 Task: Create a herbal and natural remedies shop: provide herbal supplements, natural remedies, and wellness products.
Action: Mouse moved to (91, 288)
Screenshot: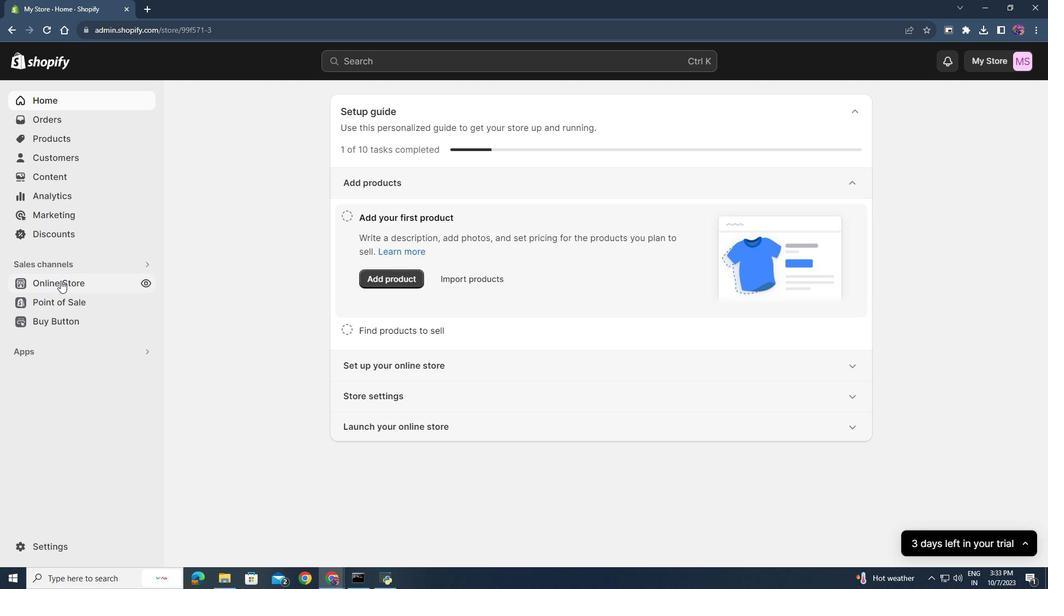 
Action: Mouse pressed left at (91, 288)
Screenshot: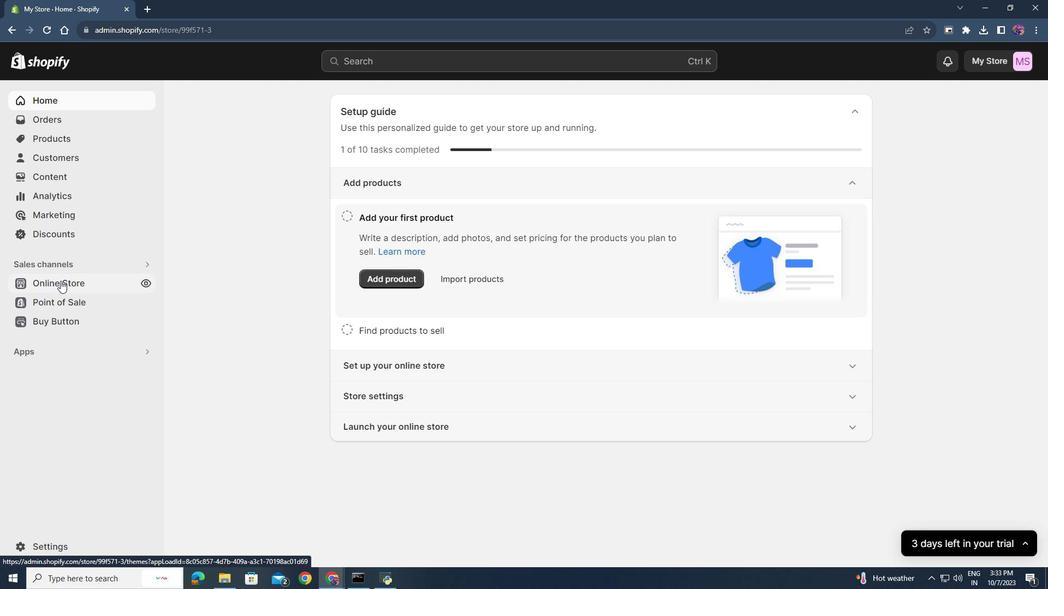 
Action: Mouse moved to (83, 130)
Screenshot: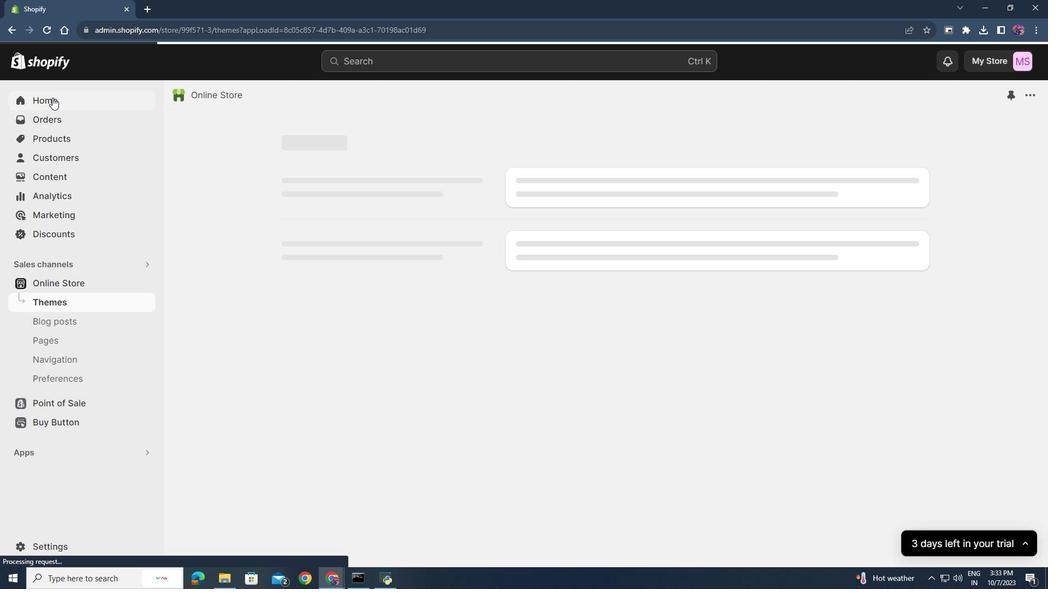 
Action: Mouse pressed left at (83, 130)
Screenshot: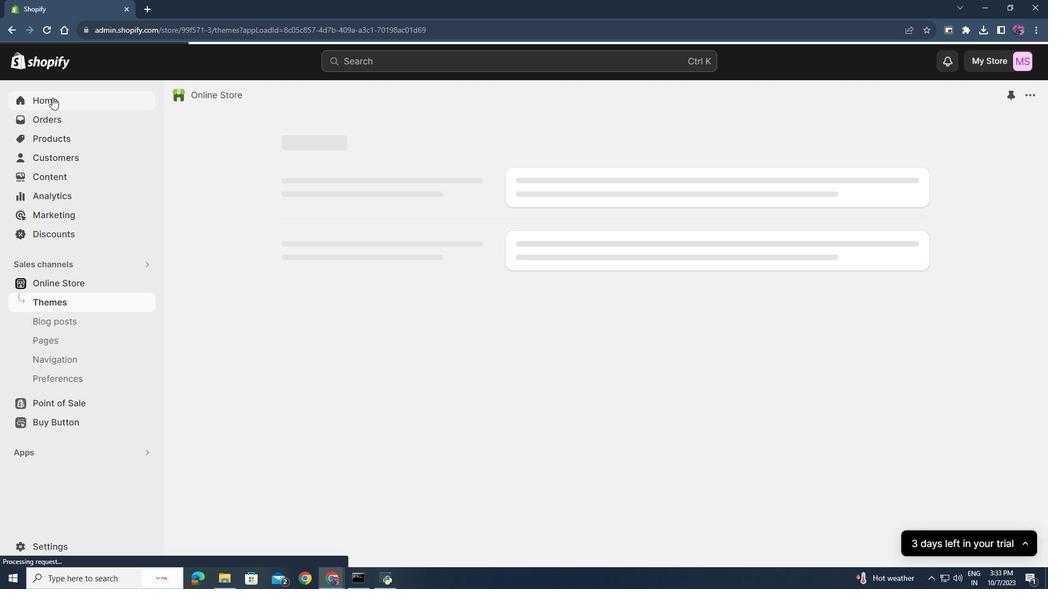 
Action: Mouse moved to (830, 143)
Screenshot: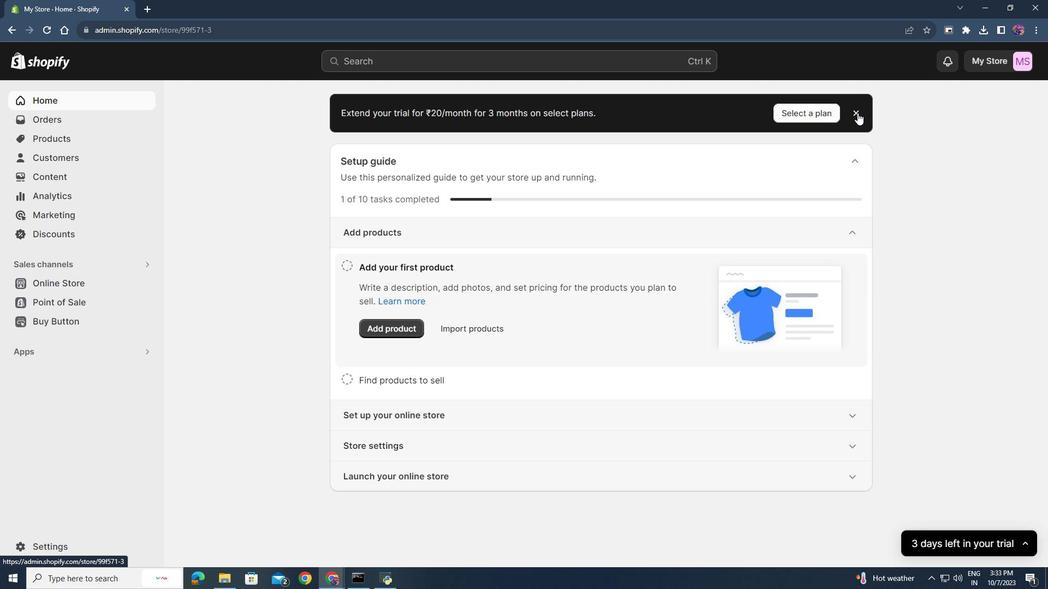 
Action: Mouse pressed left at (830, 143)
Screenshot: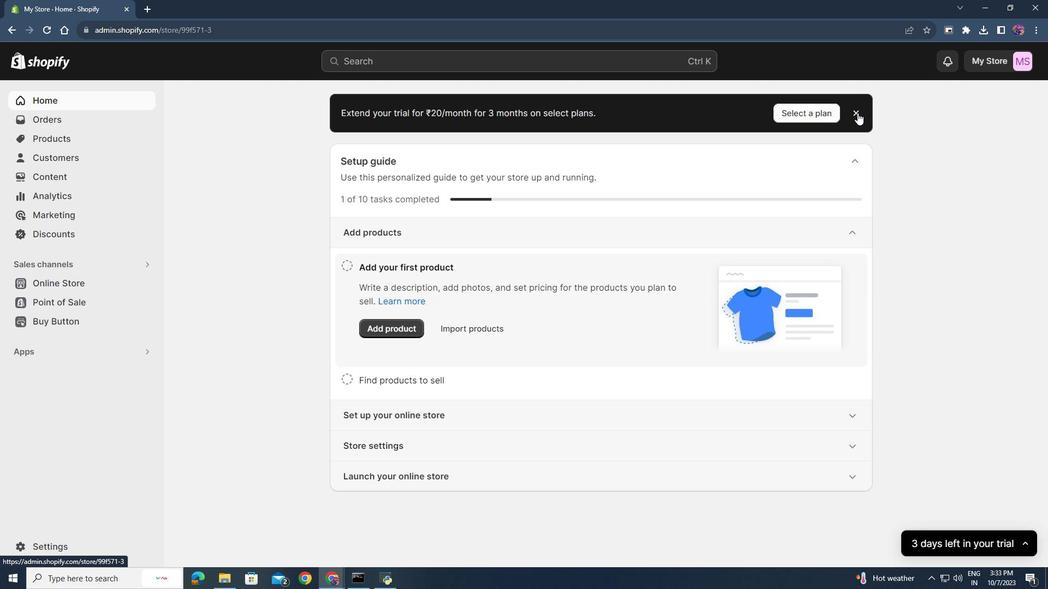 
Action: Mouse moved to (948, 99)
Screenshot: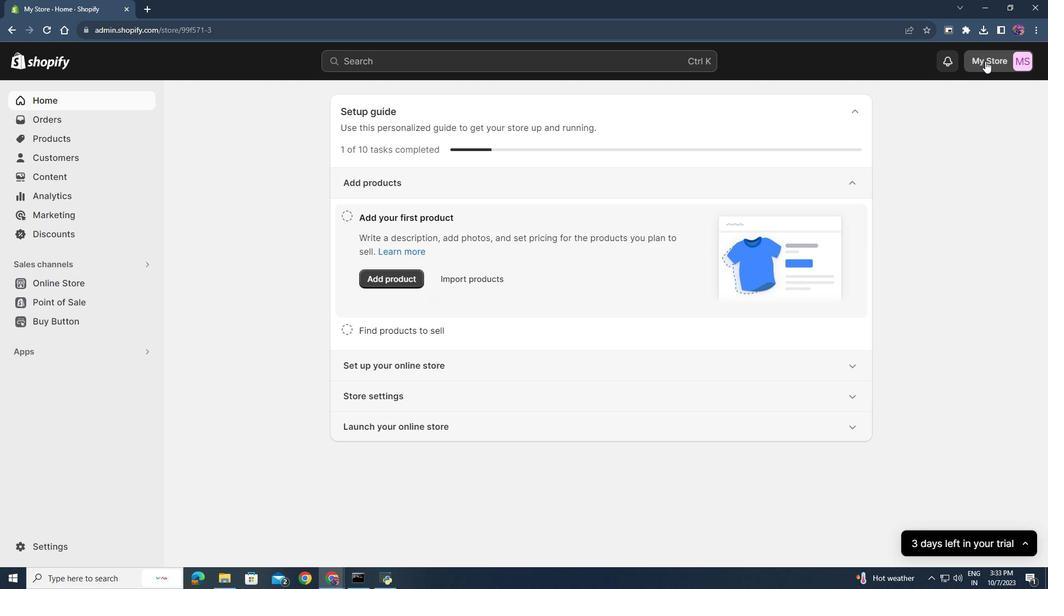 
Action: Mouse pressed left at (948, 99)
Screenshot: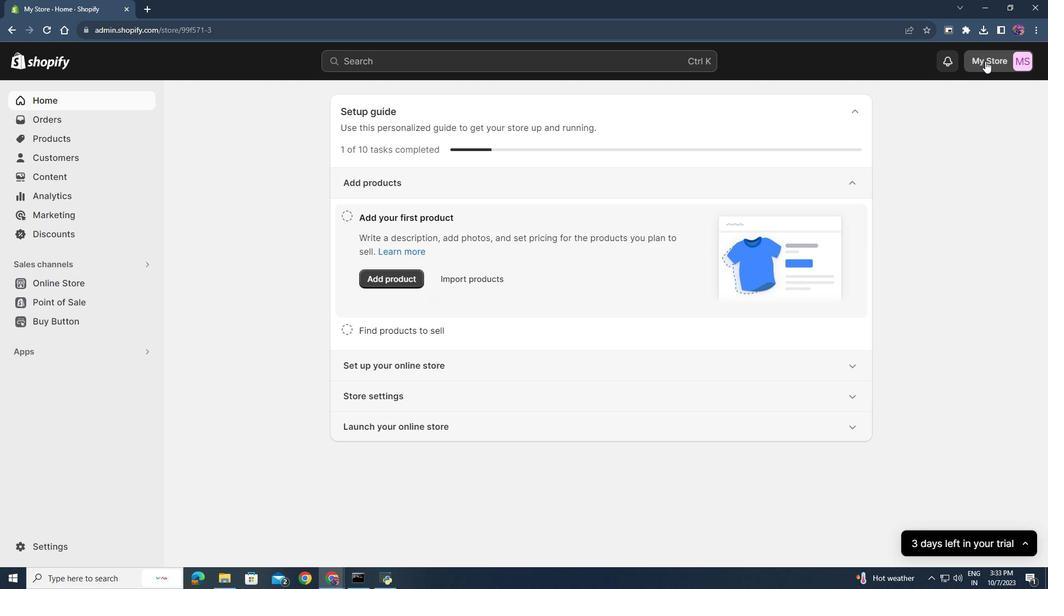 
Action: Mouse moved to (896, 197)
Screenshot: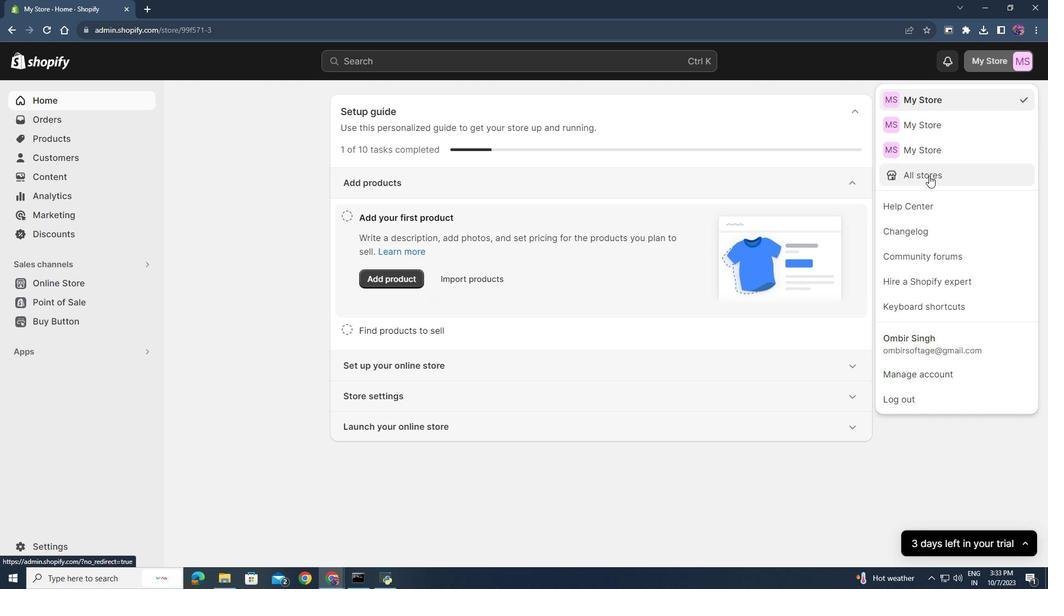 
Action: Mouse pressed left at (896, 197)
Screenshot: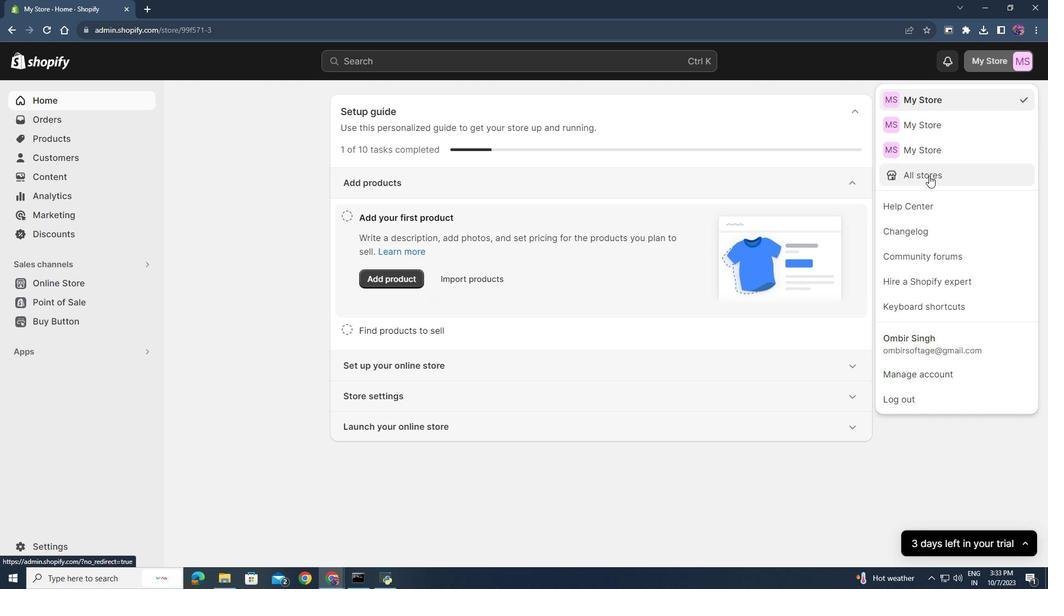 
Action: Mouse moved to (642, 218)
Screenshot: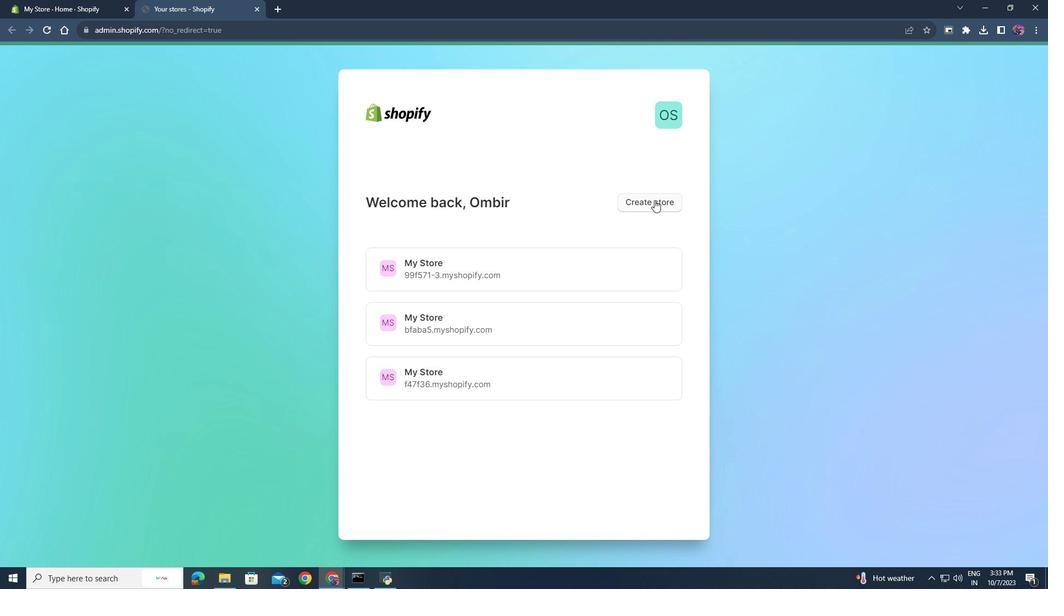 
Action: Mouse pressed left at (642, 218)
Screenshot: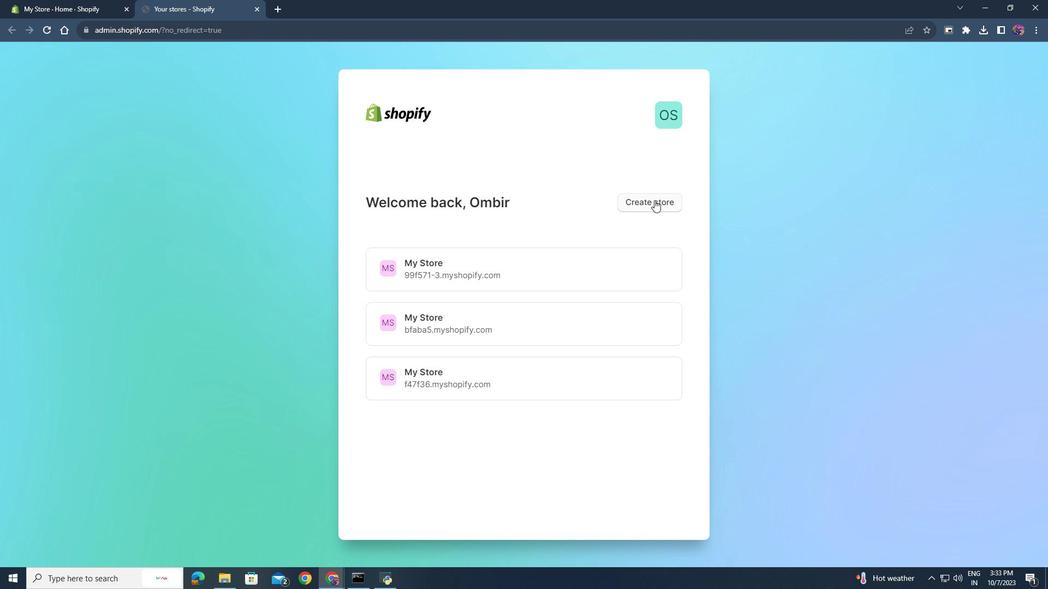
Action: Mouse moved to (287, 256)
Screenshot: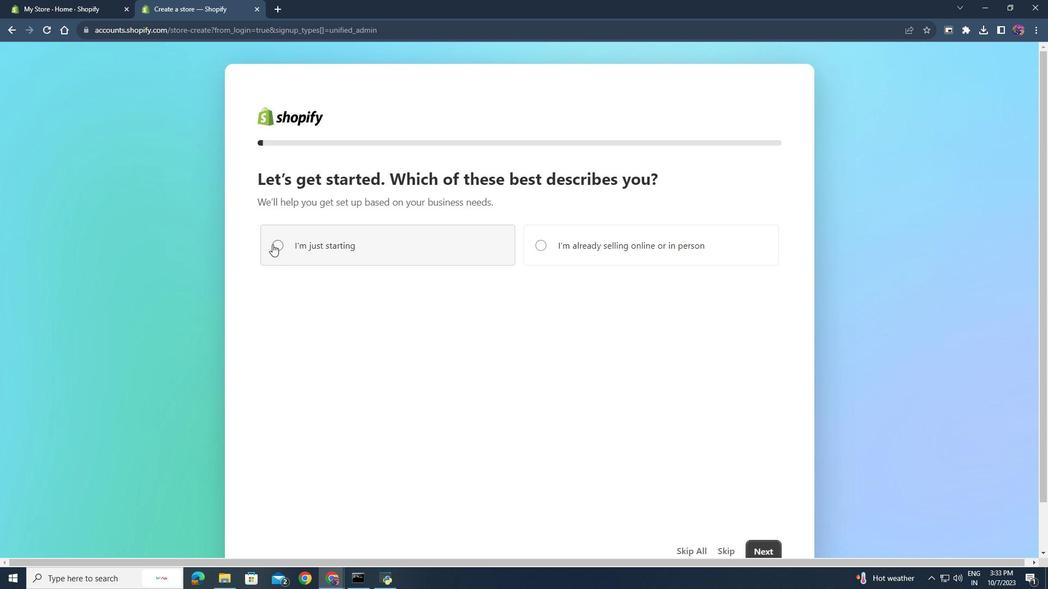 
Action: Mouse pressed left at (287, 256)
Screenshot: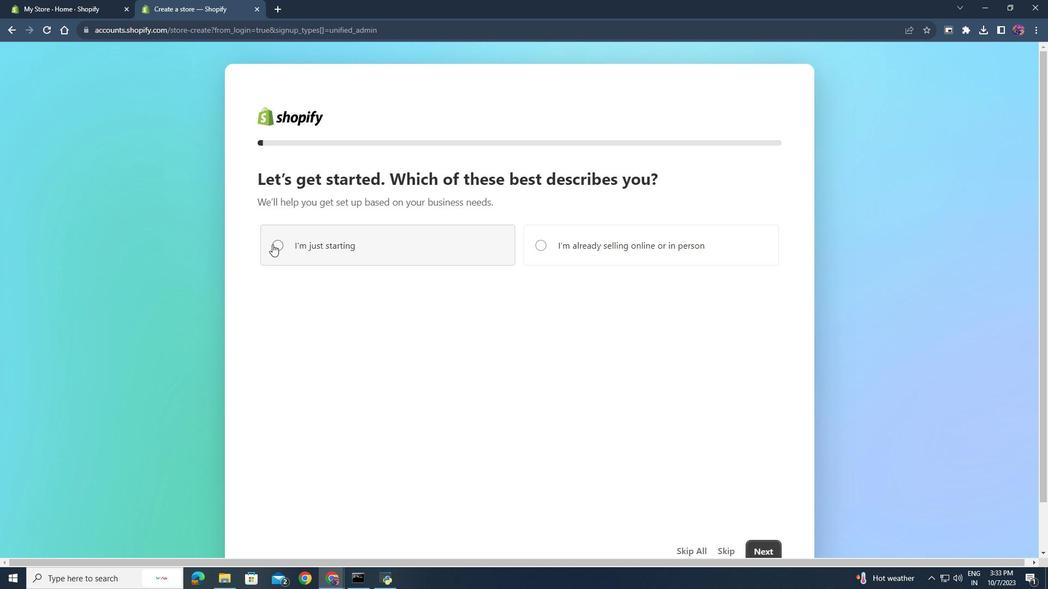 
Action: Mouse moved to (739, 514)
Screenshot: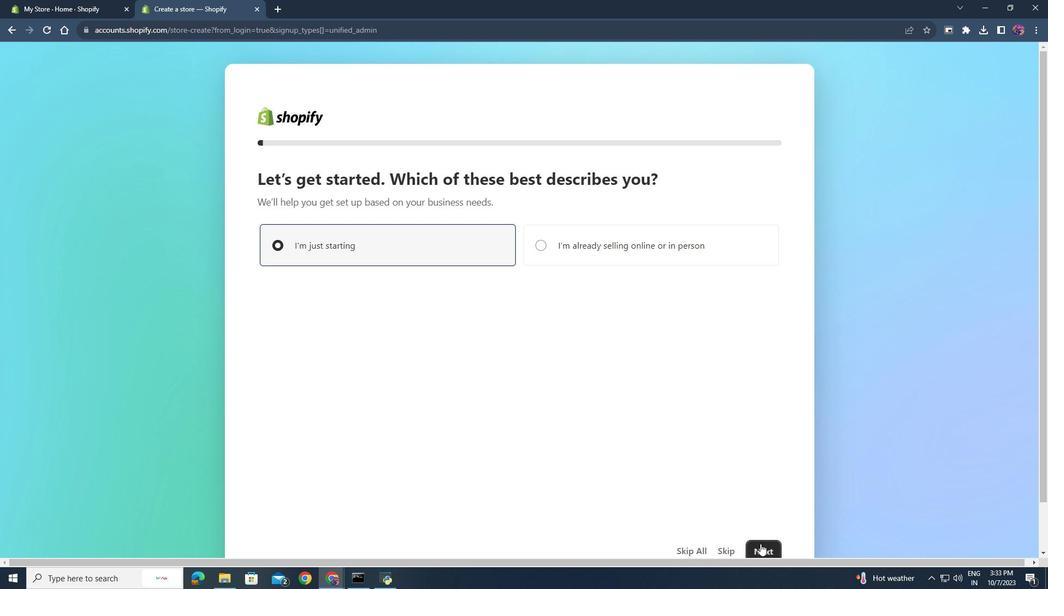 
Action: Mouse pressed left at (739, 514)
Screenshot: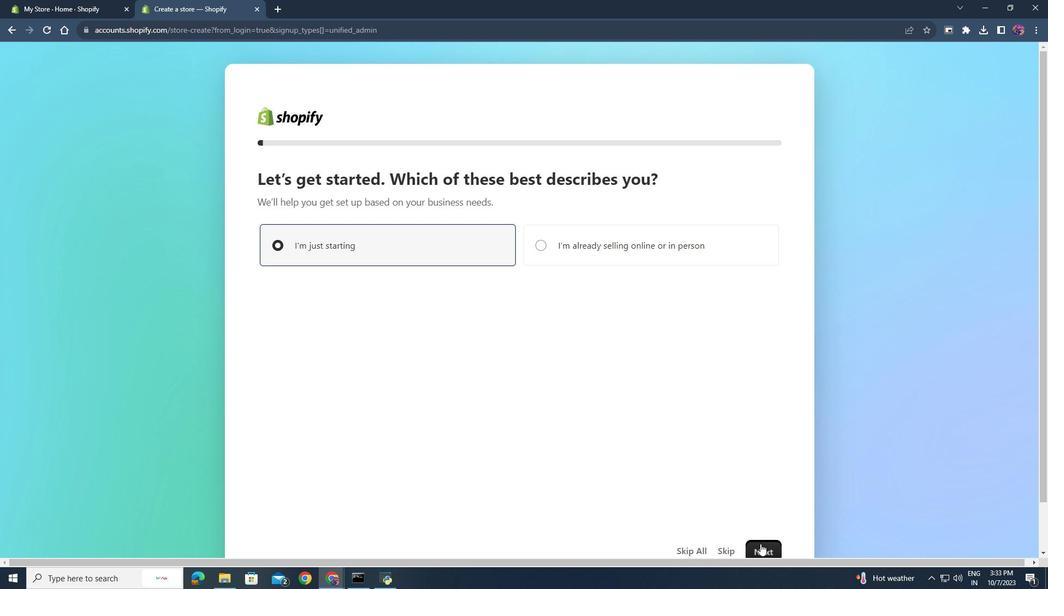 
Action: Mouse moved to (289, 264)
Screenshot: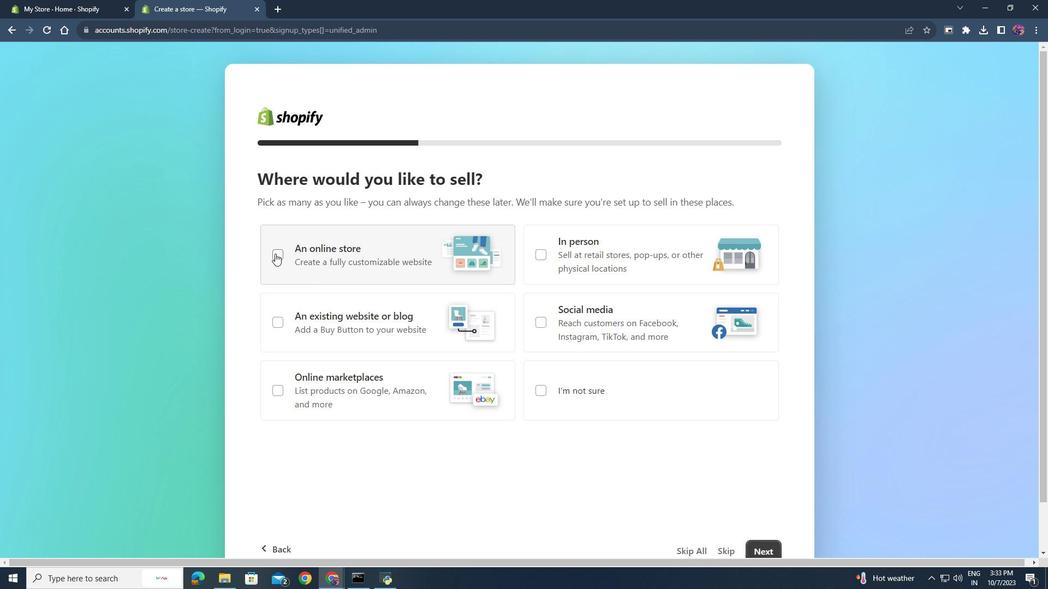 
Action: Mouse pressed left at (289, 264)
Screenshot: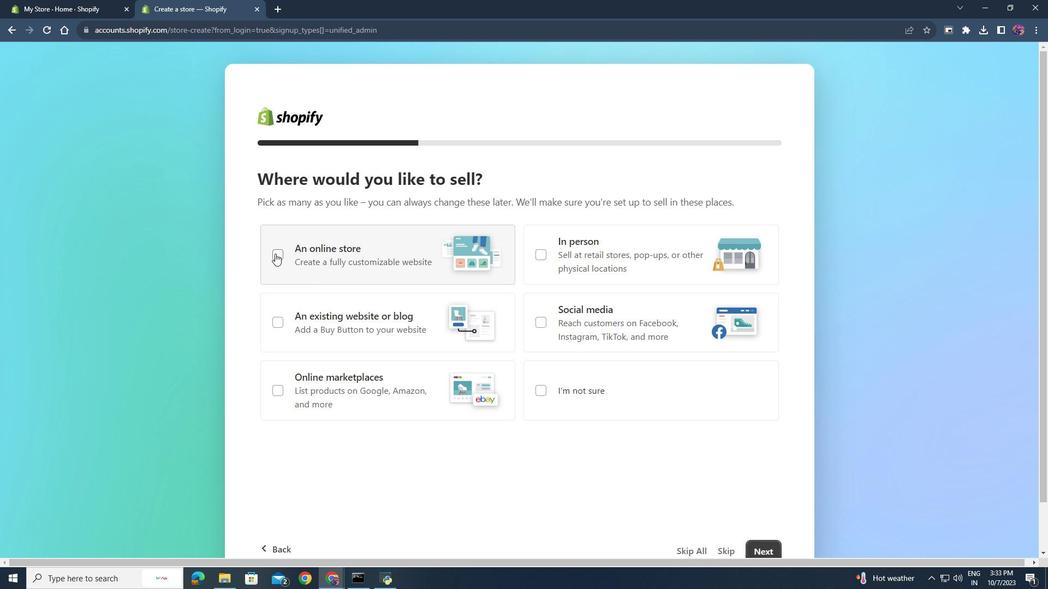 
Action: Mouse moved to (742, 516)
Screenshot: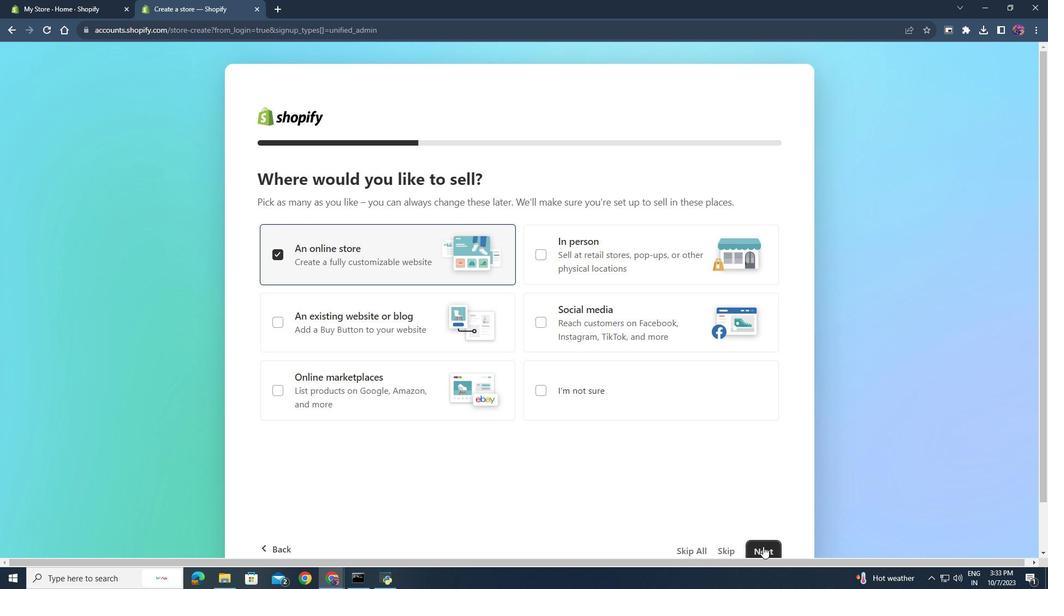 
Action: Mouse pressed left at (742, 516)
Screenshot: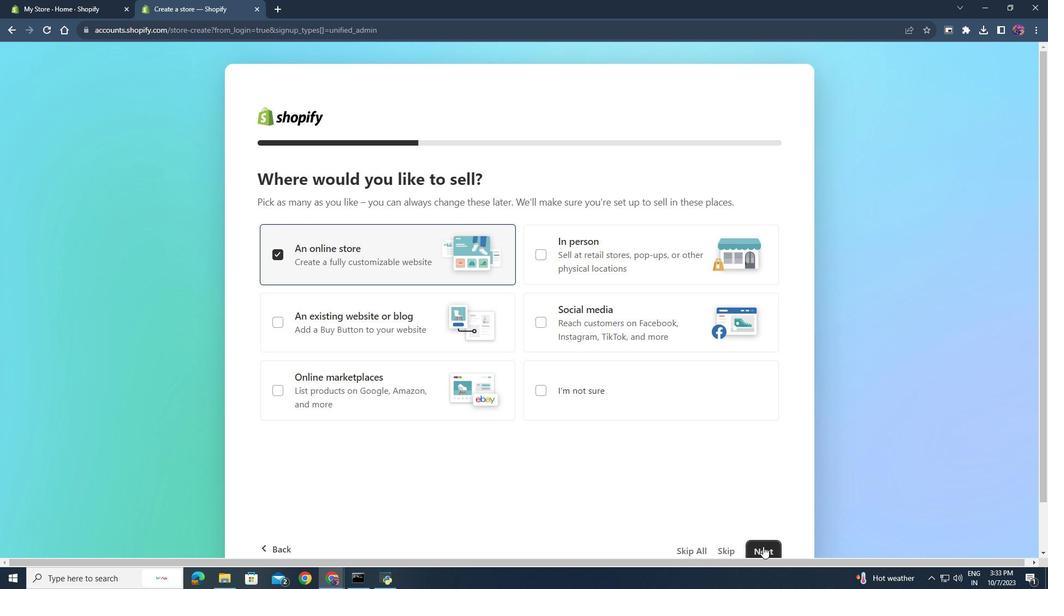 
Action: Mouse pressed left at (742, 516)
Screenshot: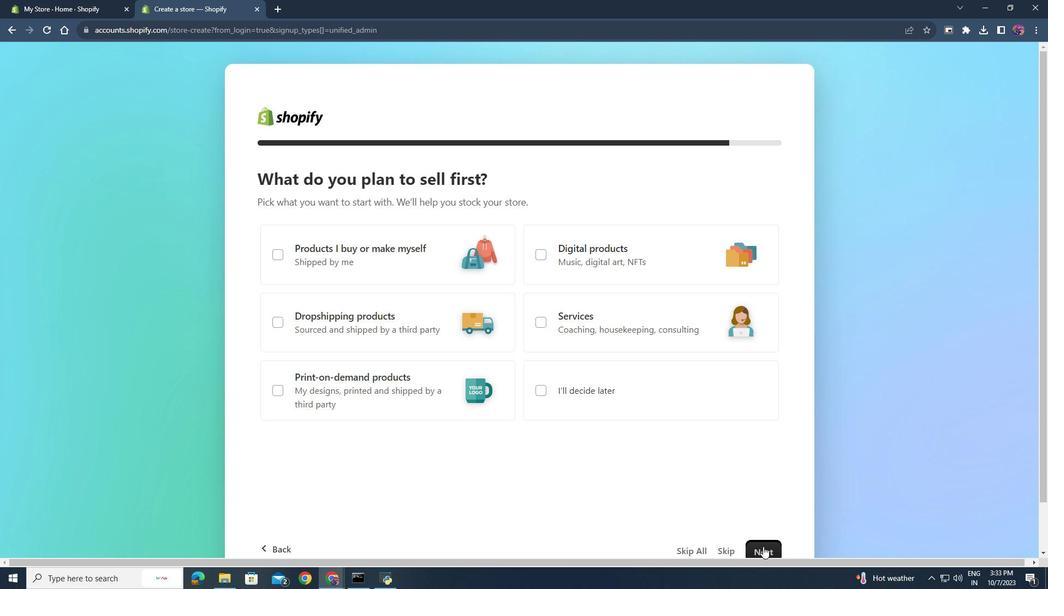 
Action: Mouse moved to (636, 381)
Screenshot: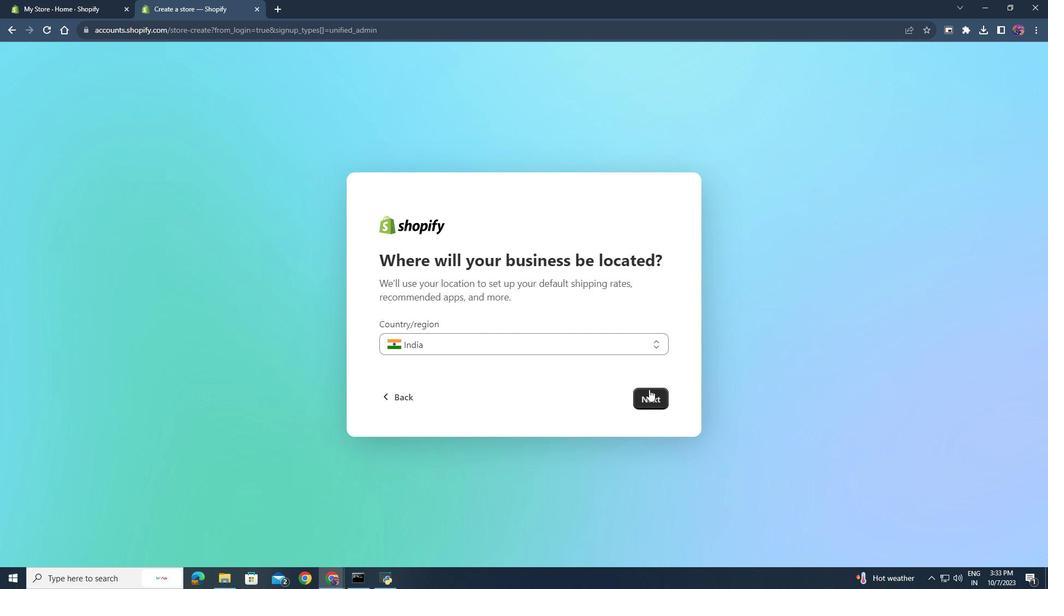 
Action: Mouse pressed left at (636, 381)
Screenshot: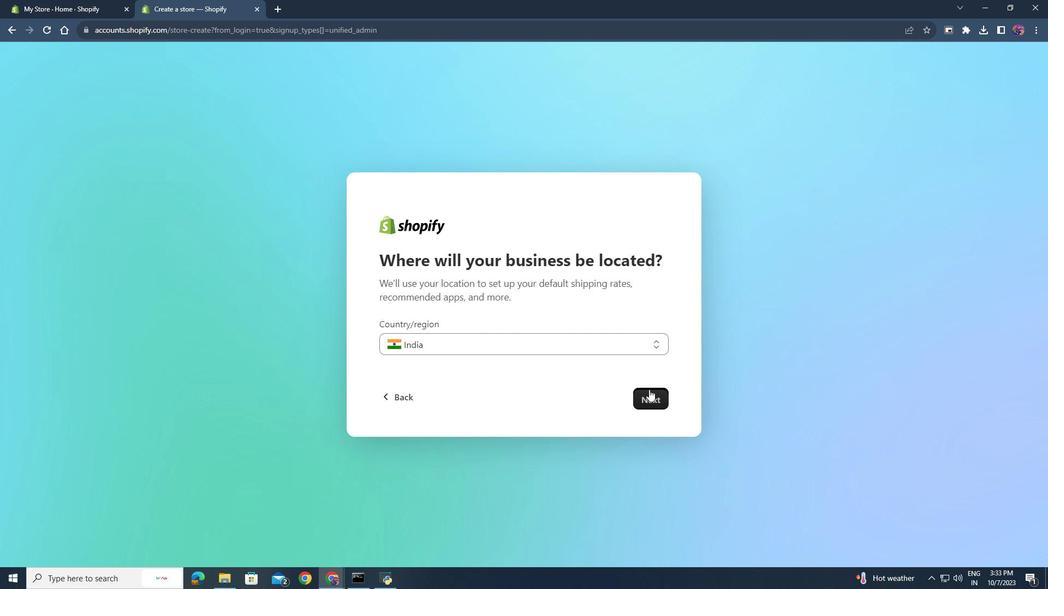 
Action: Mouse moved to (505, 322)
Screenshot: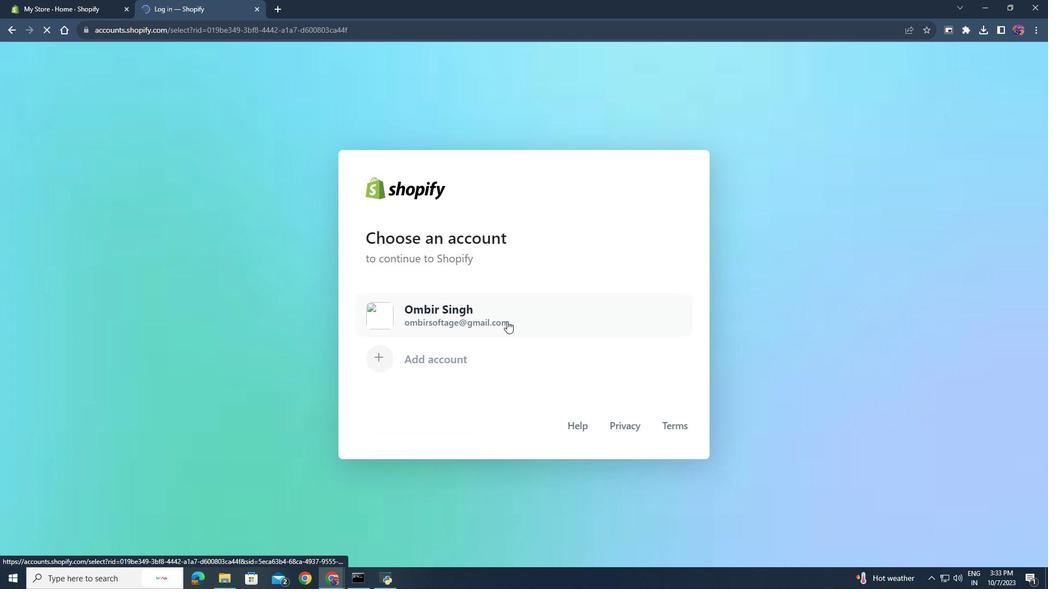
Action: Mouse pressed left at (505, 322)
Screenshot: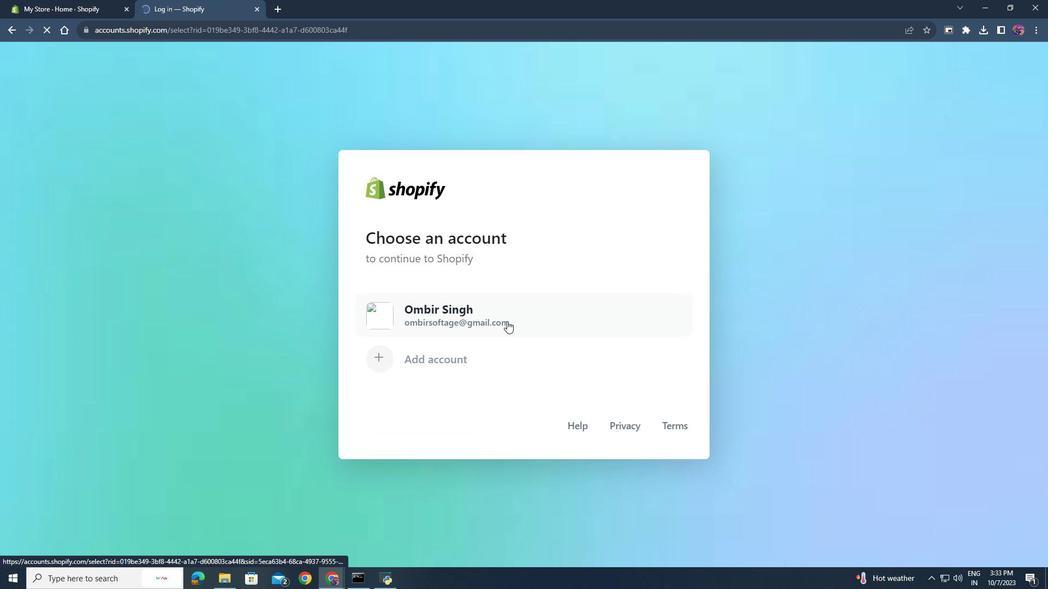 
Action: Mouse moved to (559, 407)
Screenshot: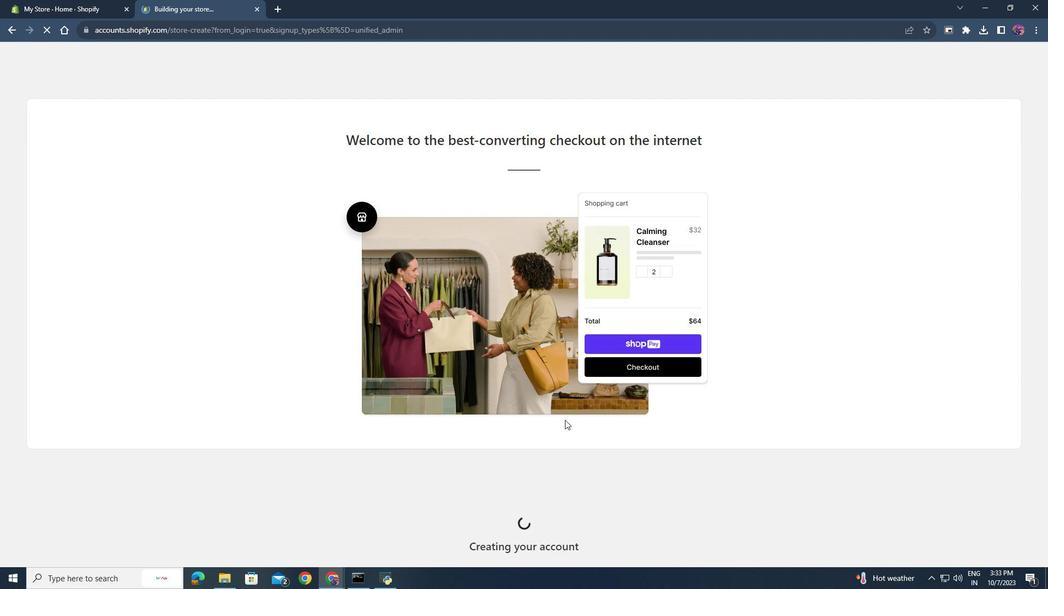 
Action: Mouse scrolled (559, 407) with delta (0, 0)
Screenshot: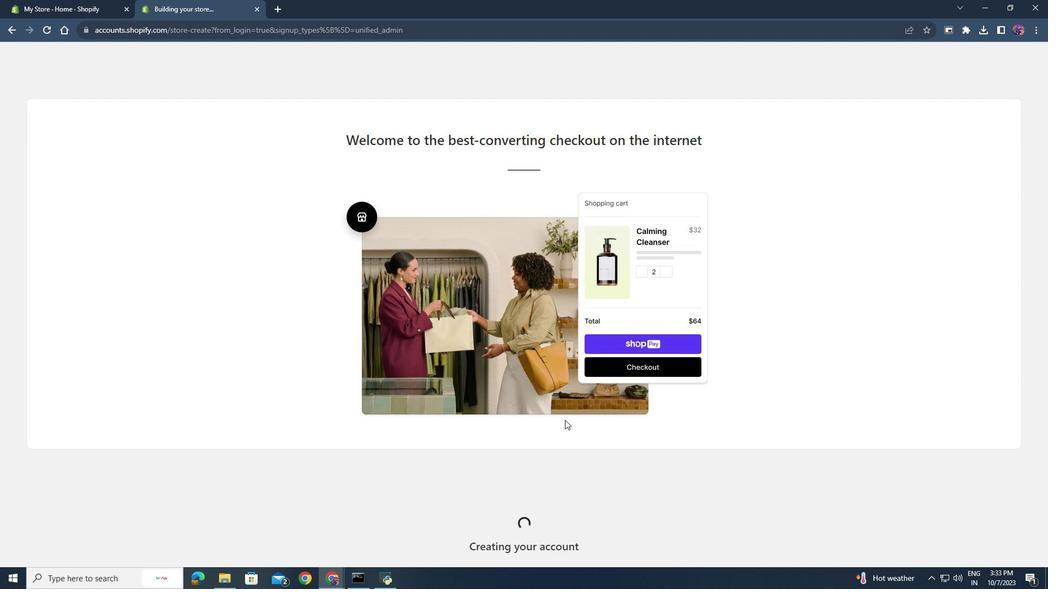 
Action: Mouse scrolled (559, 407) with delta (0, 0)
Screenshot: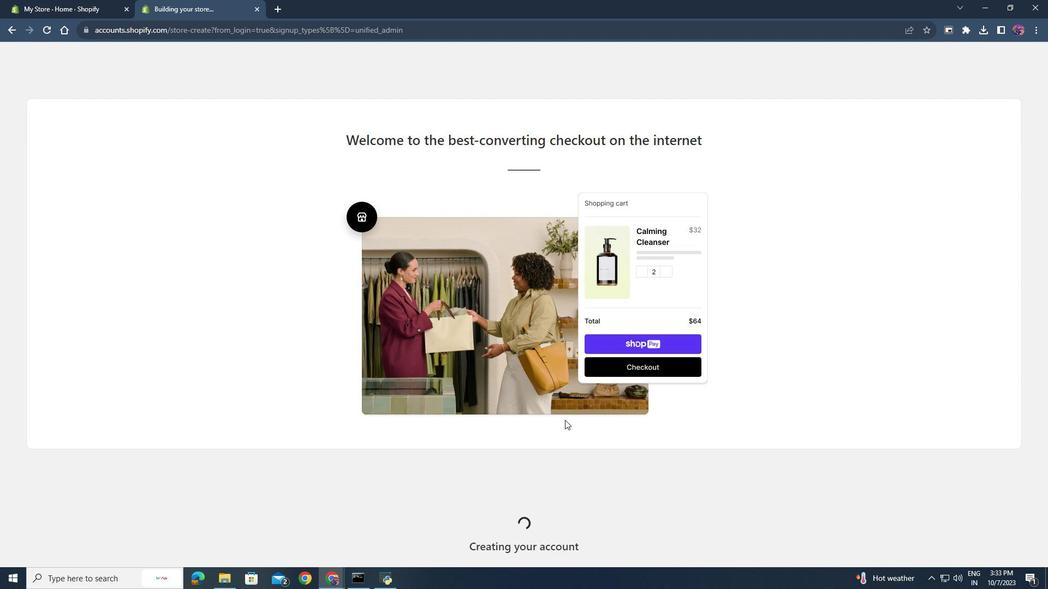 
Action: Mouse moved to (822, 330)
Screenshot: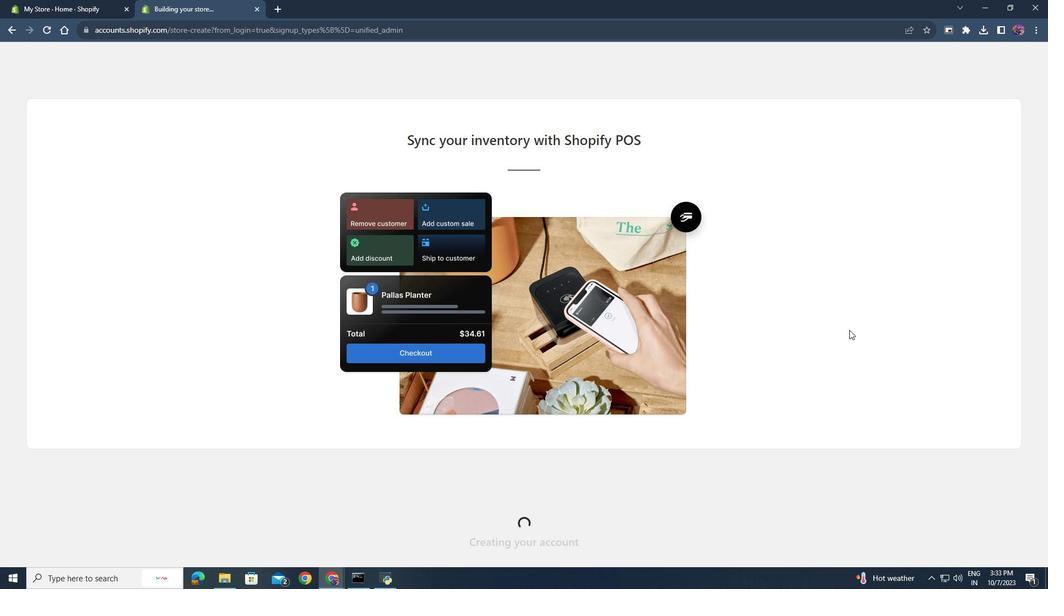 
Action: Mouse scrolled (822, 329) with delta (0, 0)
Screenshot: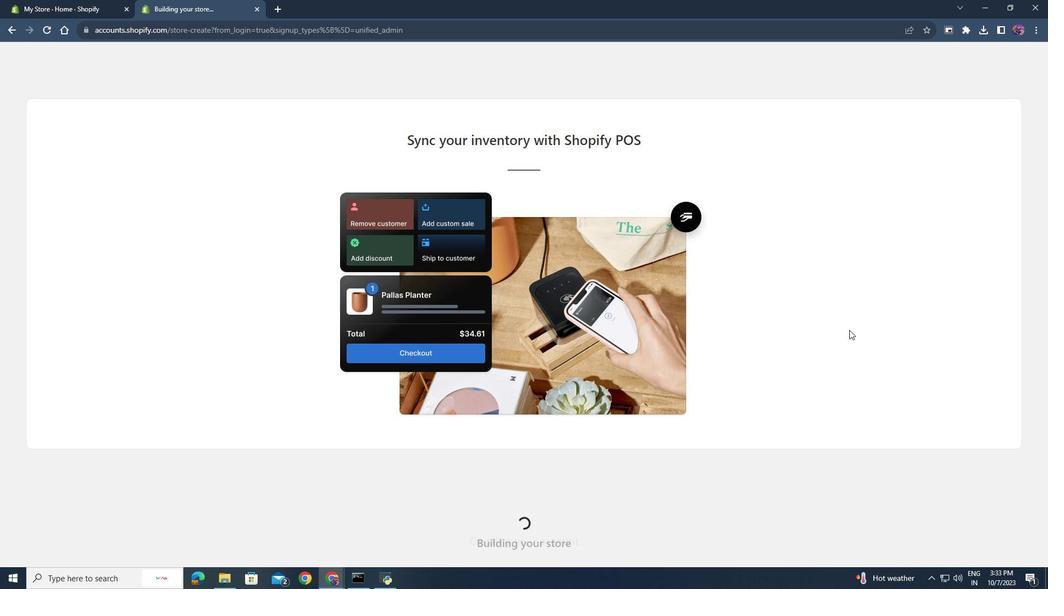 
Action: Mouse scrolled (822, 329) with delta (0, 0)
Screenshot: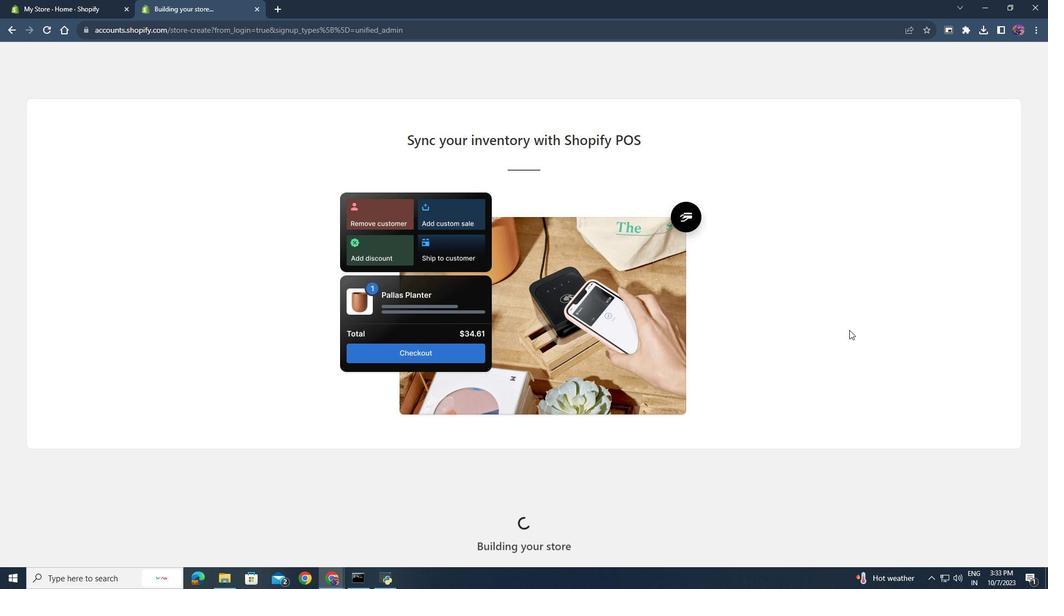 
Action: Mouse scrolled (822, 329) with delta (0, 0)
Screenshot: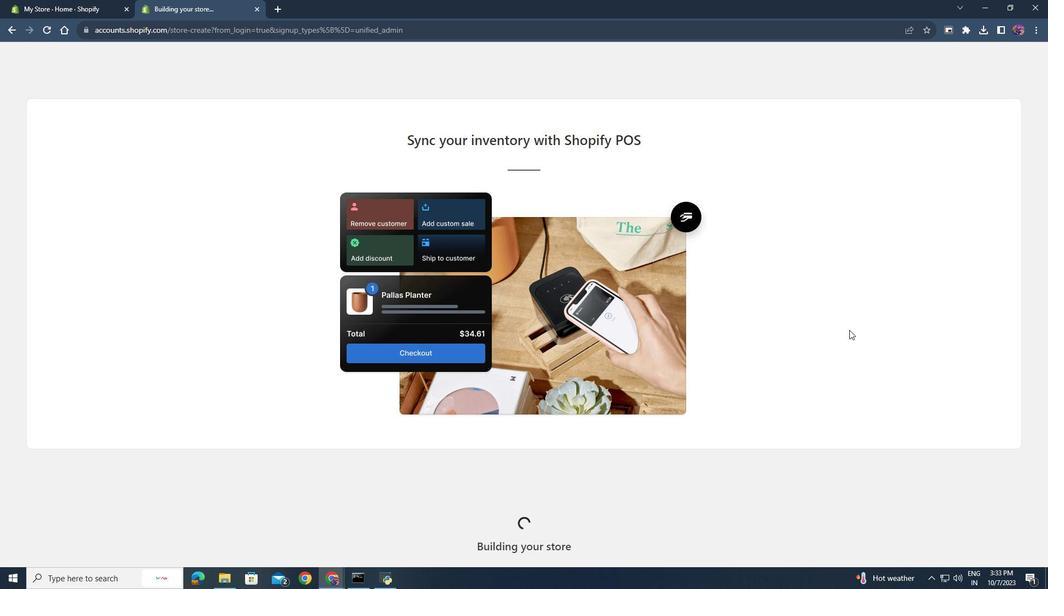 
Action: Mouse moved to (541, 355)
Screenshot: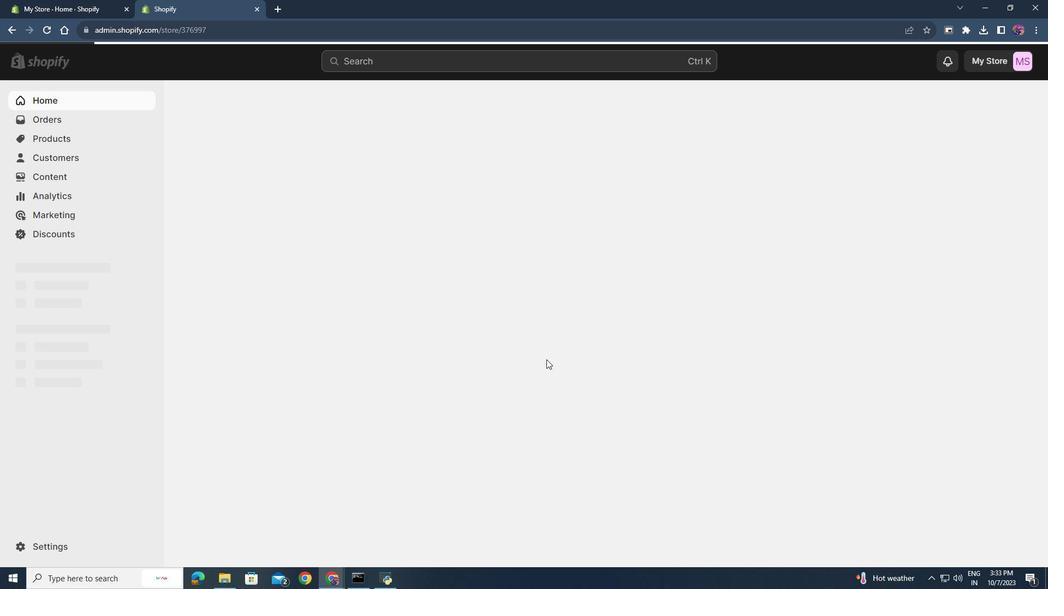 
Action: Mouse scrolled (541, 355) with delta (0, 0)
Screenshot: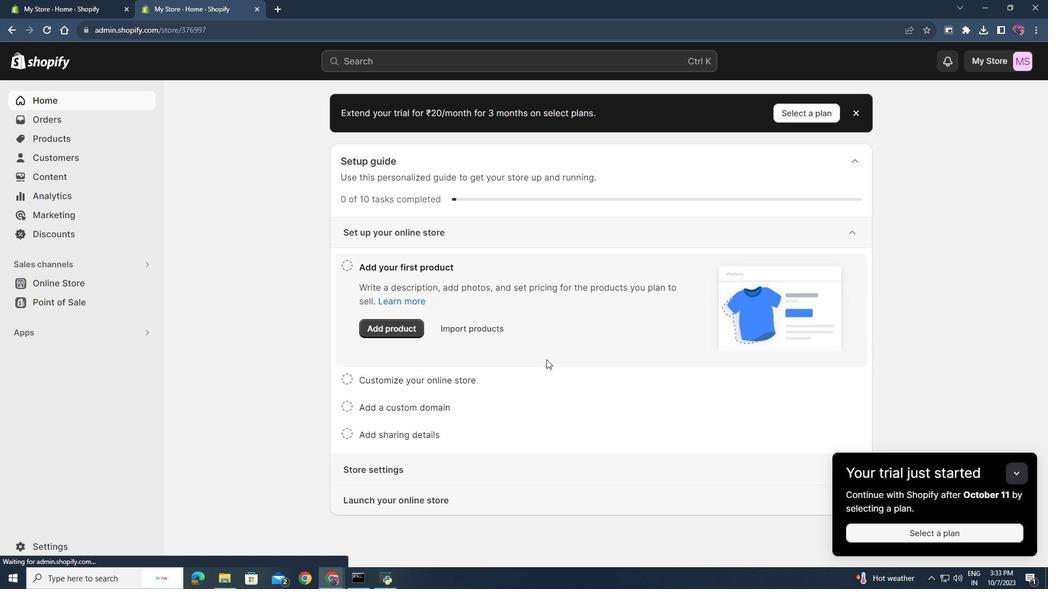 
Action: Mouse moved to (982, 432)
Screenshot: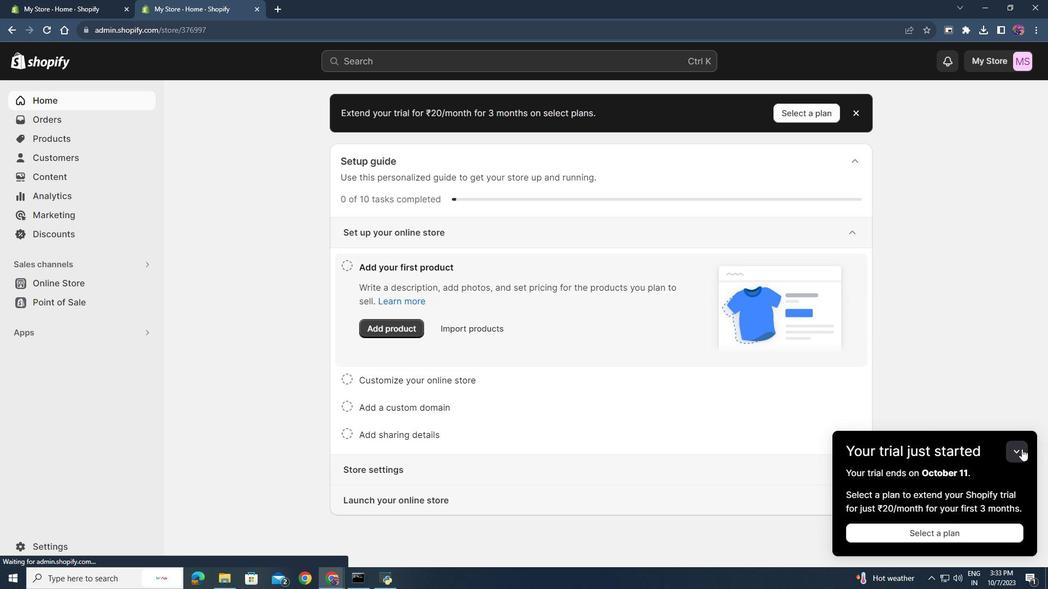 
Action: Mouse pressed left at (982, 432)
Screenshot: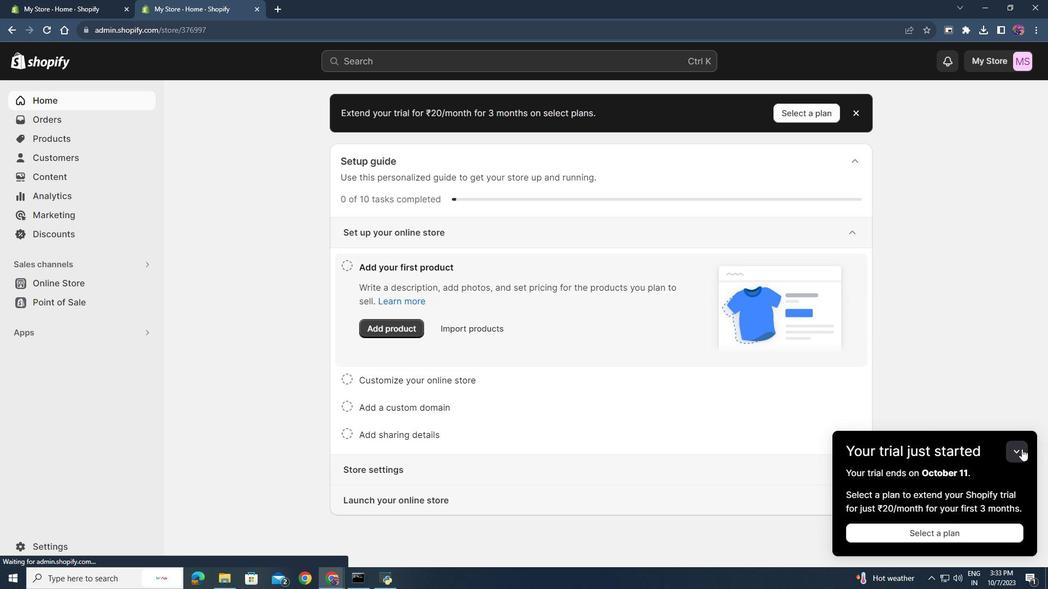 
Action: Mouse moved to (514, 332)
Screenshot: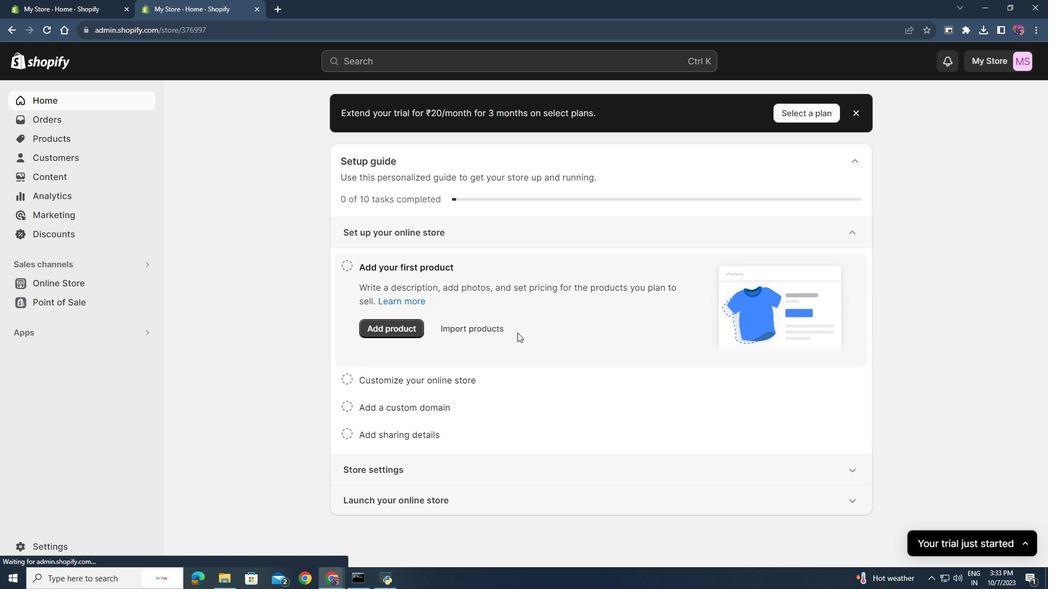 
Action: Mouse scrolled (514, 333) with delta (0, 0)
Screenshot: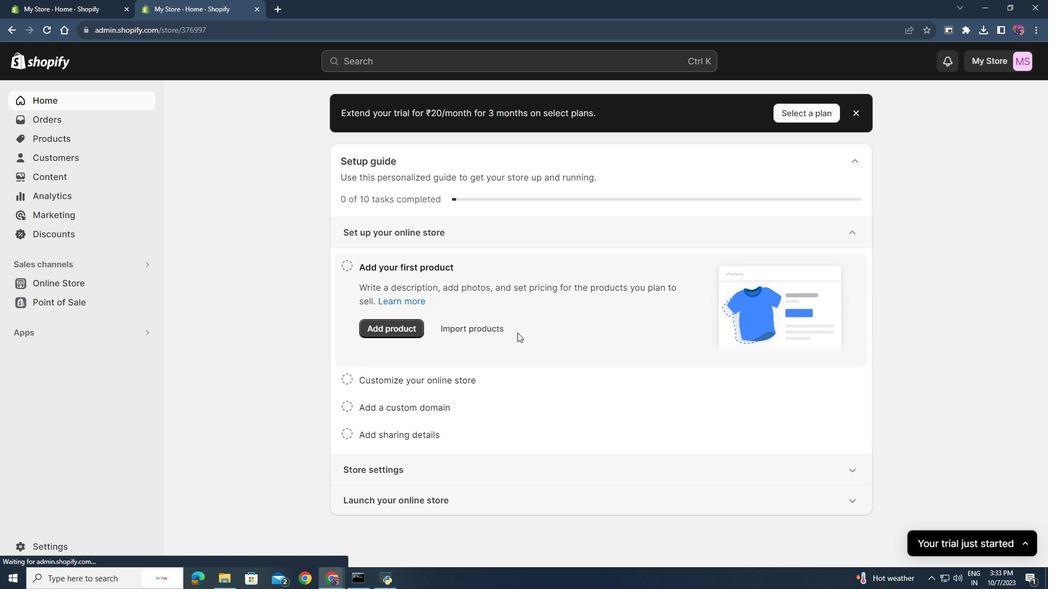 
Action: Mouse moved to (107, 289)
Screenshot: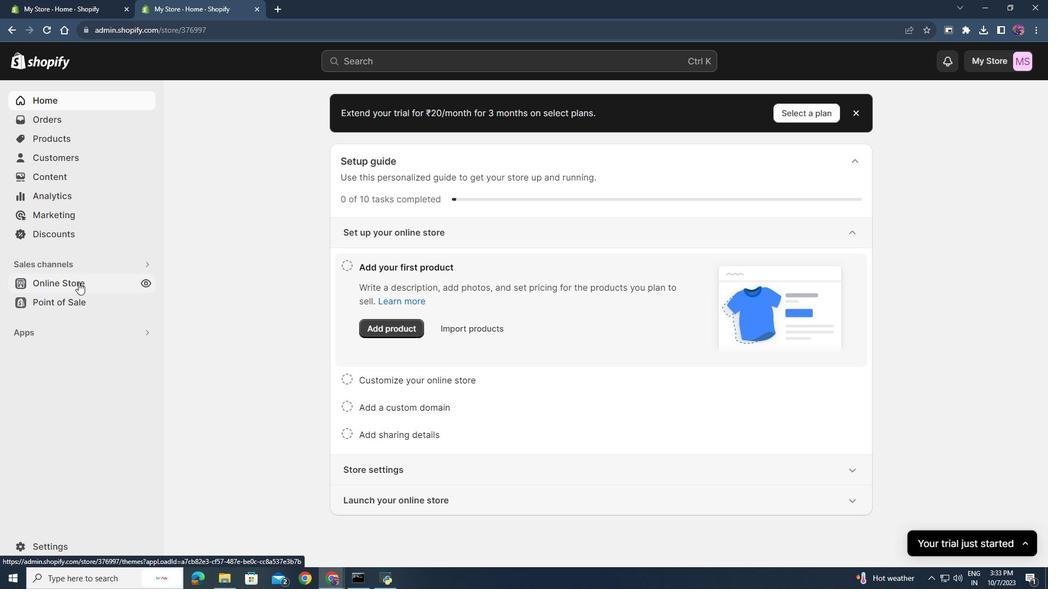 
Action: Mouse pressed left at (107, 289)
Screenshot: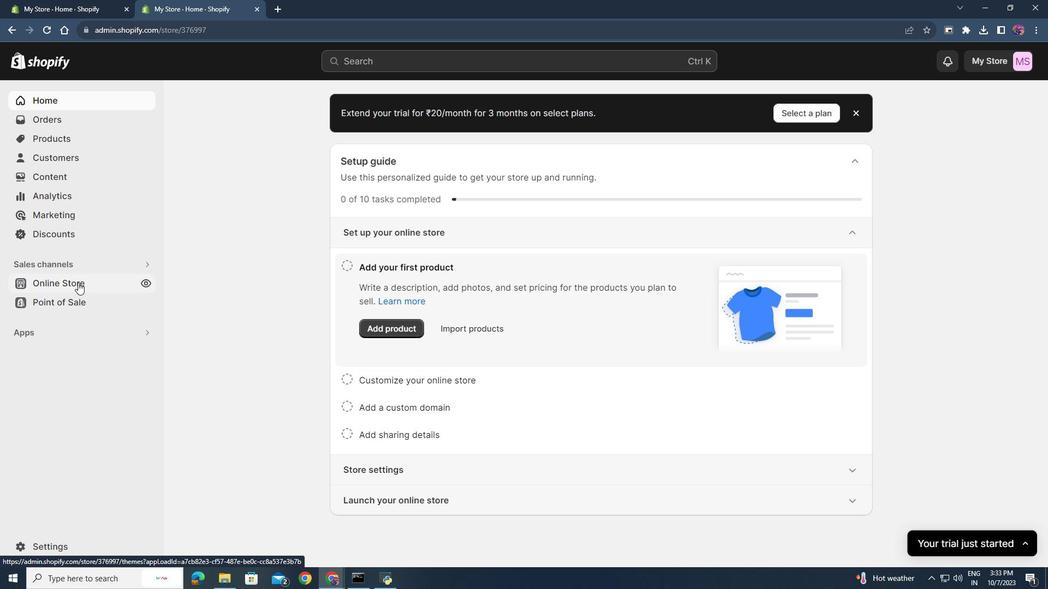 
Action: Mouse moved to (106, 307)
Screenshot: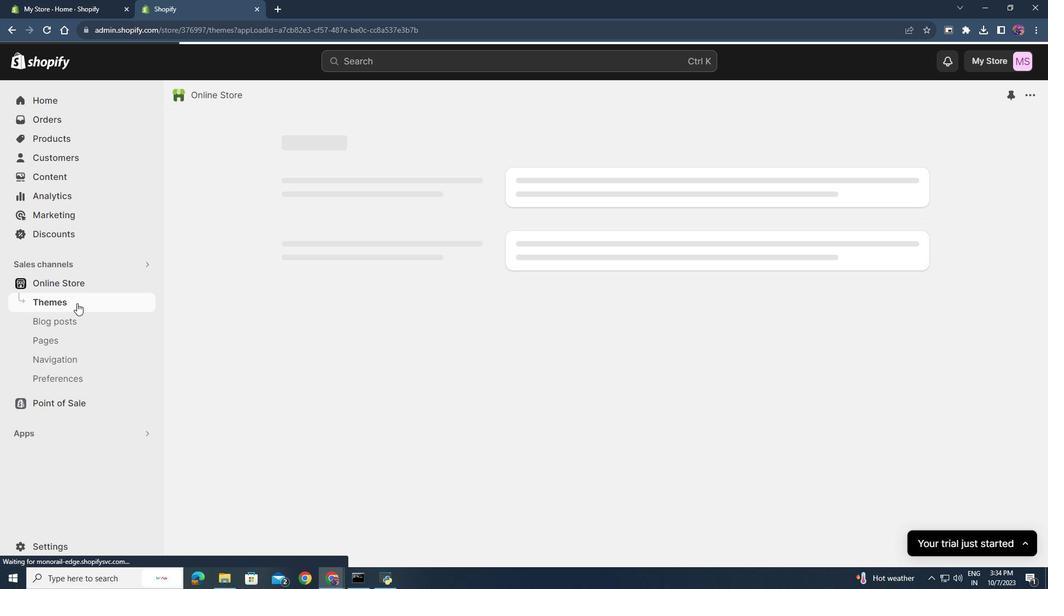 
Action: Mouse pressed left at (106, 307)
Screenshot: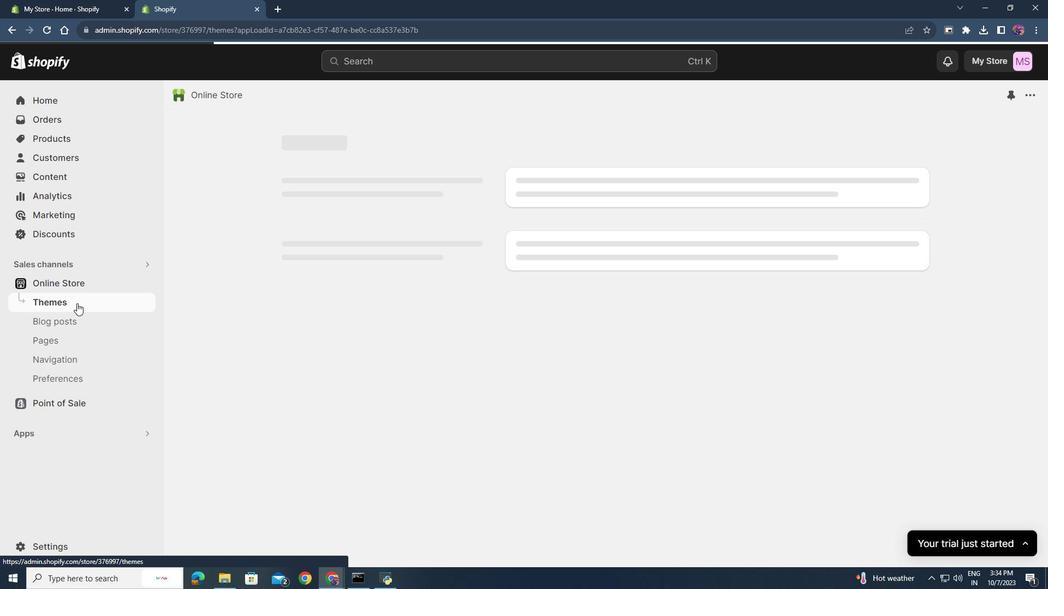 
Action: Mouse moved to (582, 363)
Screenshot: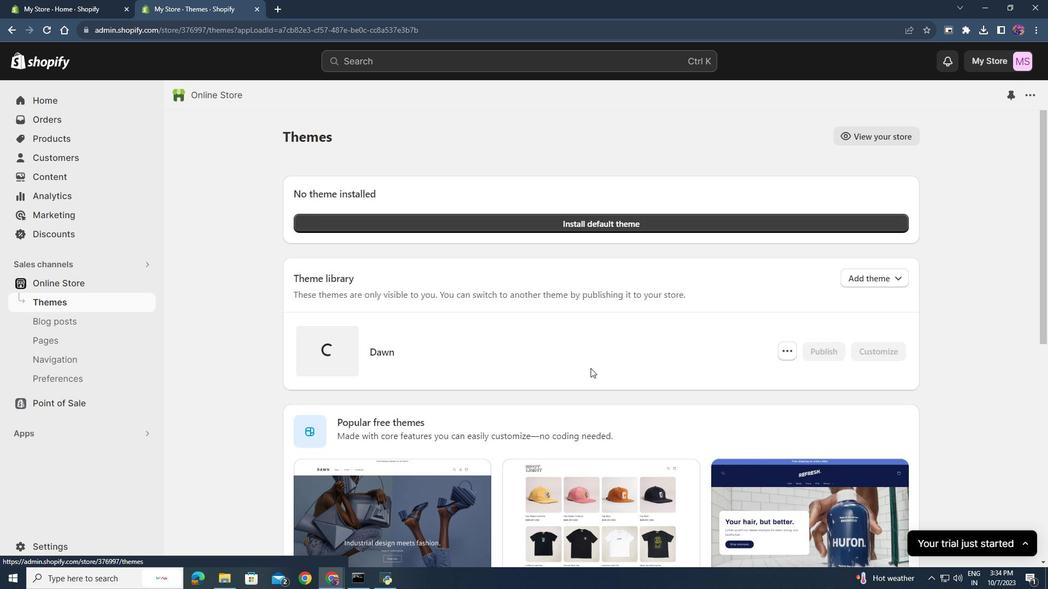 
Action: Mouse scrolled (582, 362) with delta (0, 0)
Screenshot: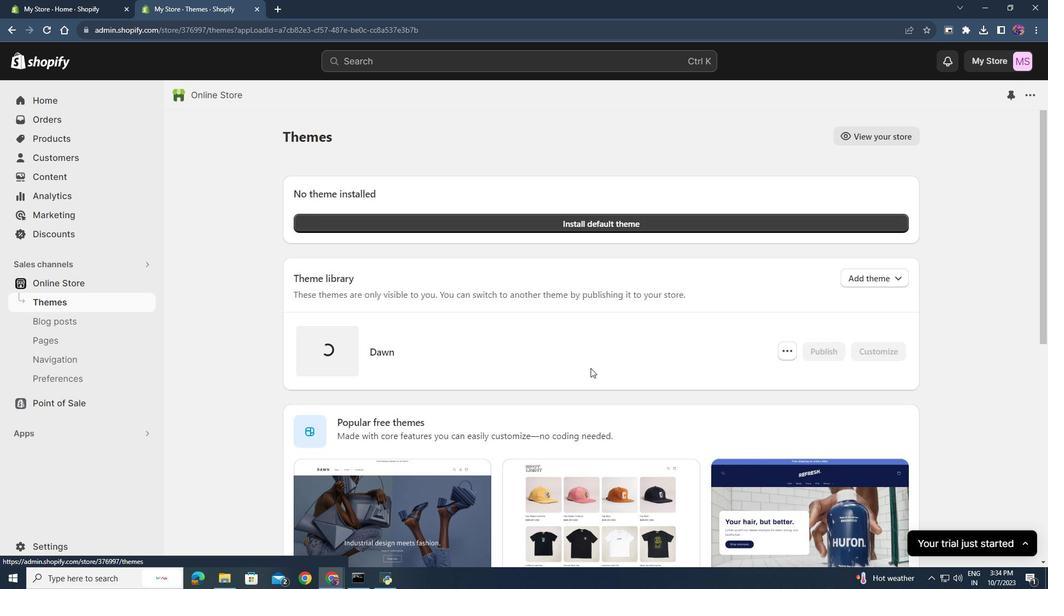 
Action: Mouse scrolled (582, 362) with delta (0, 0)
Screenshot: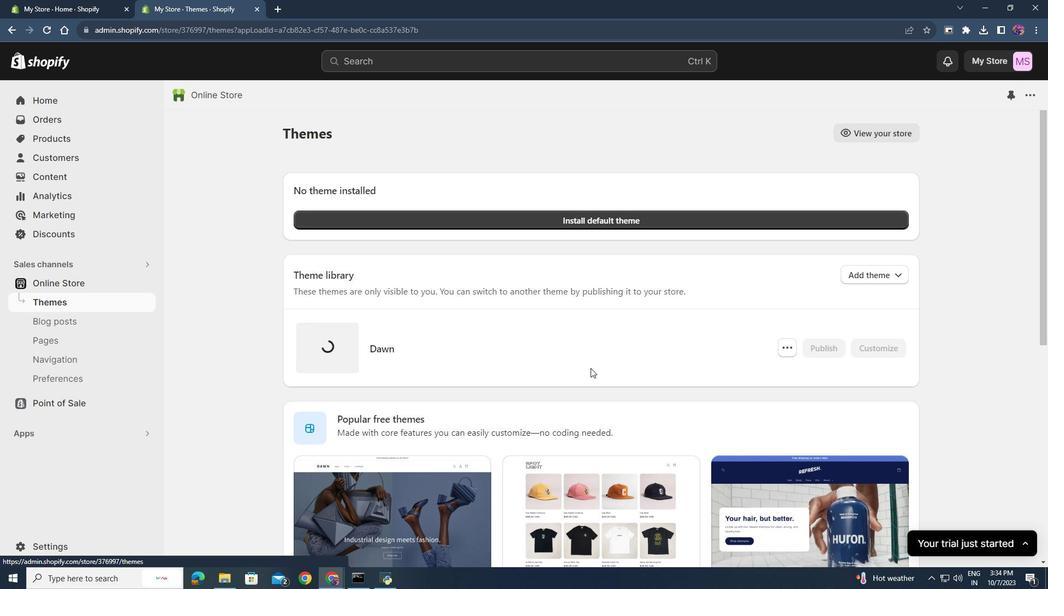 
Action: Mouse scrolled (582, 362) with delta (0, 0)
Screenshot: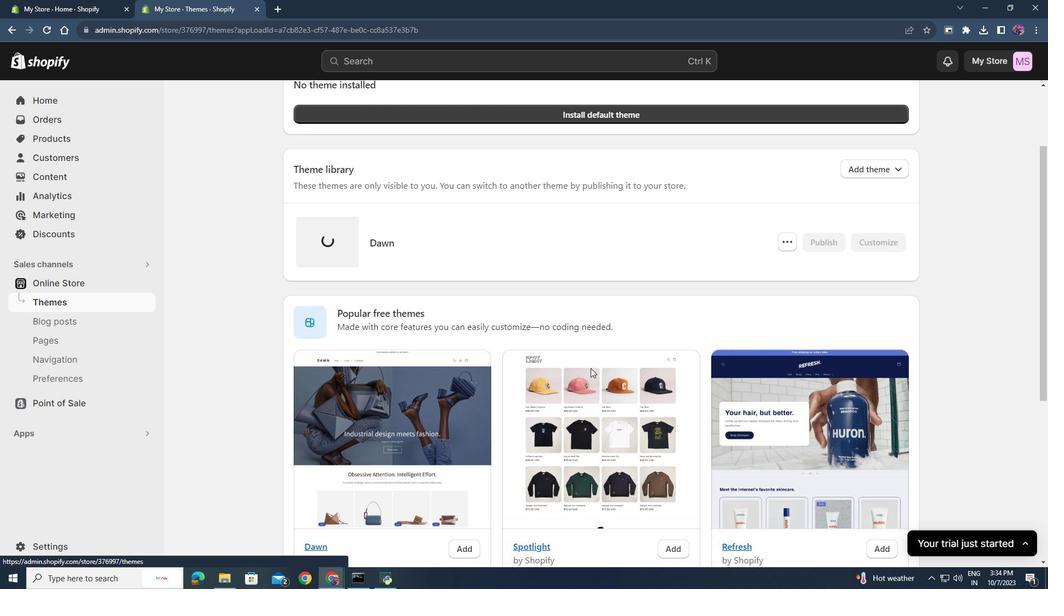 
Action: Mouse scrolled (582, 362) with delta (0, 0)
Screenshot: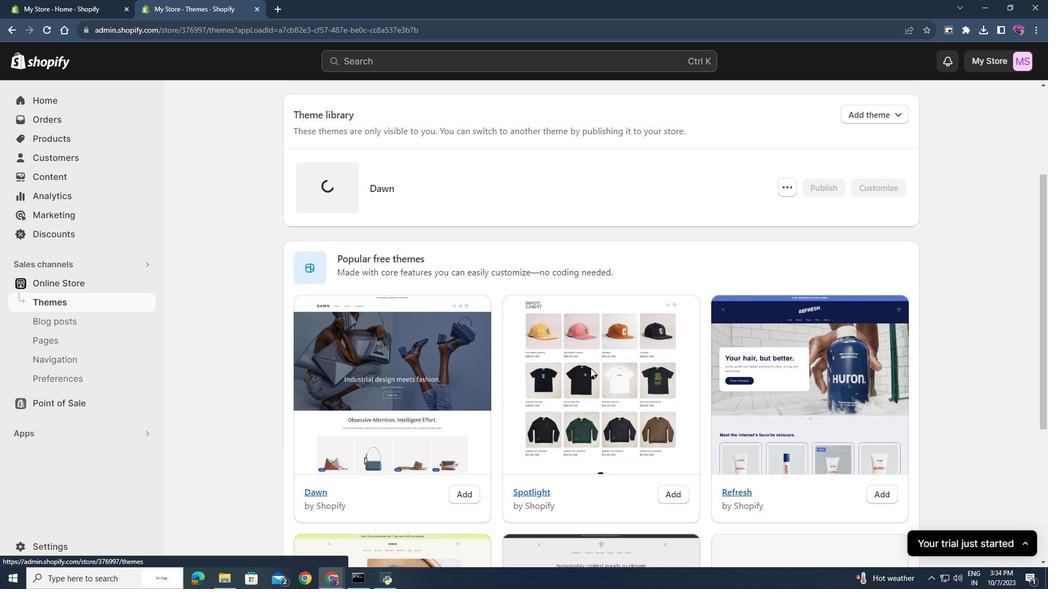 
Action: Mouse moved to (468, 424)
Screenshot: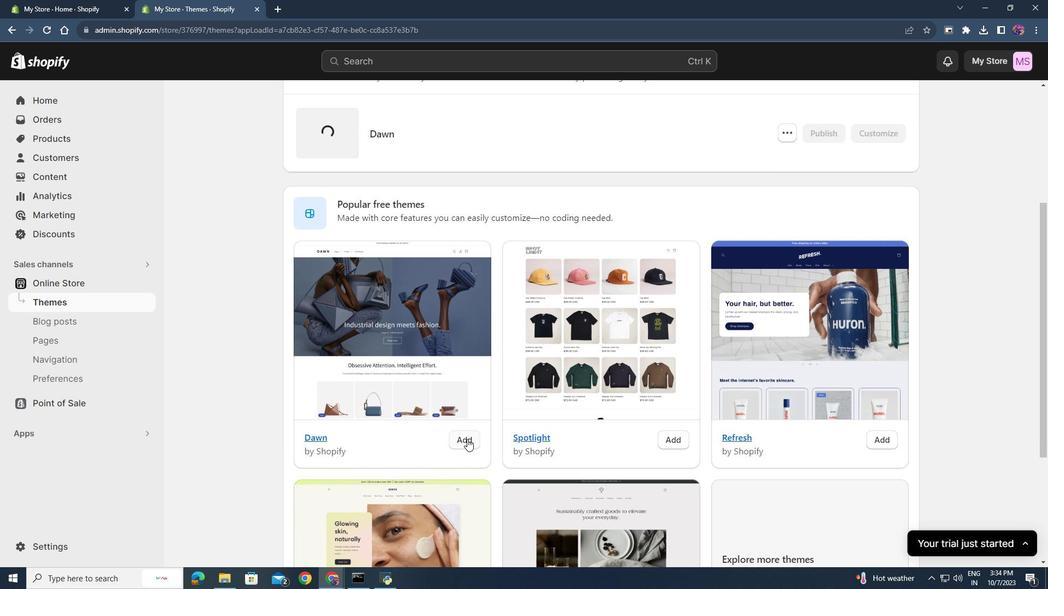 
Action: Mouse pressed left at (468, 424)
Screenshot: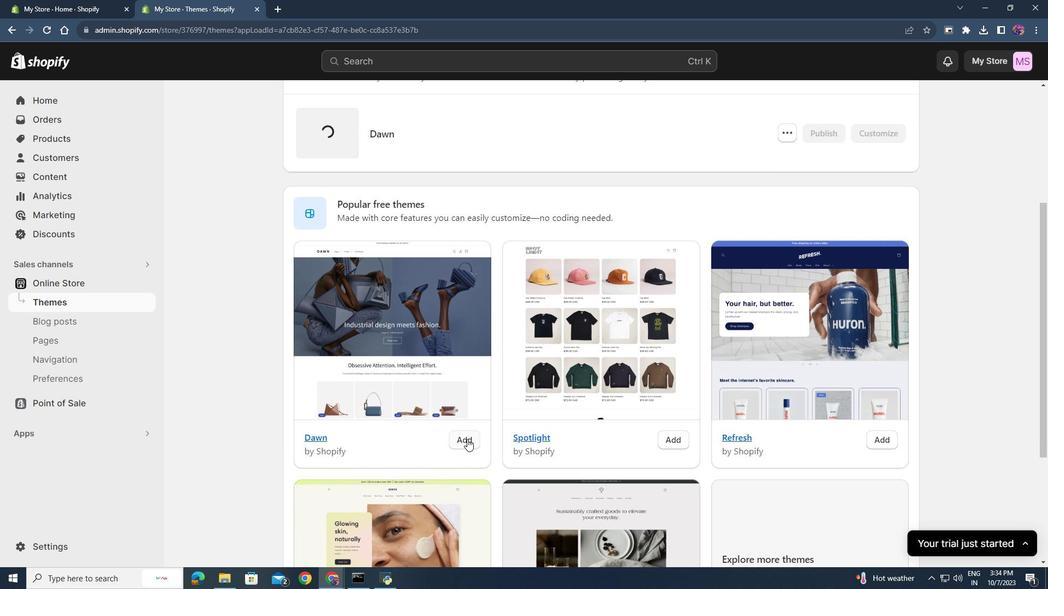 
Action: Mouse moved to (552, 398)
Screenshot: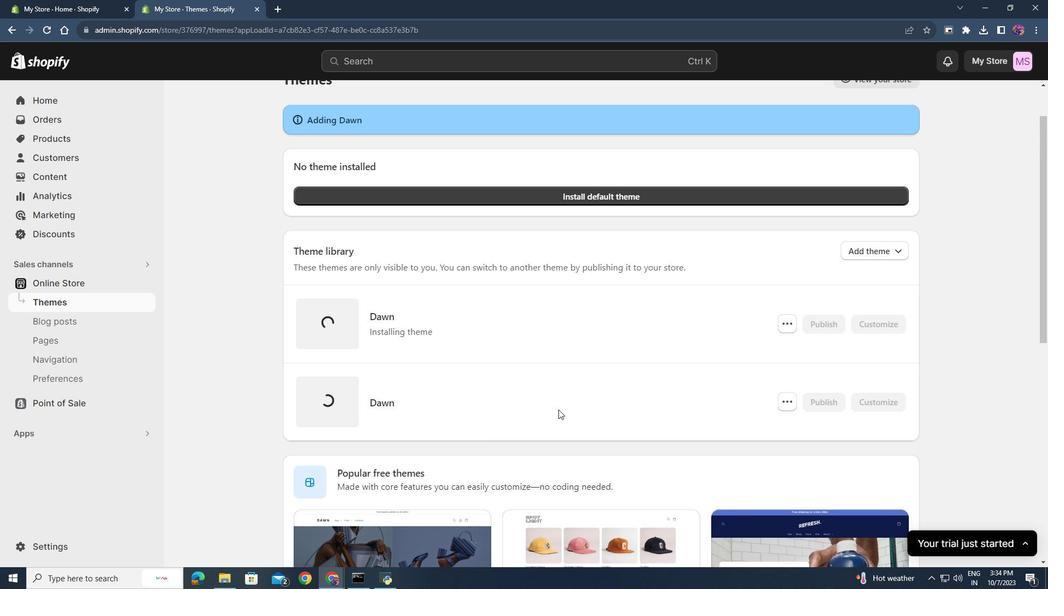 
Action: Mouse scrolled (552, 399) with delta (0, 0)
Screenshot: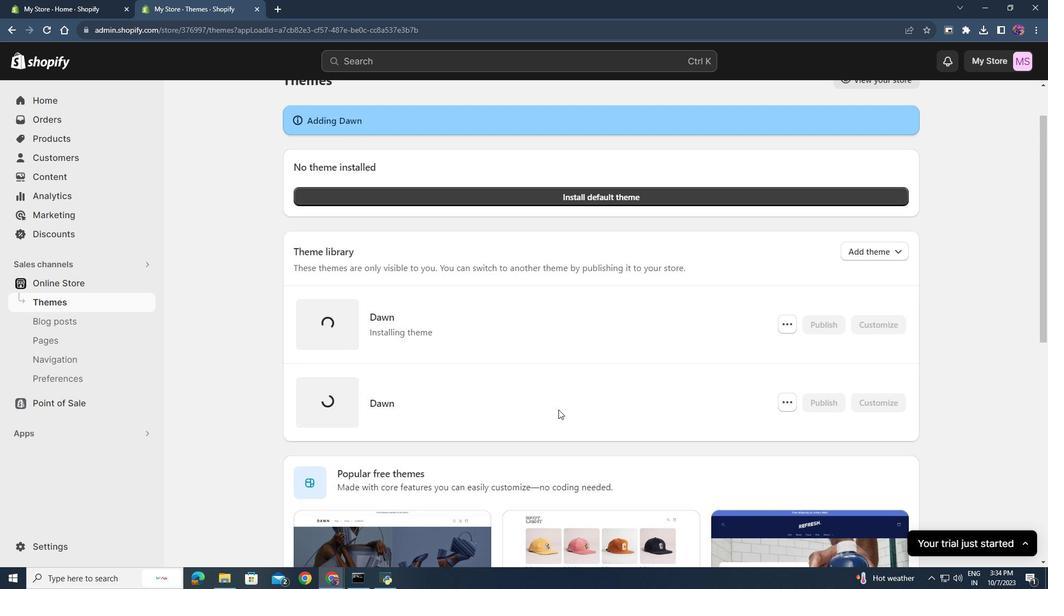 
Action: Mouse scrolled (552, 398) with delta (0, 0)
Screenshot: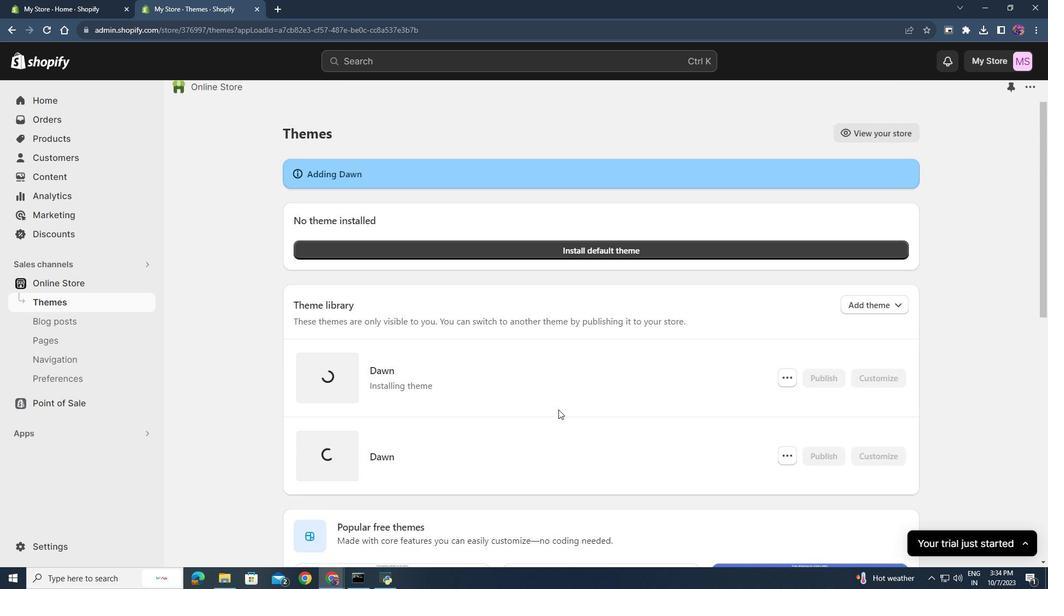
Action: Mouse scrolled (552, 398) with delta (0, 0)
Screenshot: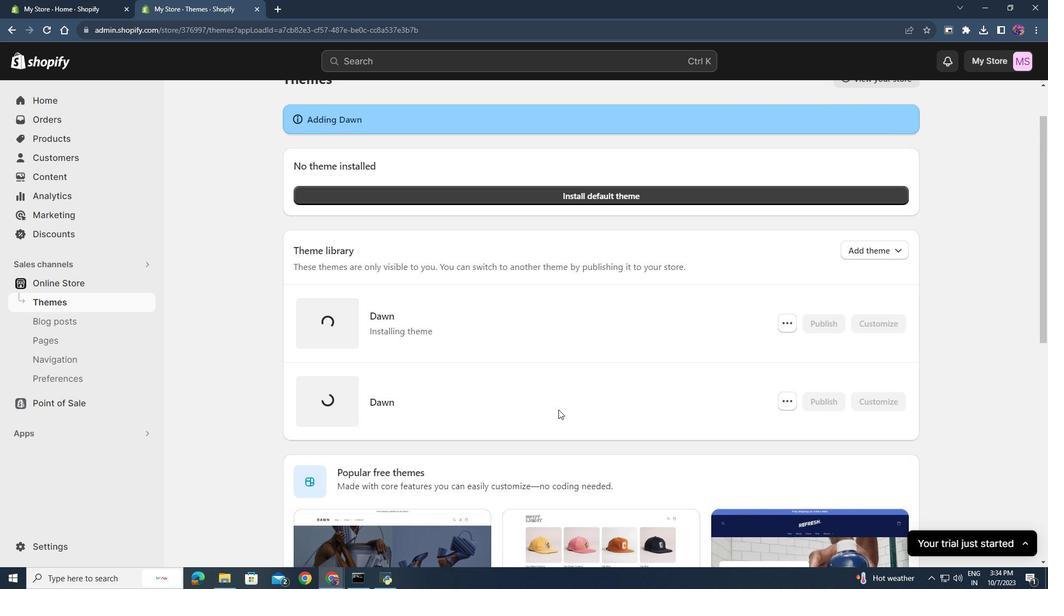 
Action: Mouse scrolled (552, 398) with delta (0, 0)
Screenshot: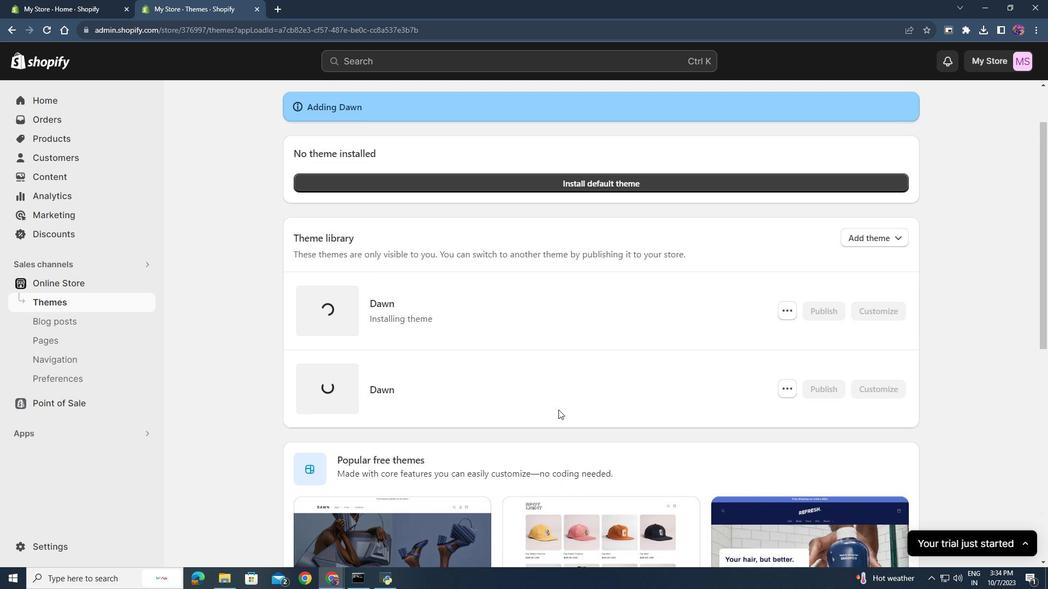 
Action: Mouse scrolled (552, 398) with delta (0, 0)
Screenshot: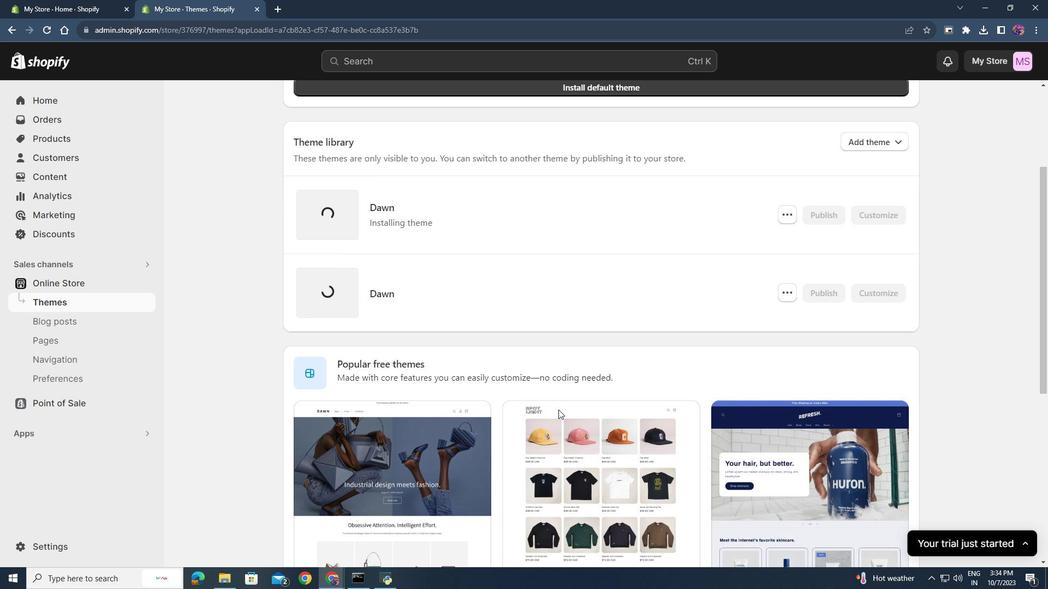 
Action: Mouse scrolled (552, 398) with delta (0, 0)
Screenshot: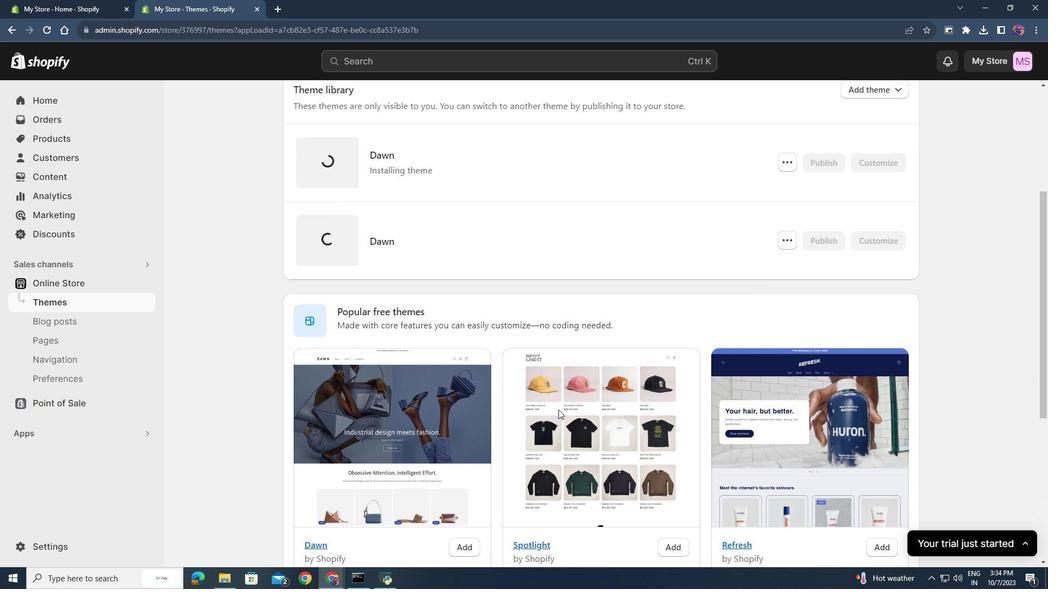 
Action: Mouse scrolled (552, 398) with delta (0, 0)
Screenshot: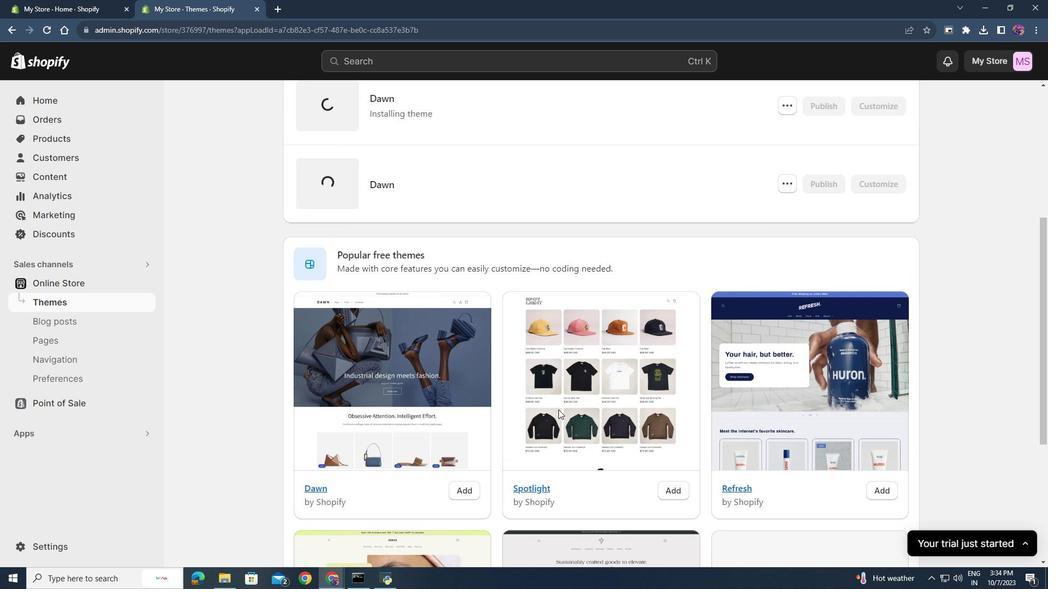 
Action: Mouse scrolled (552, 398) with delta (0, 0)
Screenshot: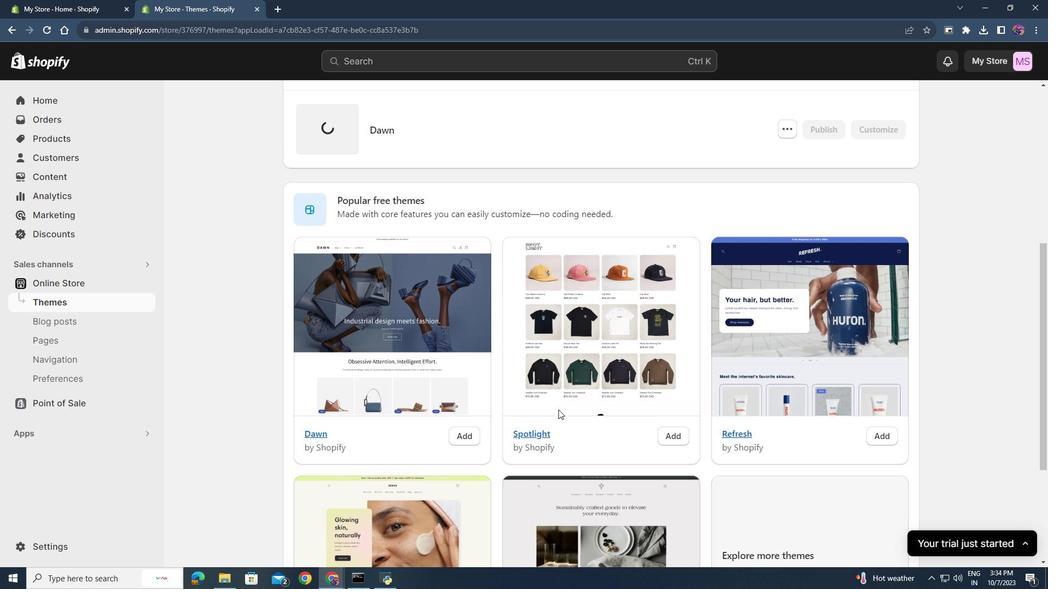 
Action: Mouse scrolled (552, 398) with delta (0, 0)
Screenshot: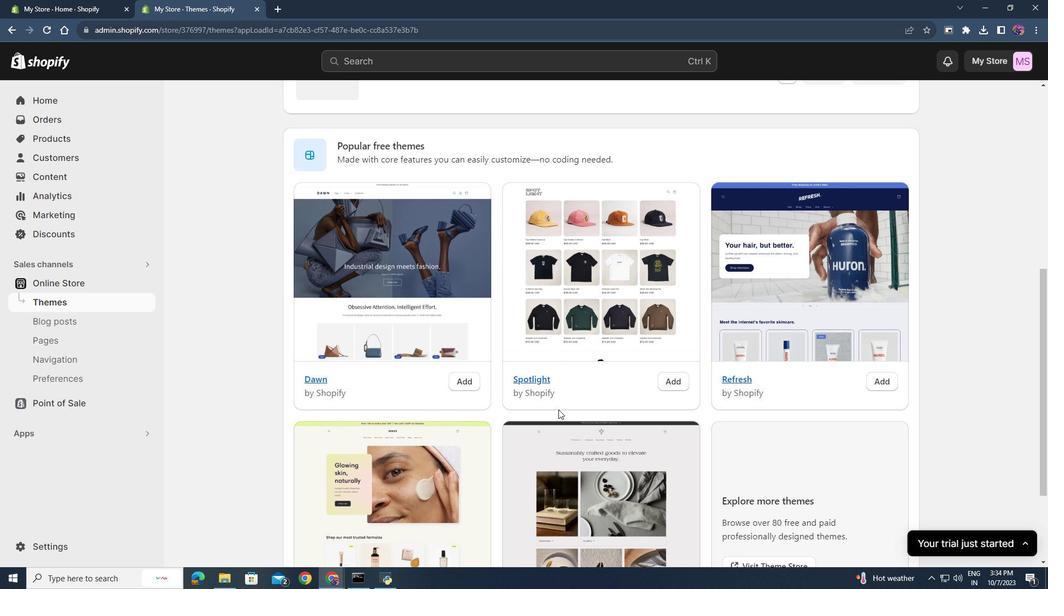 
Action: Mouse scrolled (552, 398) with delta (0, 0)
Screenshot: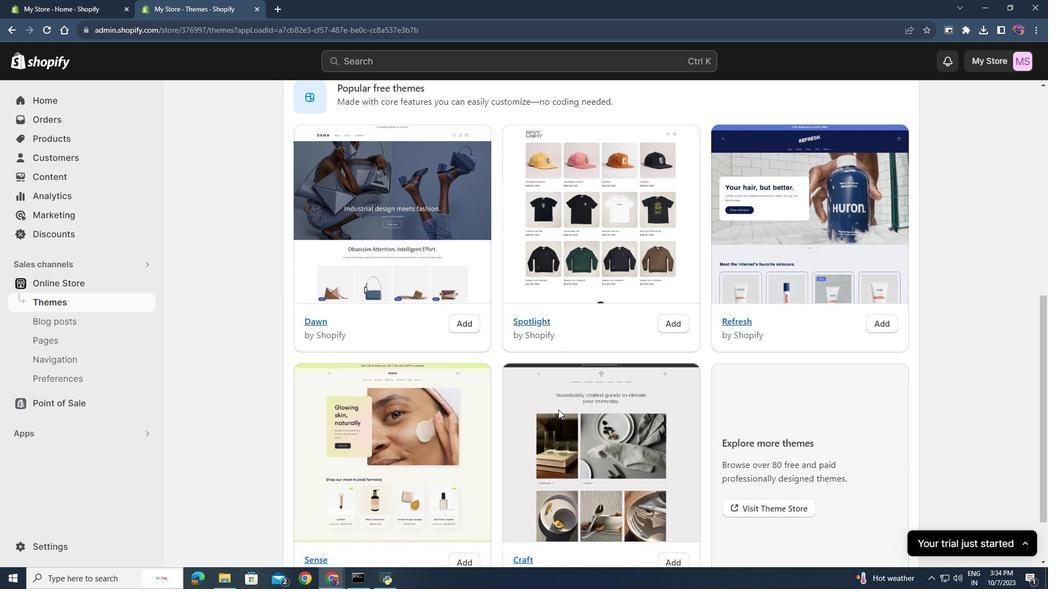 
Action: Mouse scrolled (552, 398) with delta (0, 0)
Screenshot: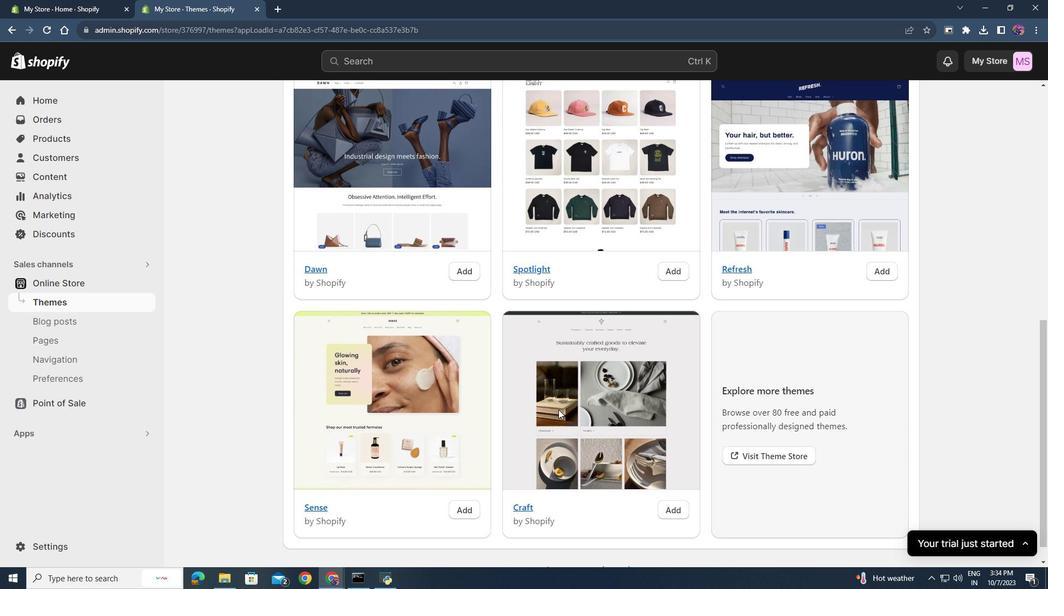 
Action: Mouse scrolled (552, 398) with delta (0, 0)
Screenshot: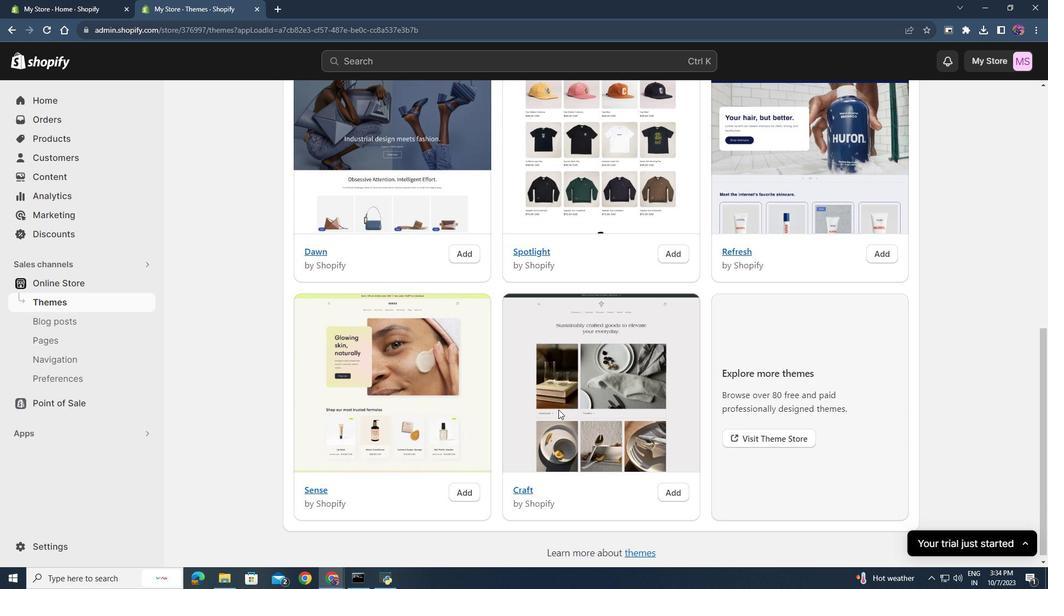 
Action: Mouse scrolled (552, 398) with delta (0, 0)
Screenshot: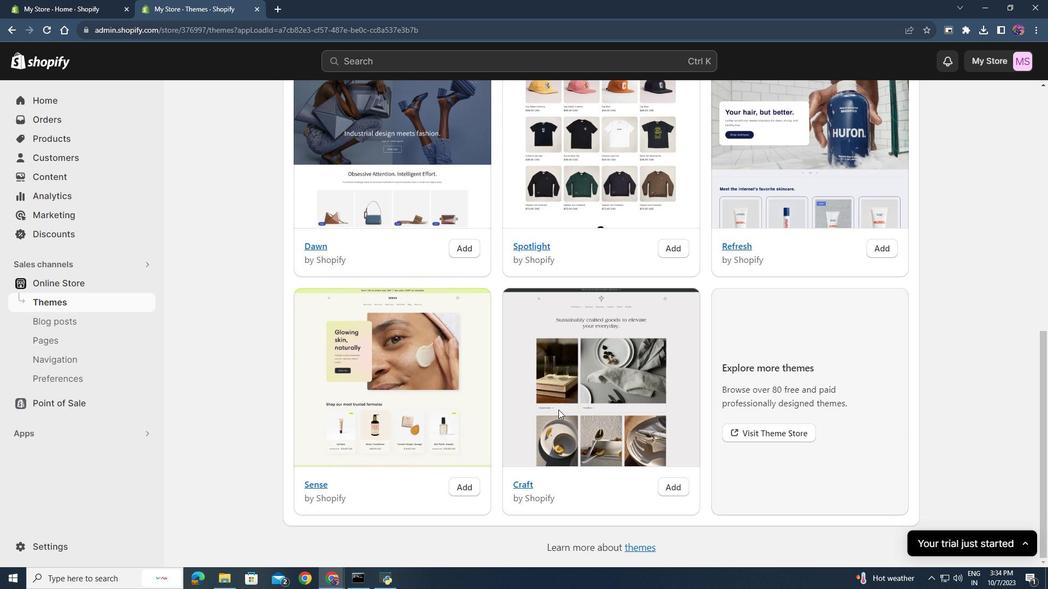 
Action: Mouse scrolled (552, 398) with delta (0, 0)
Screenshot: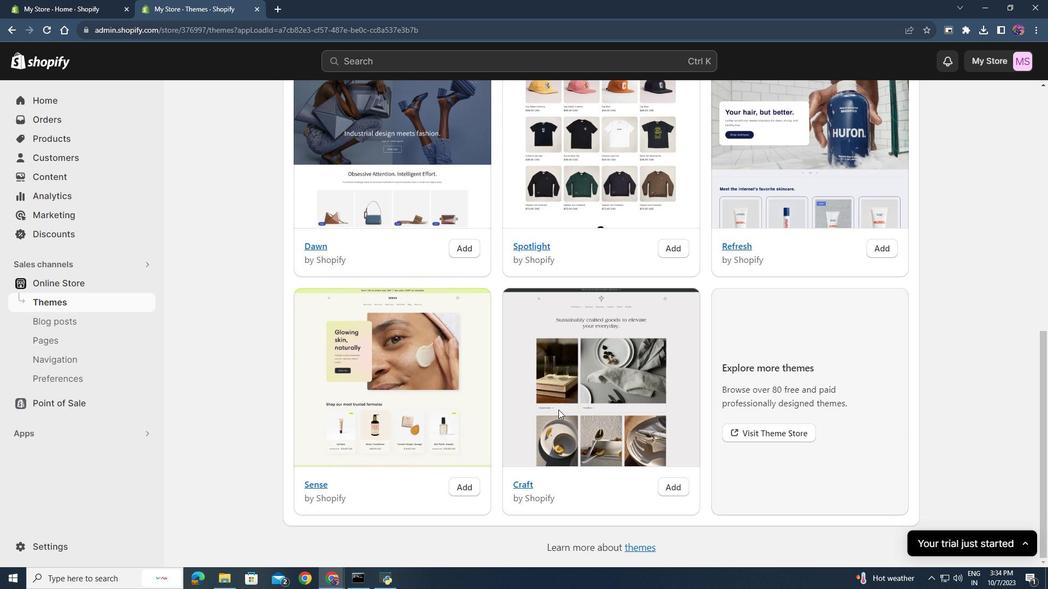 
Action: Mouse scrolled (552, 399) with delta (0, 0)
Screenshot: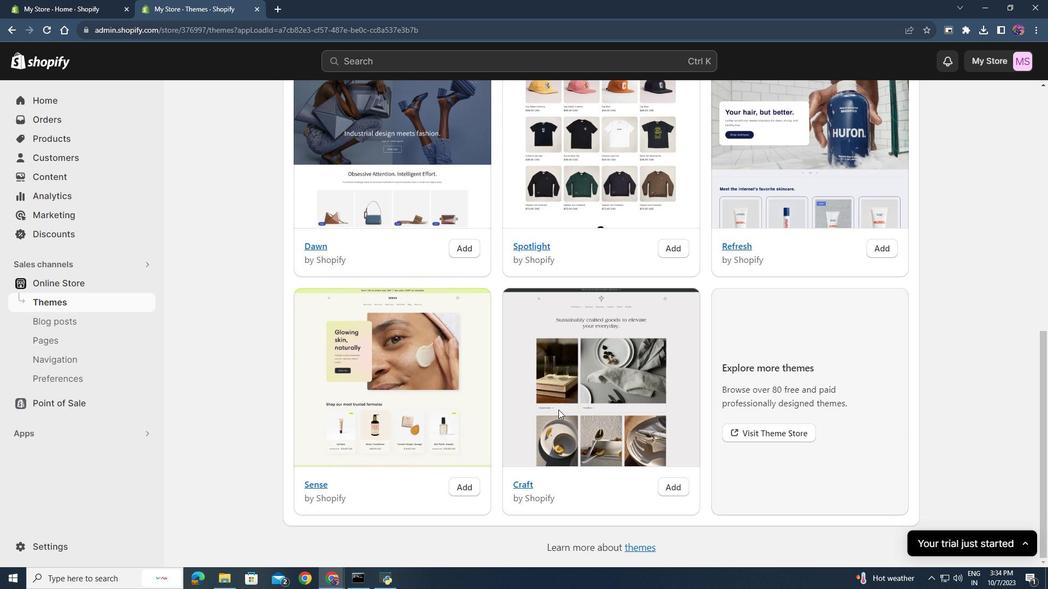 
Action: Mouse scrolled (552, 399) with delta (0, 0)
Screenshot: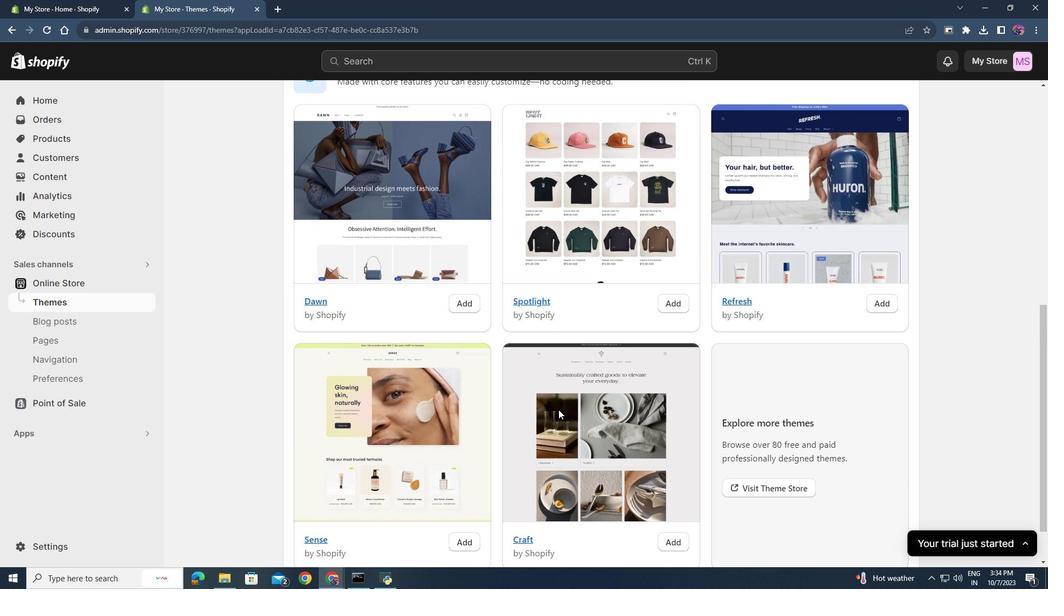 
Action: Mouse scrolled (552, 399) with delta (0, 0)
Screenshot: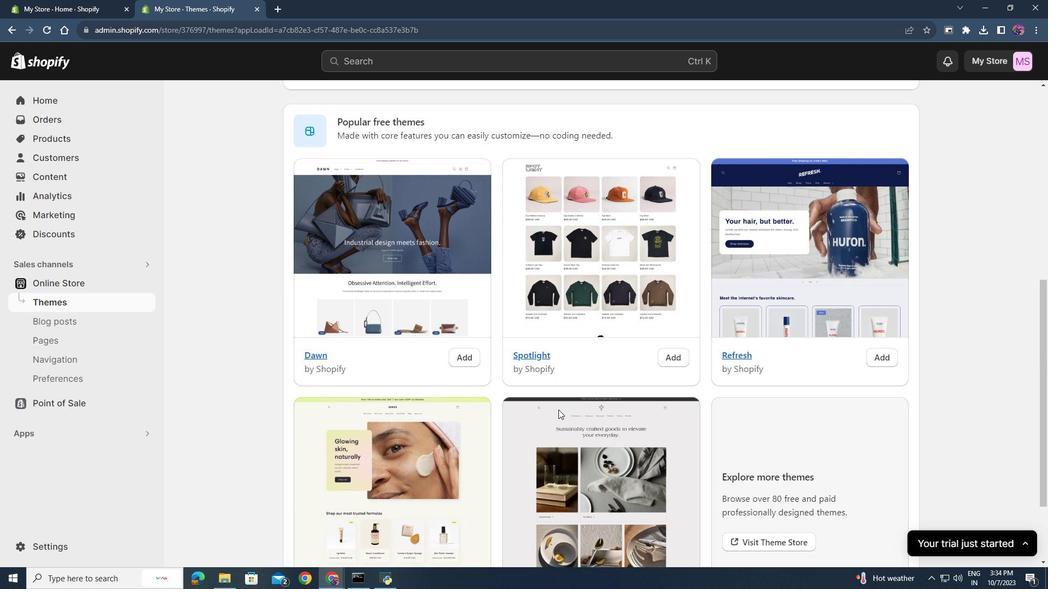 
Action: Mouse scrolled (552, 399) with delta (0, 0)
Screenshot: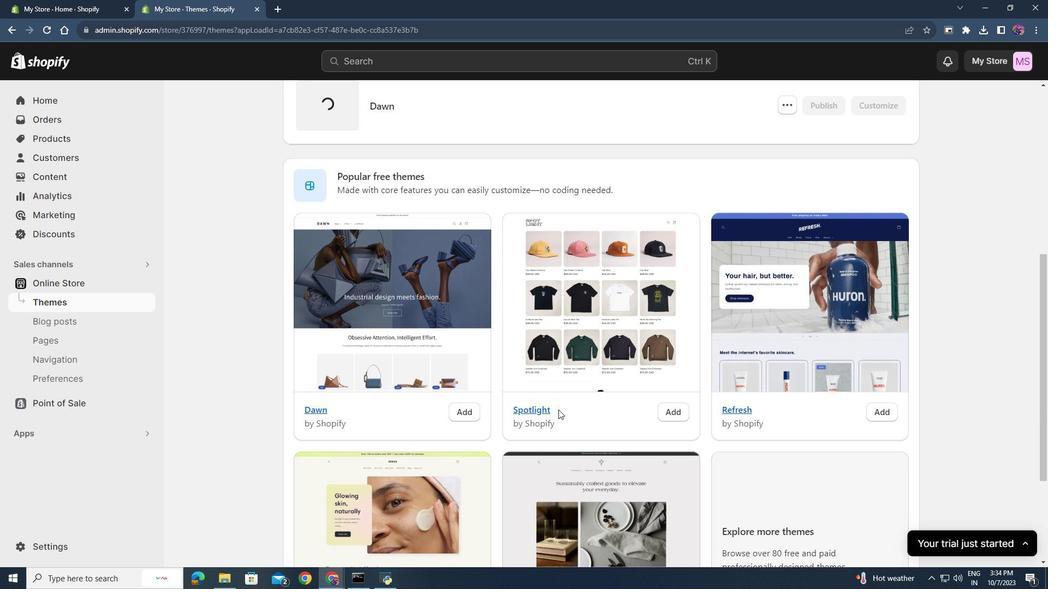 
Action: Mouse scrolled (552, 399) with delta (0, 0)
Screenshot: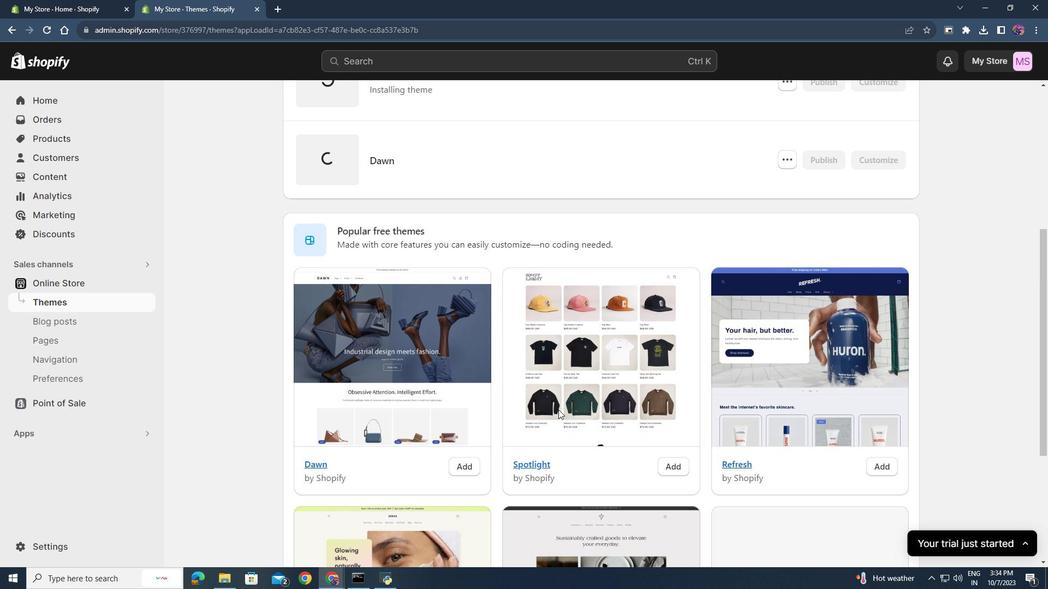 
Action: Mouse scrolled (552, 398) with delta (0, 0)
Screenshot: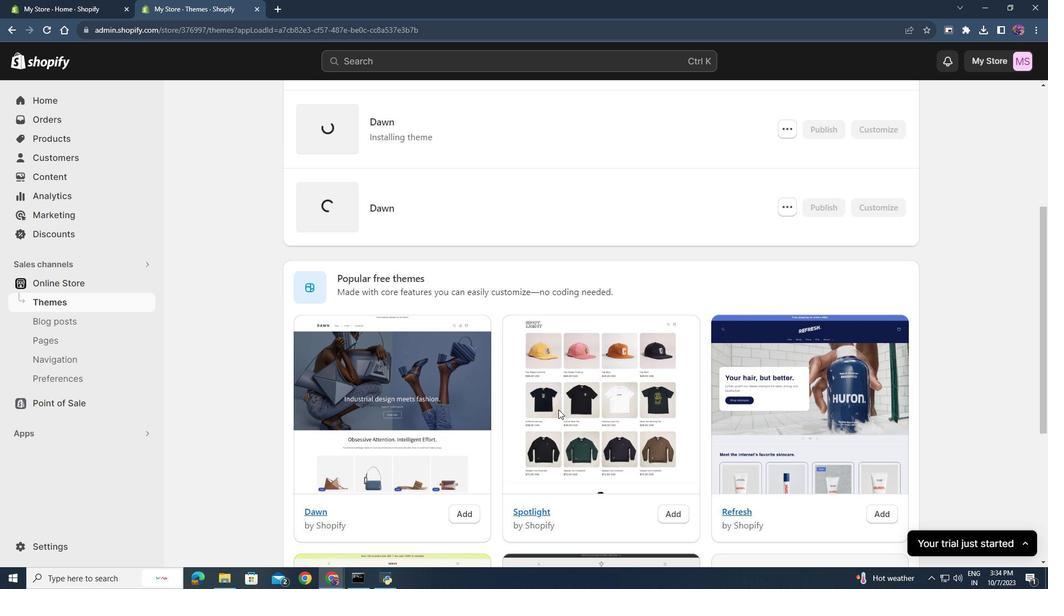 
Action: Mouse scrolled (552, 398) with delta (0, 0)
Screenshot: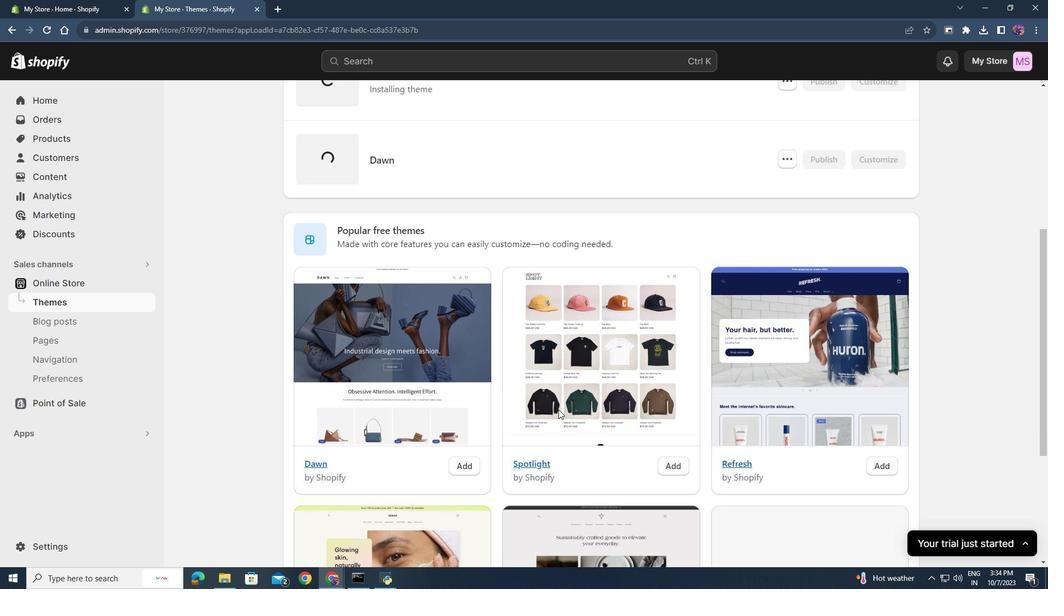
Action: Mouse scrolled (552, 398) with delta (0, 0)
Screenshot: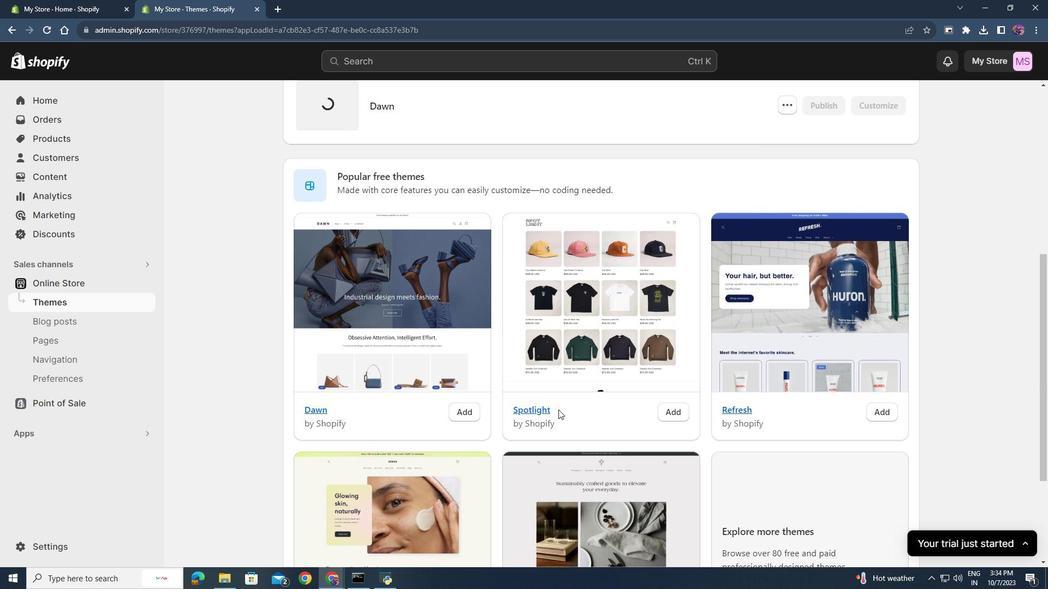 
Action: Mouse scrolled (552, 398) with delta (0, 0)
Screenshot: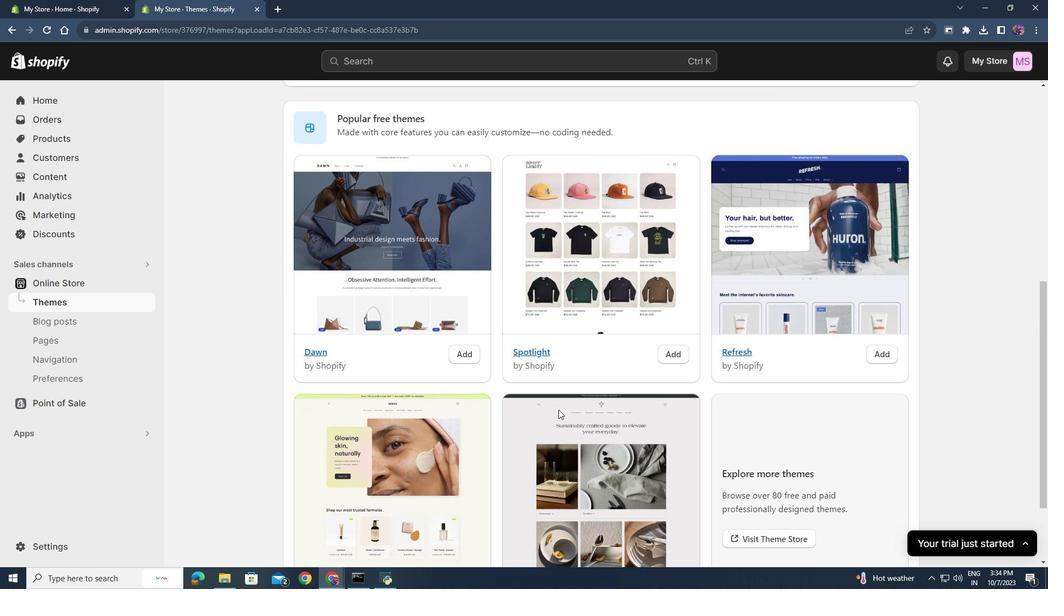 
Action: Mouse scrolled (552, 398) with delta (0, 0)
Screenshot: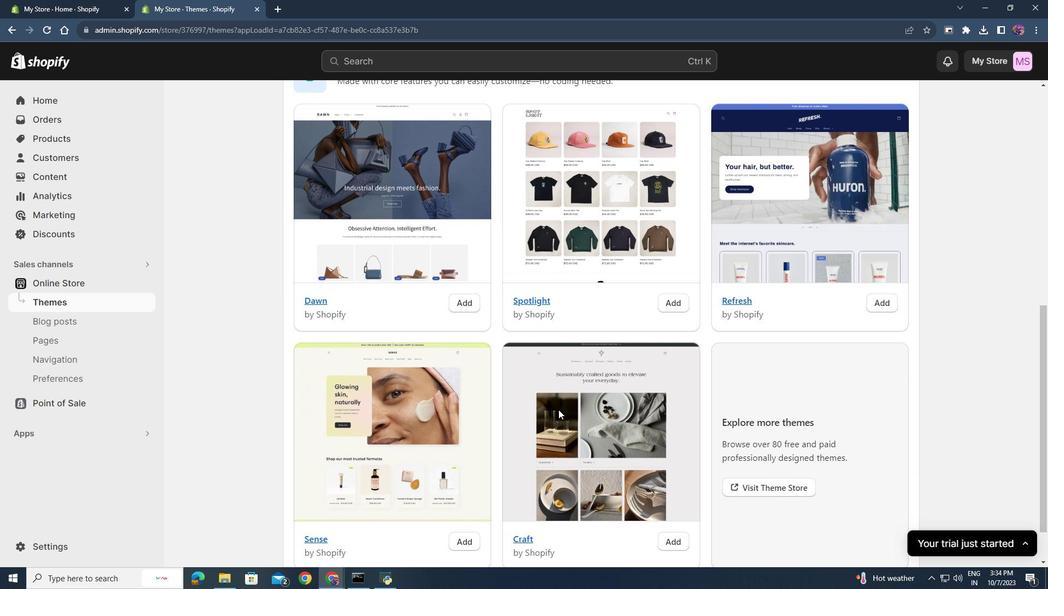 
Action: Mouse scrolled (552, 398) with delta (0, 0)
Screenshot: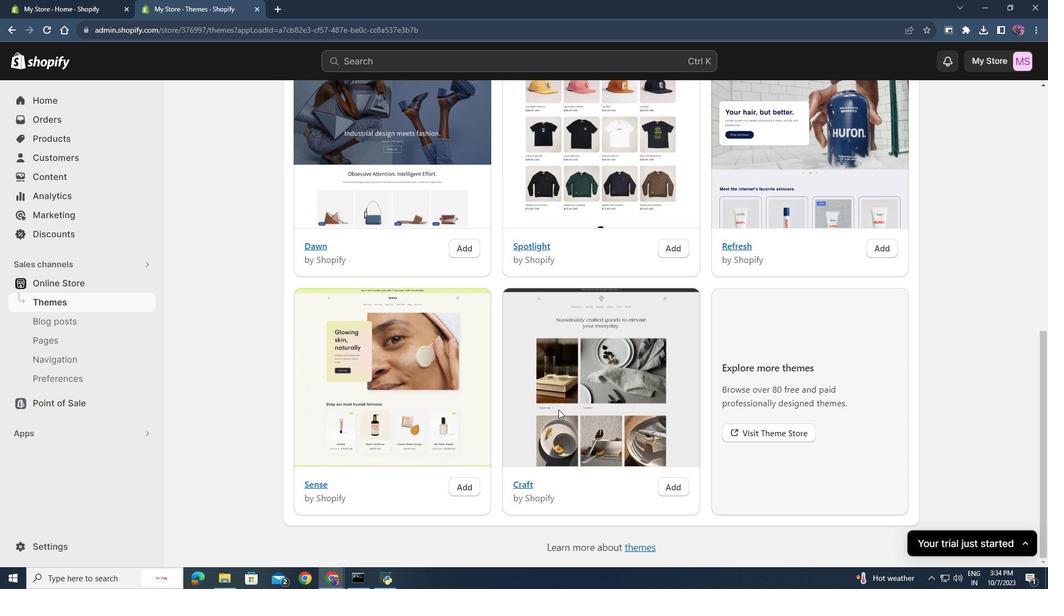 
Action: Mouse scrolled (552, 398) with delta (0, 0)
Screenshot: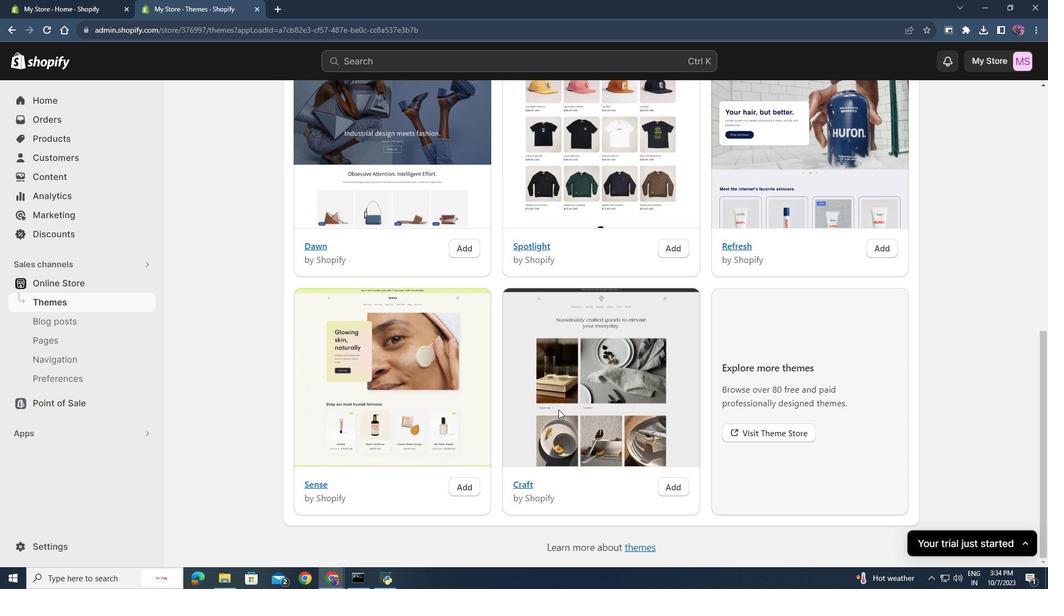 
Action: Mouse scrolled (552, 398) with delta (0, 0)
Screenshot: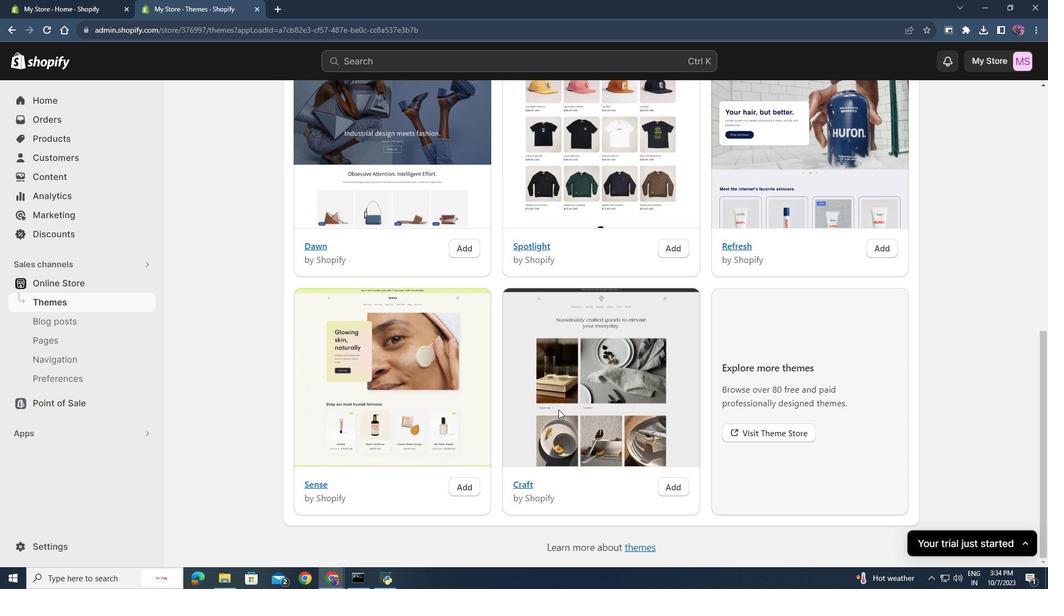 
Action: Mouse scrolled (552, 399) with delta (0, 0)
Screenshot: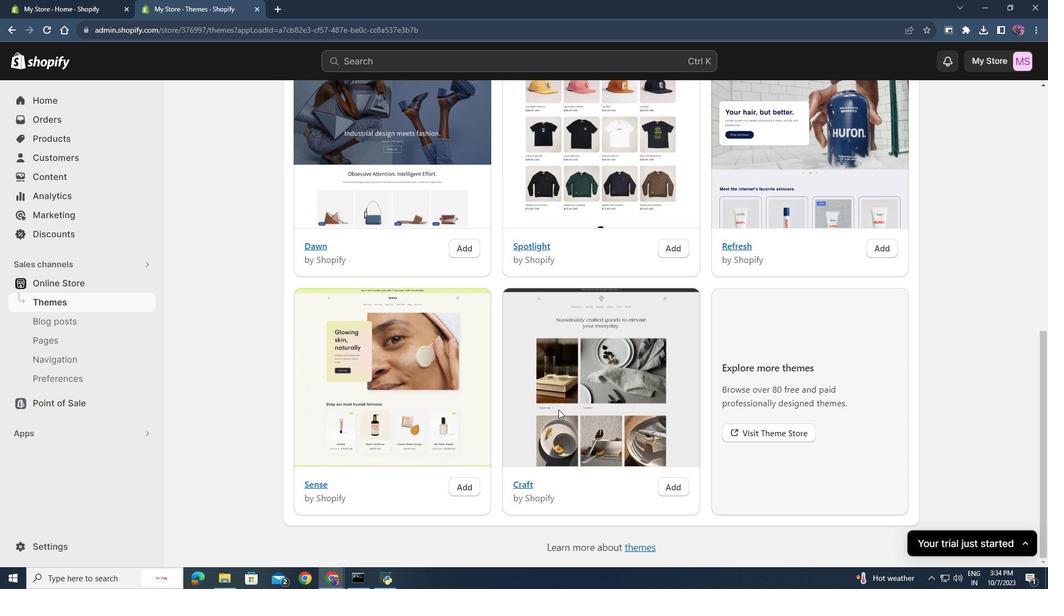 
Action: Mouse scrolled (552, 399) with delta (0, 0)
Screenshot: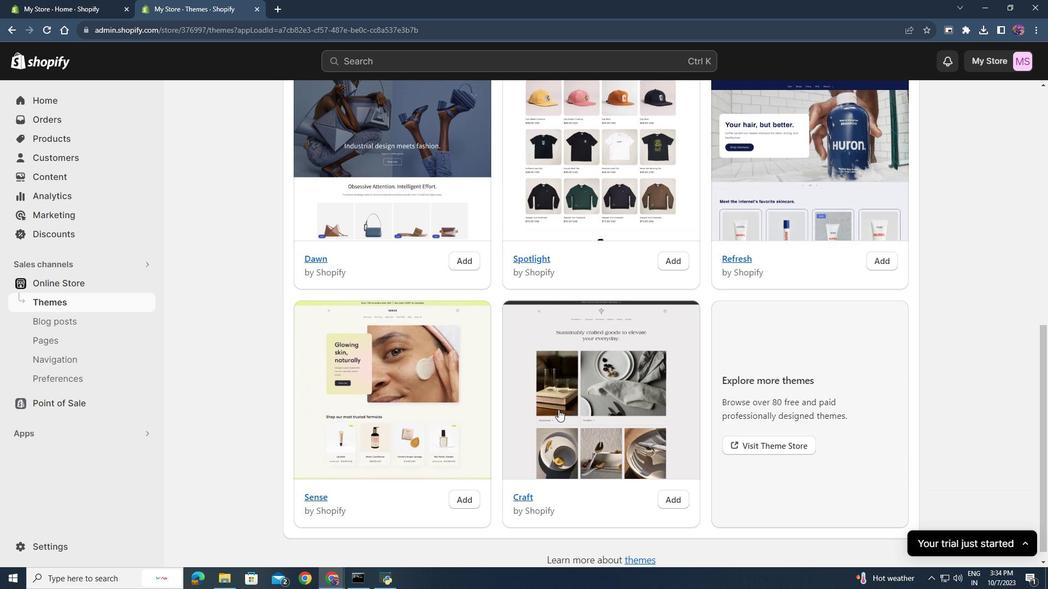 
Action: Mouse scrolled (552, 399) with delta (0, 0)
Screenshot: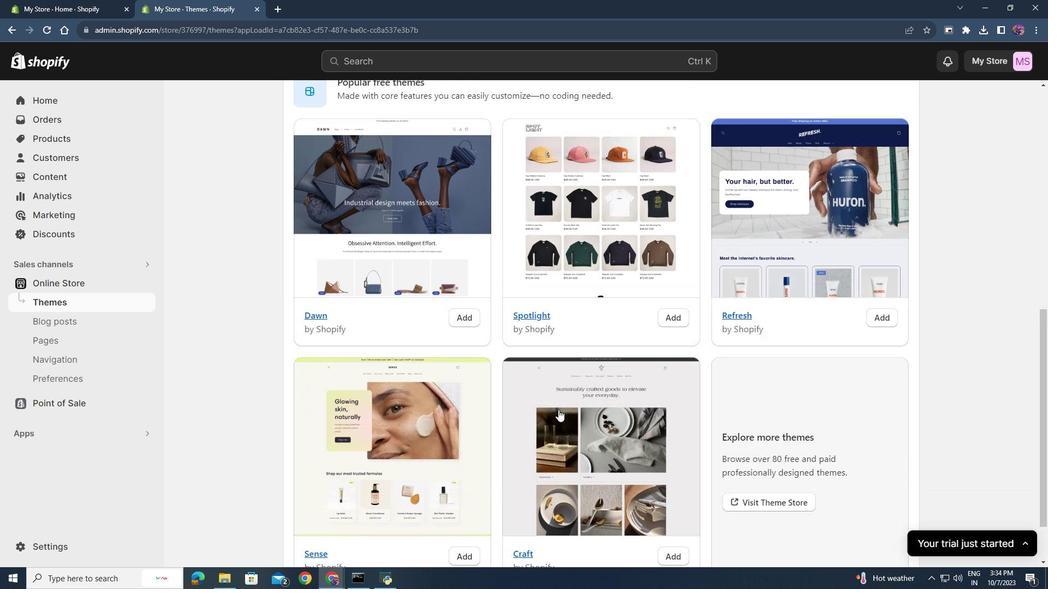 
Action: Mouse scrolled (552, 399) with delta (0, 0)
Screenshot: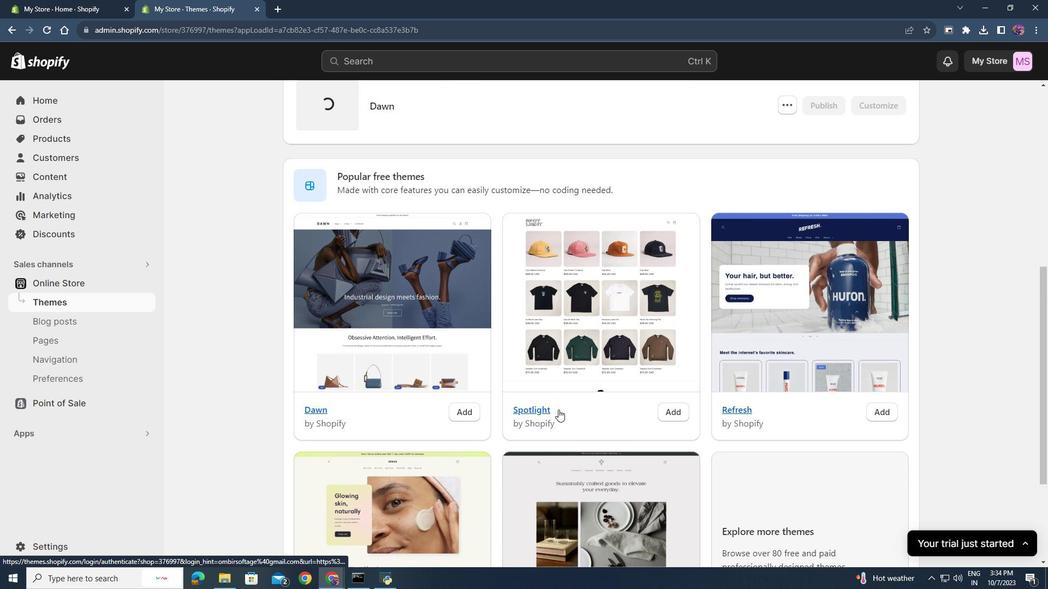 
Action: Mouse scrolled (552, 399) with delta (0, 0)
Screenshot: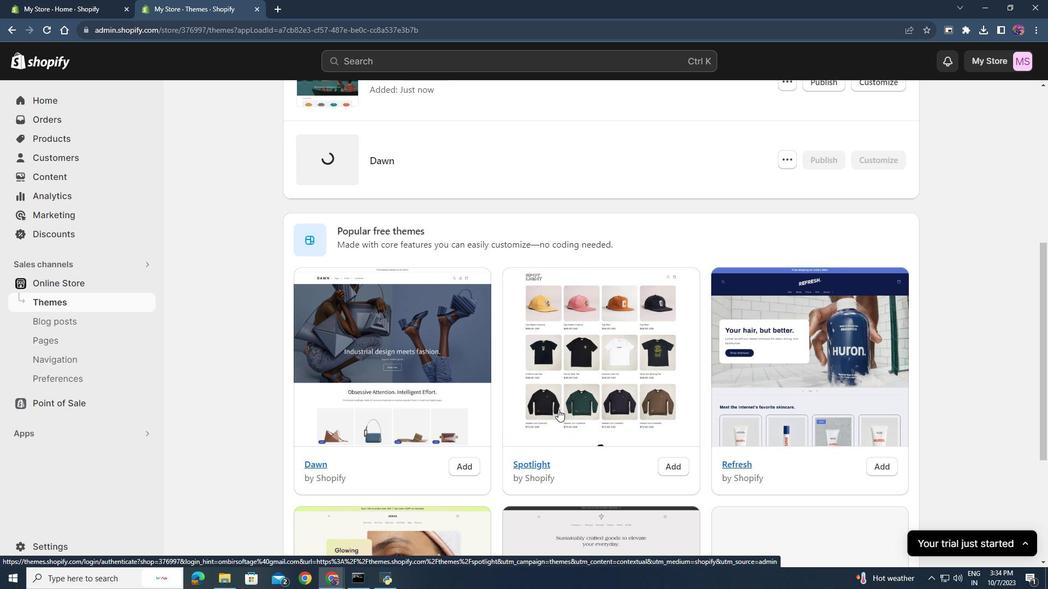 
Action: Mouse moved to (775, 442)
Screenshot: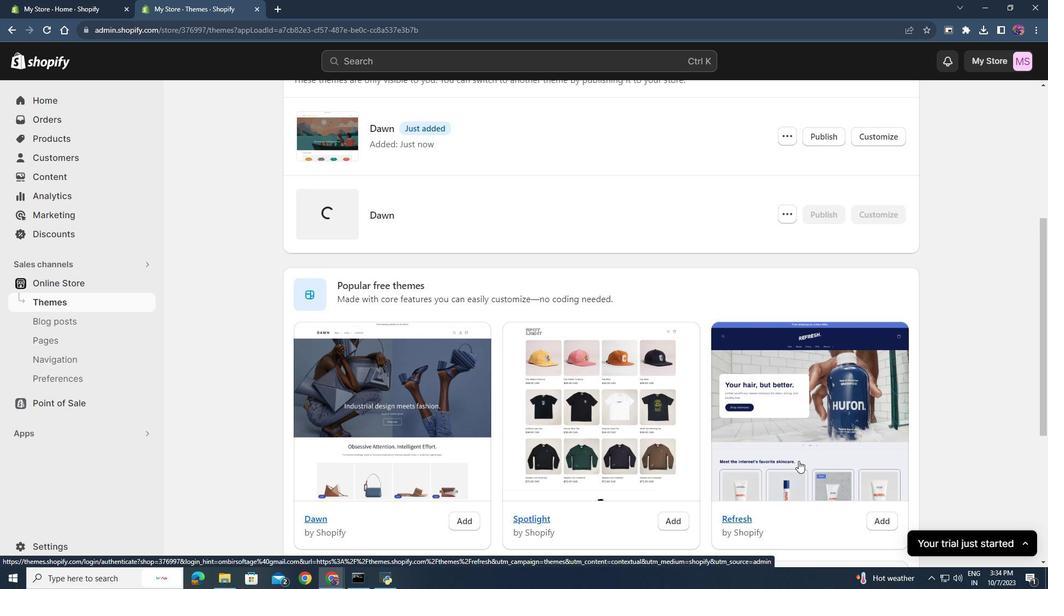 
Action: Mouse scrolled (775, 442) with delta (0, 0)
Screenshot: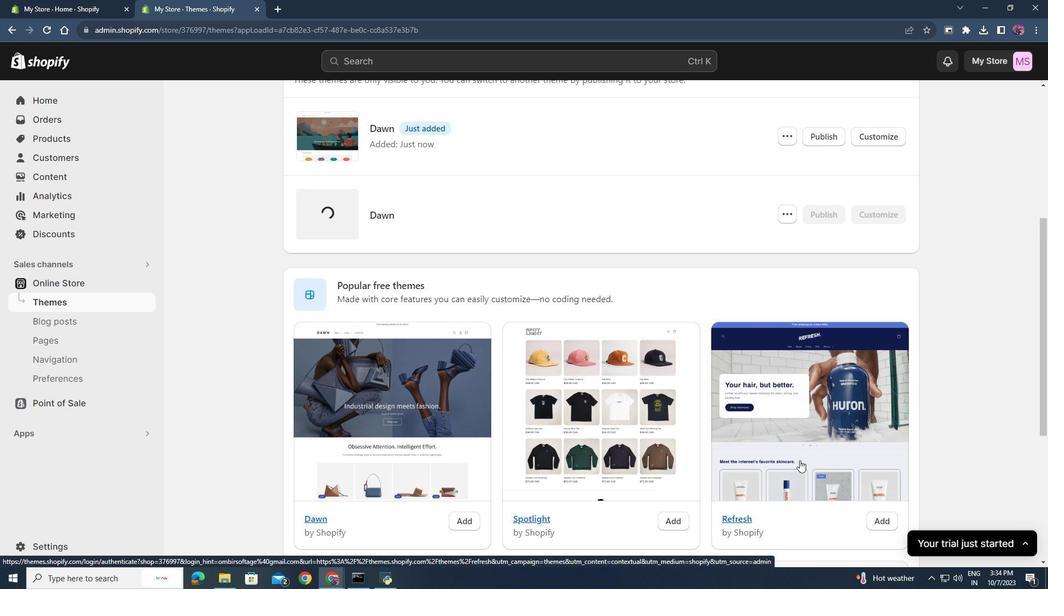 
Action: Mouse moved to (858, 448)
Screenshot: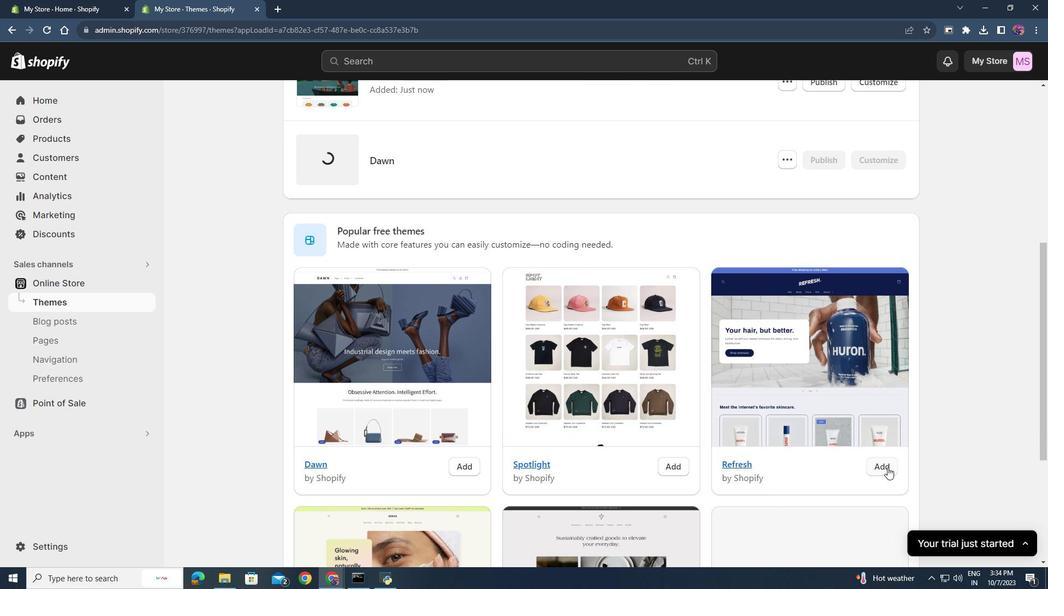 
Action: Mouse pressed left at (858, 448)
Screenshot: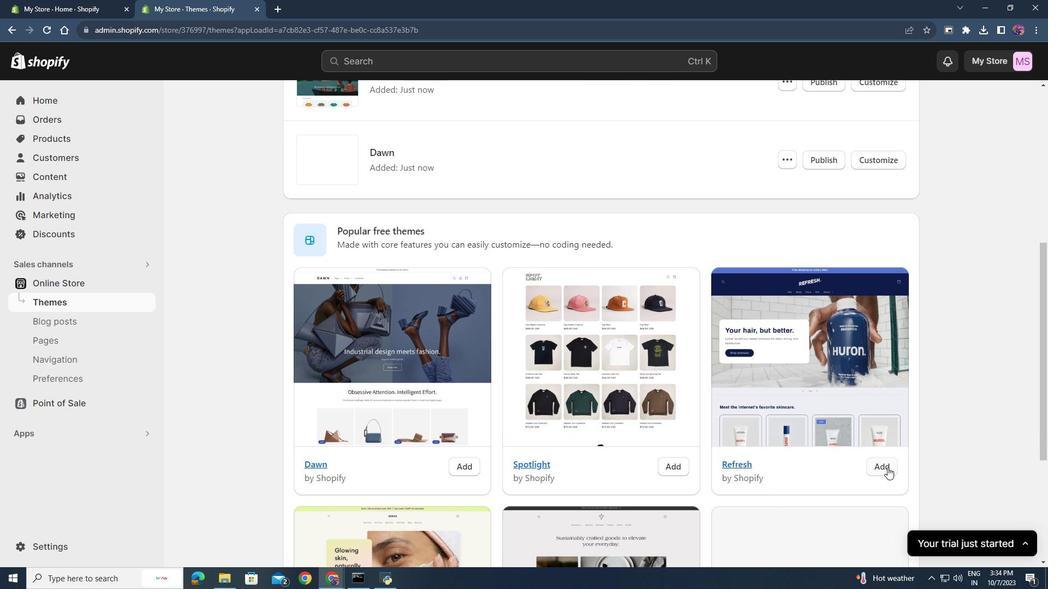 
Action: Mouse moved to (693, 345)
Screenshot: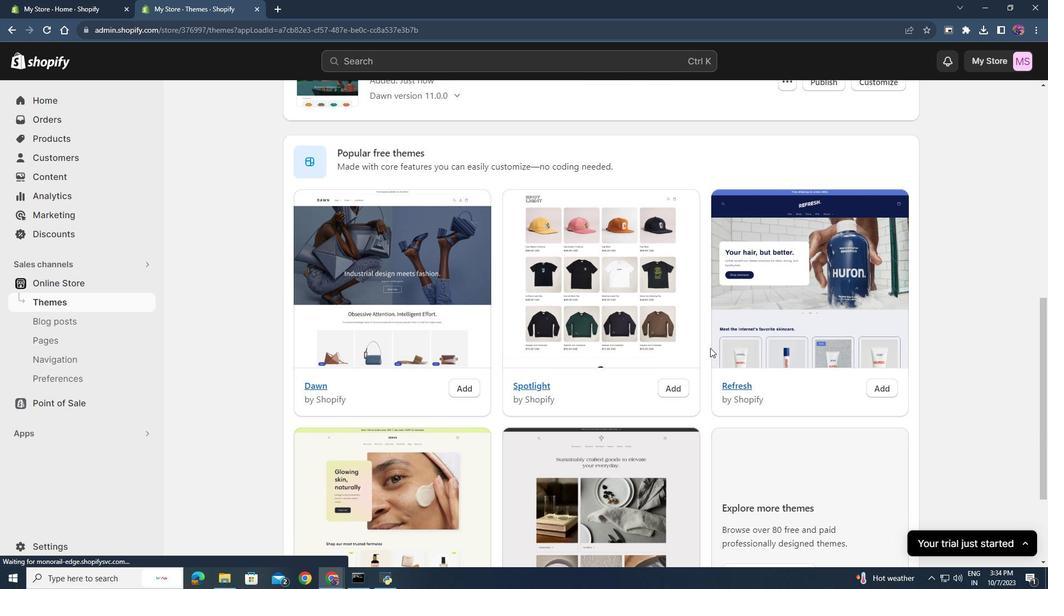 
Action: Mouse scrolled (693, 346) with delta (0, 0)
Screenshot: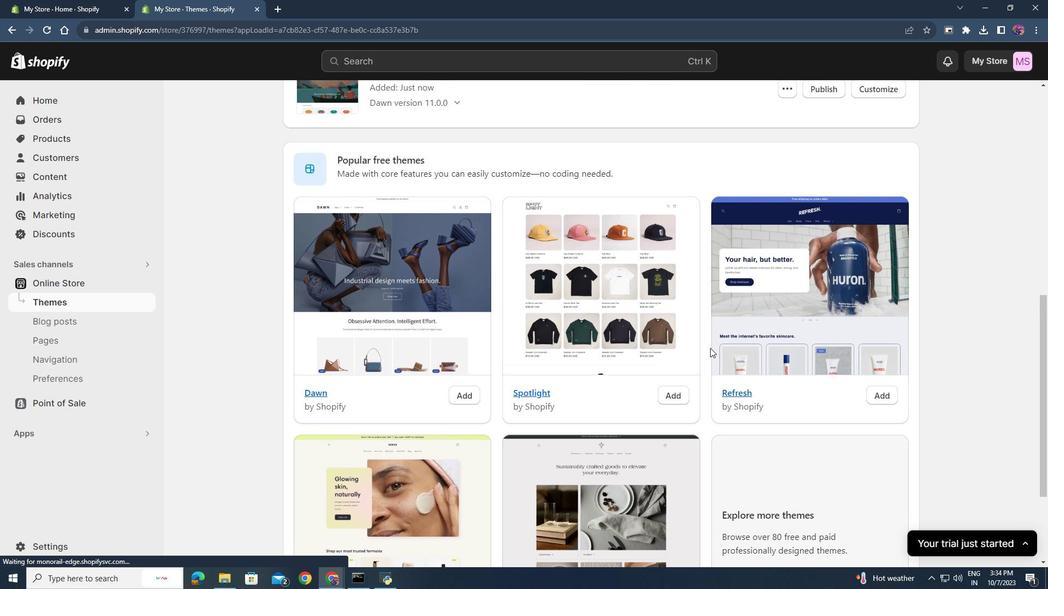 
Action: Mouse scrolled (693, 346) with delta (0, 0)
Screenshot: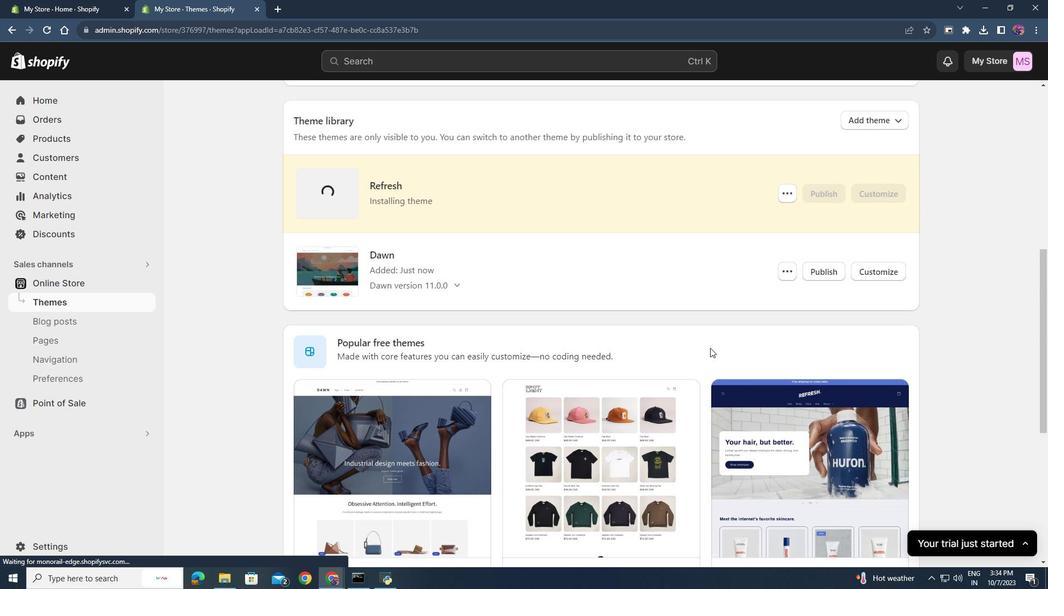 
Action: Mouse moved to (646, 377)
Screenshot: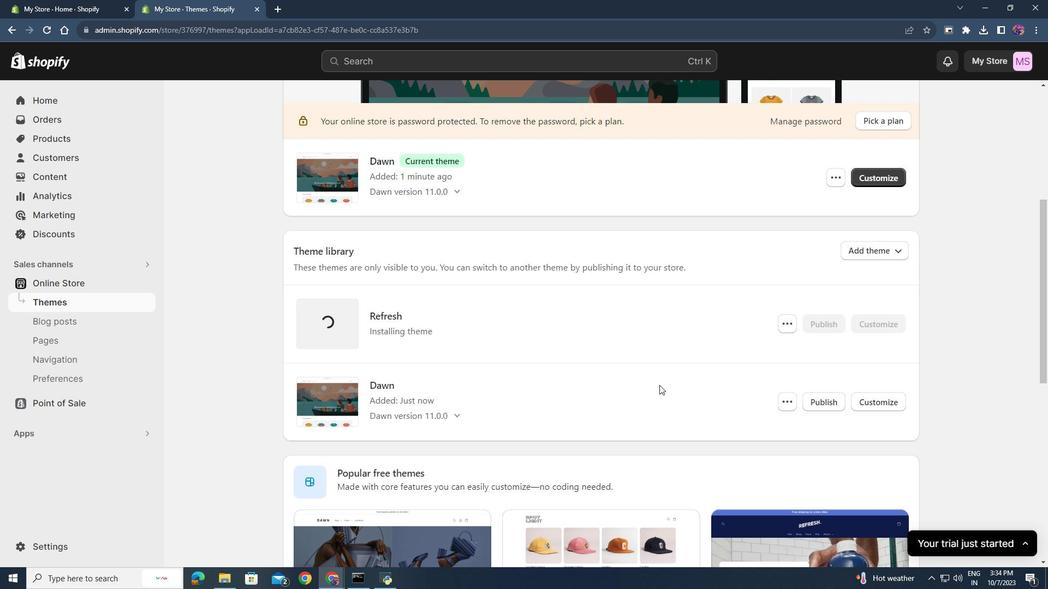 
Action: Mouse scrolled (646, 377) with delta (0, 0)
Screenshot: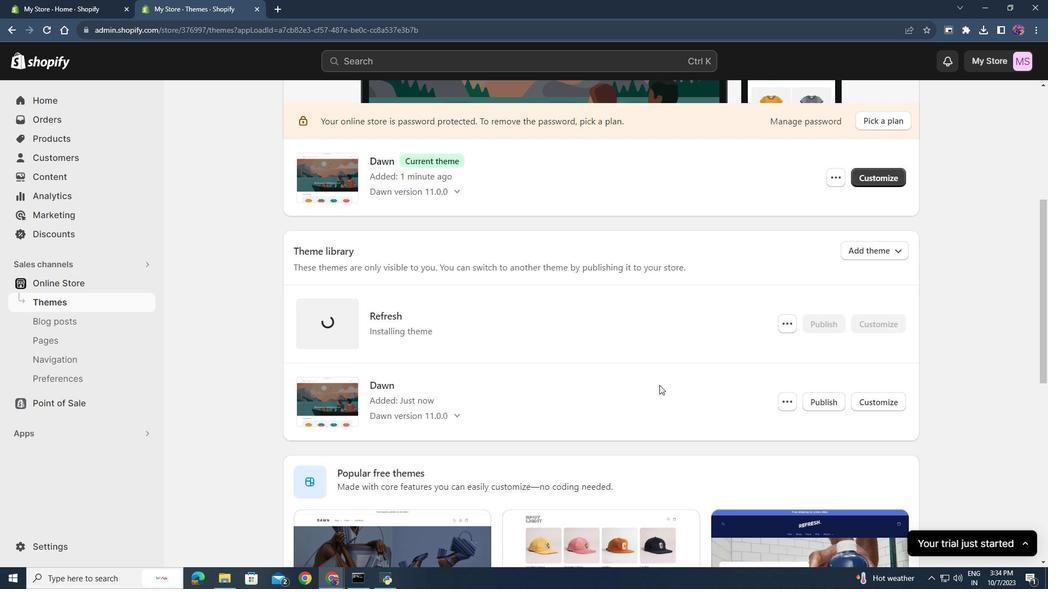 
Action: Mouse scrolled (646, 377) with delta (0, 0)
Screenshot: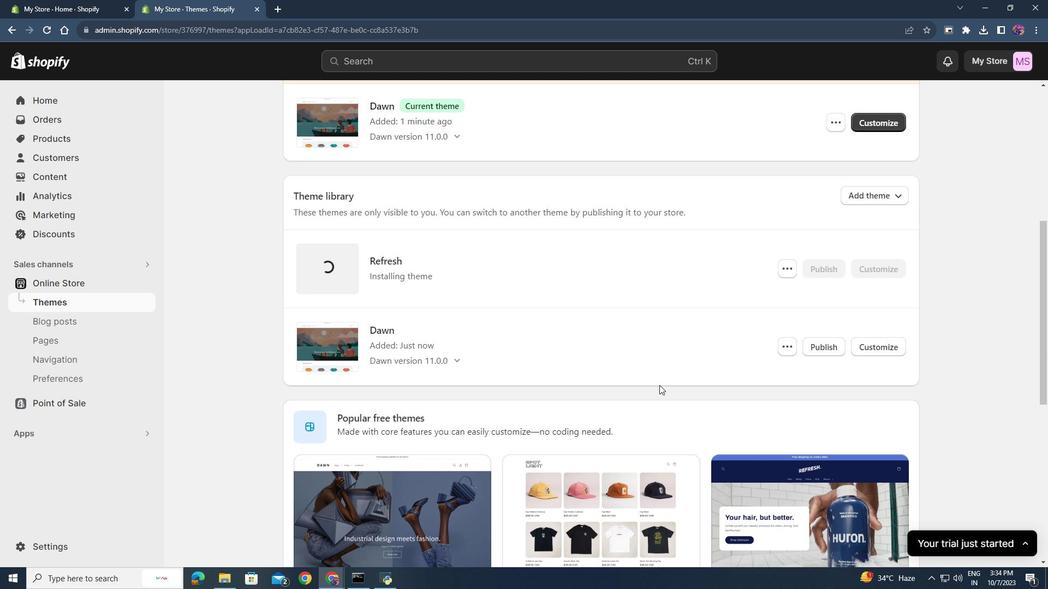 
Action: Mouse scrolled (646, 377) with delta (0, 0)
Screenshot: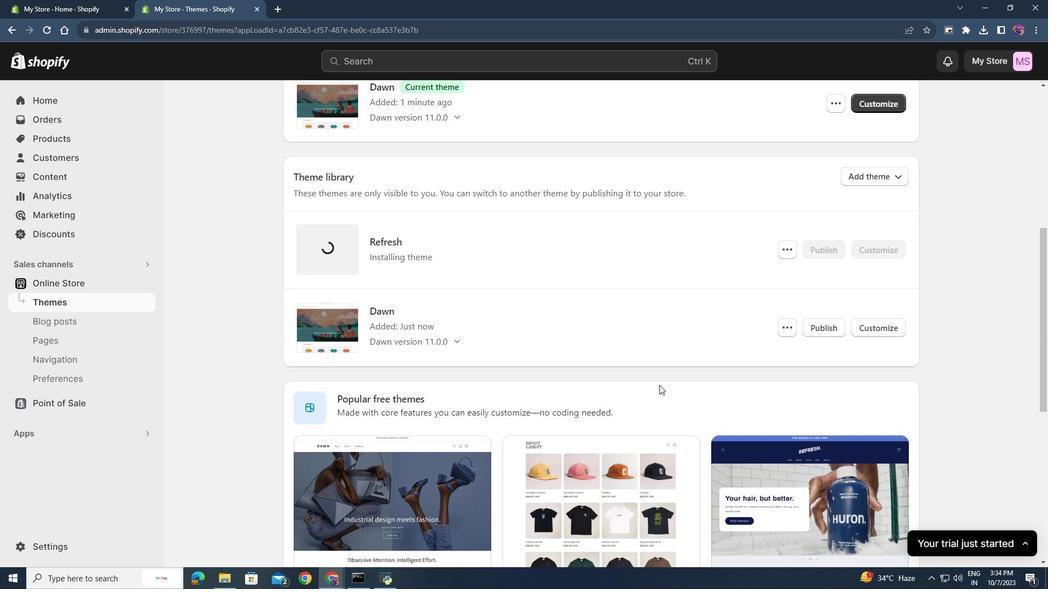 
Action: Mouse scrolled (646, 377) with delta (0, 0)
Screenshot: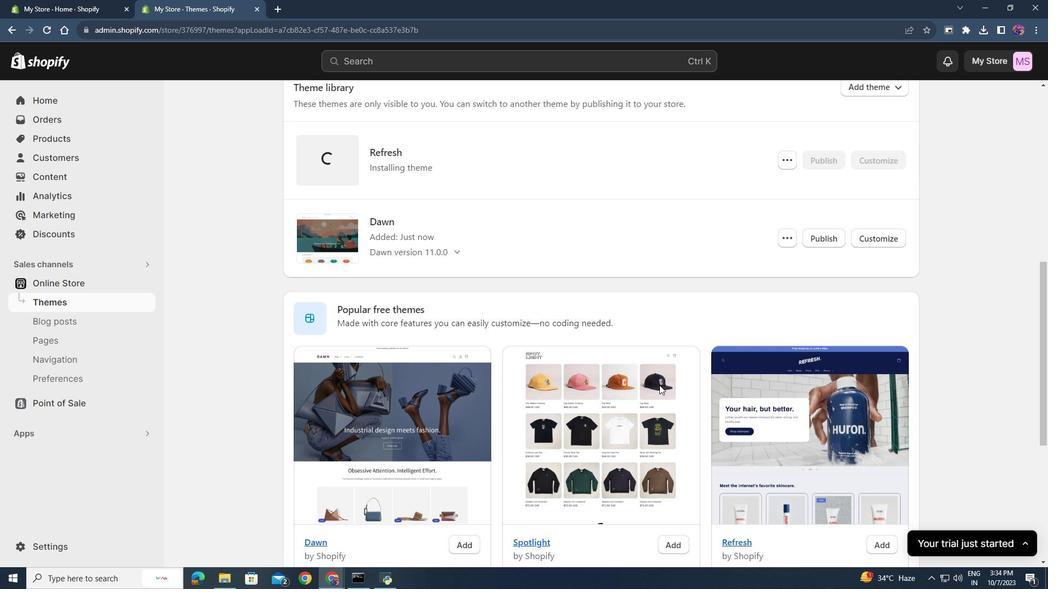 
Action: Mouse scrolled (646, 377) with delta (0, 0)
Screenshot: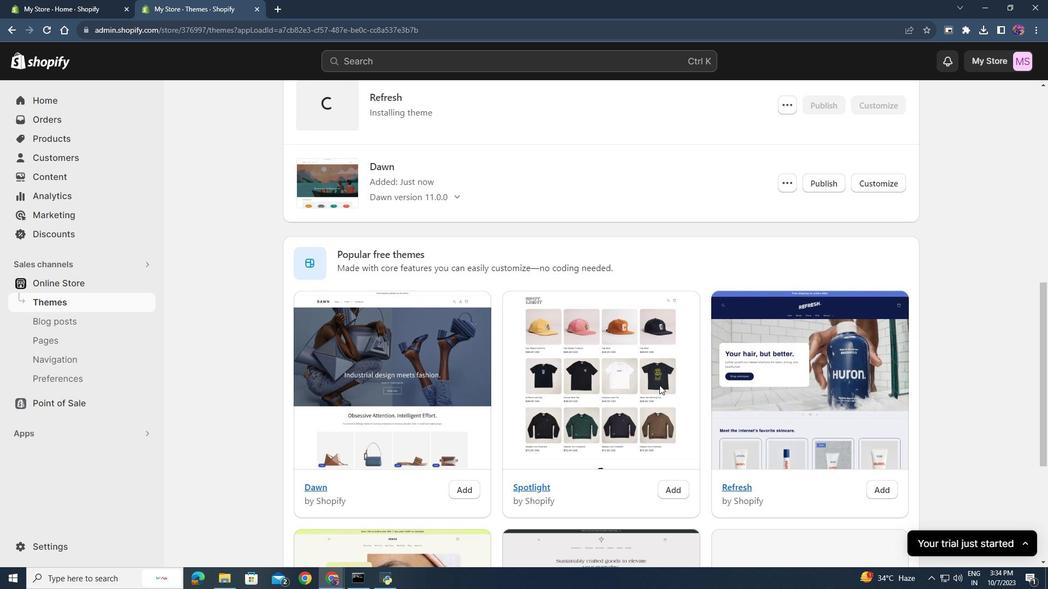 
Action: Mouse scrolled (646, 378) with delta (0, 0)
Screenshot: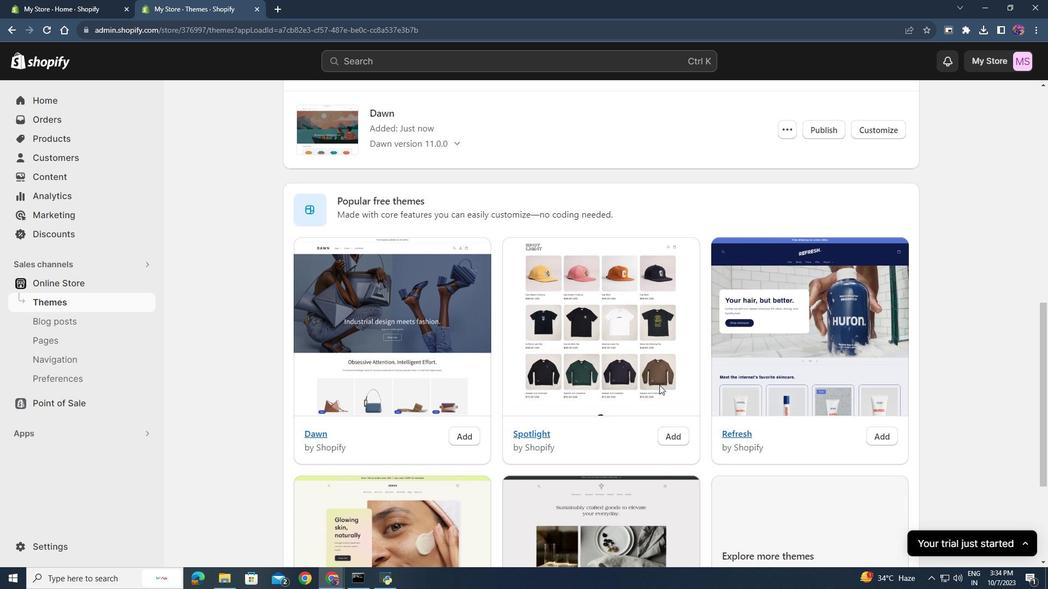 
Action: Mouse scrolled (646, 378) with delta (0, 0)
Screenshot: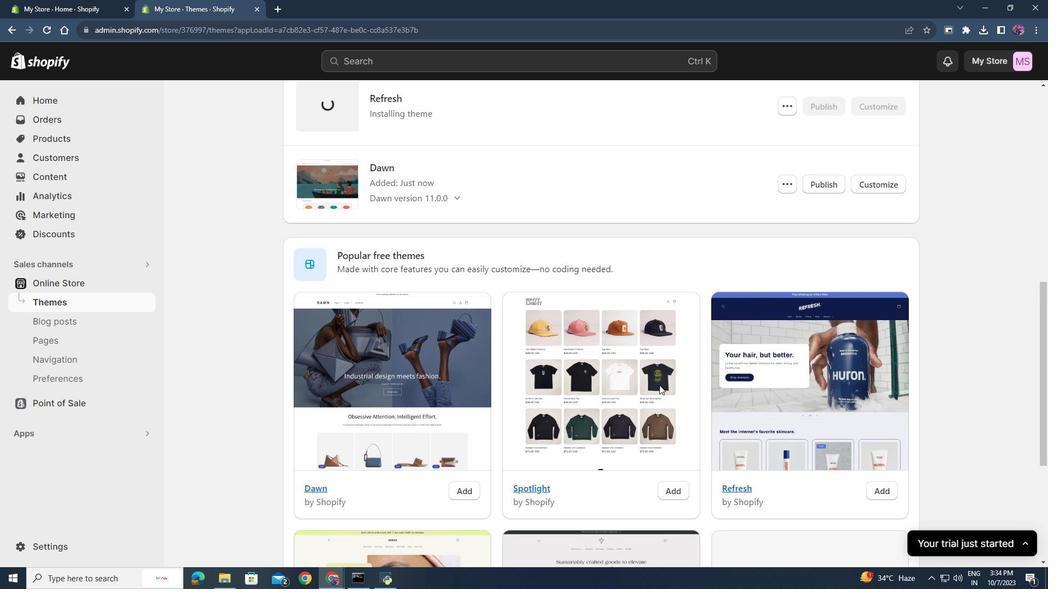 
Action: Mouse scrolled (646, 378) with delta (0, 0)
Screenshot: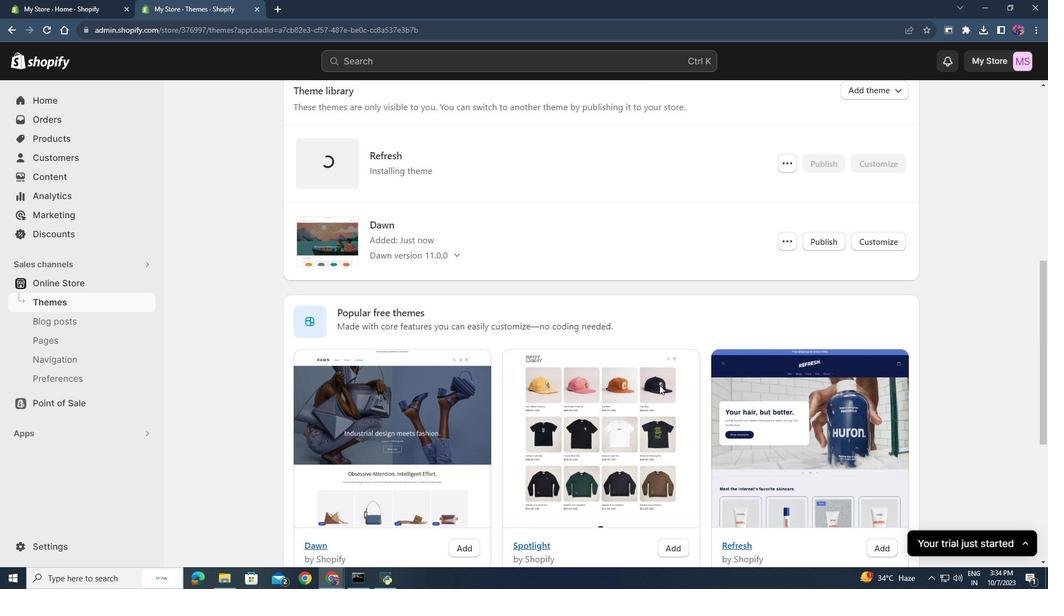 
Action: Mouse scrolled (646, 378) with delta (0, 0)
Screenshot: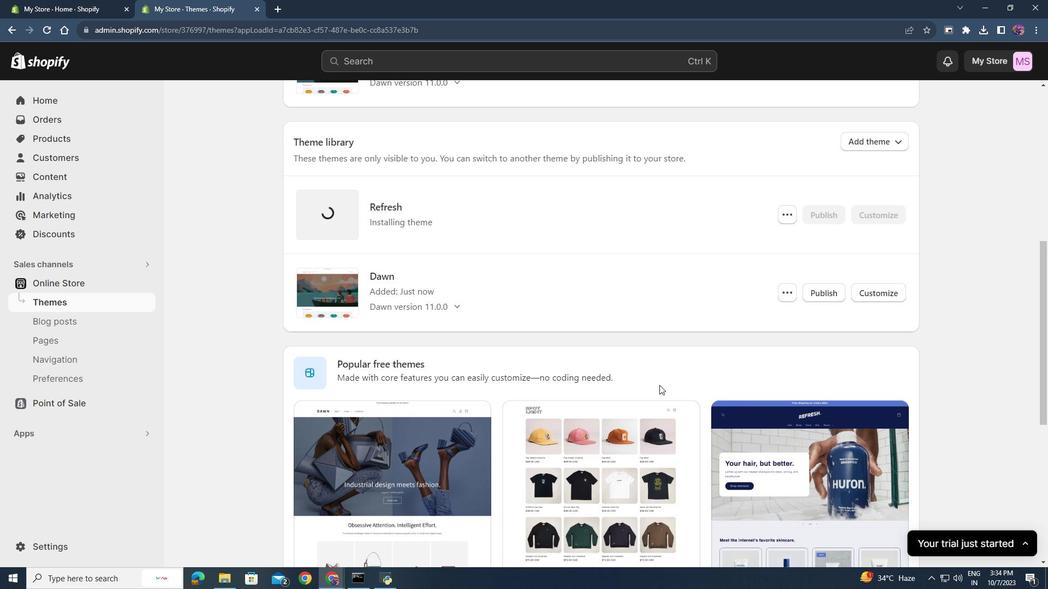 
Action: Mouse moved to (782, 355)
Screenshot: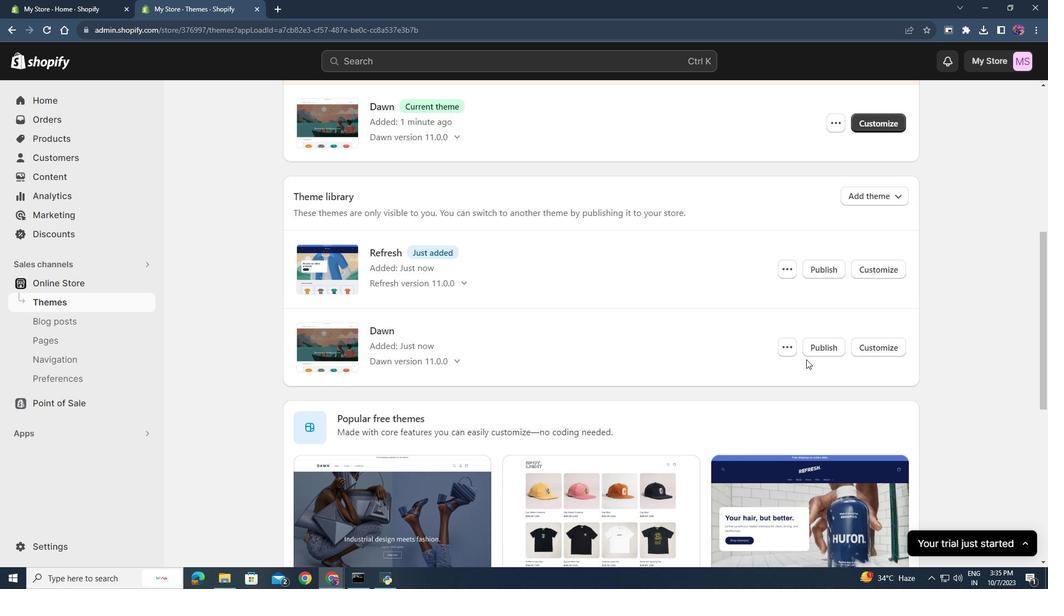 
Action: Mouse scrolled (782, 355) with delta (0, 0)
Screenshot: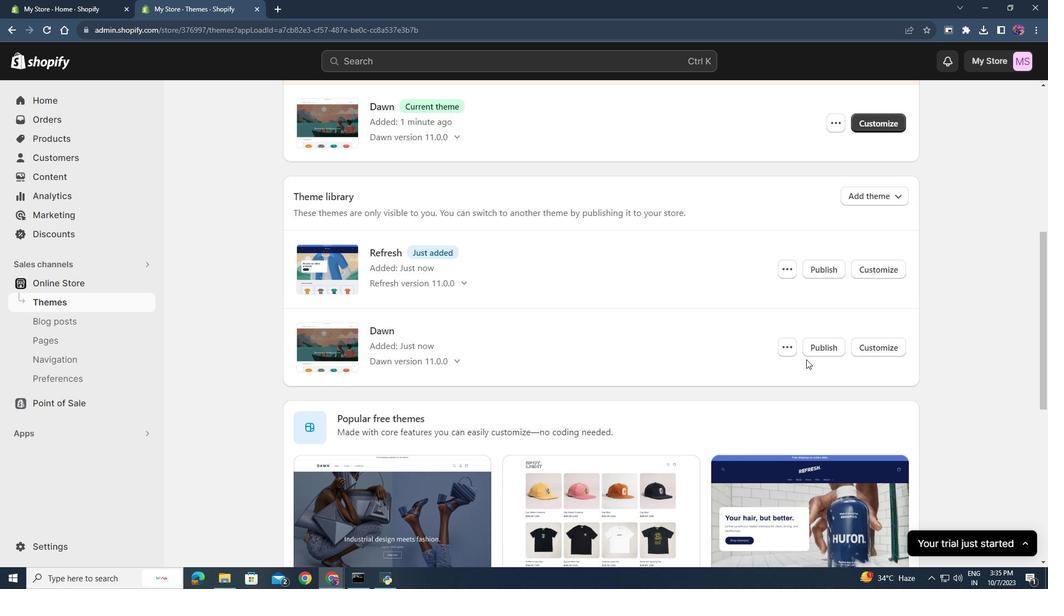 
Action: Mouse moved to (801, 324)
Screenshot: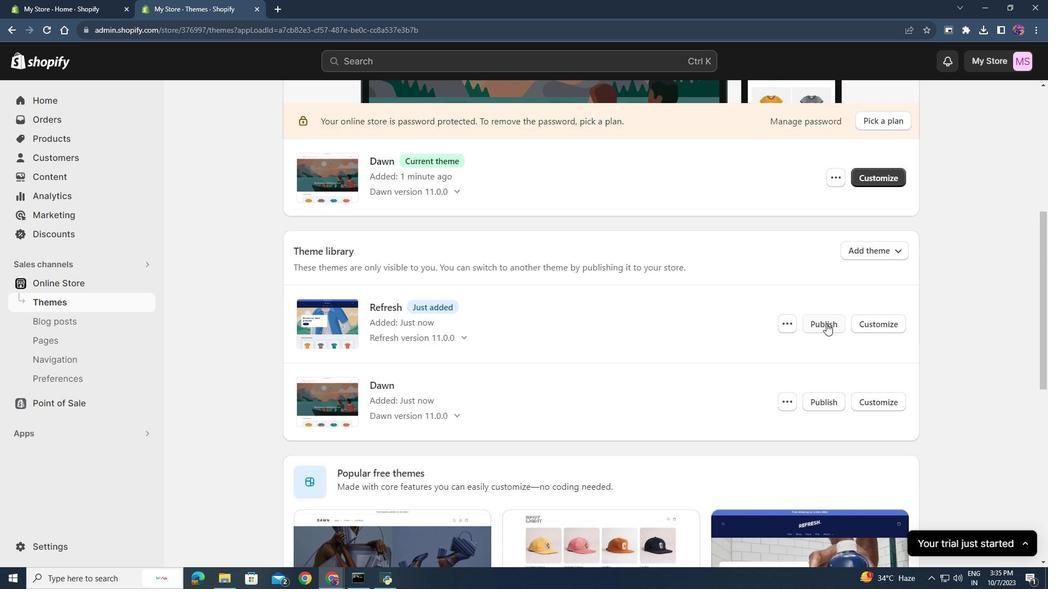 
Action: Mouse pressed left at (801, 324)
Screenshot: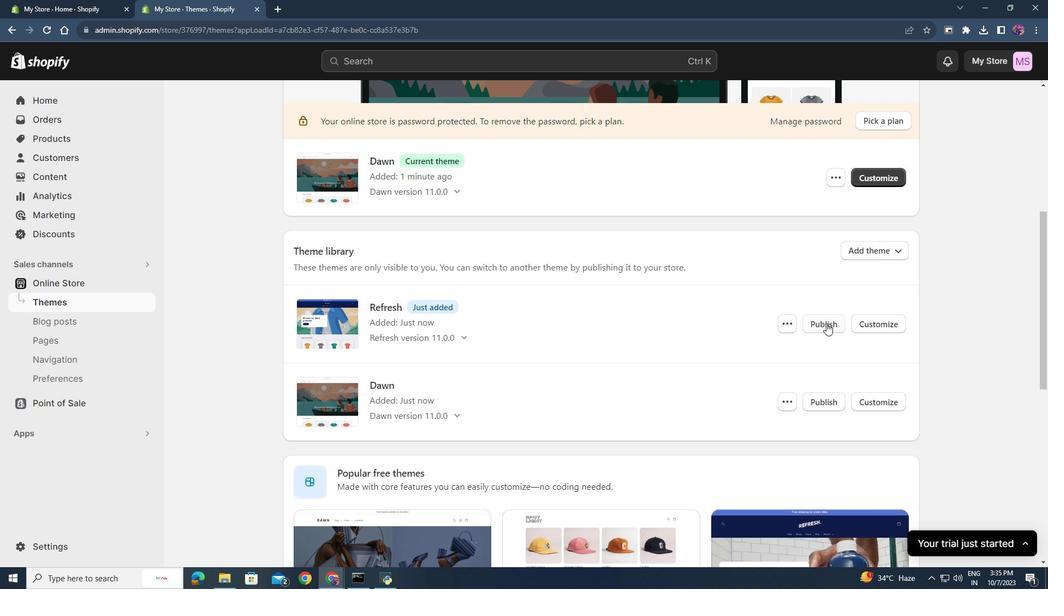 
Action: Mouse moved to (691, 402)
Screenshot: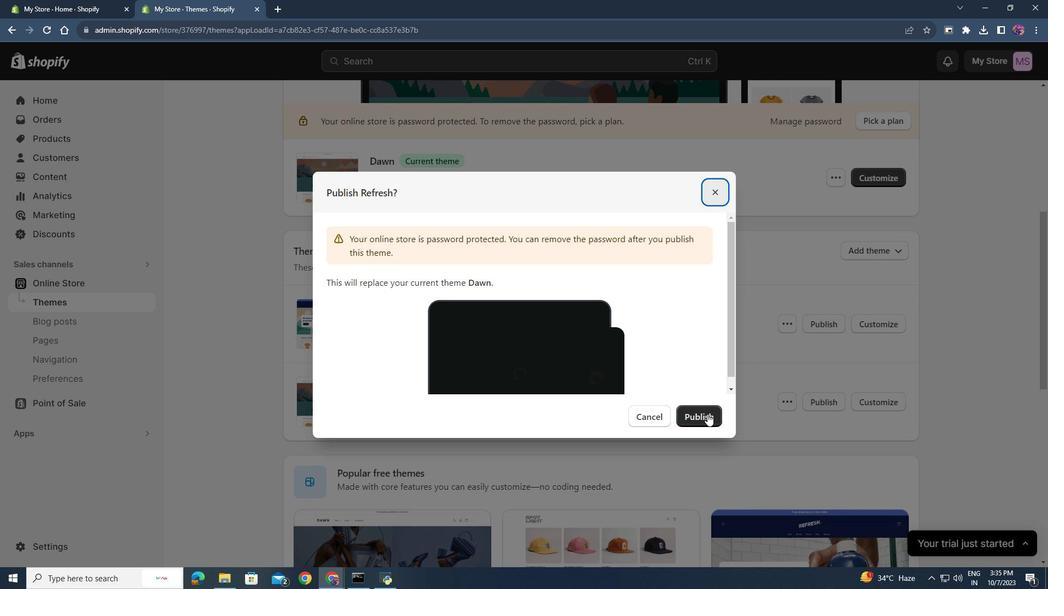
Action: Mouse pressed left at (691, 402)
Screenshot: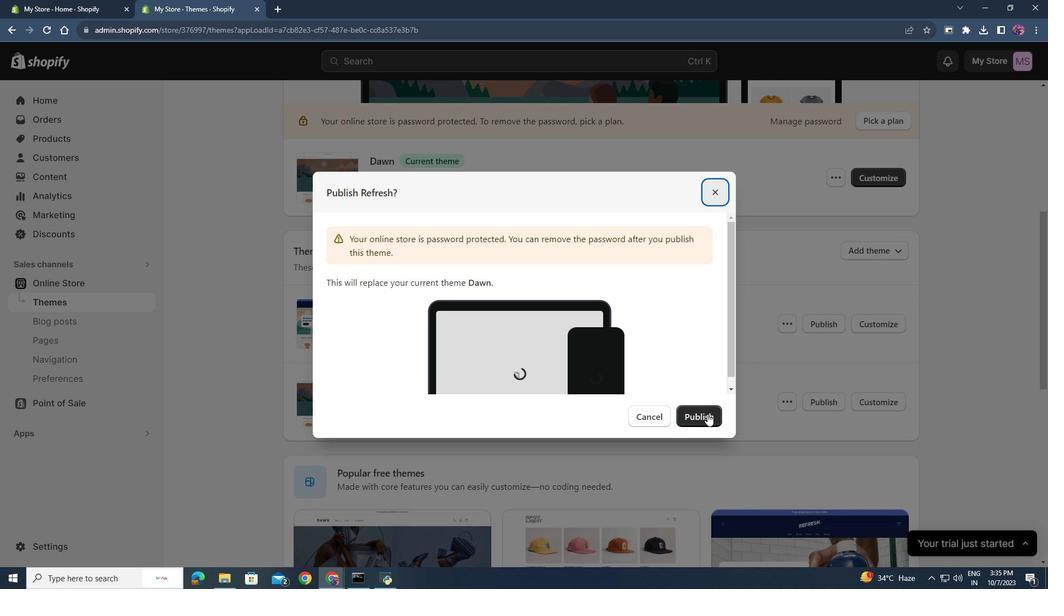 
Action: Mouse moved to (565, 307)
Screenshot: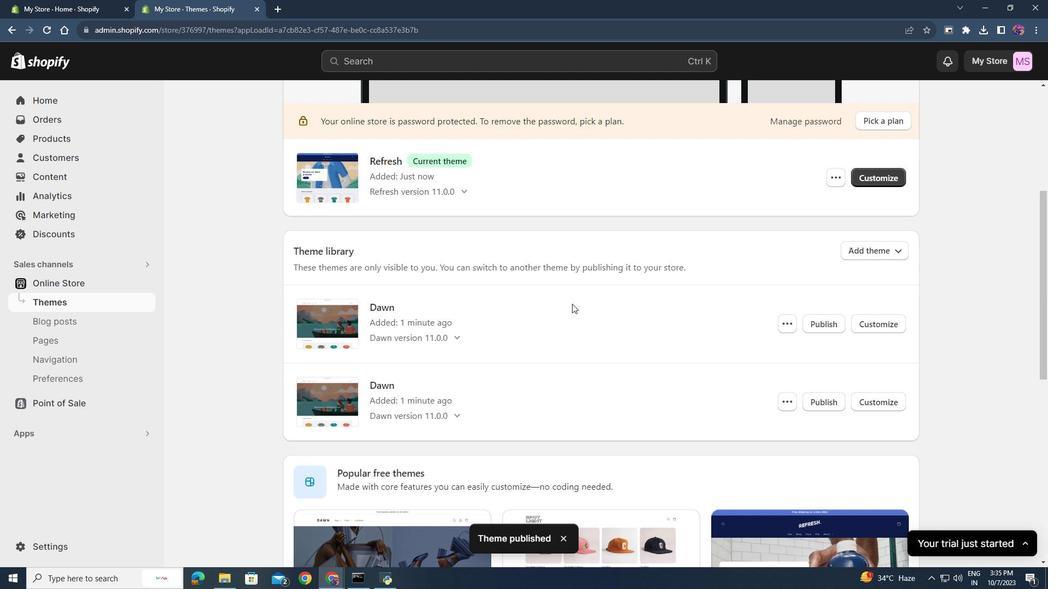 
Action: Mouse scrolled (565, 308) with delta (0, 0)
Screenshot: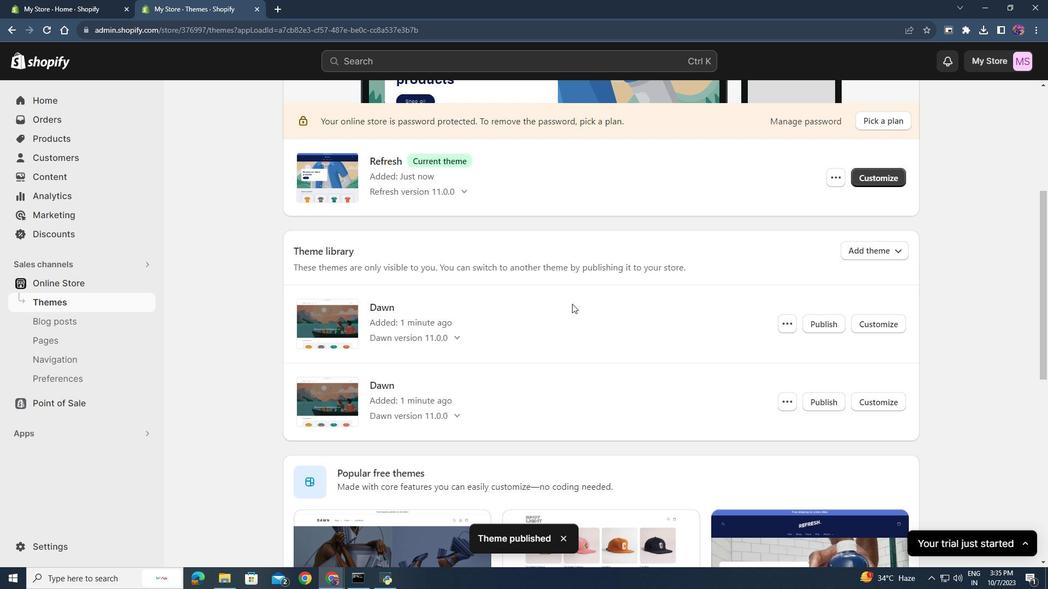 
Action: Mouse moved to (844, 241)
Screenshot: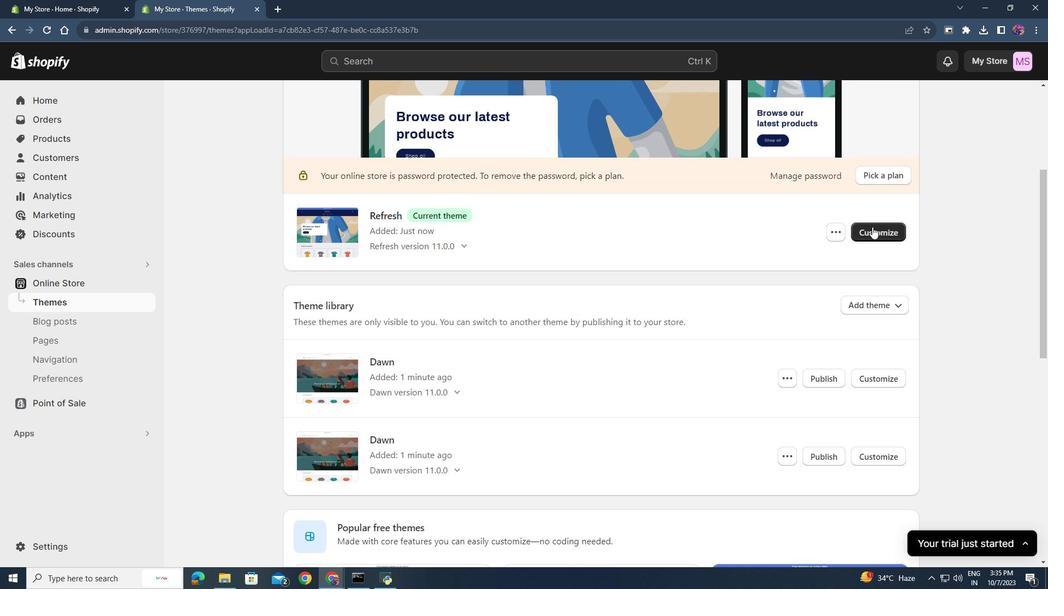 
Action: Mouse pressed left at (844, 241)
Screenshot: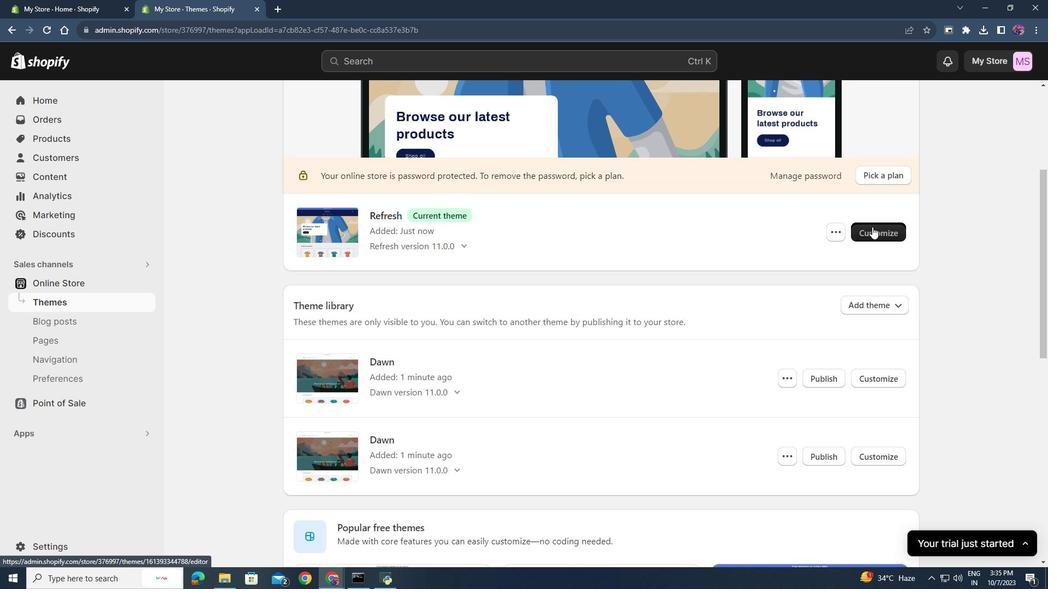 
Action: Mouse moved to (543, 362)
Screenshot: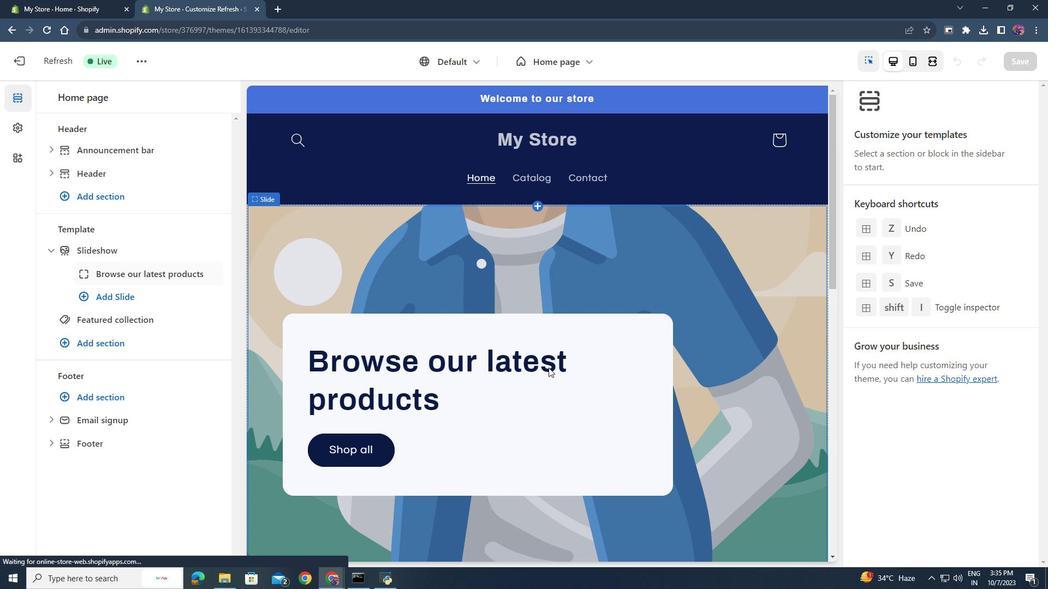 
Action: Mouse scrolled (543, 361) with delta (0, 0)
Screenshot: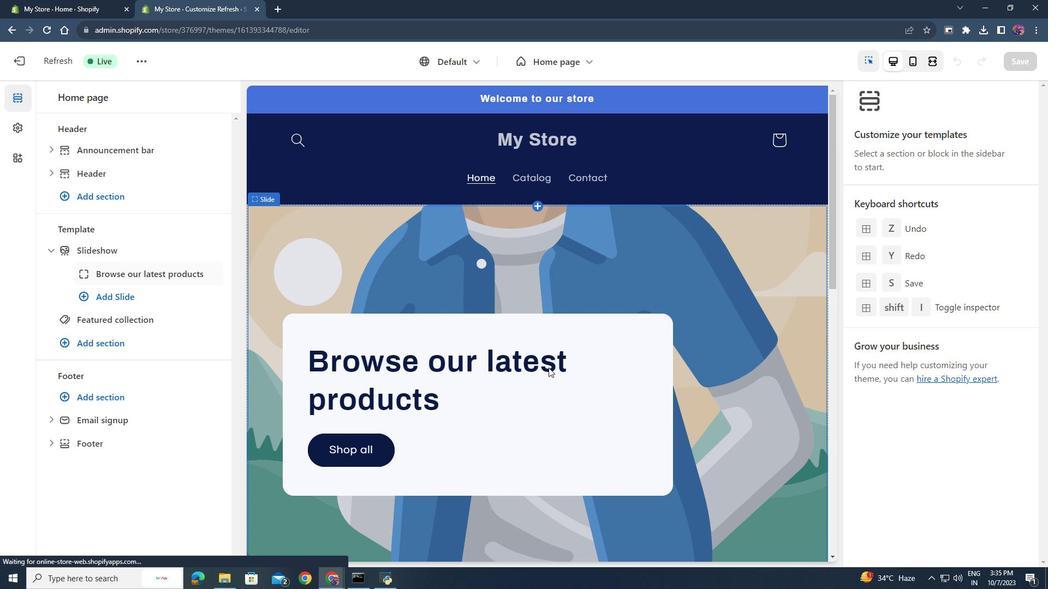 
Action: Mouse moved to (553, 363)
Screenshot: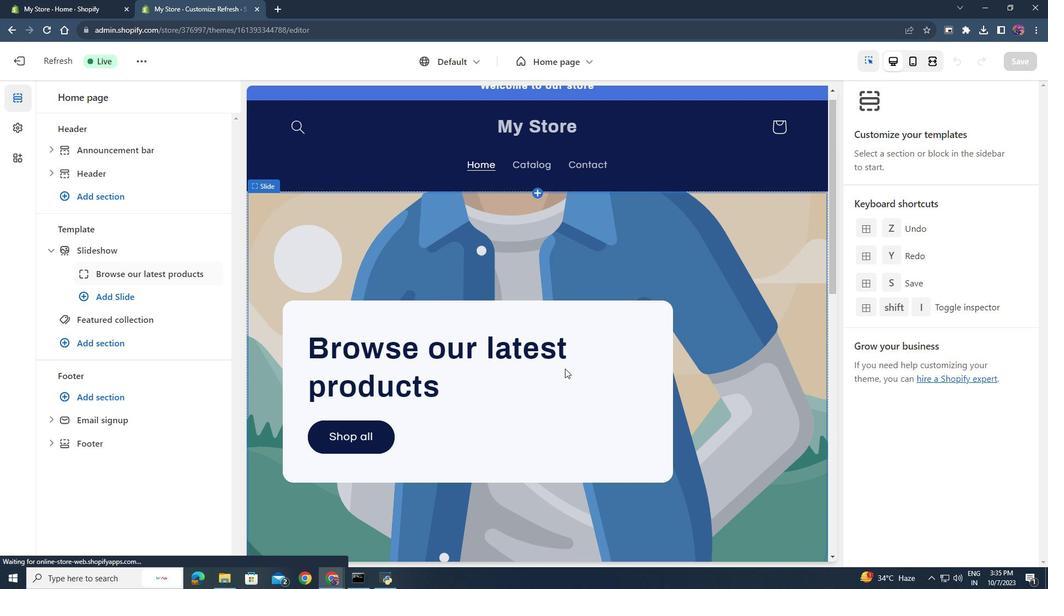 
Action: Mouse scrolled (553, 362) with delta (0, 0)
Screenshot: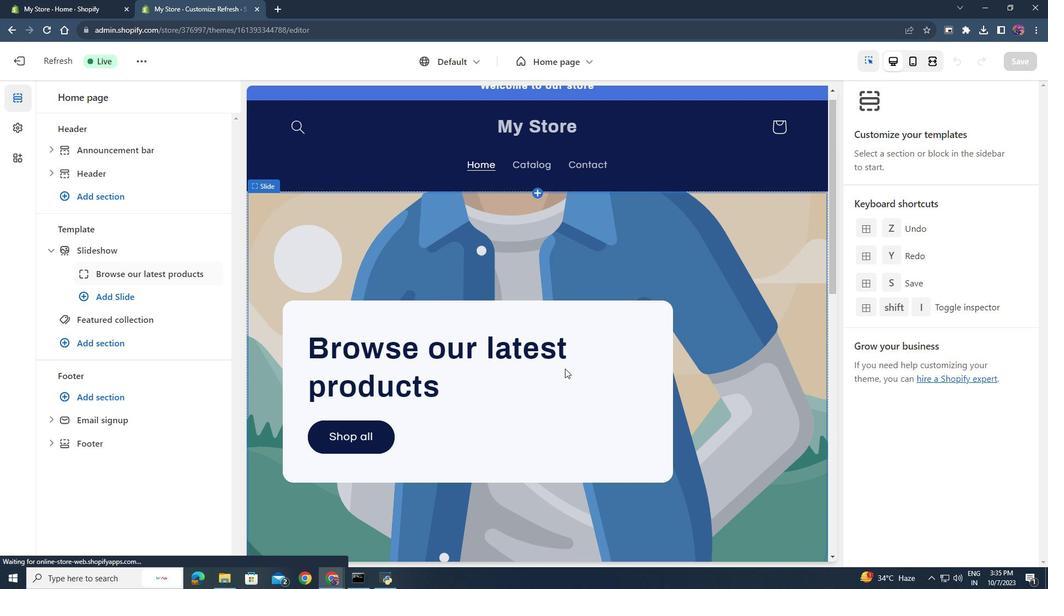 
Action: Mouse moved to (616, 378)
Screenshot: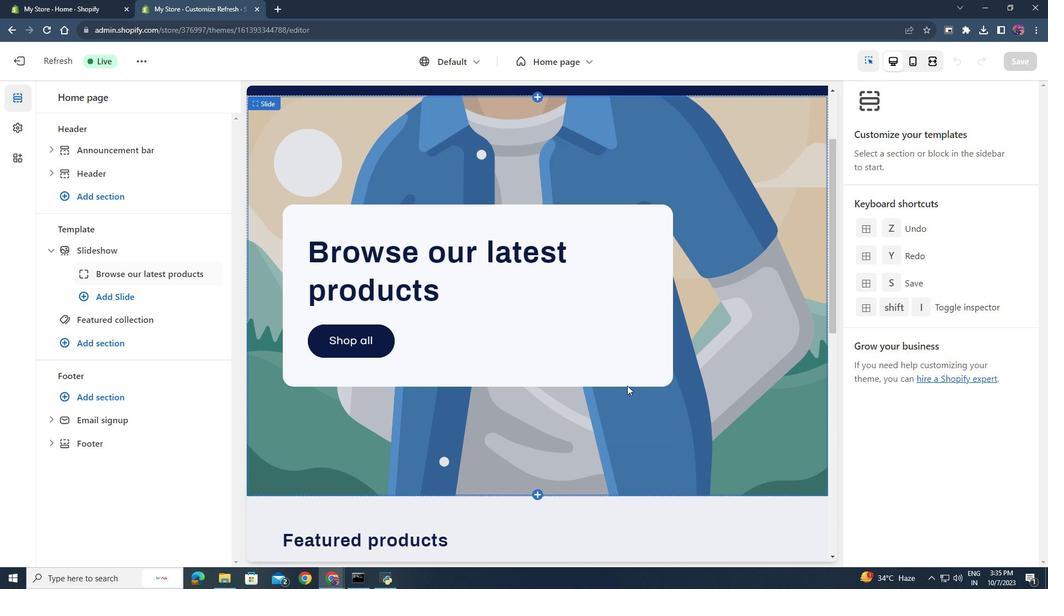 
Action: Mouse scrolled (616, 378) with delta (0, 0)
Screenshot: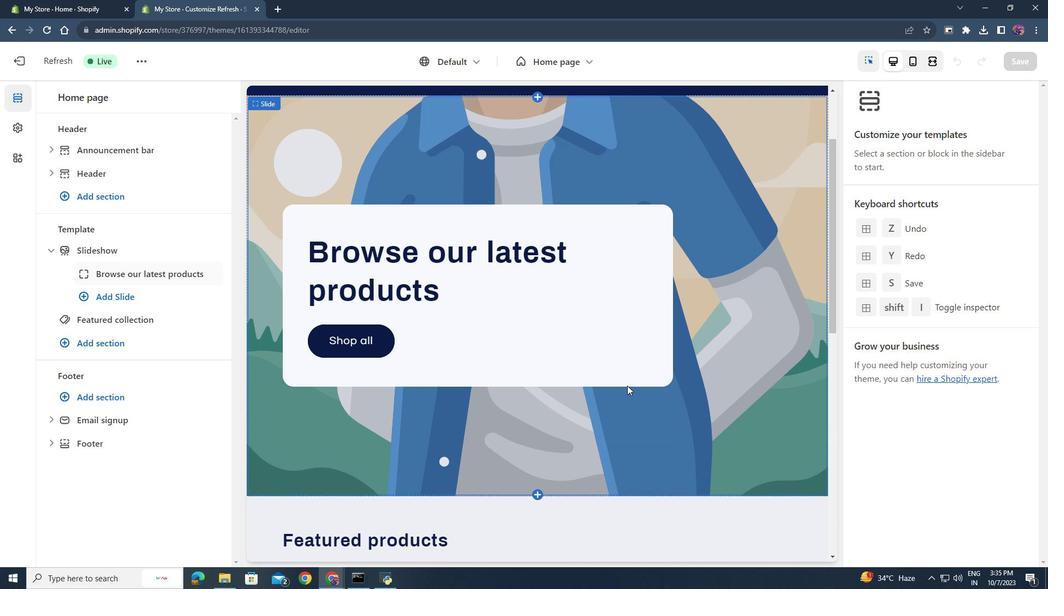 
Action: Mouse scrolled (616, 378) with delta (0, 0)
Screenshot: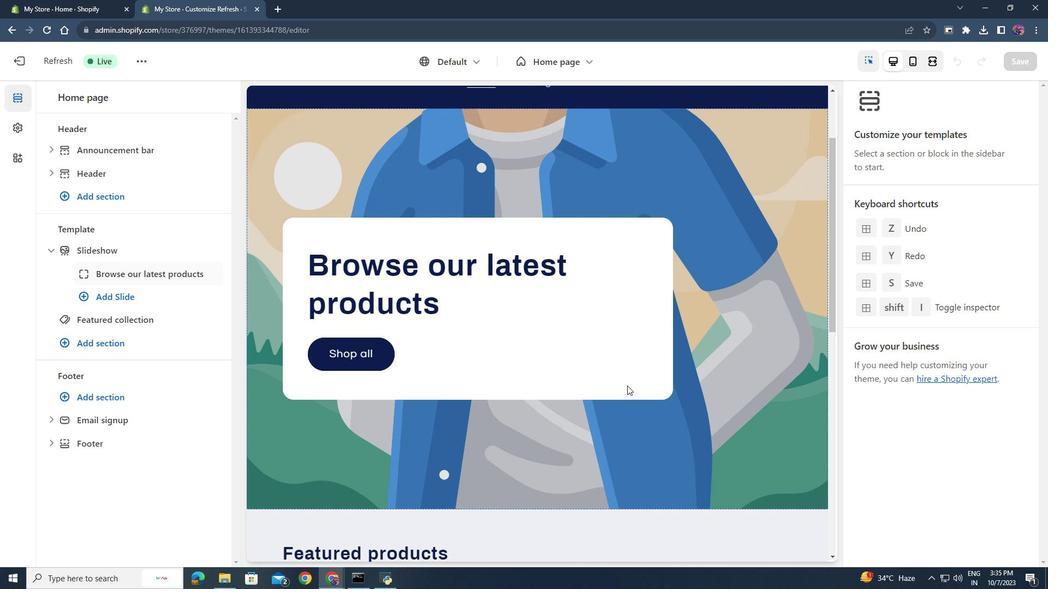 
Action: Mouse moved to (663, 266)
Screenshot: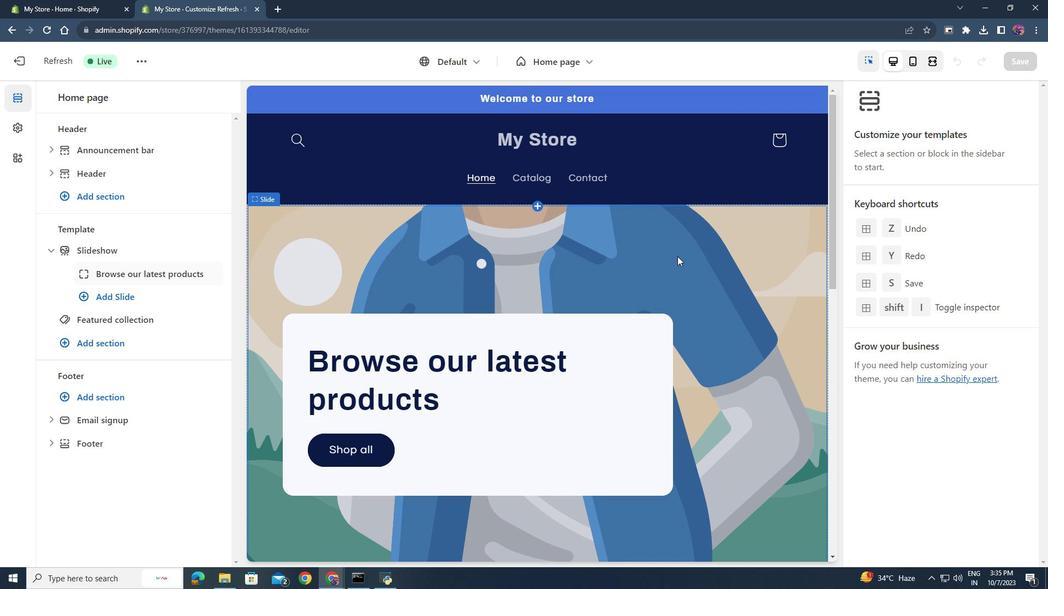 
Action: Mouse pressed left at (663, 266)
Screenshot: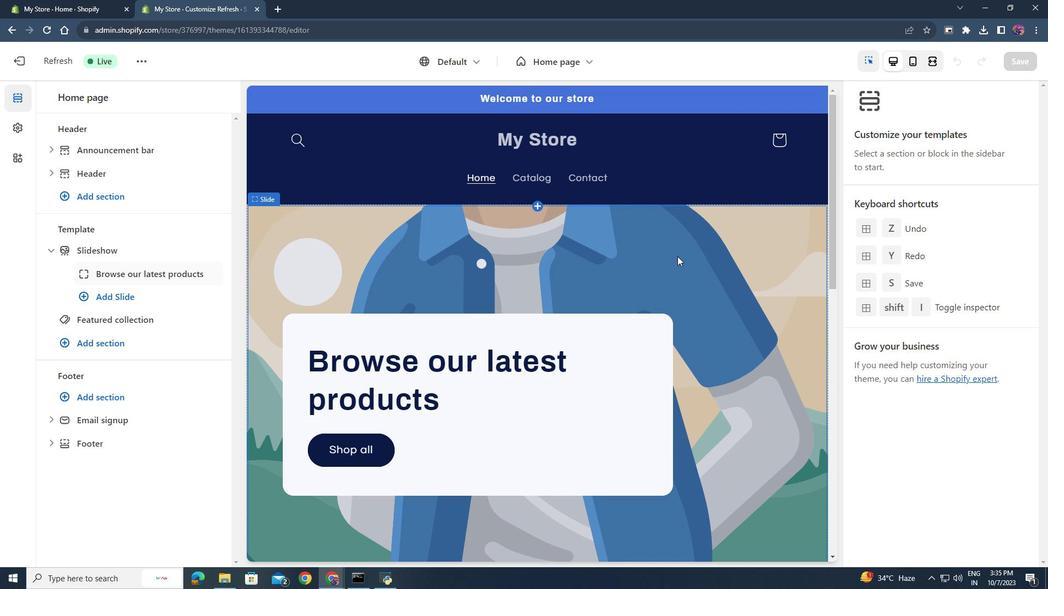 
Action: Mouse moved to (164, 279)
Screenshot: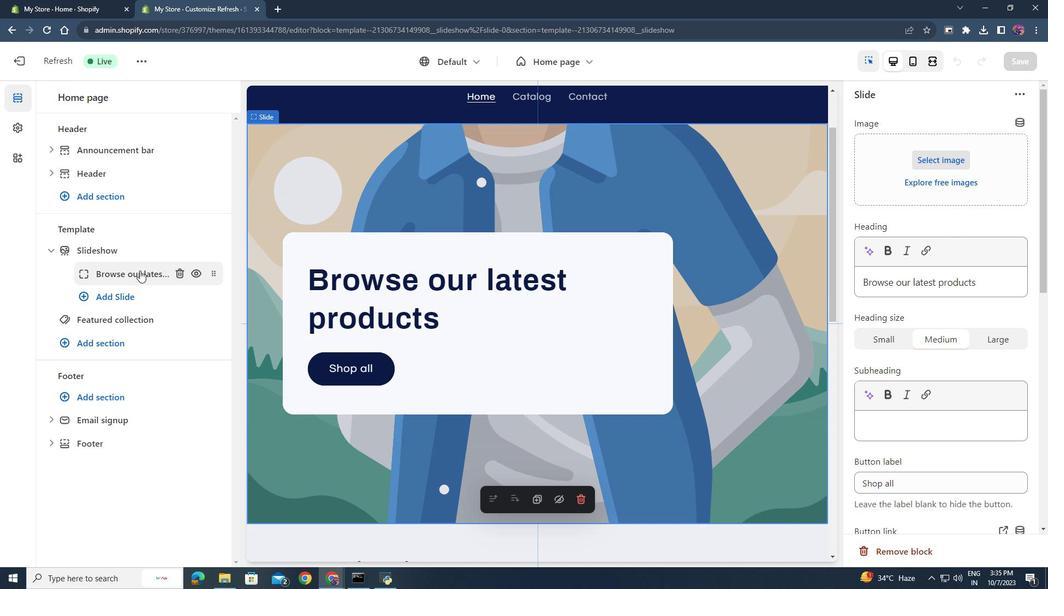 
Action: Mouse pressed left at (164, 279)
Screenshot: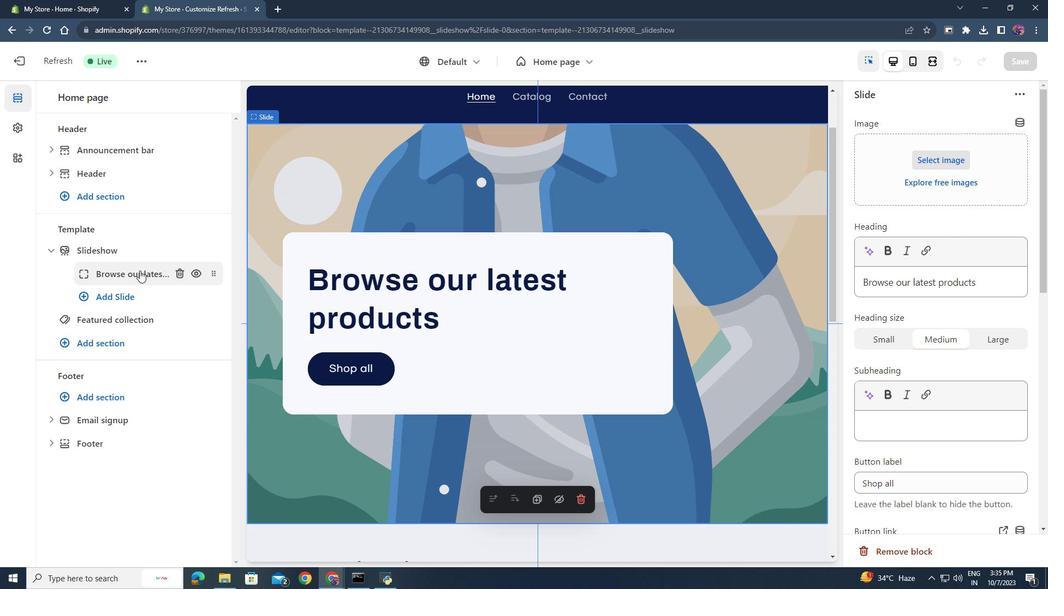 
Action: Mouse moved to (913, 181)
Screenshot: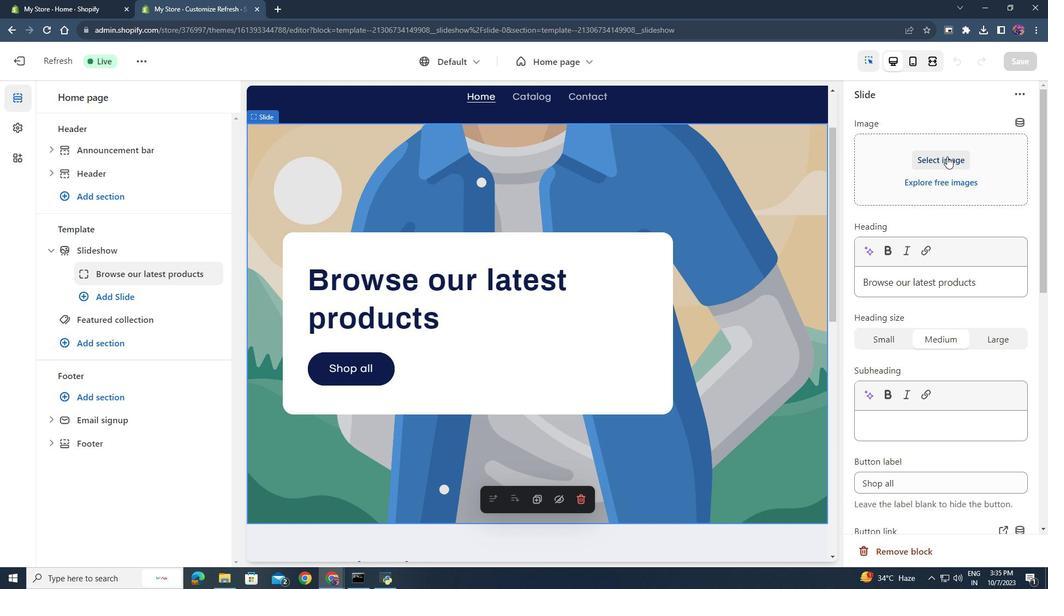 
Action: Mouse pressed left at (913, 181)
Screenshot: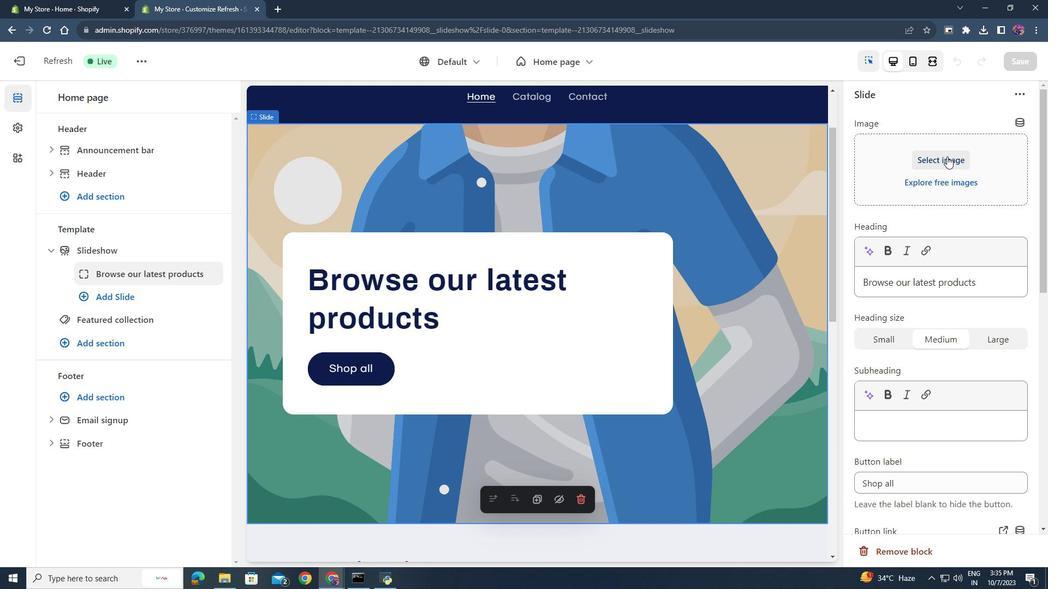 
Action: Mouse moved to (523, 366)
Screenshot: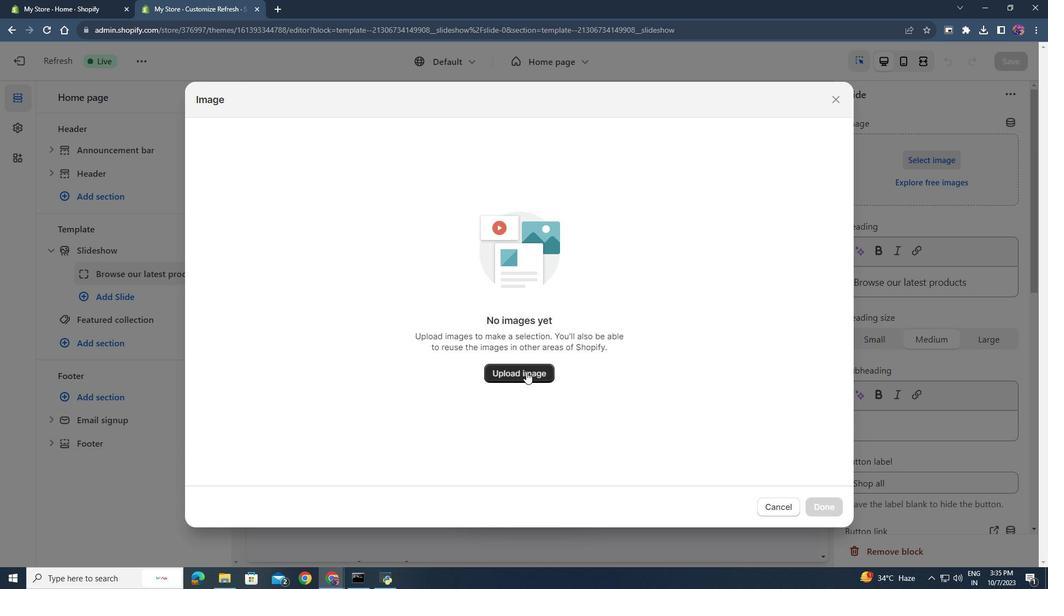 
Action: Mouse pressed left at (523, 366)
Screenshot: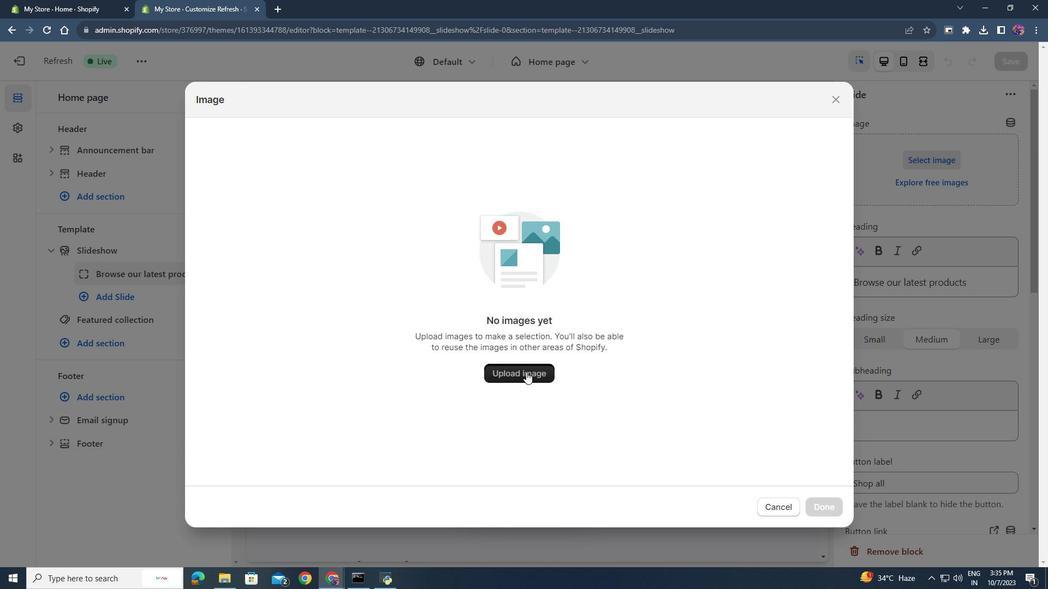 
Action: Mouse moved to (669, 211)
Screenshot: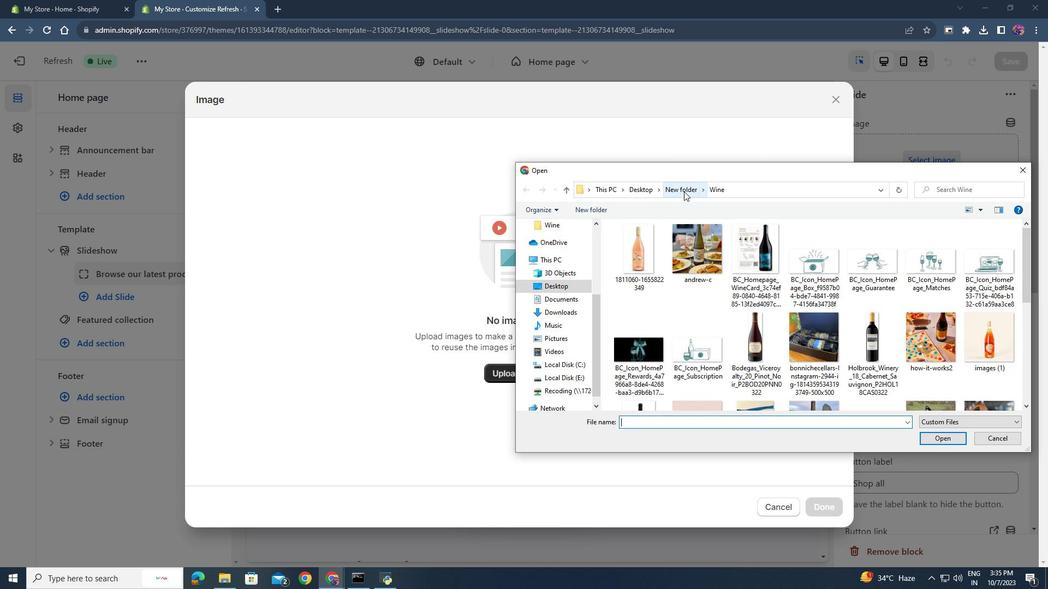
Action: Mouse pressed left at (669, 211)
Screenshot: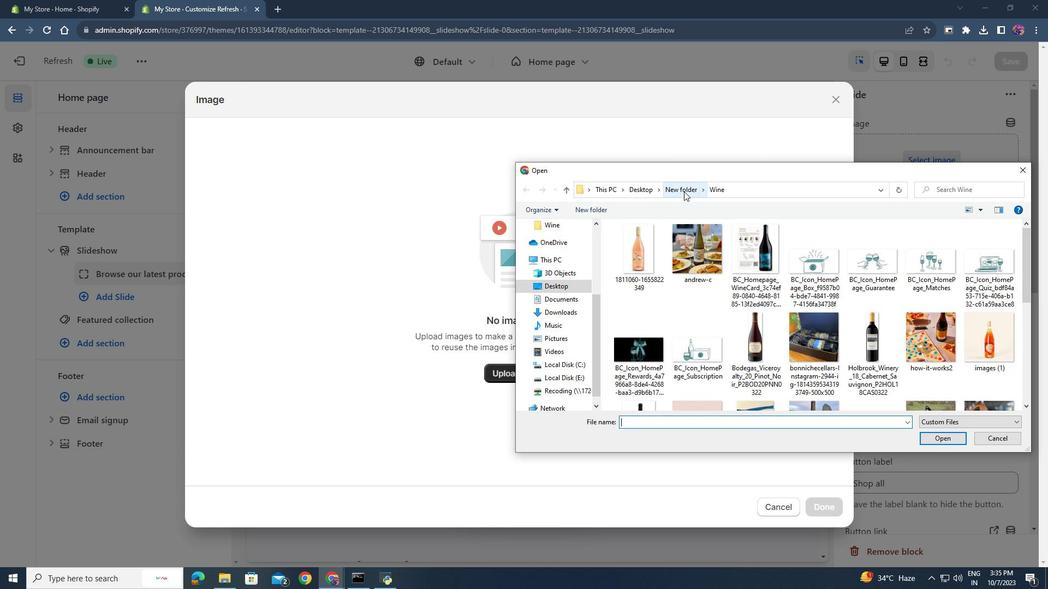 
Action: Mouse moved to (685, 330)
Screenshot: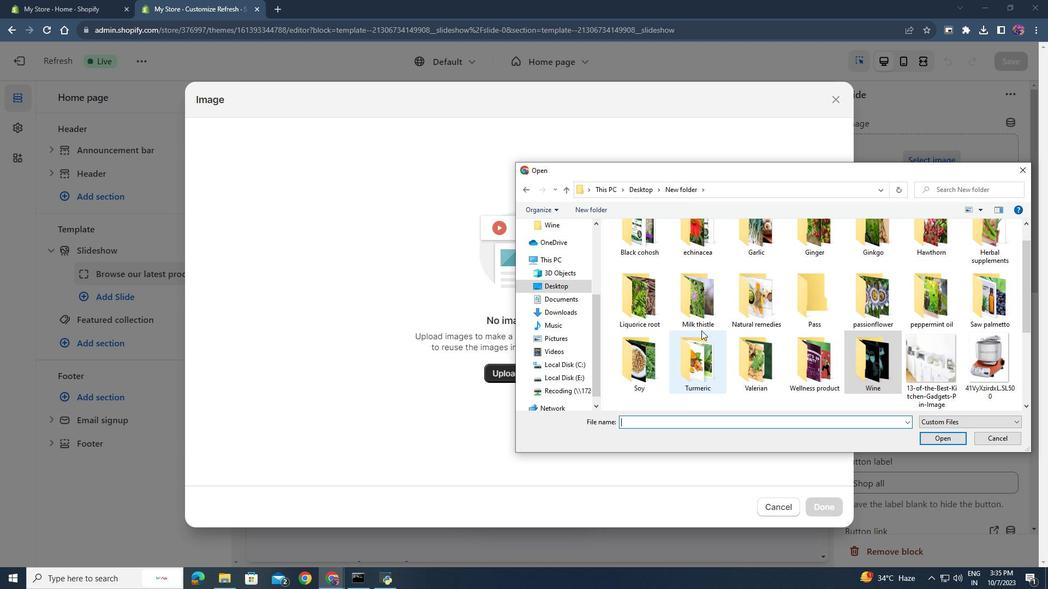 
Action: Mouse scrolled (685, 331) with delta (0, 0)
Screenshot: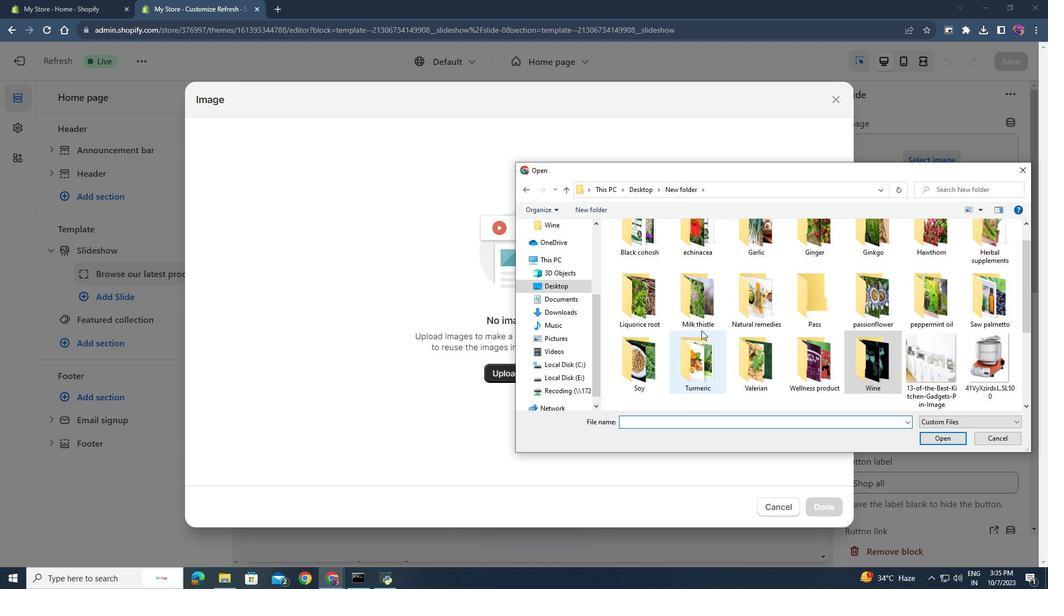 
Action: Mouse scrolled (685, 331) with delta (0, 0)
Screenshot: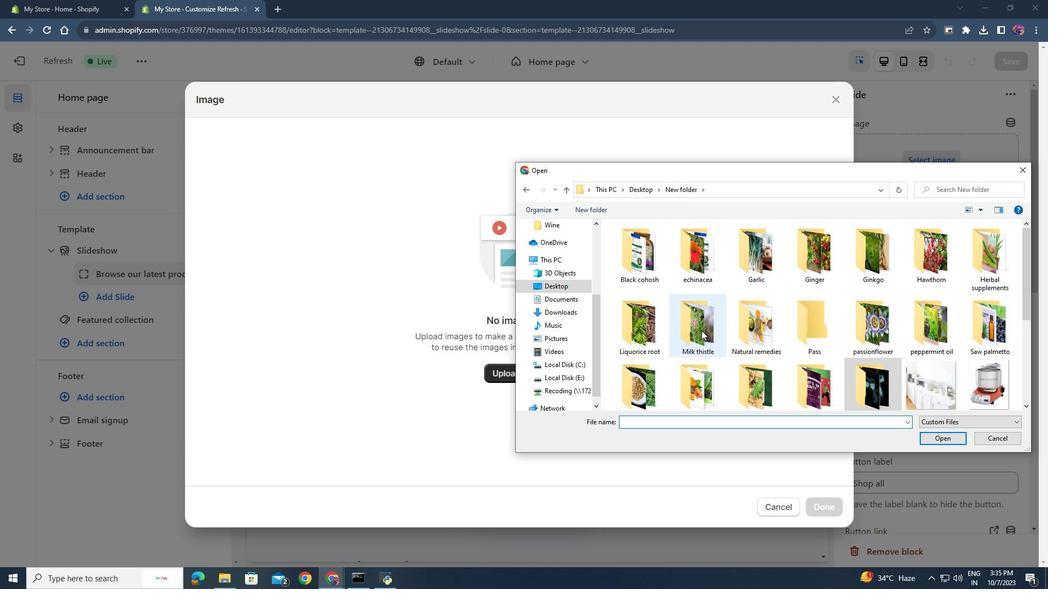 
Action: Mouse scrolled (685, 331) with delta (0, 0)
Screenshot: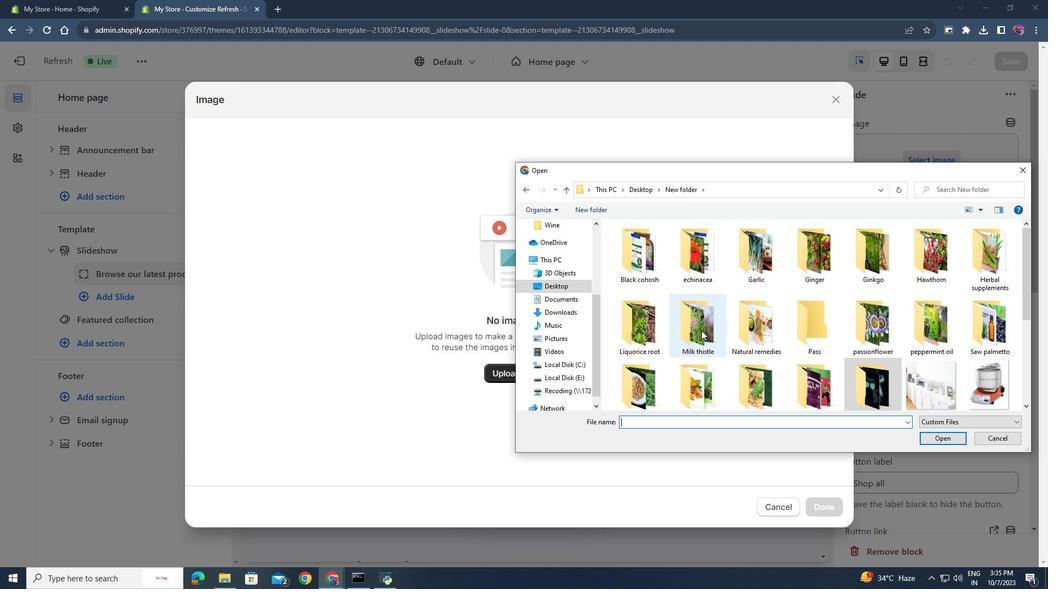 
Action: Mouse moved to (636, 272)
Screenshot: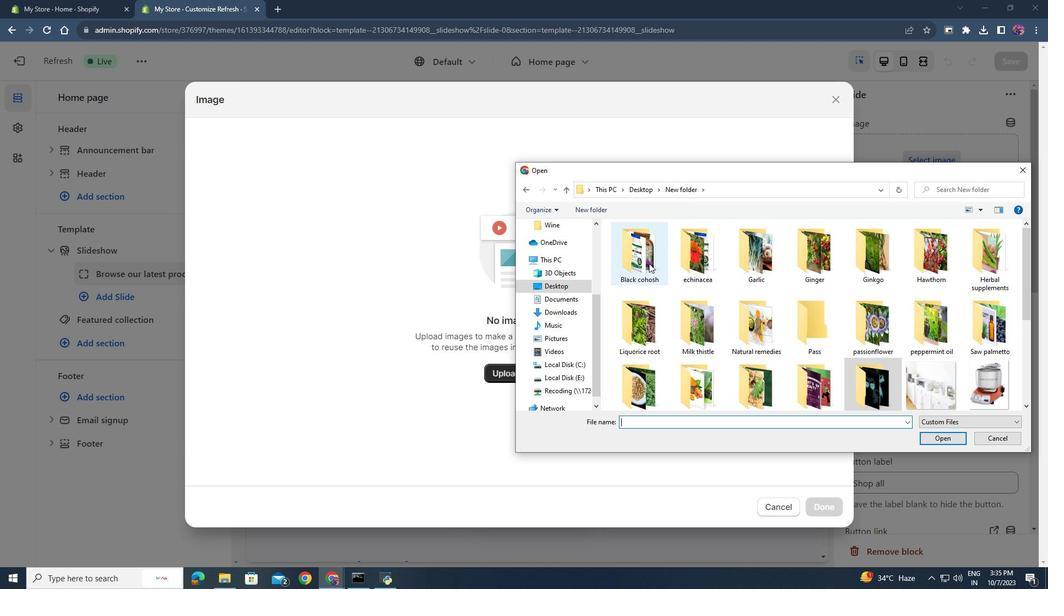 
Action: Mouse pressed left at (636, 272)
Screenshot: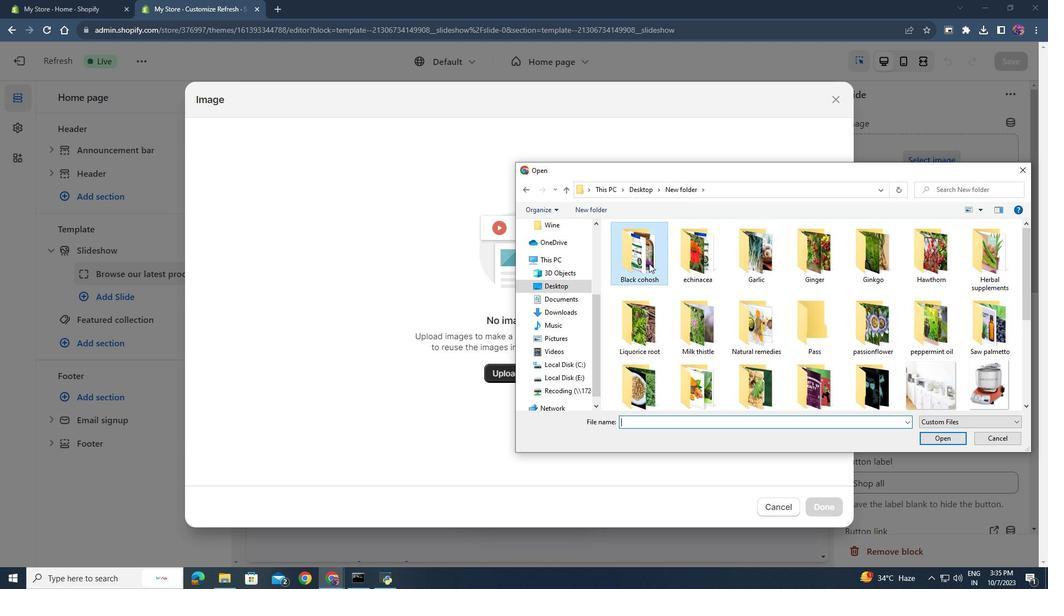 
Action: Mouse moved to (944, 263)
Screenshot: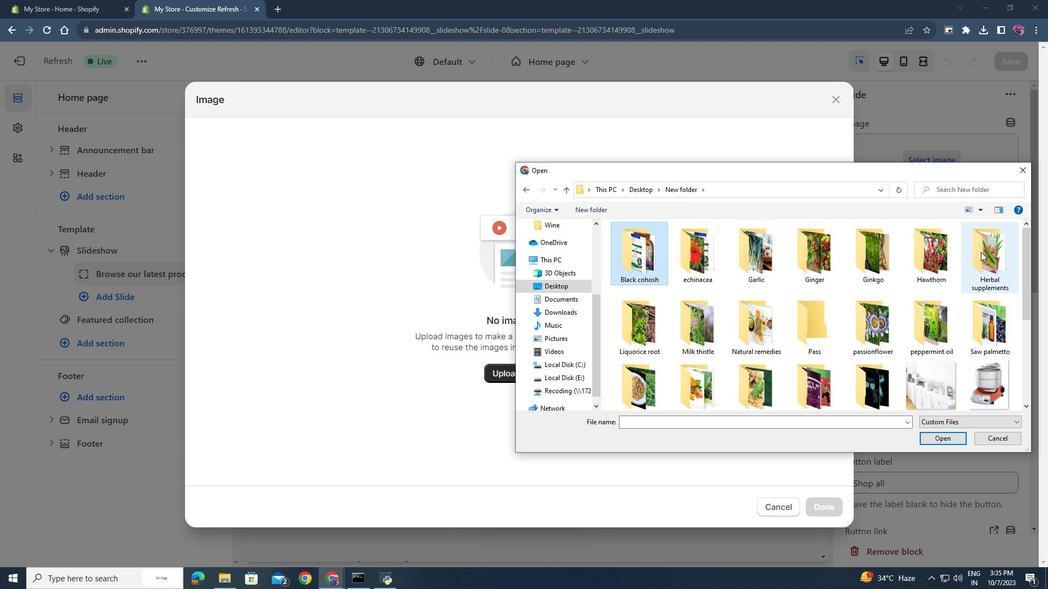 
Action: Mouse pressed left at (944, 263)
Screenshot: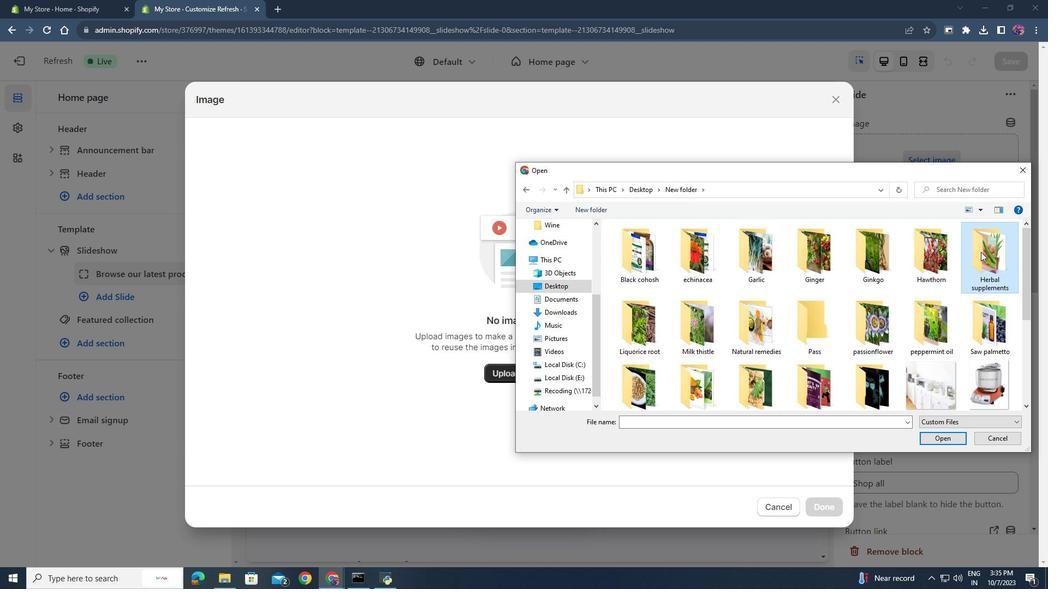 
Action: Mouse pressed left at (944, 263)
Screenshot: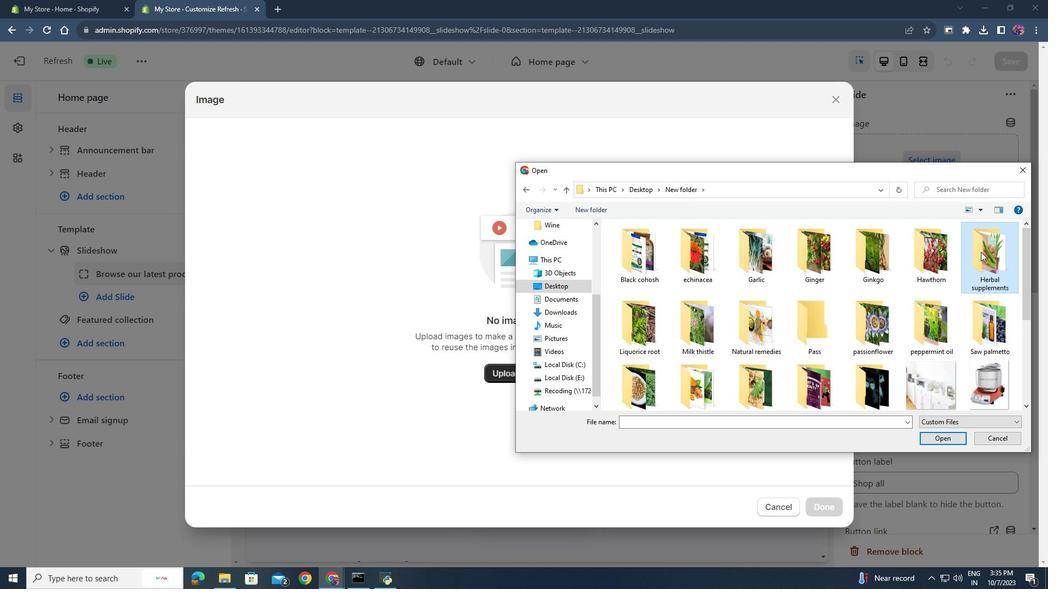 
Action: Mouse moved to (788, 264)
Screenshot: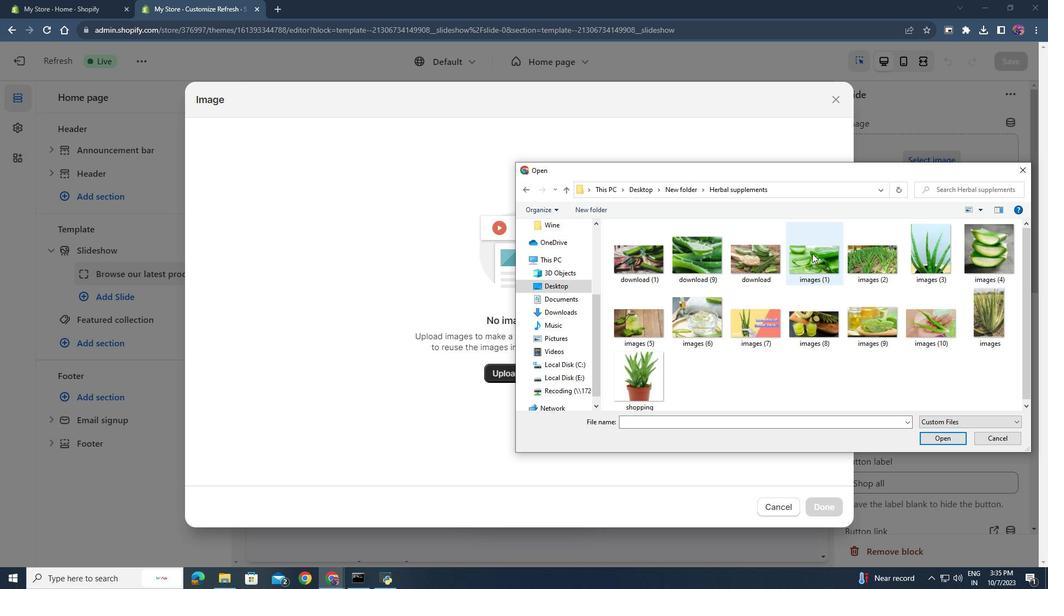 
Action: Mouse pressed left at (788, 264)
Screenshot: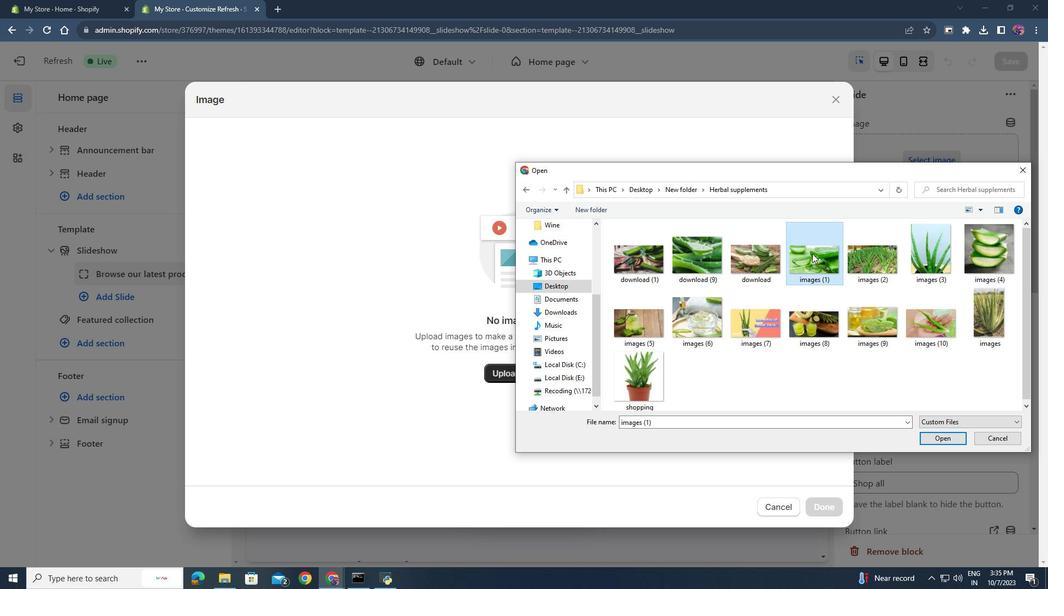 
Action: Mouse moved to (906, 422)
Screenshot: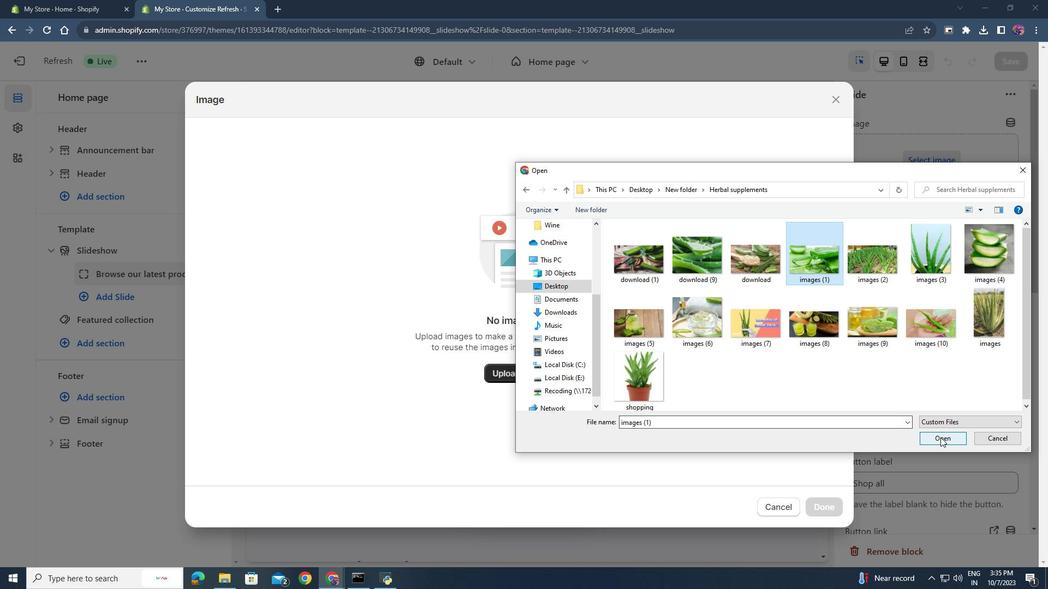 
Action: Mouse pressed left at (906, 422)
Screenshot: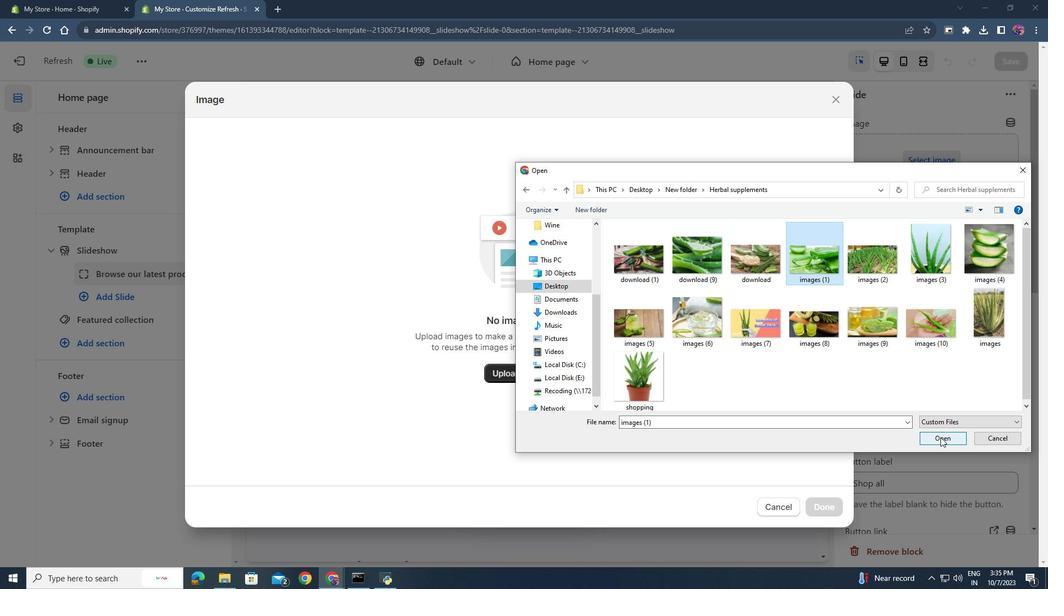 
Action: Mouse moved to (514, 368)
Screenshot: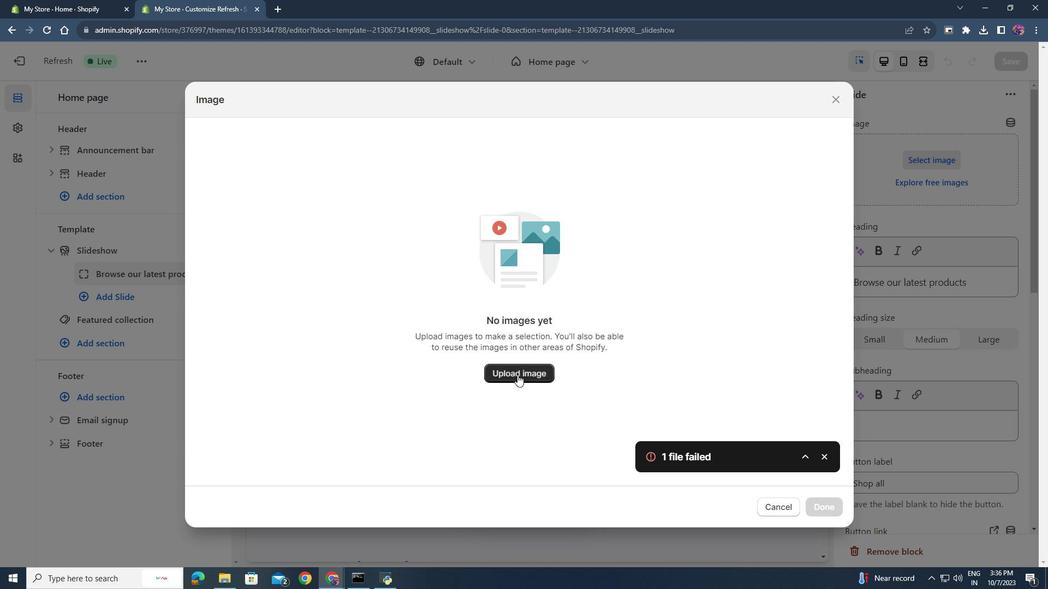 
Action: Mouse pressed left at (514, 368)
Screenshot: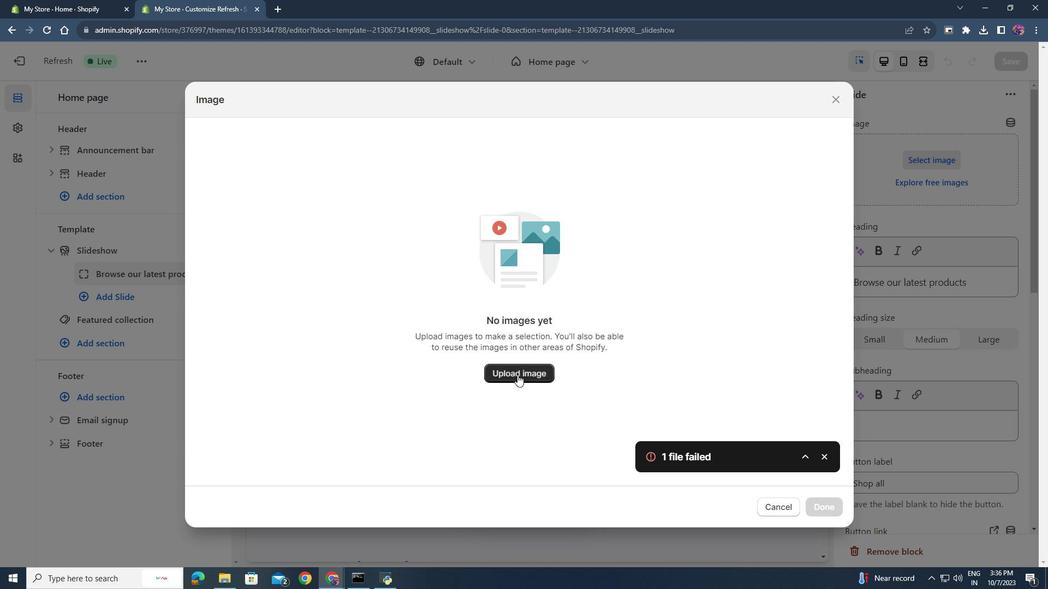 
Action: Mouse moved to (632, 265)
Screenshot: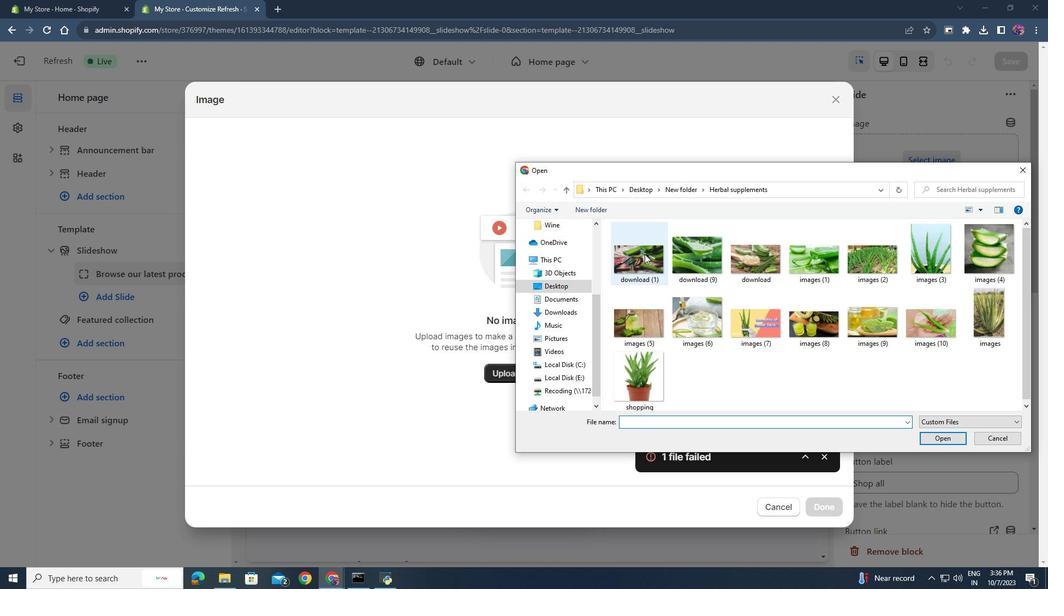 
Action: Mouse pressed left at (632, 265)
Screenshot: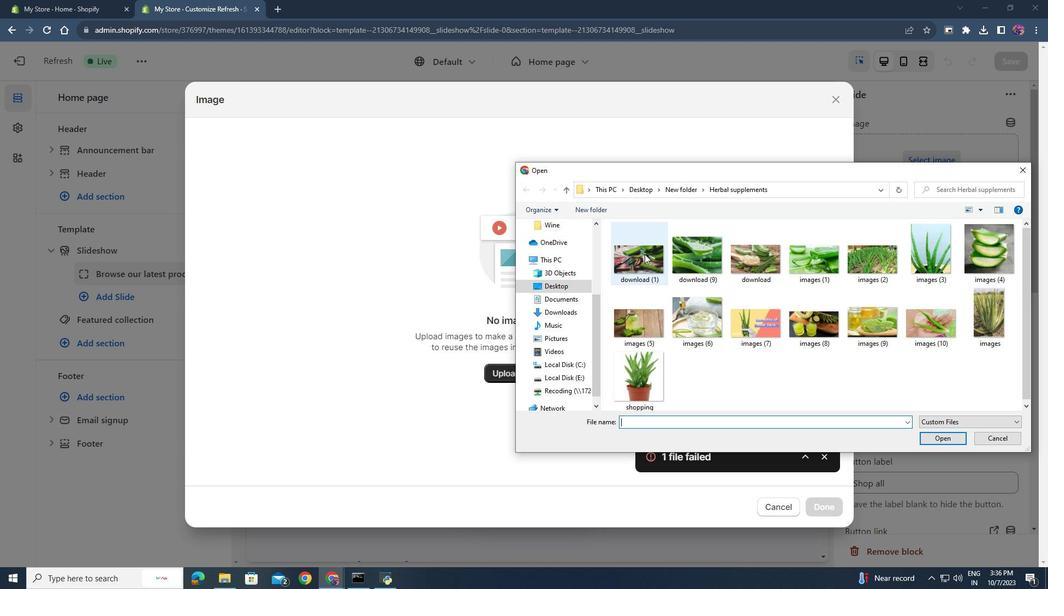
Action: Mouse moved to (684, 266)
Screenshot: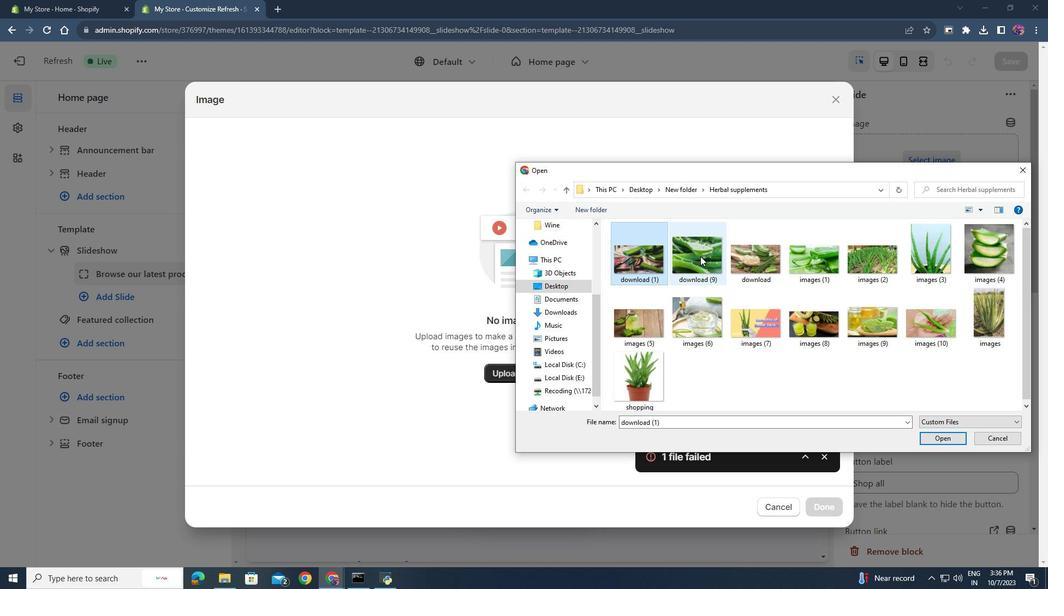 
Action: Mouse pressed left at (684, 266)
Screenshot: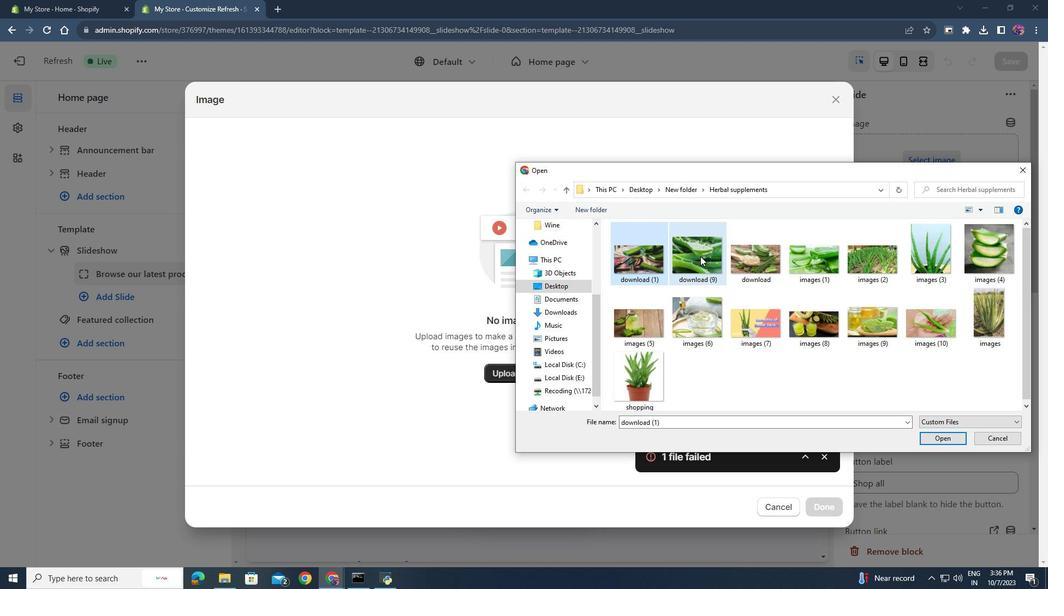 
Action: Mouse moved to (739, 268)
Screenshot: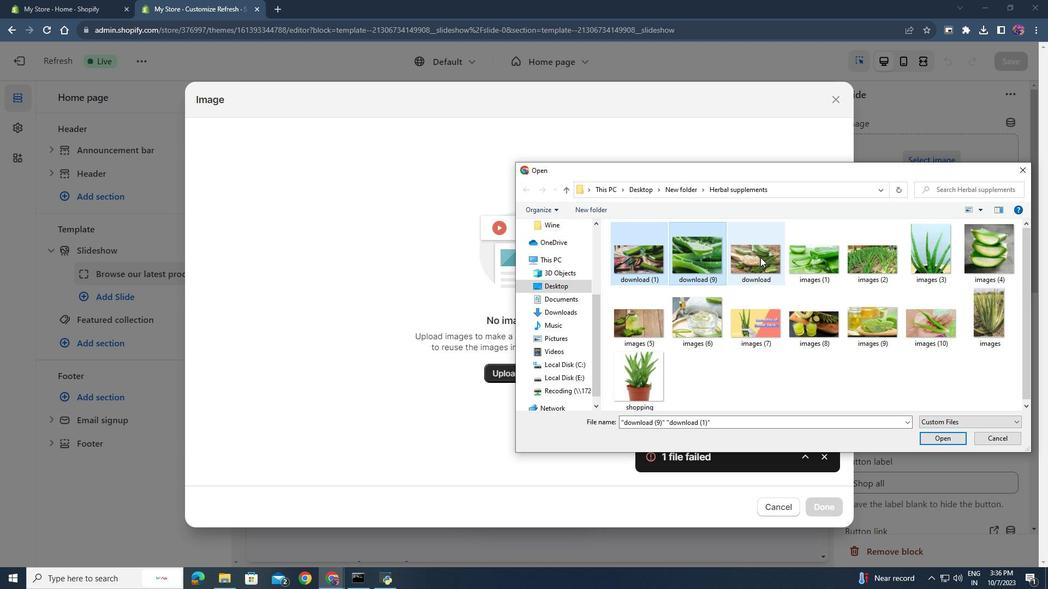 
Action: Mouse pressed left at (739, 268)
Screenshot: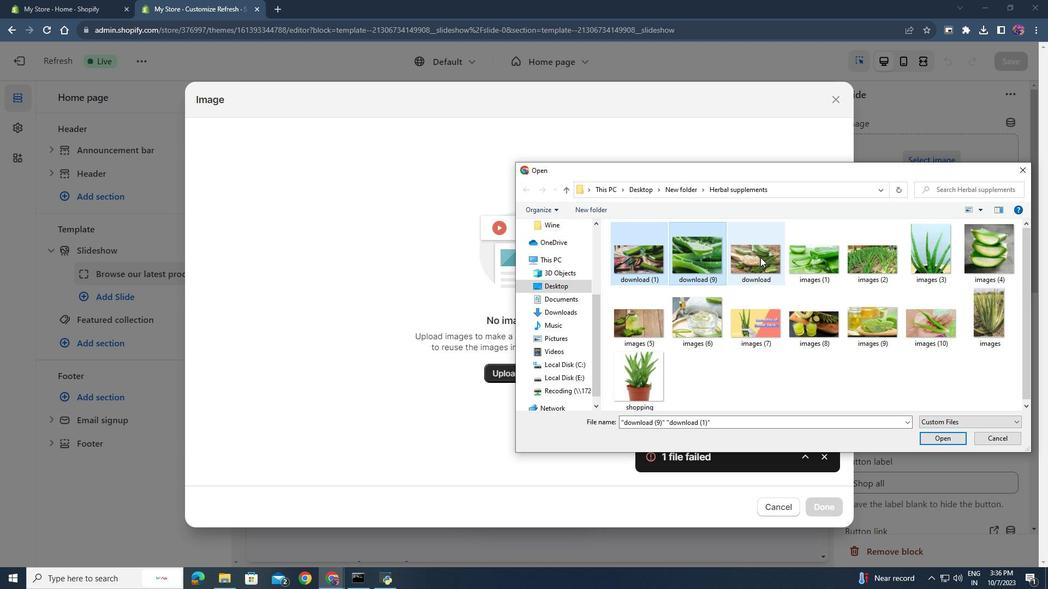 
Action: Mouse moved to (786, 268)
Screenshot: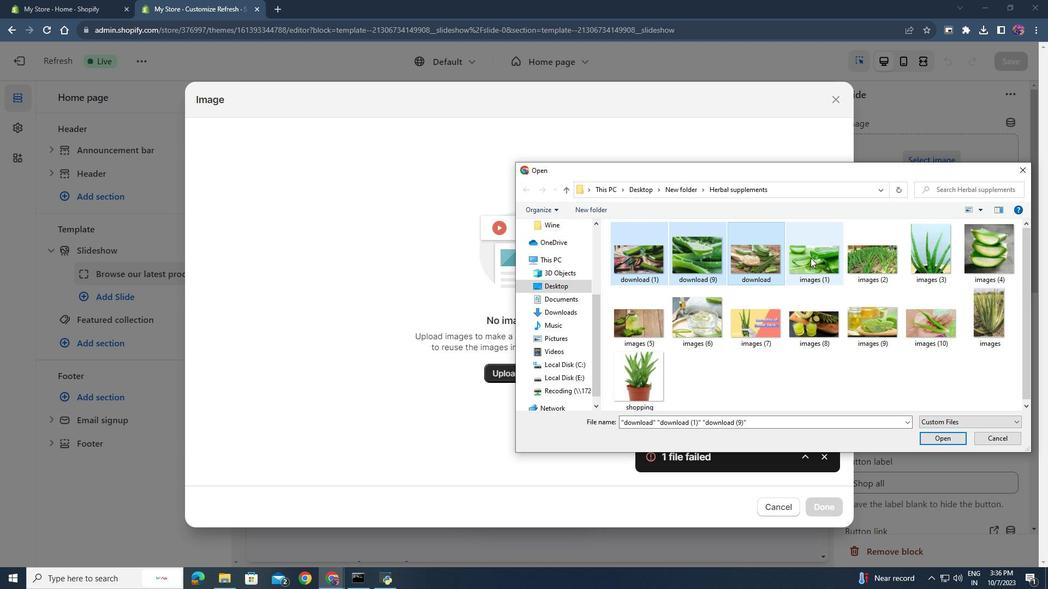 
Action: Mouse pressed left at (786, 268)
Screenshot: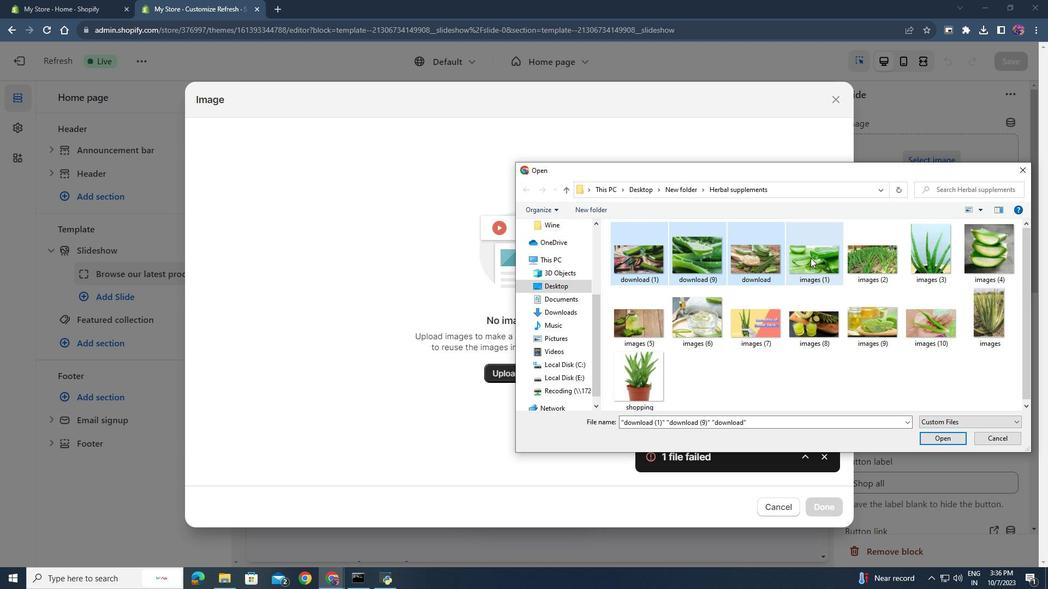 
Action: Mouse moved to (841, 267)
Screenshot: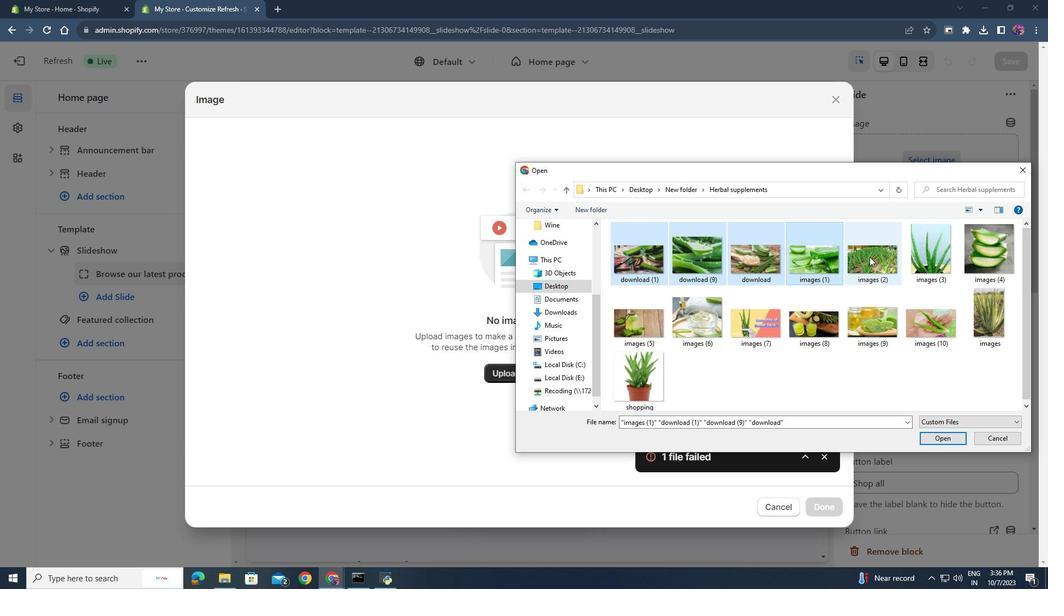 
Action: Mouse pressed left at (841, 267)
Screenshot: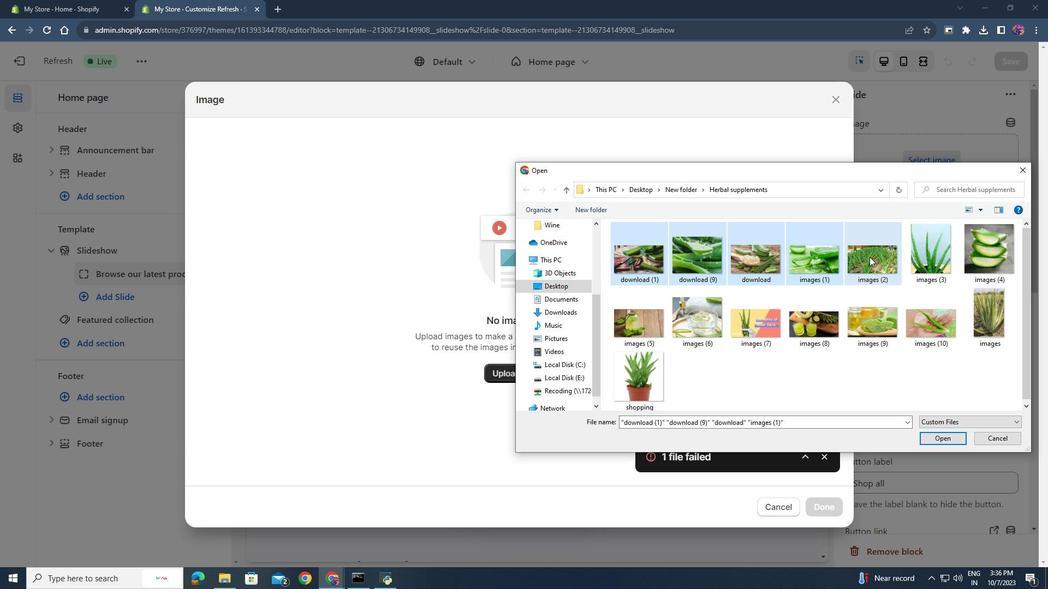 
Action: Mouse moved to (892, 265)
Screenshot: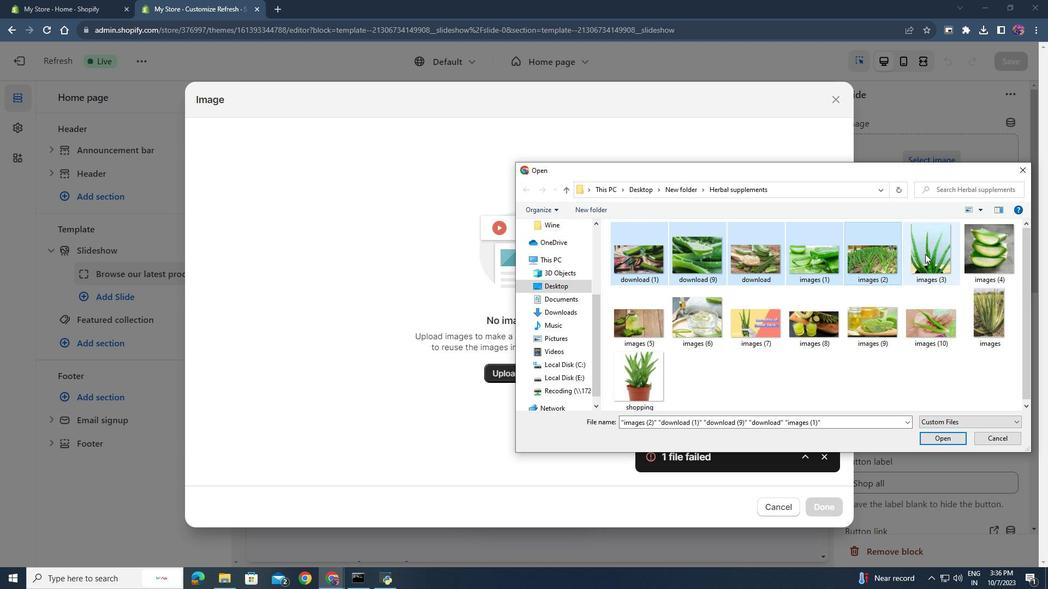 
Action: Mouse pressed left at (892, 265)
Screenshot: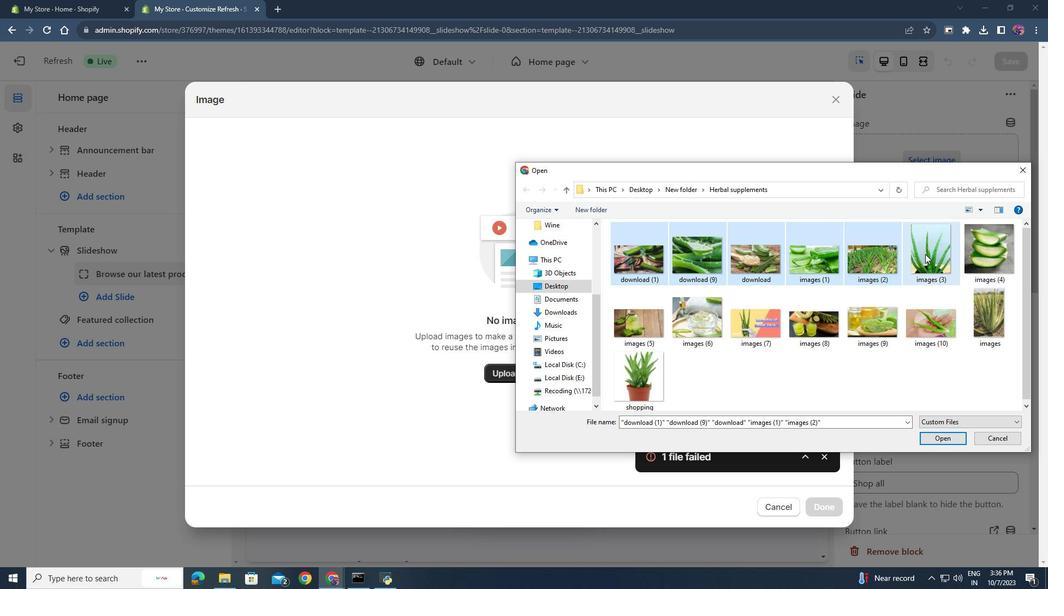 
Action: Mouse moved to (950, 258)
Screenshot: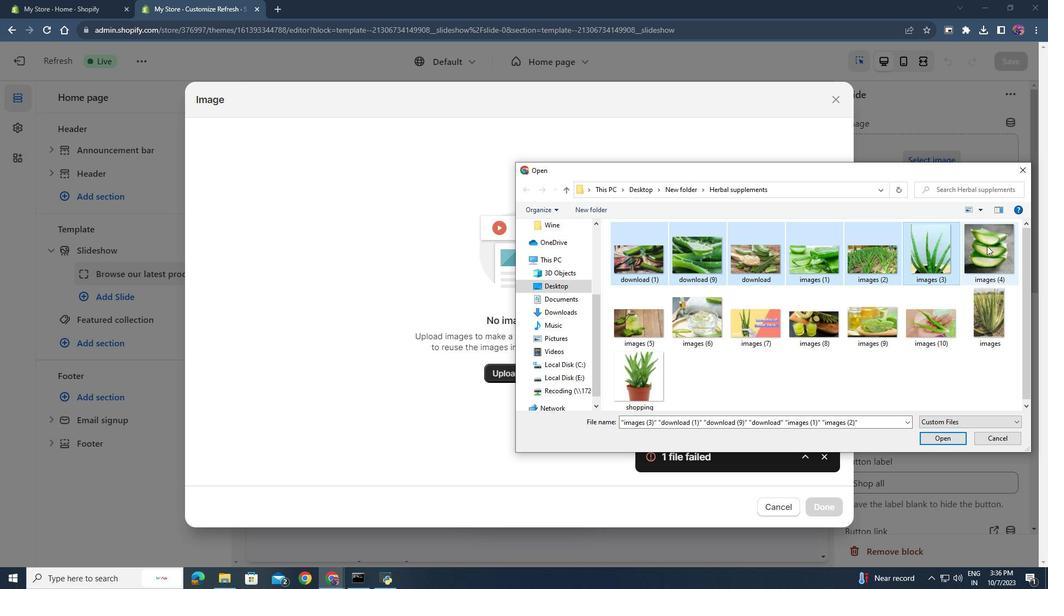 
Action: Mouse pressed left at (950, 258)
Screenshot: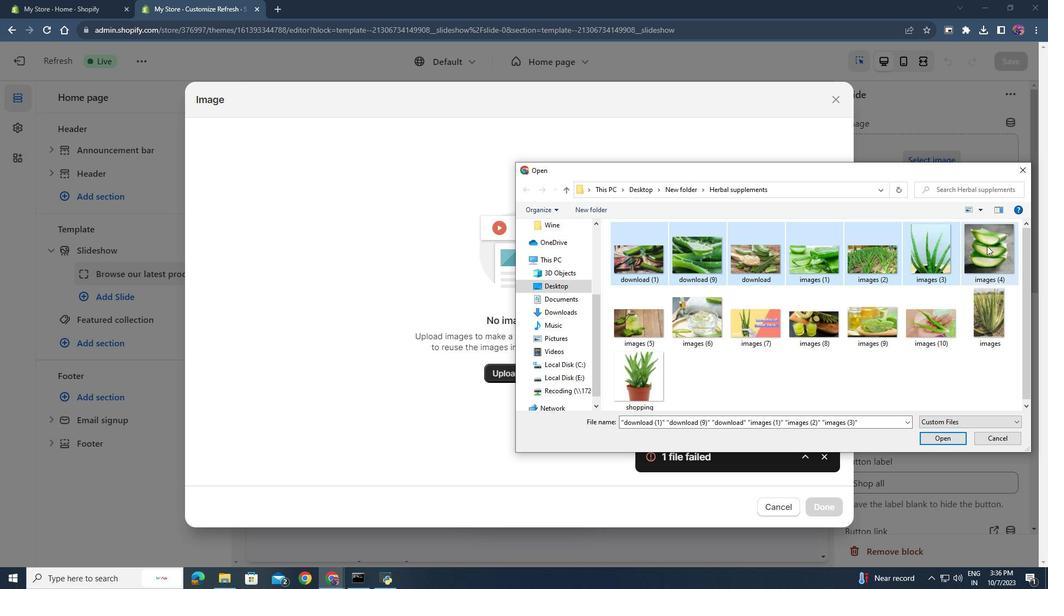 
Action: Mouse moved to (636, 326)
Screenshot: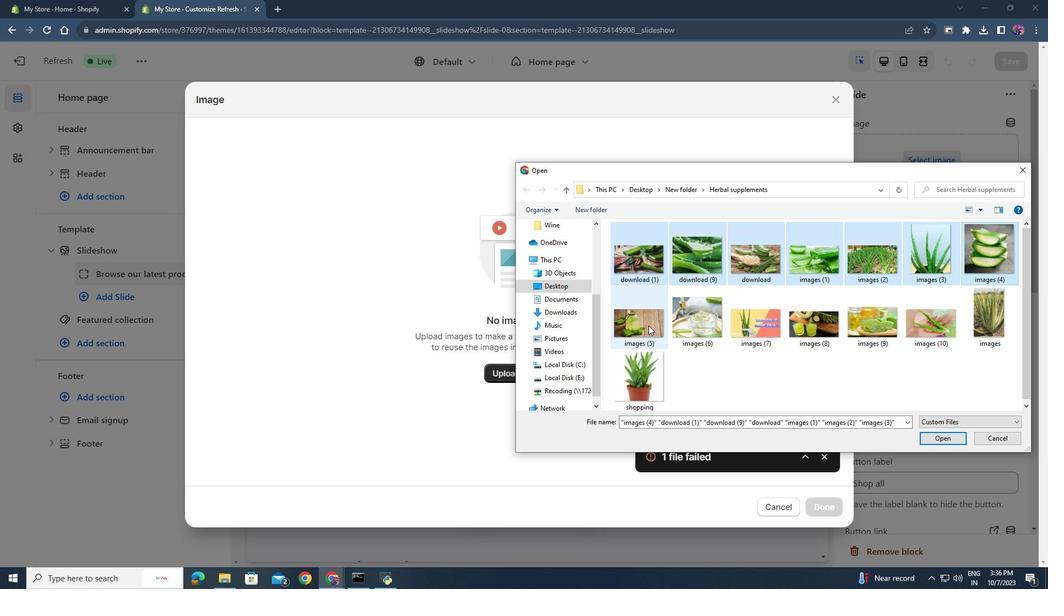 
Action: Mouse pressed left at (636, 326)
Screenshot: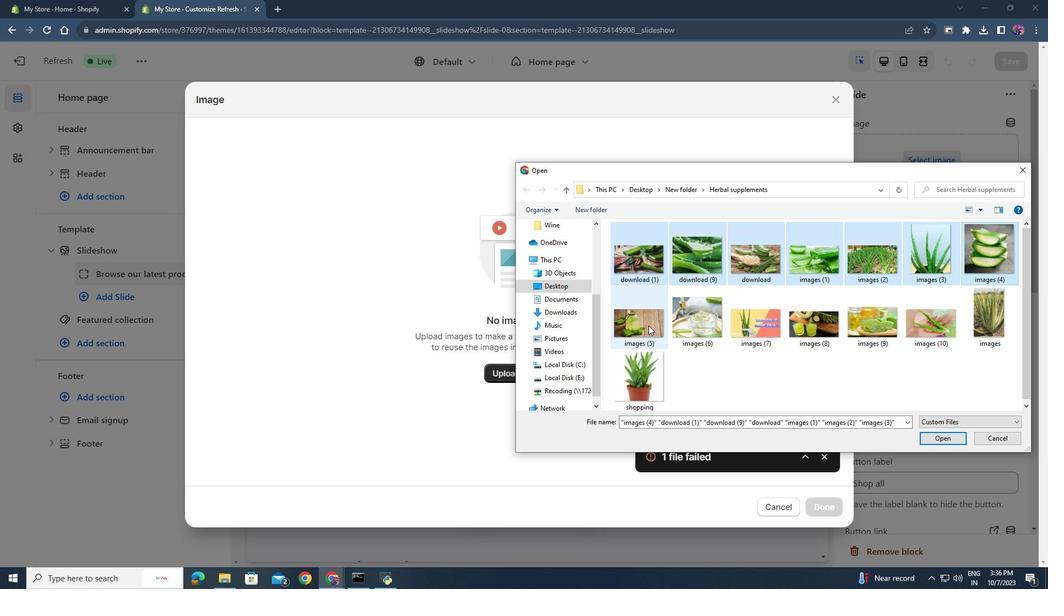 
Action: Mouse moved to (676, 316)
Screenshot: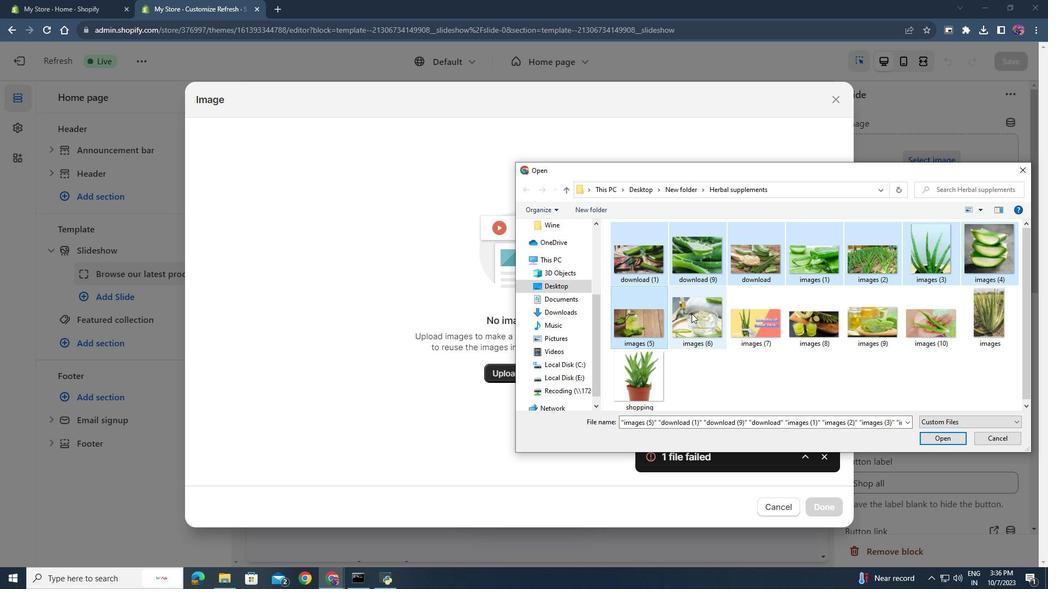 
Action: Mouse pressed left at (676, 316)
Screenshot: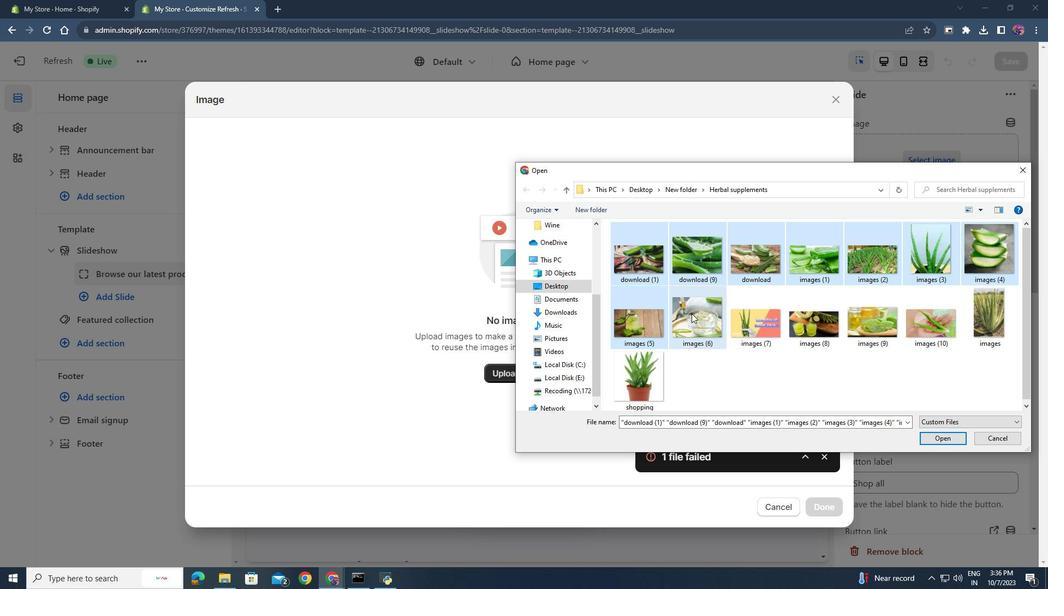 
Action: Mouse moved to (732, 317)
Screenshot: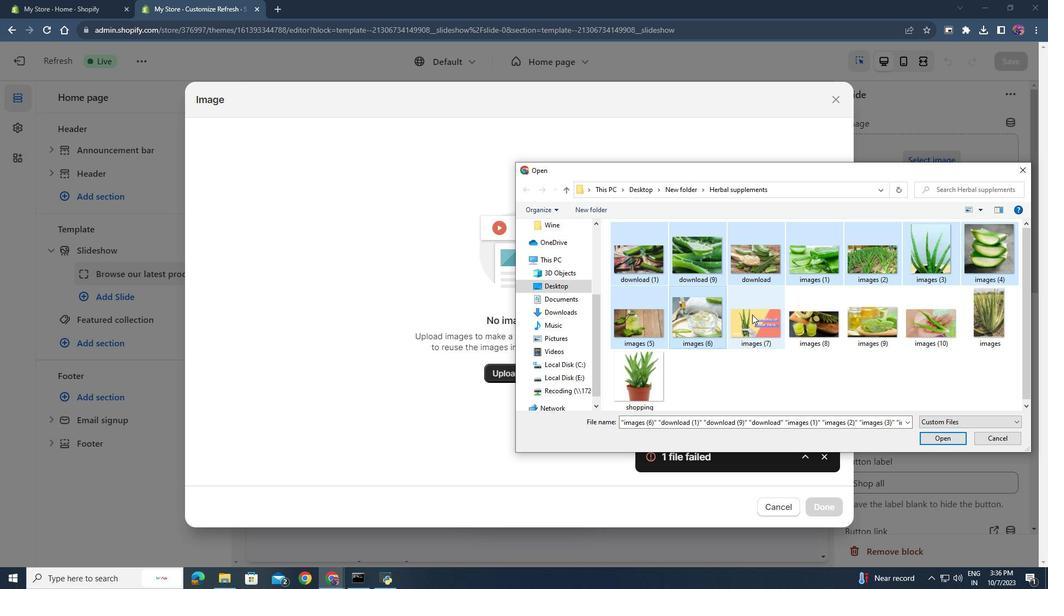 
Action: Mouse pressed left at (732, 317)
Screenshot: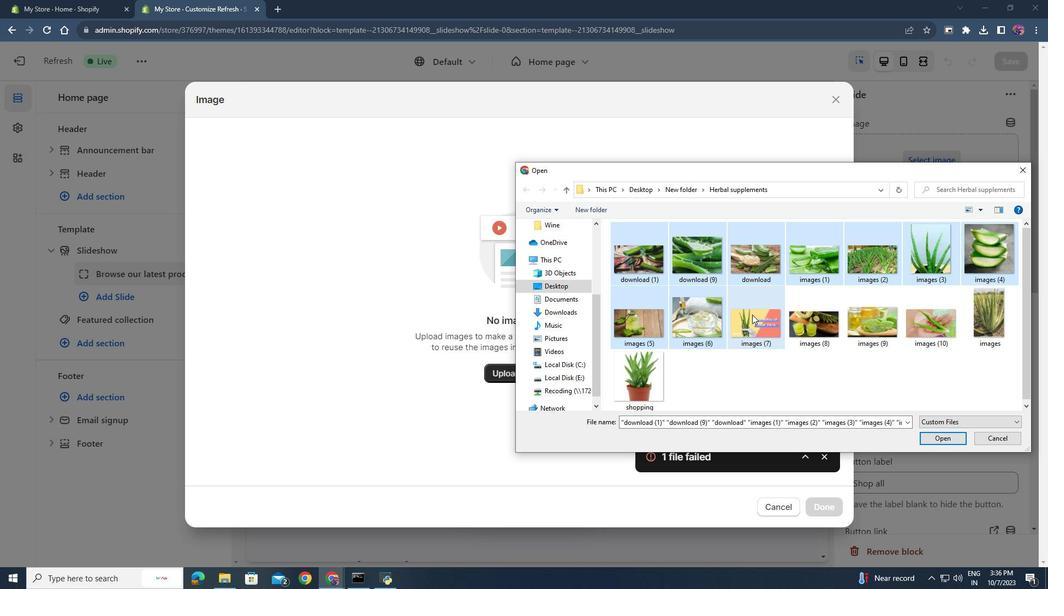 
Action: Mouse moved to (784, 322)
Screenshot: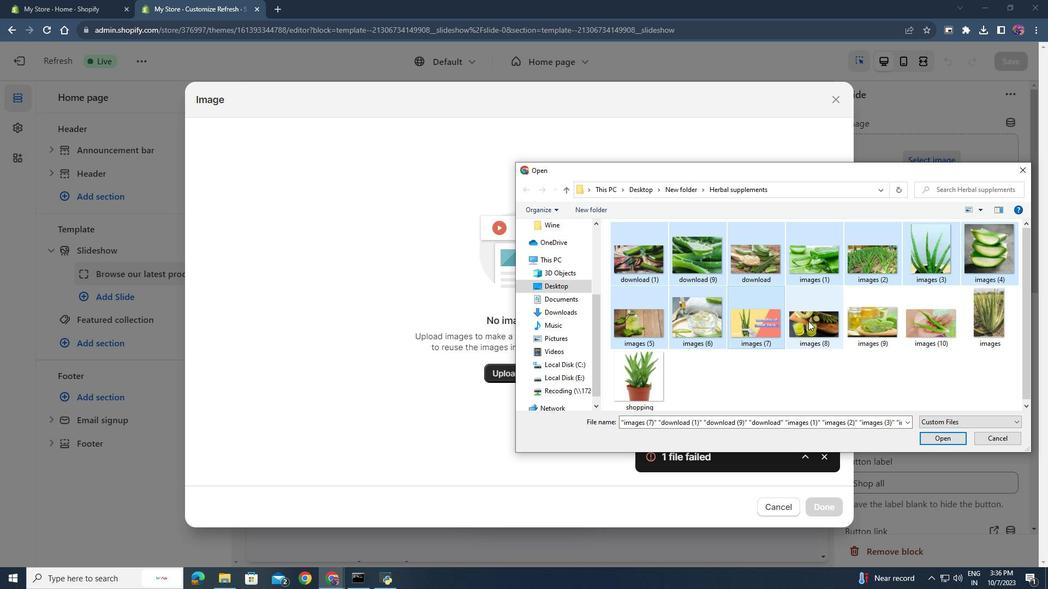 
Action: Mouse pressed left at (784, 322)
Screenshot: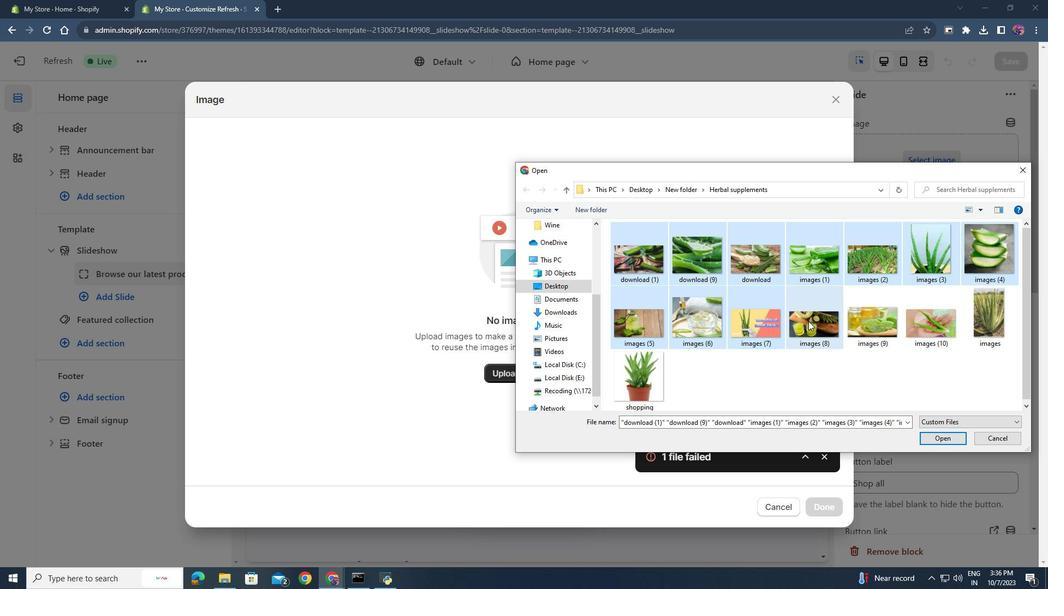 
Action: Mouse moved to (842, 320)
Screenshot: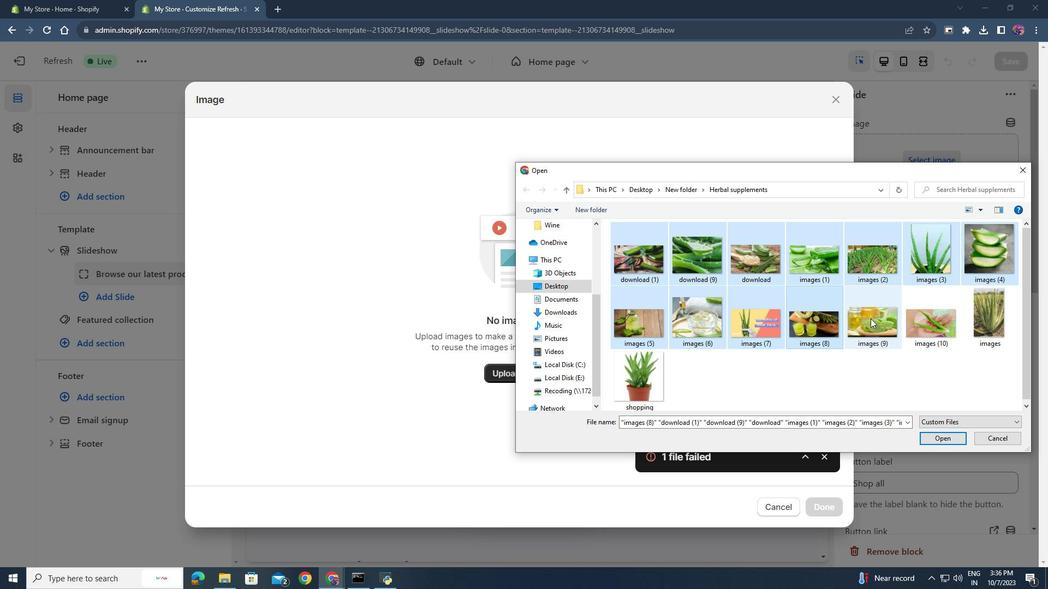 
Action: Mouse pressed left at (842, 320)
Screenshot: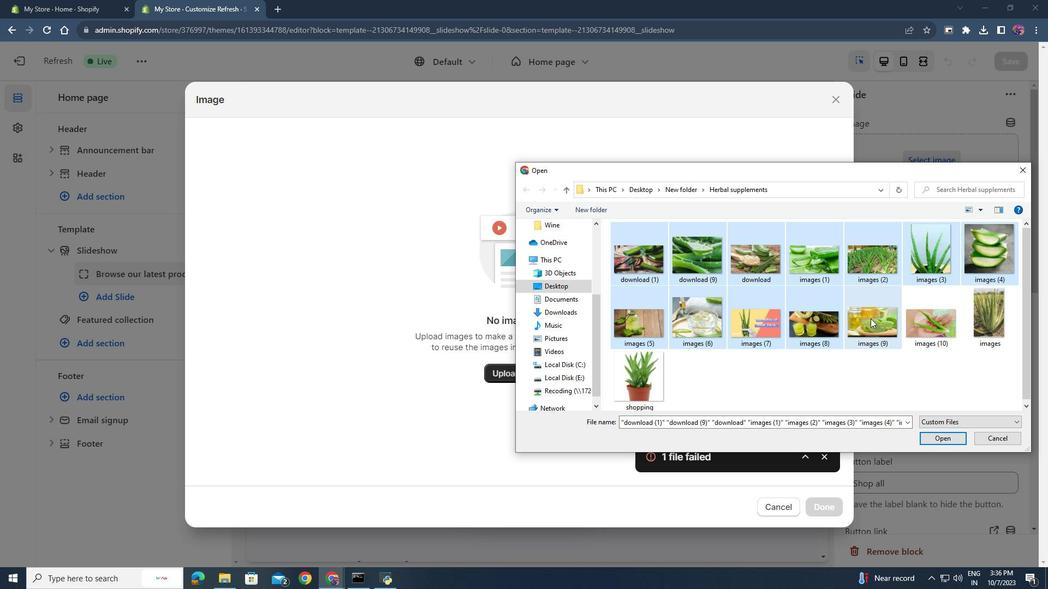 
Action: Mouse moved to (906, 317)
Screenshot: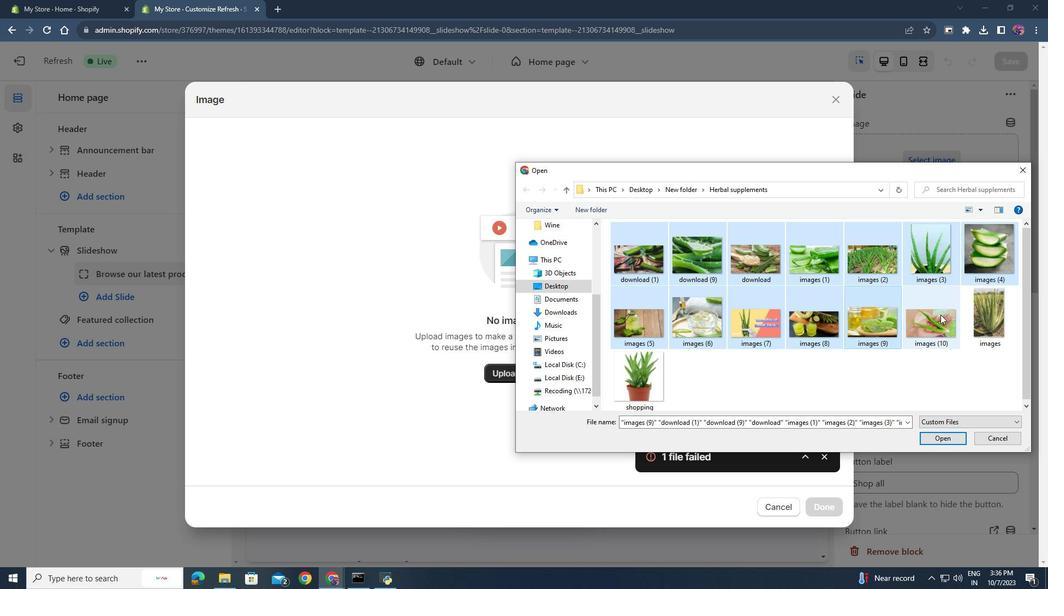 
Action: Mouse pressed left at (906, 317)
Screenshot: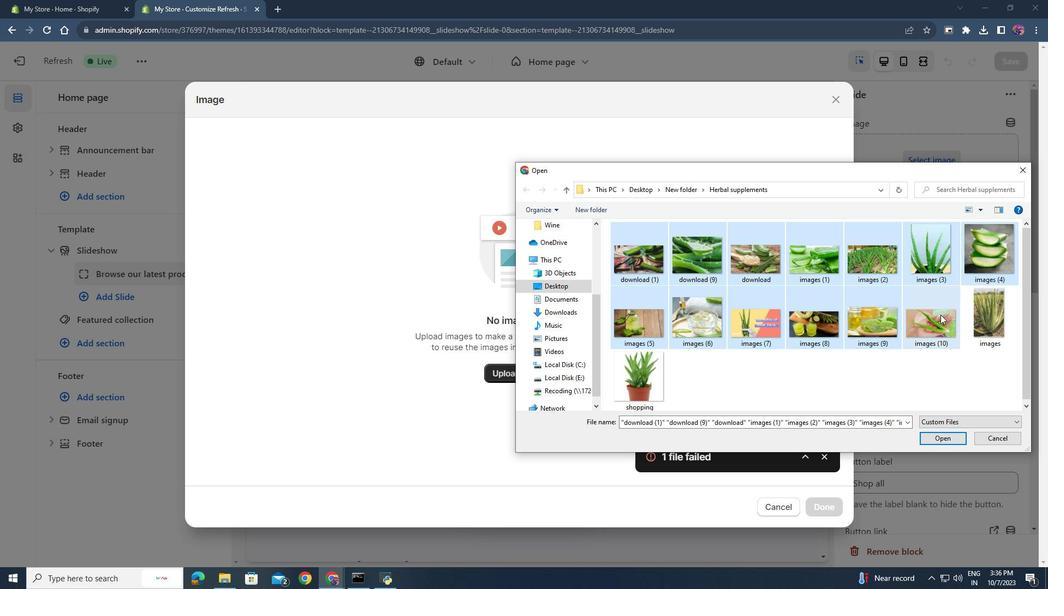 
Action: Mouse moved to (948, 315)
Screenshot: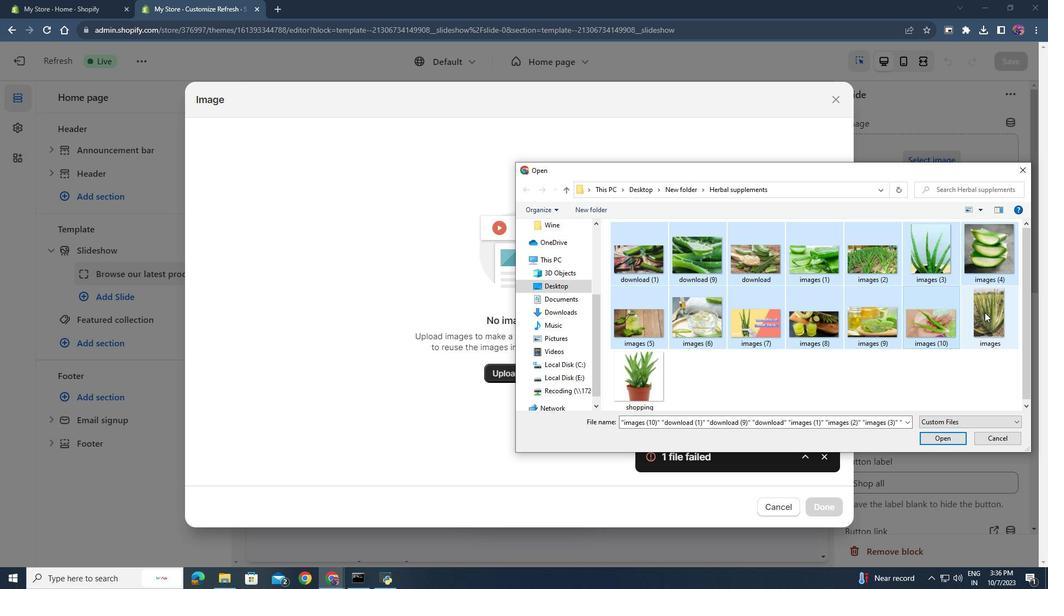 
Action: Mouse pressed left at (948, 315)
Screenshot: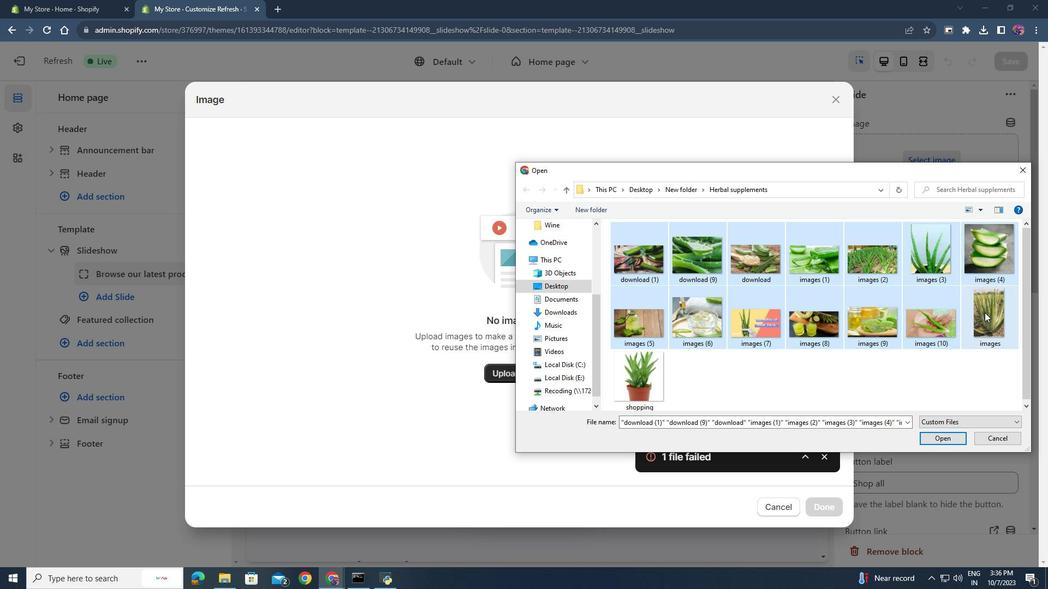 
Action: Mouse moved to (631, 366)
Screenshot: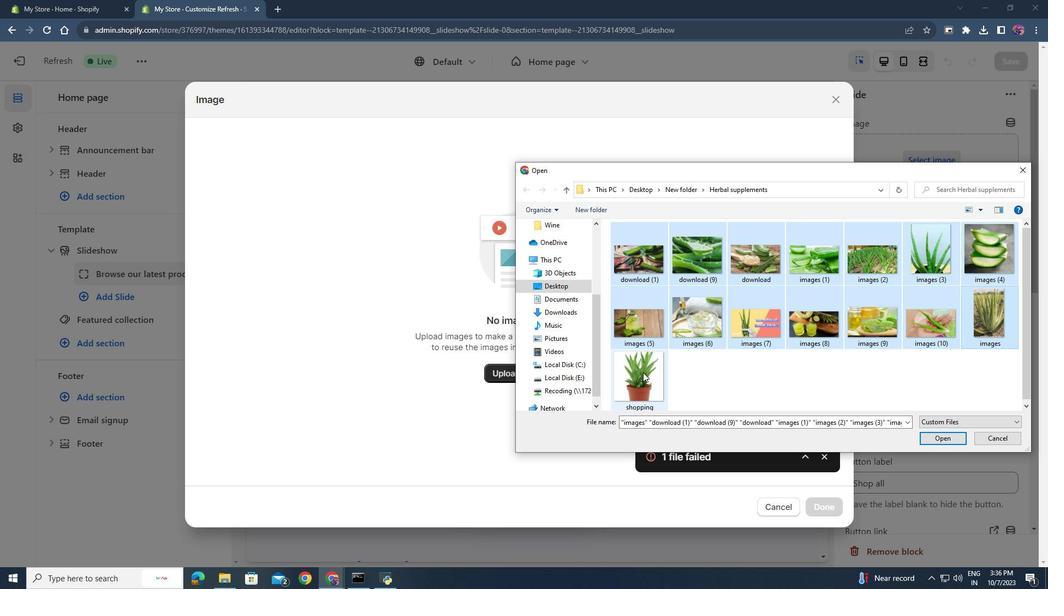 
Action: Mouse pressed left at (631, 366)
Screenshot: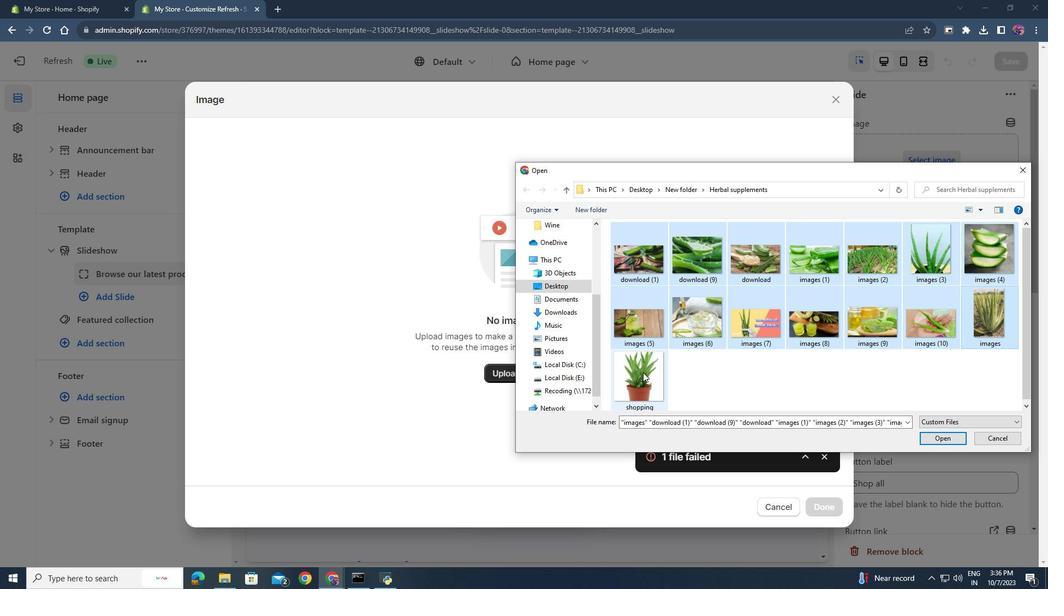 
Action: Mouse moved to (907, 422)
Screenshot: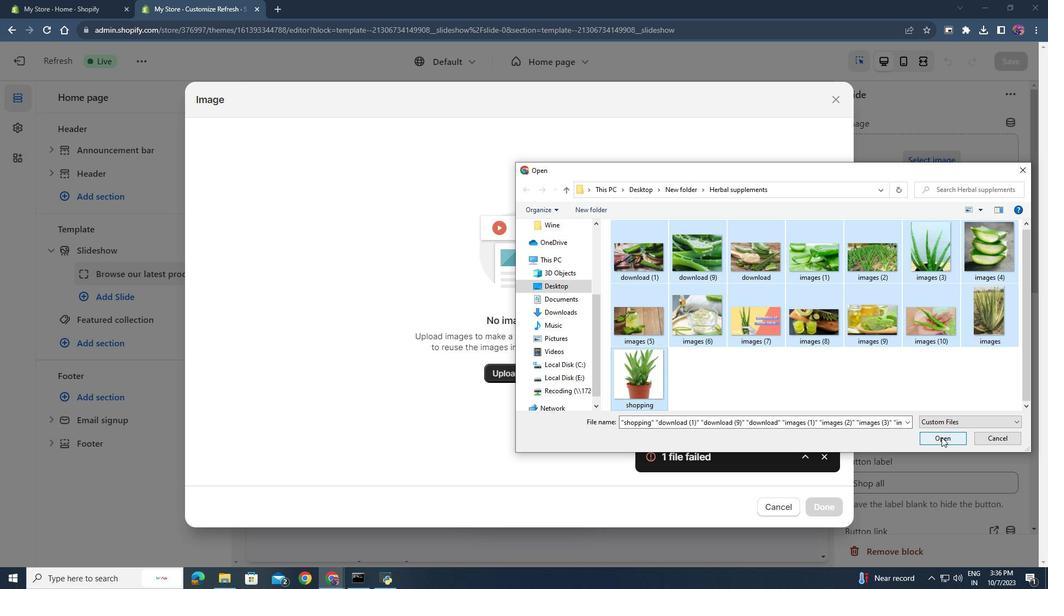 
Action: Mouse pressed left at (907, 422)
Screenshot: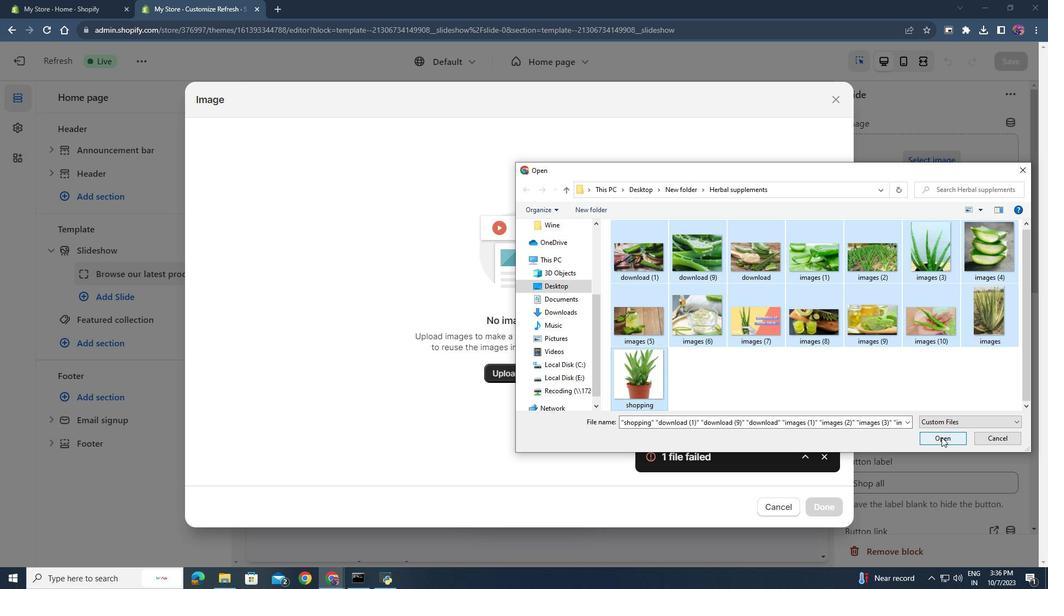 
Action: Mouse moved to (597, 216)
Screenshot: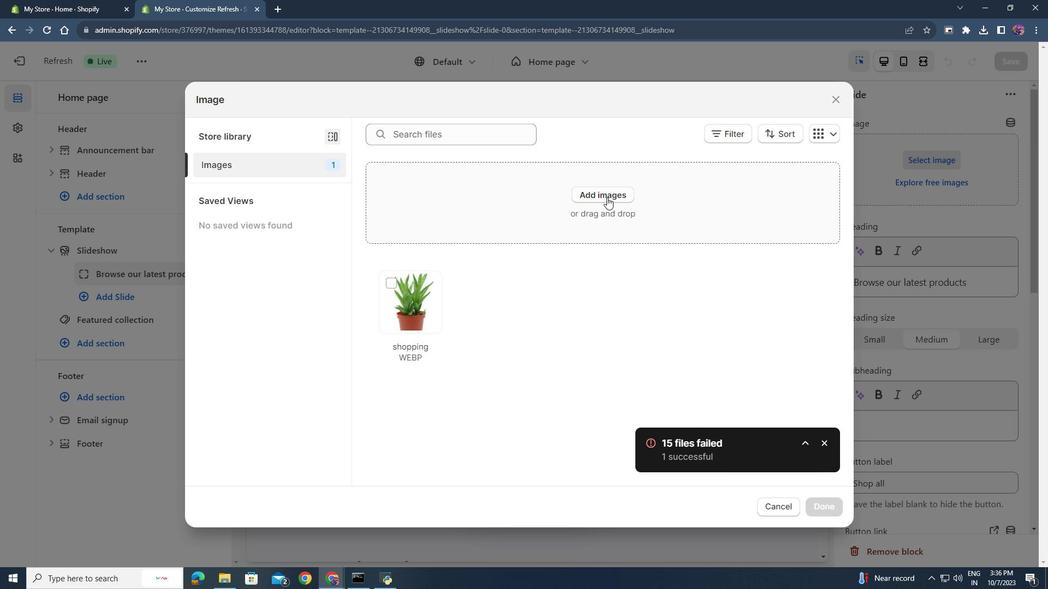 
Action: Mouse pressed left at (597, 216)
Screenshot: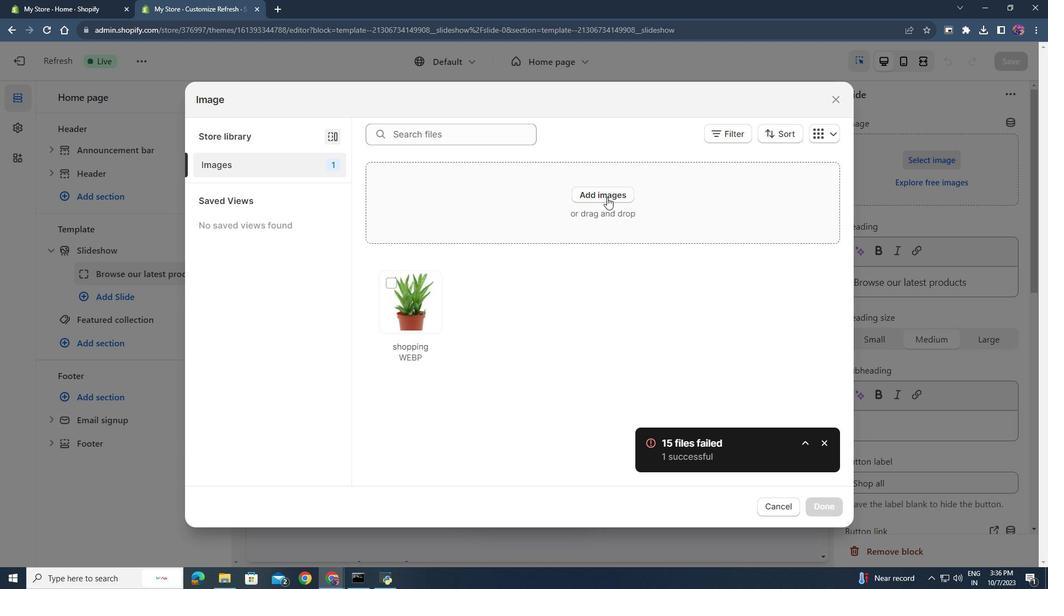 
Action: Mouse moved to (676, 328)
Screenshot: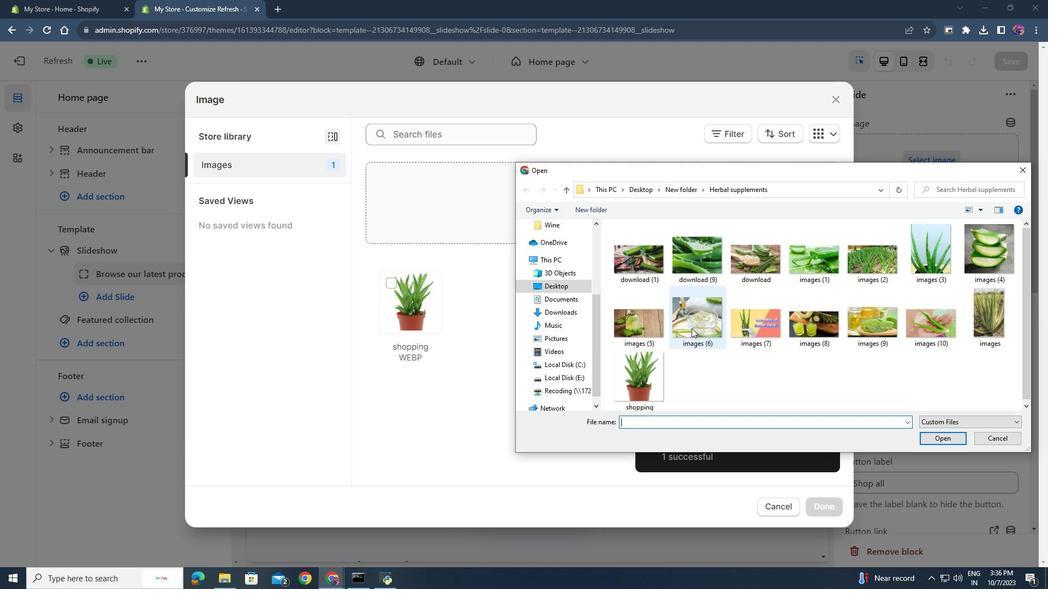
Action: Mouse pressed left at (676, 328)
Screenshot: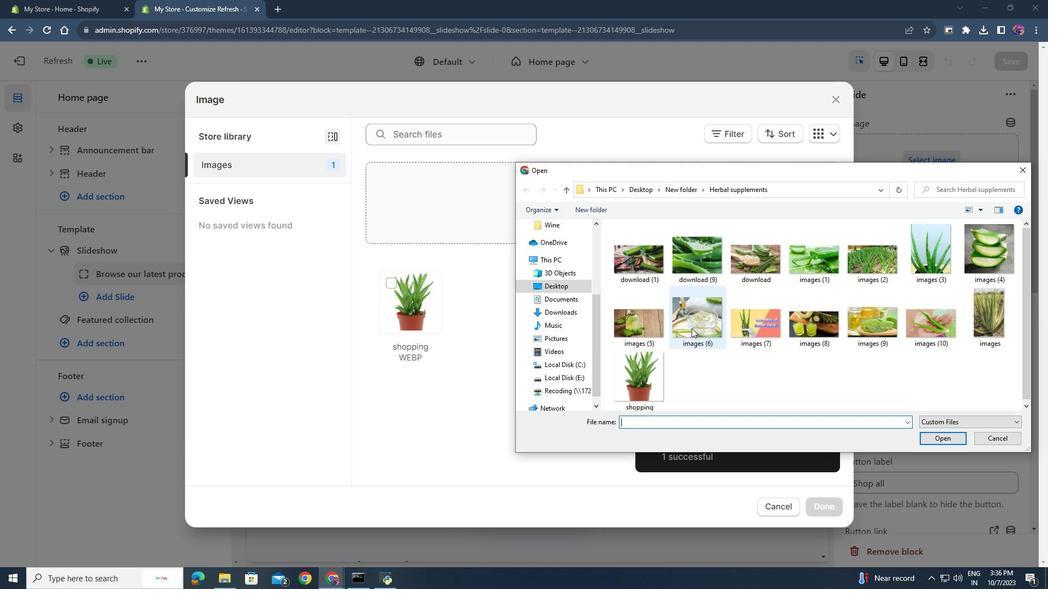
Action: Mouse moved to (906, 423)
Screenshot: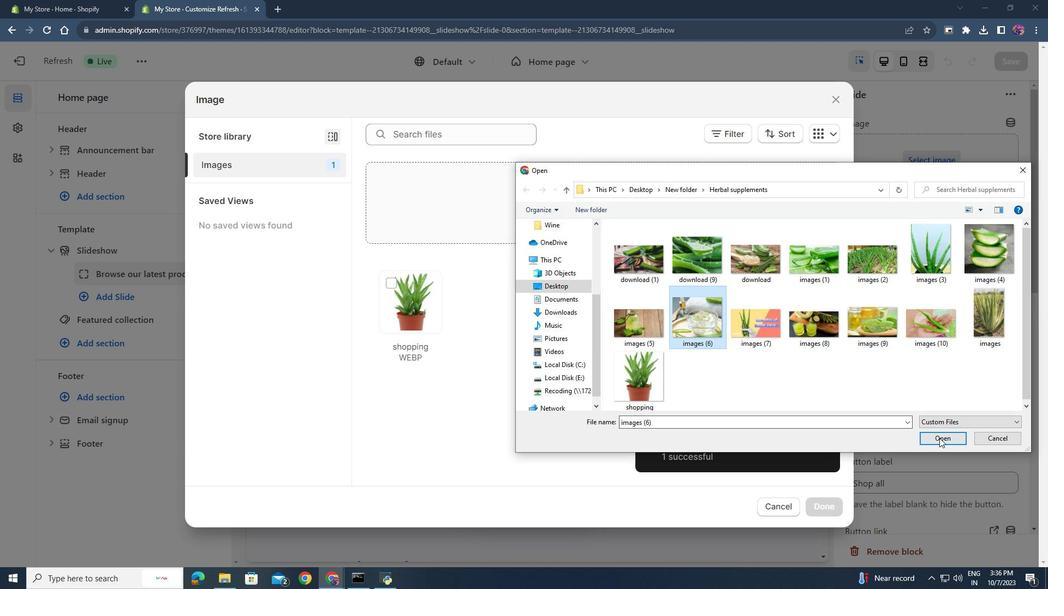 
Action: Mouse pressed left at (906, 423)
Screenshot: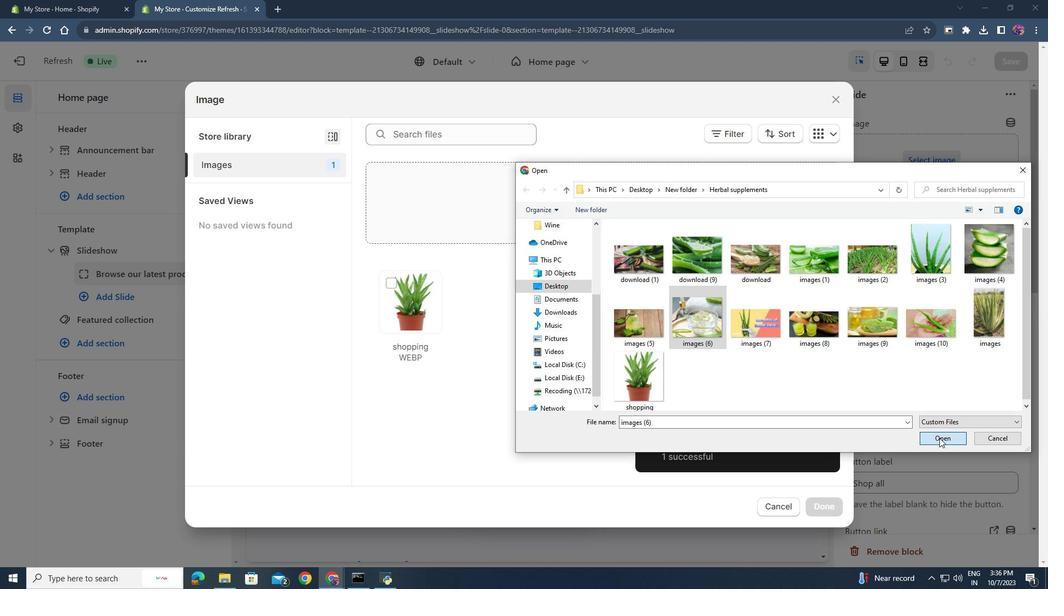 
Action: Mouse moved to (395, 294)
Screenshot: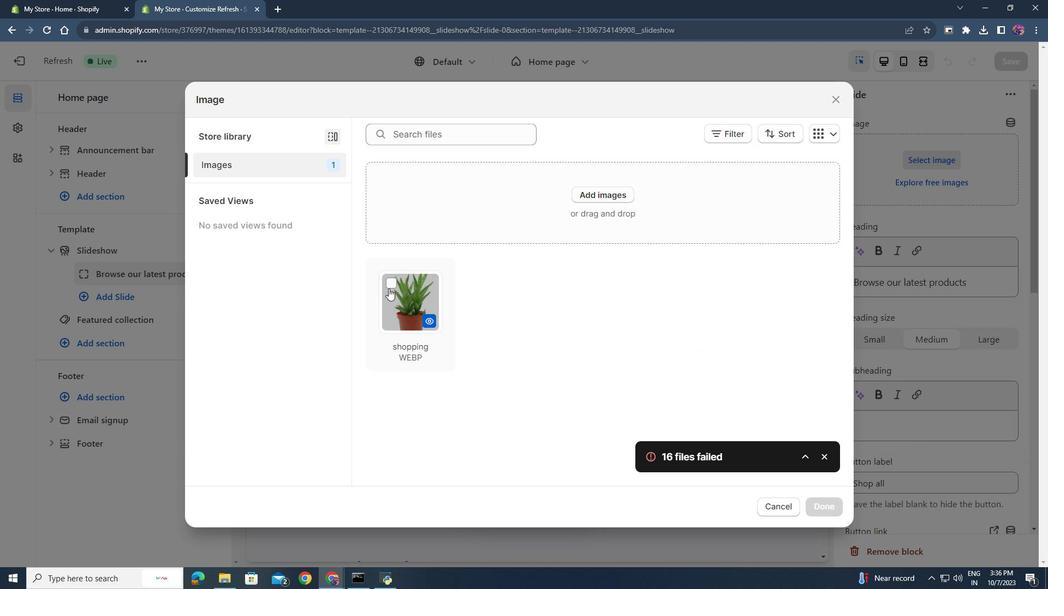
Action: Mouse pressed left at (395, 294)
Screenshot: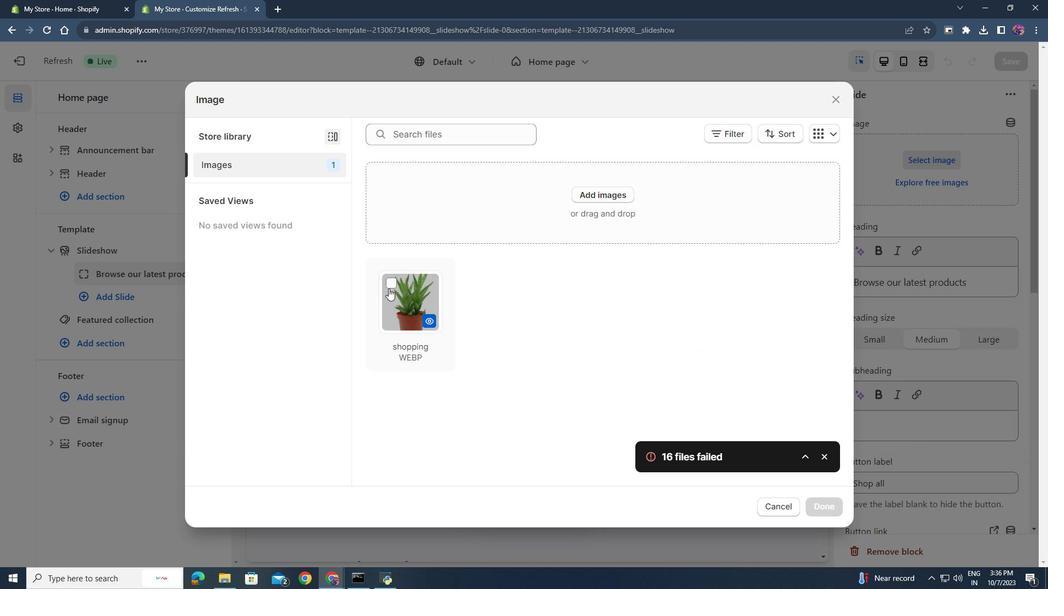 
Action: Mouse moved to (798, 481)
Screenshot: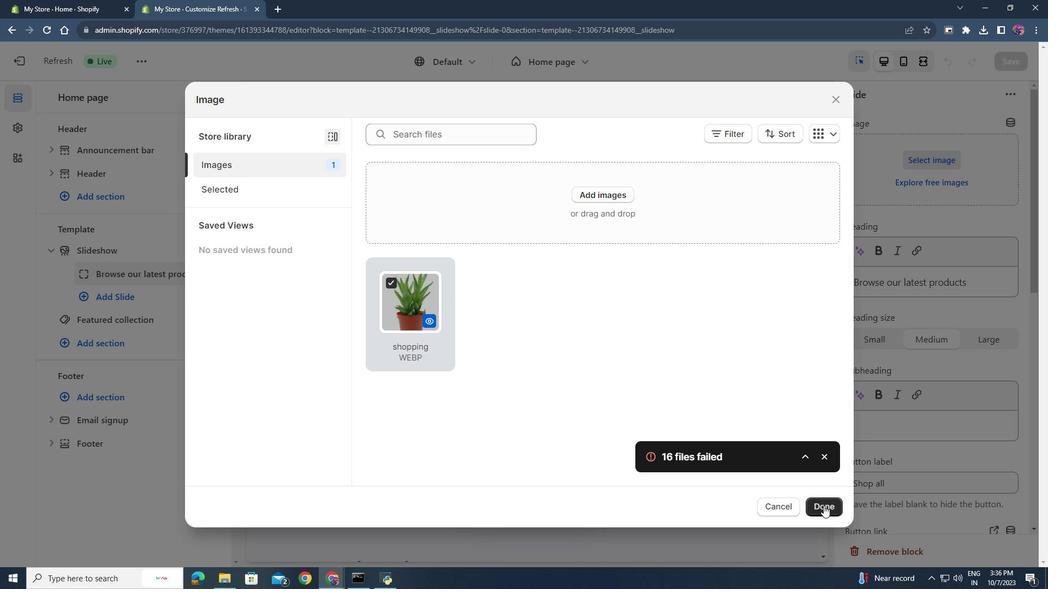 
Action: Mouse pressed left at (798, 481)
Screenshot: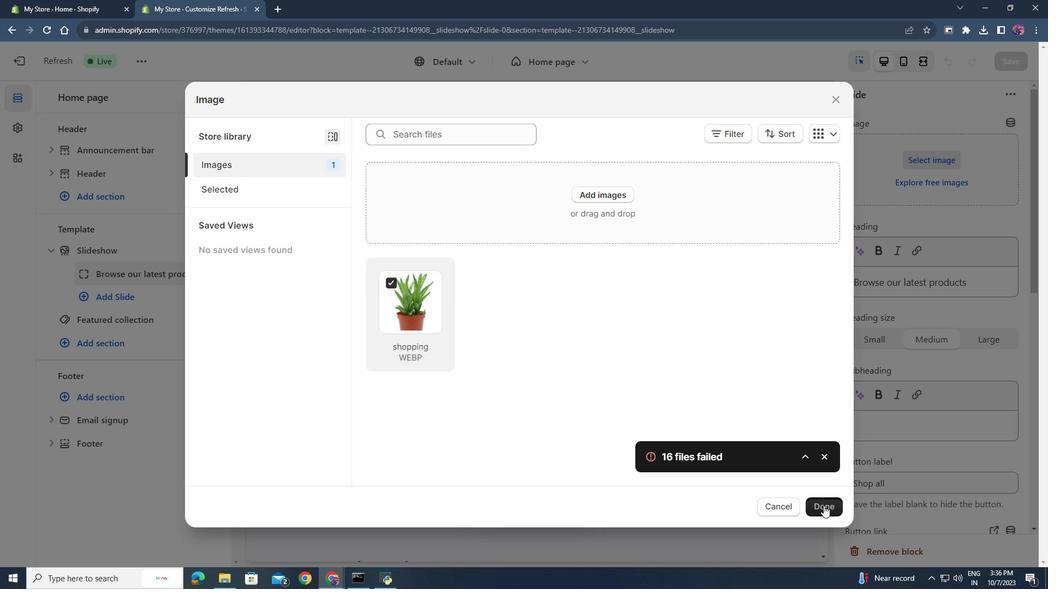 
Action: Mouse moved to (607, 395)
Screenshot: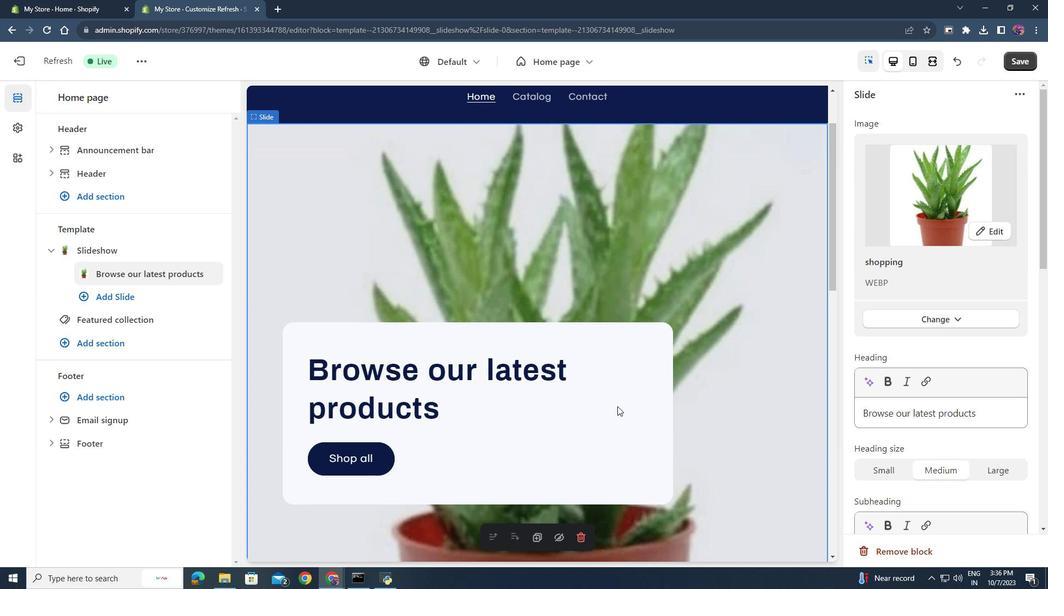 
Action: Mouse scrolled (607, 395) with delta (0, 0)
Screenshot: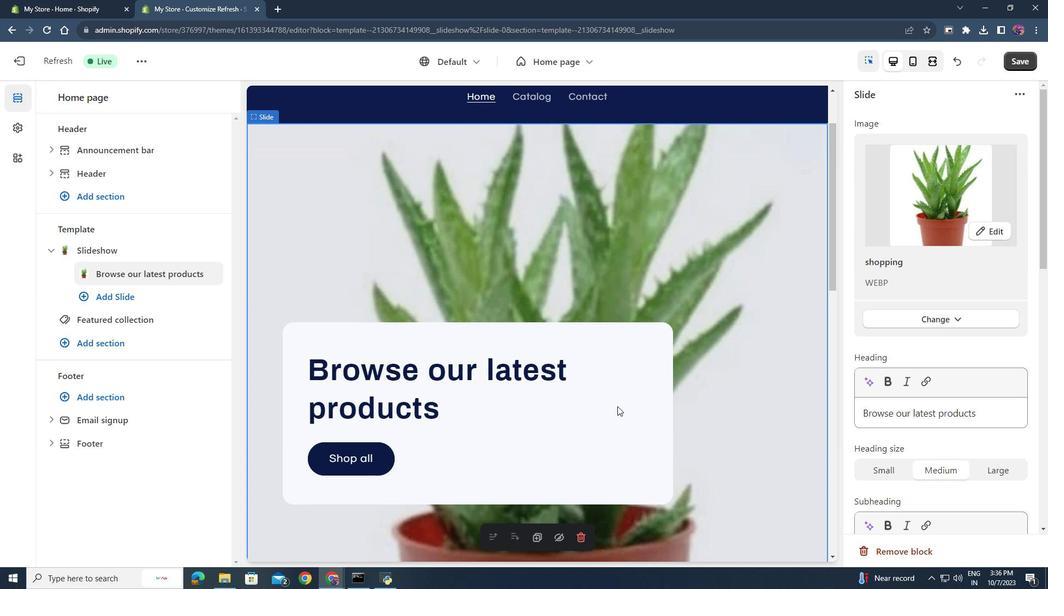 
Action: Mouse moved to (609, 394)
Screenshot: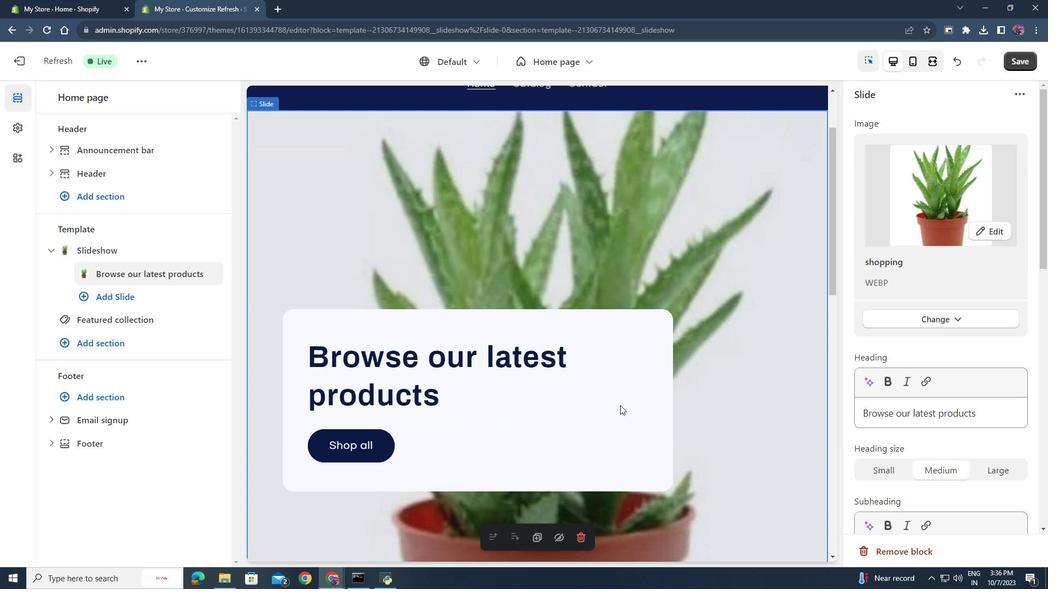 
Action: Mouse scrolled (609, 394) with delta (0, 0)
Screenshot: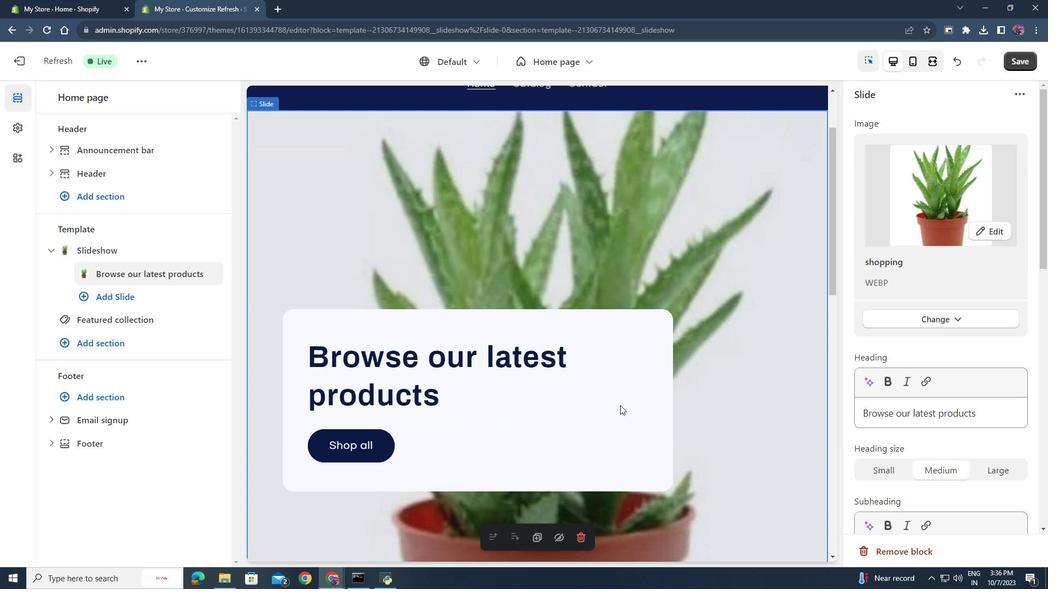 
Action: Mouse moved to (626, 390)
Screenshot: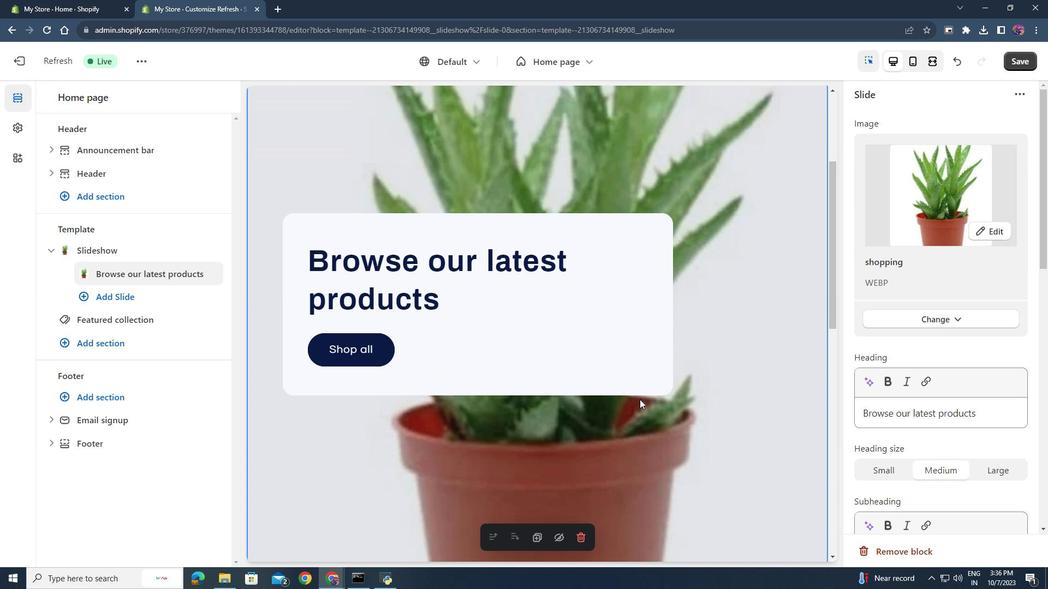 
Action: Mouse scrolled (626, 389) with delta (0, 0)
Screenshot: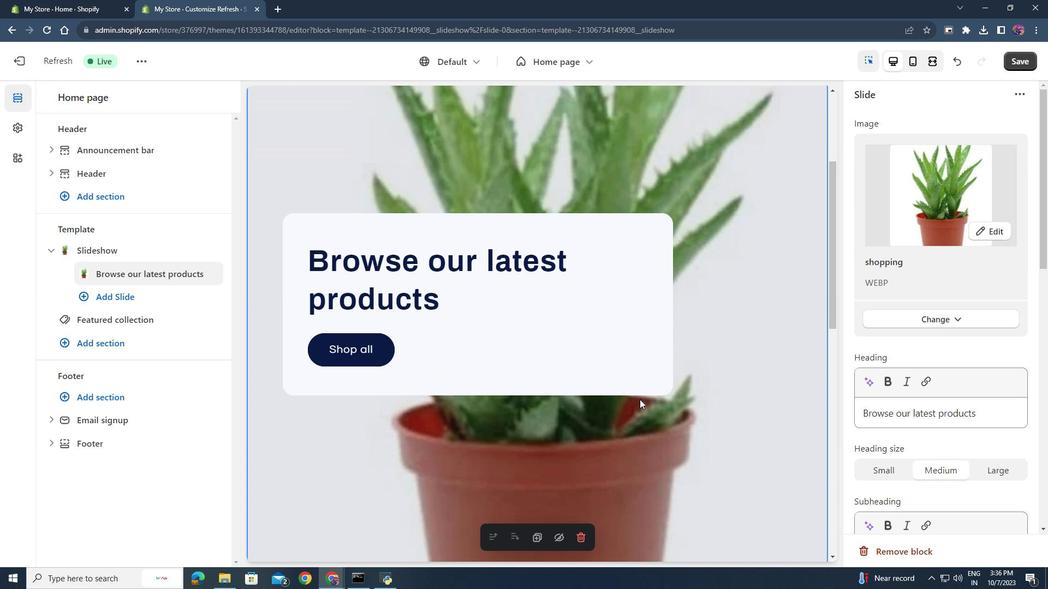 
Action: Mouse moved to (630, 389)
Screenshot: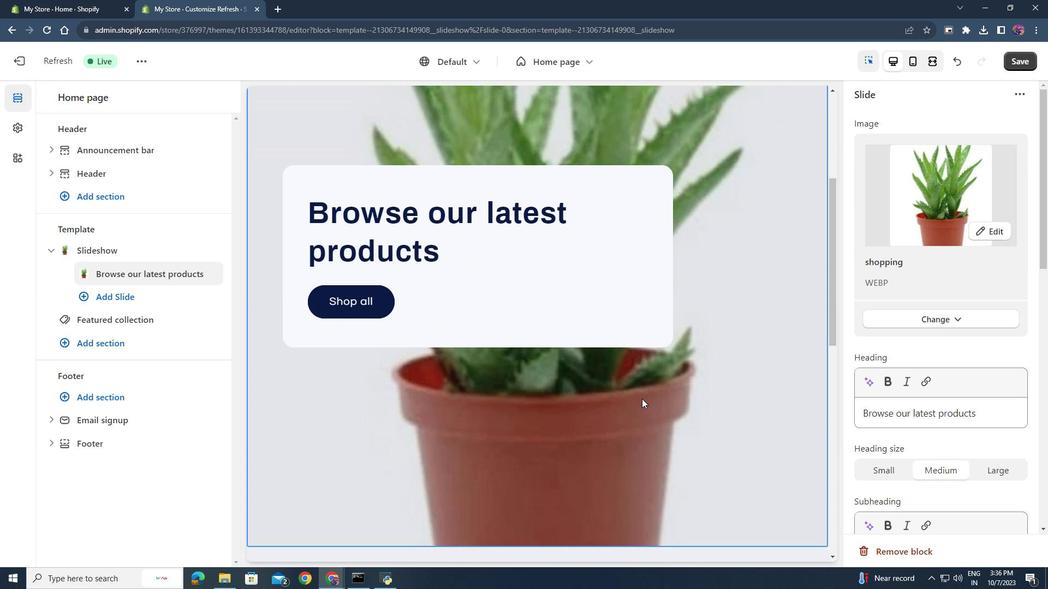 
Action: Mouse scrolled (630, 388) with delta (0, 0)
Screenshot: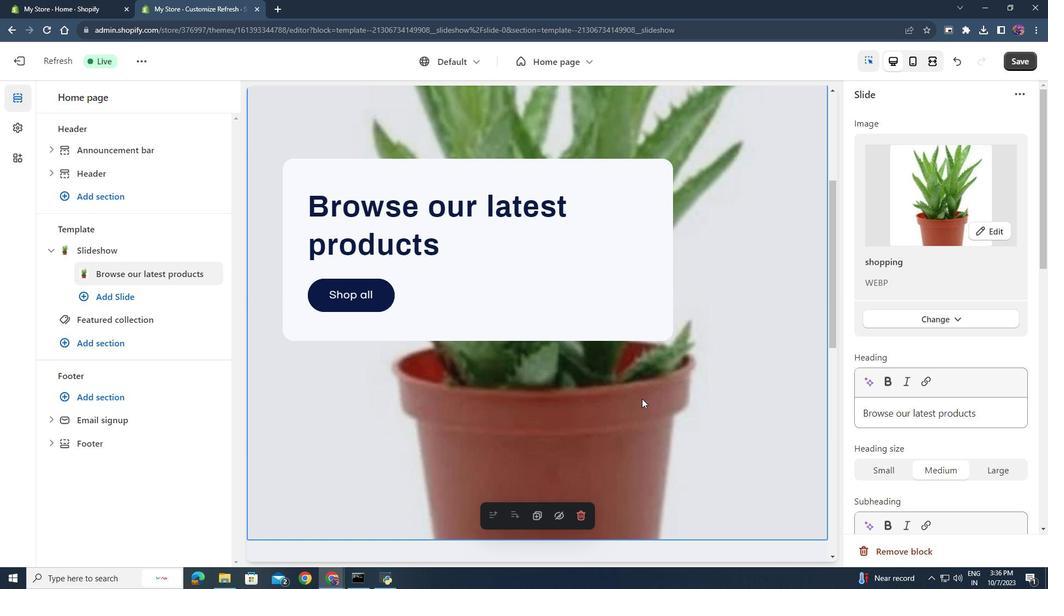 
Action: Mouse scrolled (630, 388) with delta (0, 0)
Screenshot: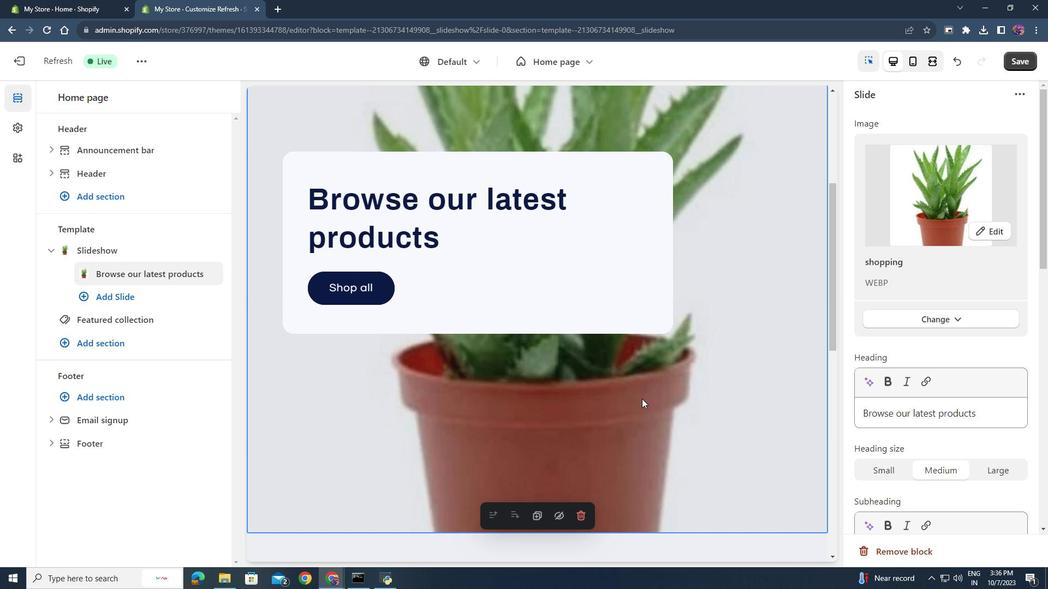 
Action: Mouse scrolled (630, 389) with delta (0, 0)
Screenshot: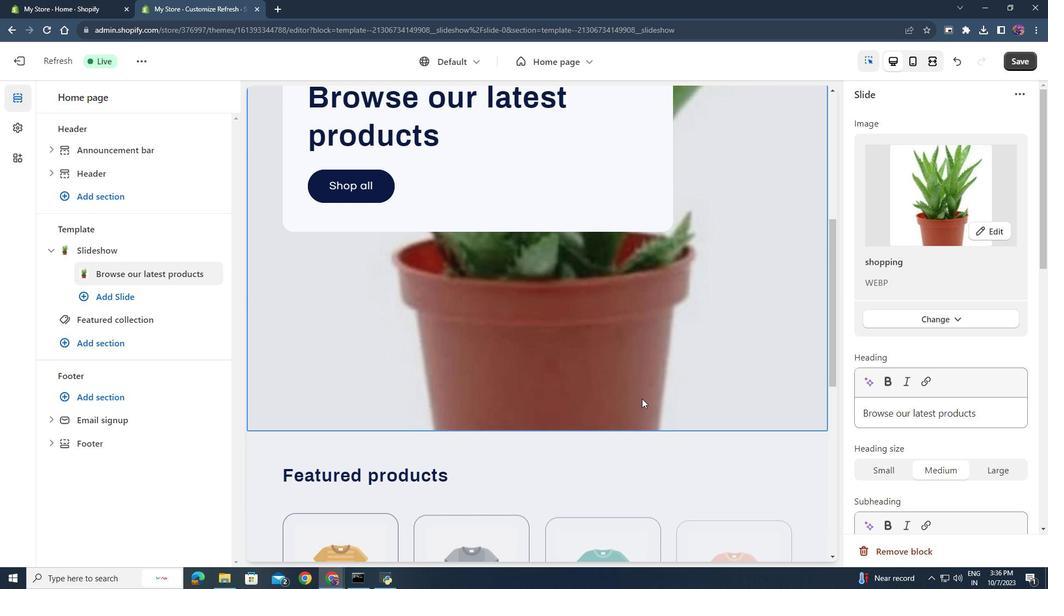 
Action: Mouse scrolled (630, 389) with delta (0, 0)
Screenshot: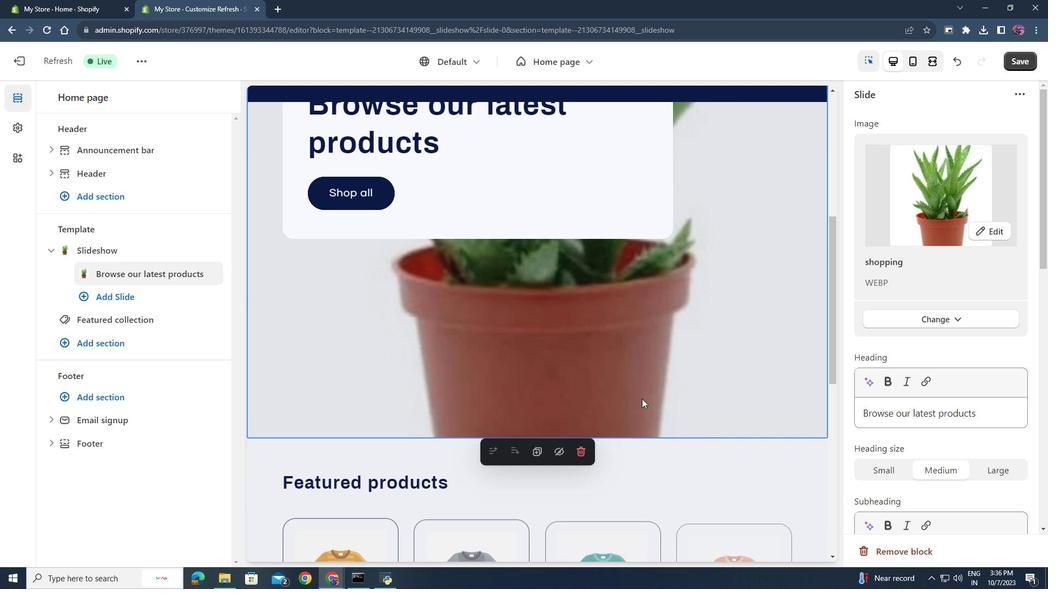 
Action: Mouse scrolled (630, 389) with delta (0, 0)
Screenshot: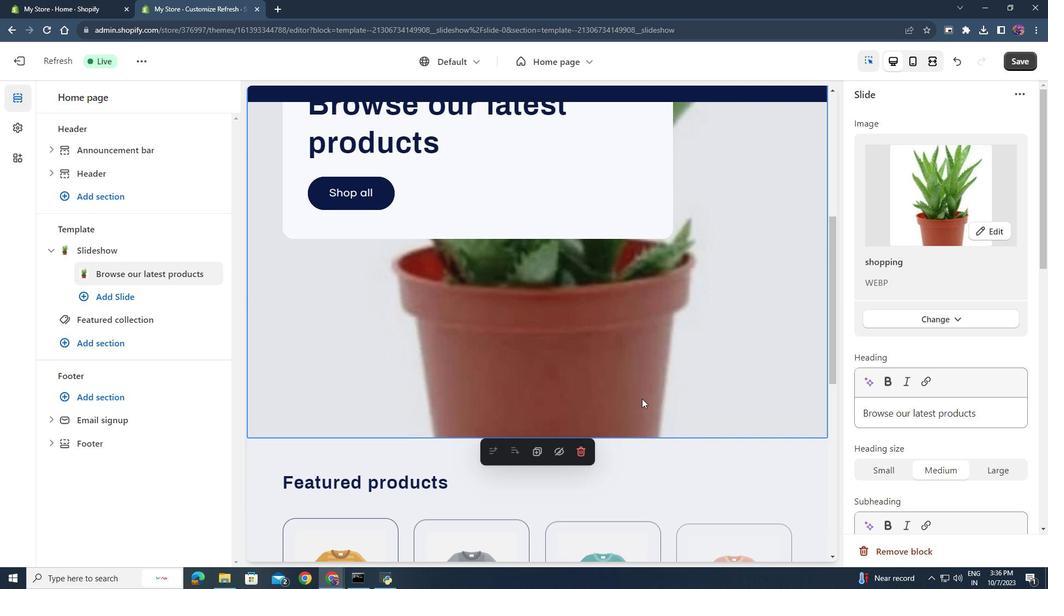
Action: Mouse scrolled (630, 389) with delta (0, 0)
Screenshot: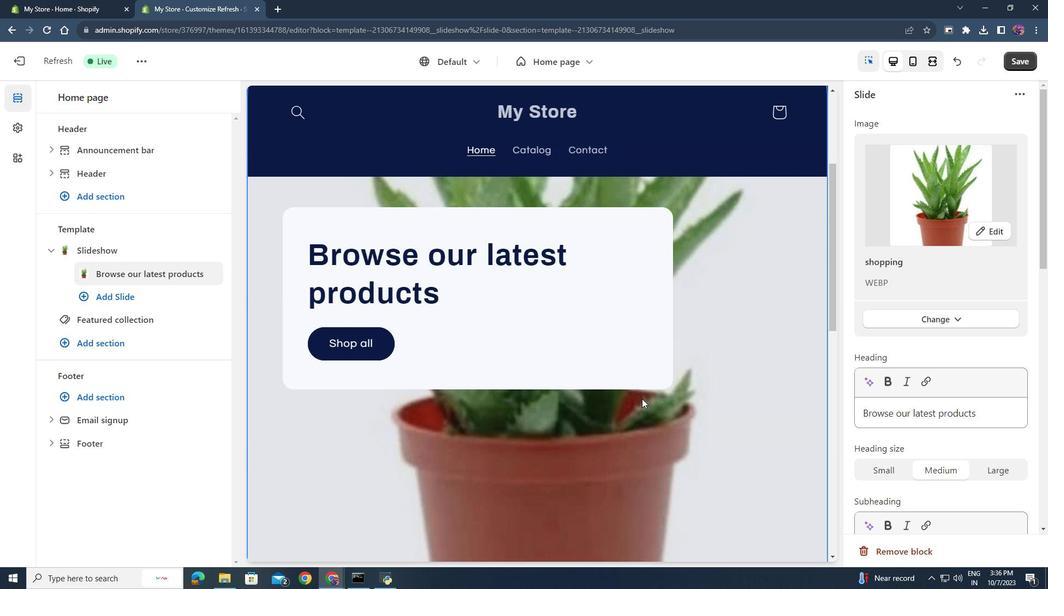 
Action: Mouse scrolled (630, 389) with delta (0, 0)
Screenshot: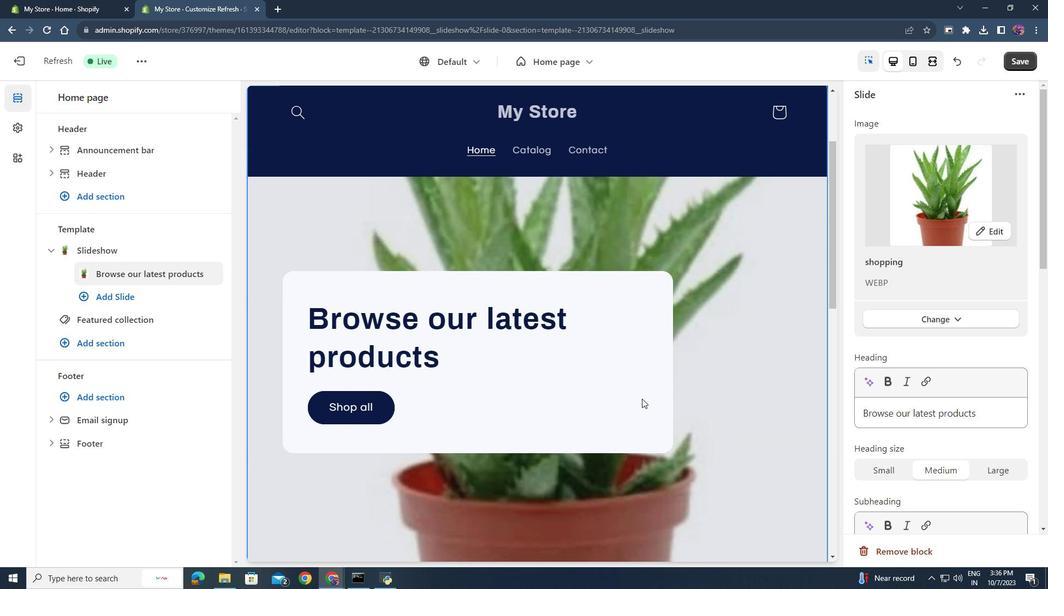 
Action: Mouse scrolled (630, 389) with delta (0, 0)
Screenshot: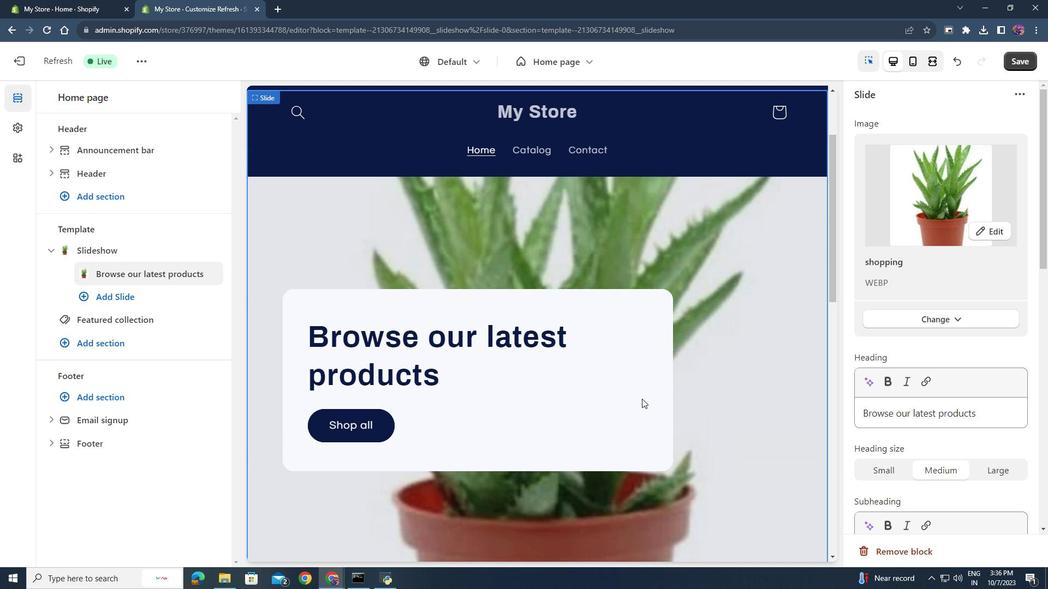 
Action: Mouse moved to (690, 354)
Screenshot: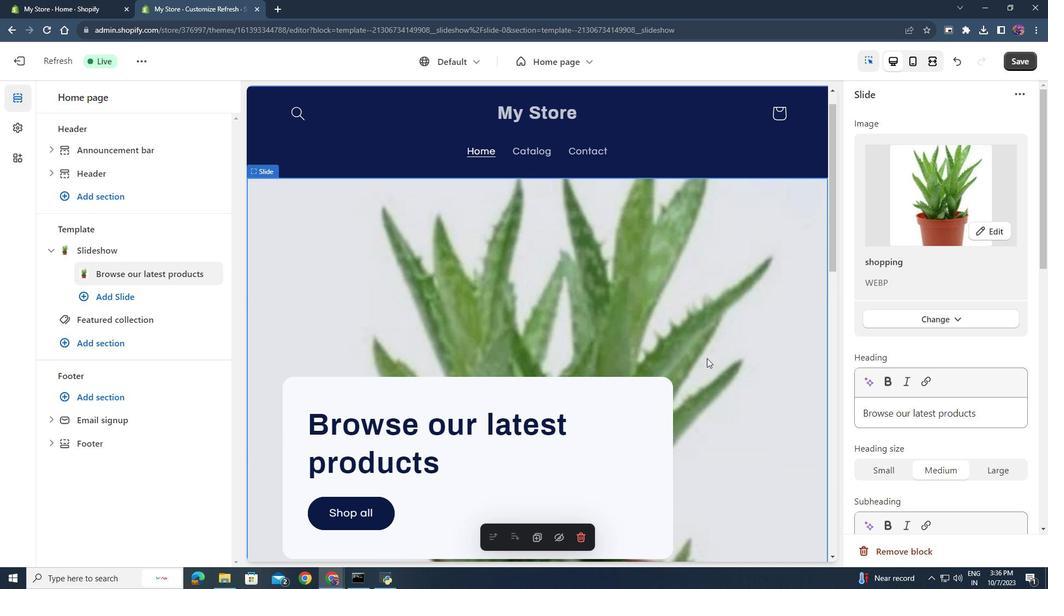 
Action: Mouse scrolled (690, 354) with delta (0, 0)
Screenshot: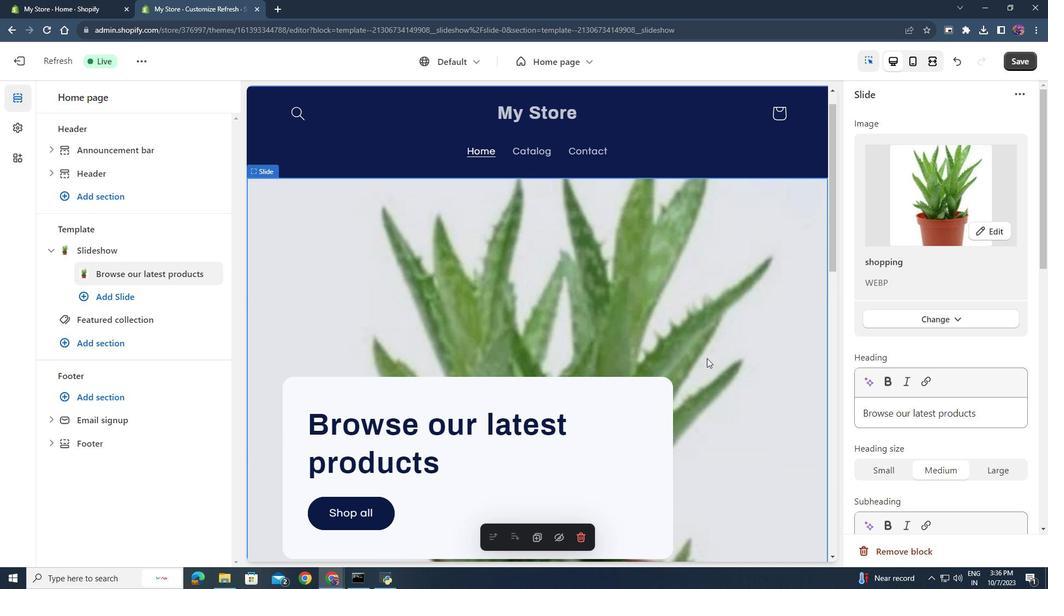 
Action: Mouse moved to (696, 354)
Screenshot: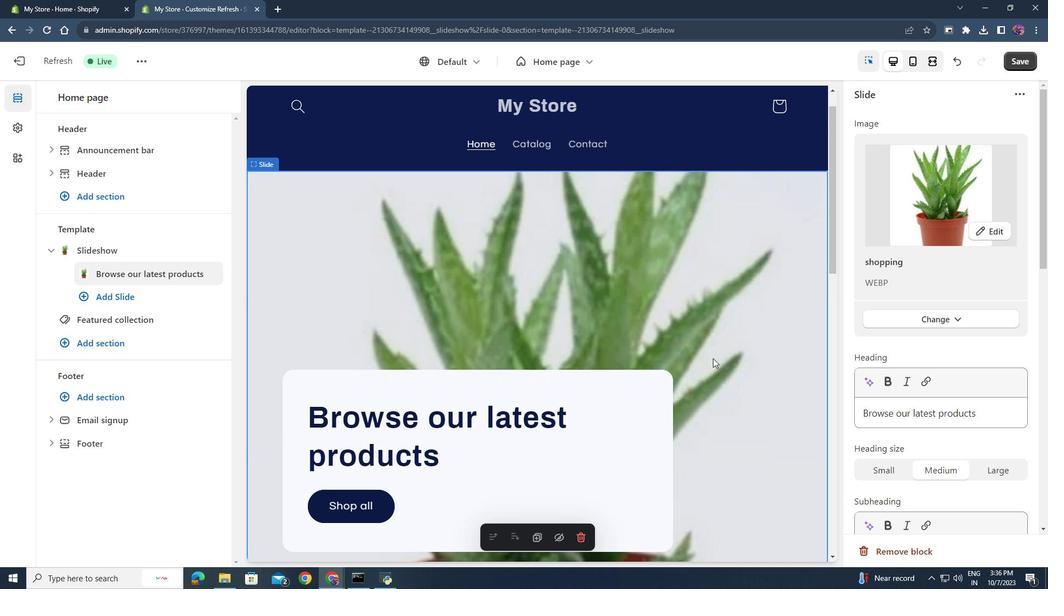 
Action: Mouse scrolled (696, 354) with delta (0, 0)
Screenshot: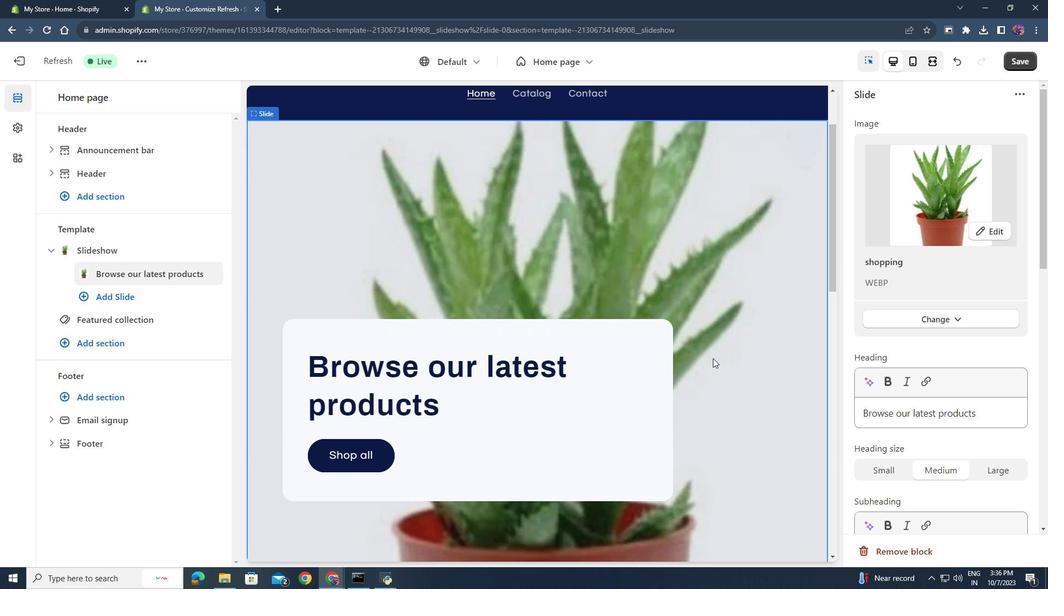 
Action: Mouse scrolled (696, 354) with delta (0, 0)
Screenshot: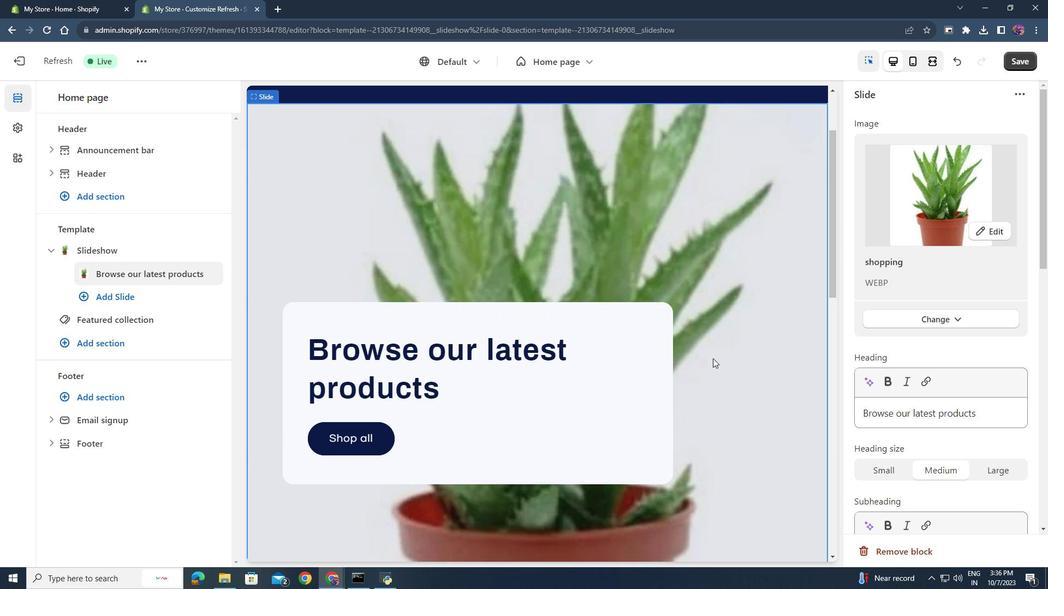 
Action: Mouse moved to (713, 367)
Screenshot: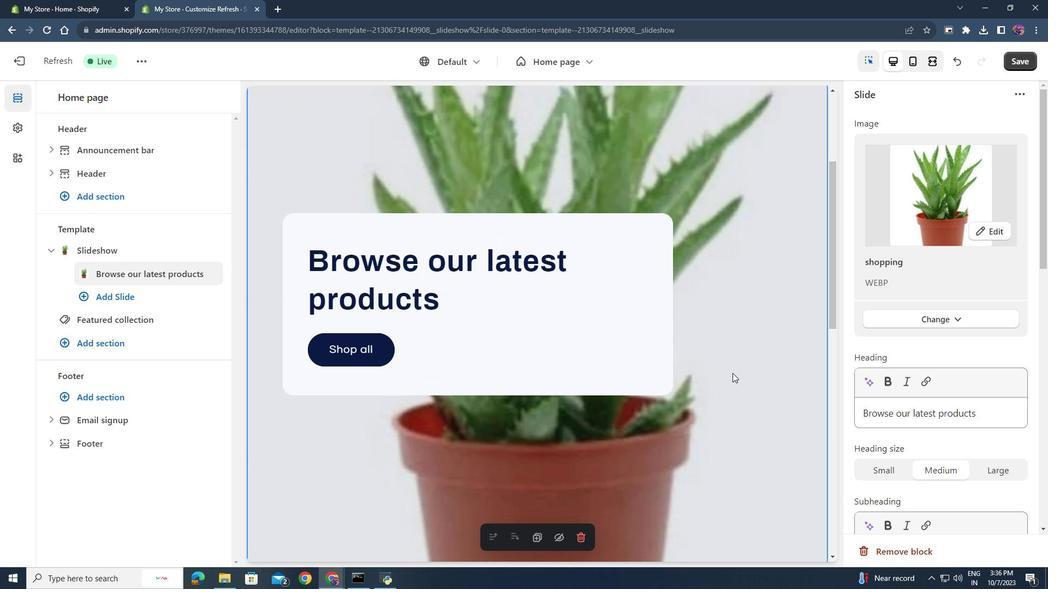 
Action: Mouse scrolled (713, 366) with delta (0, 0)
Screenshot: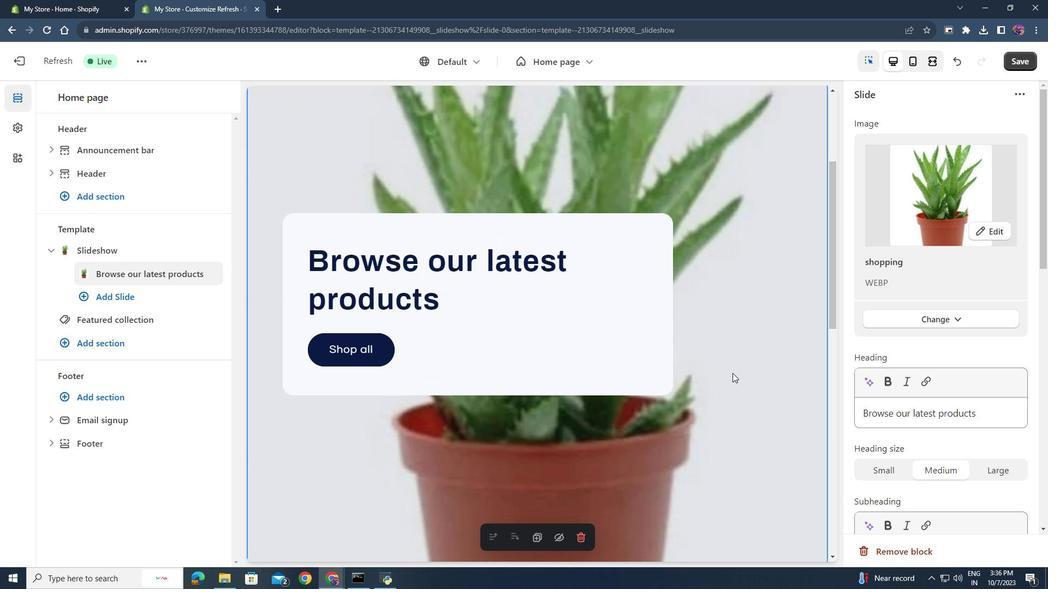 
Action: Mouse moved to (714, 367)
Screenshot: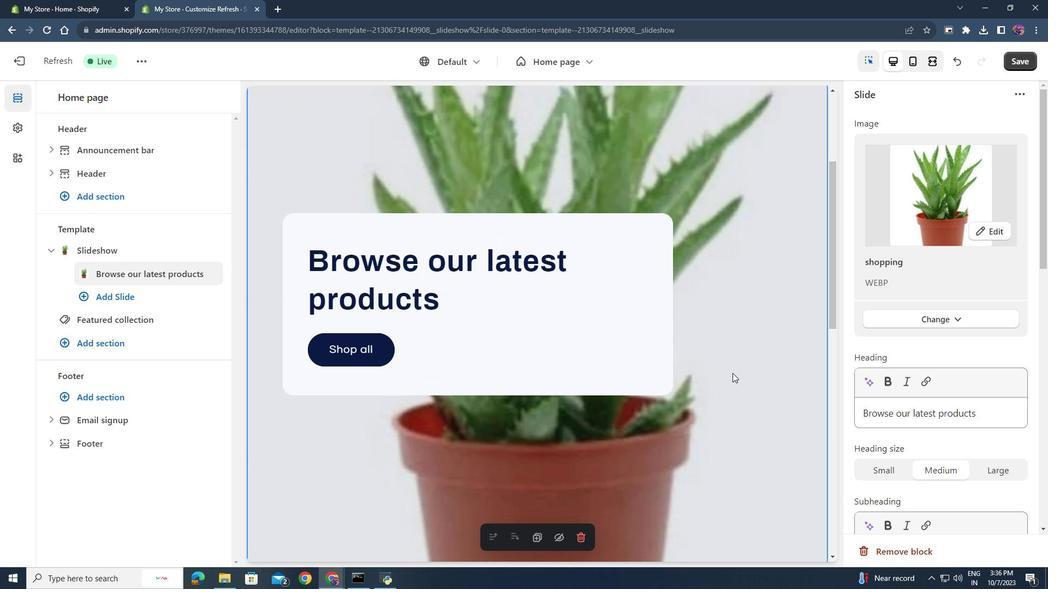 
Action: Mouse scrolled (714, 366) with delta (0, 0)
Screenshot: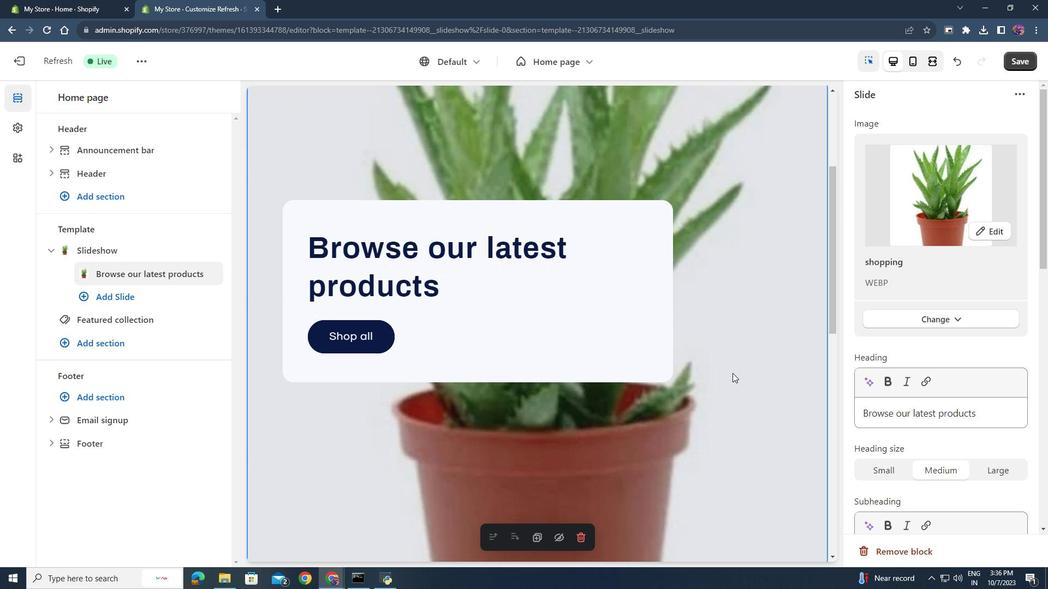 
Action: Mouse moved to (725, 380)
Screenshot: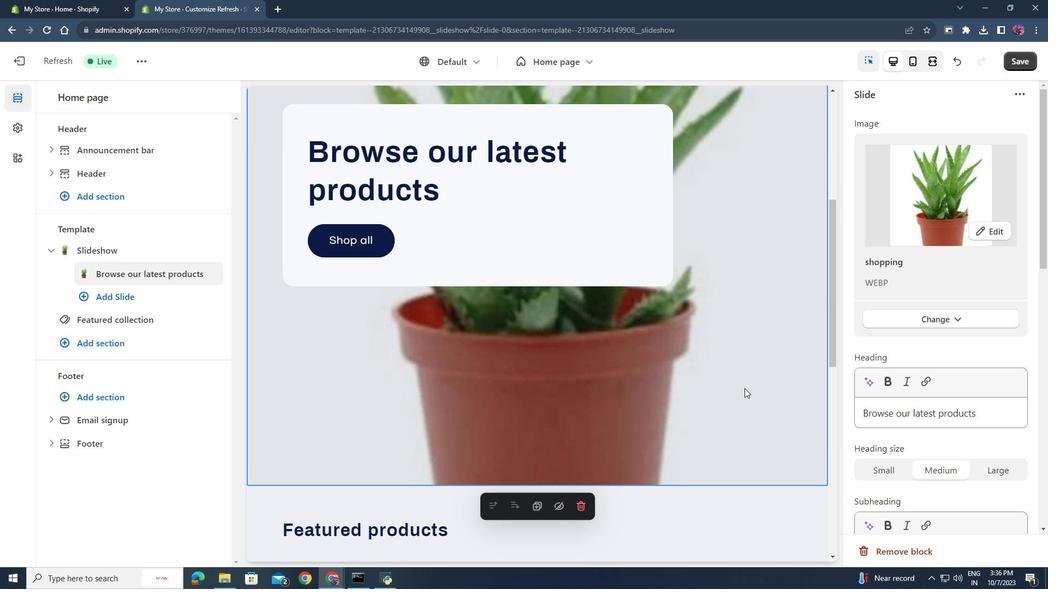 
Action: Mouse scrolled (725, 380) with delta (0, 0)
Screenshot: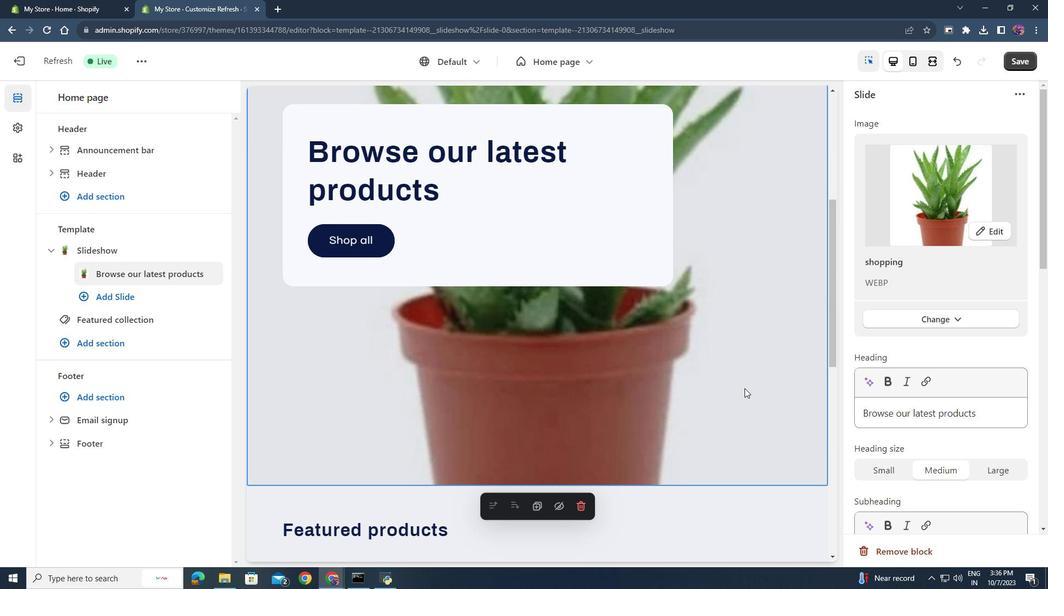 
Action: Mouse scrolled (725, 381) with delta (0, 0)
Screenshot: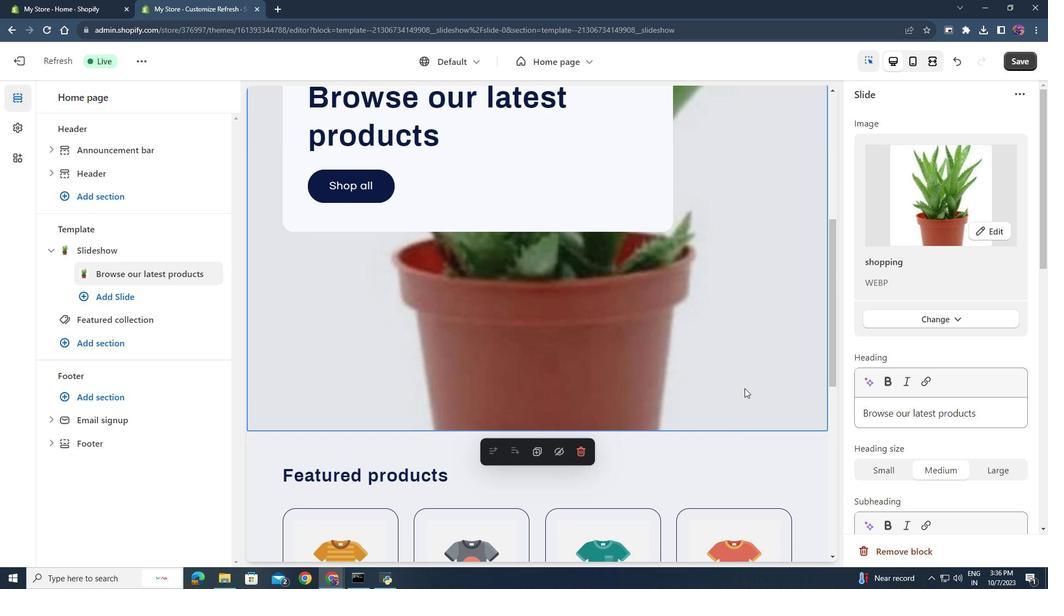 
Action: Mouse scrolled (725, 381) with delta (0, 0)
Screenshot: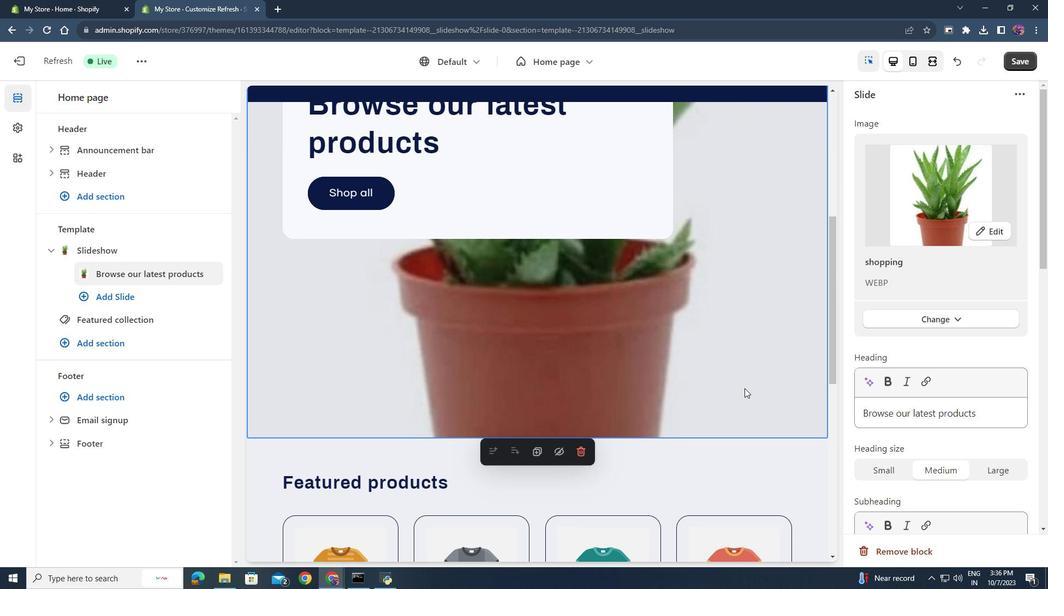 
Action: Mouse moved to (944, 404)
Screenshot: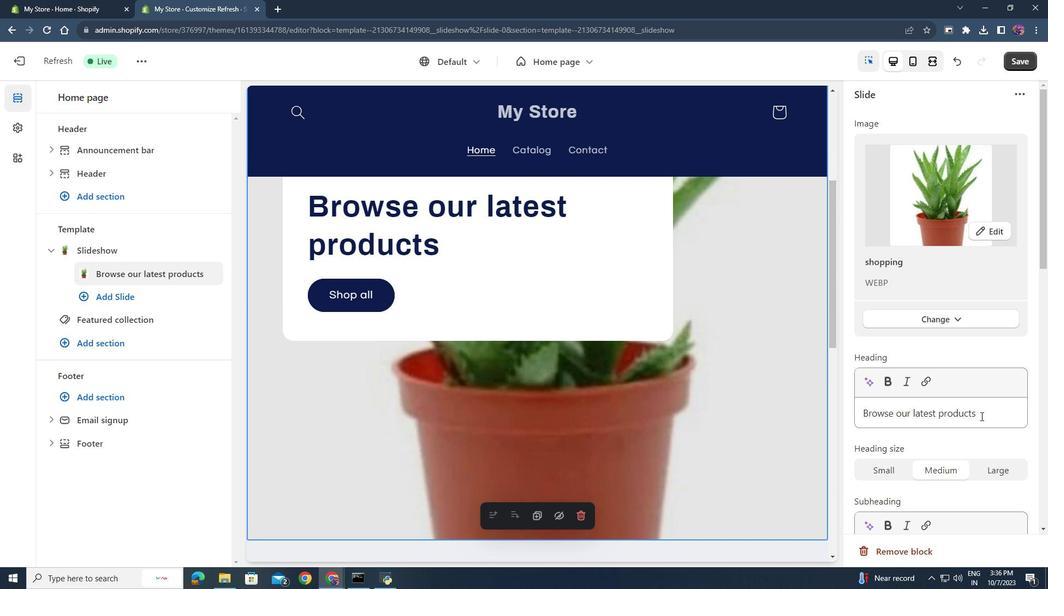 
Action: Mouse pressed left at (944, 404)
Screenshot: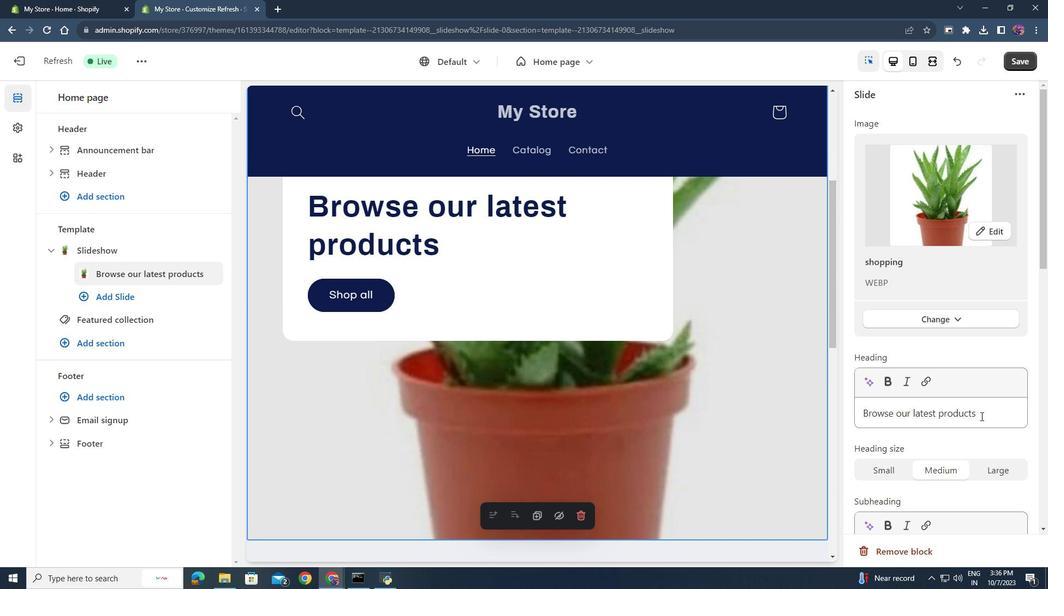 
Action: Mouse moved to (958, 401)
Screenshot: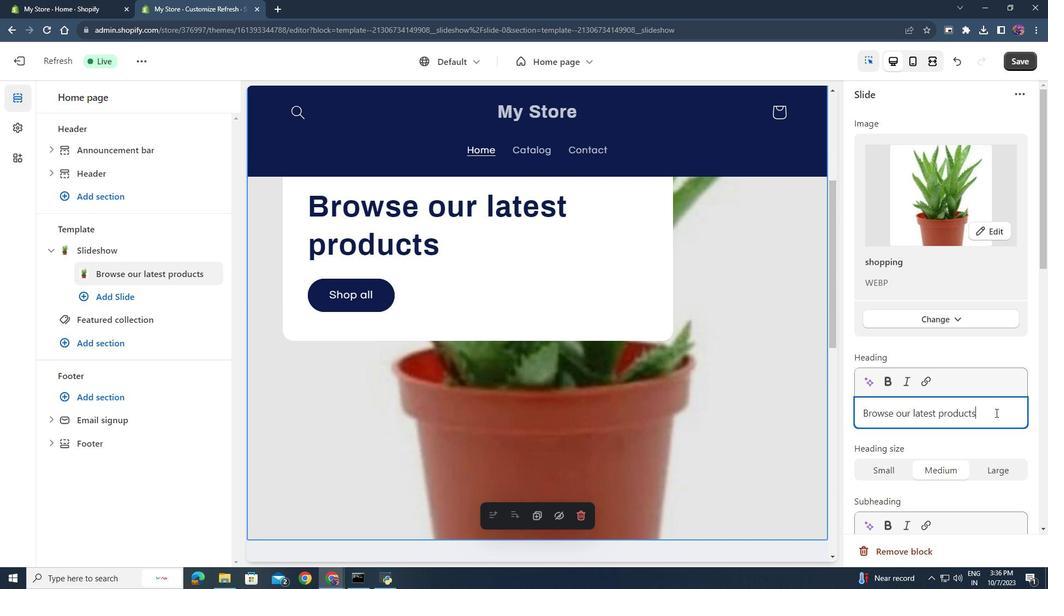 
Action: Mouse pressed left at (958, 401)
Screenshot: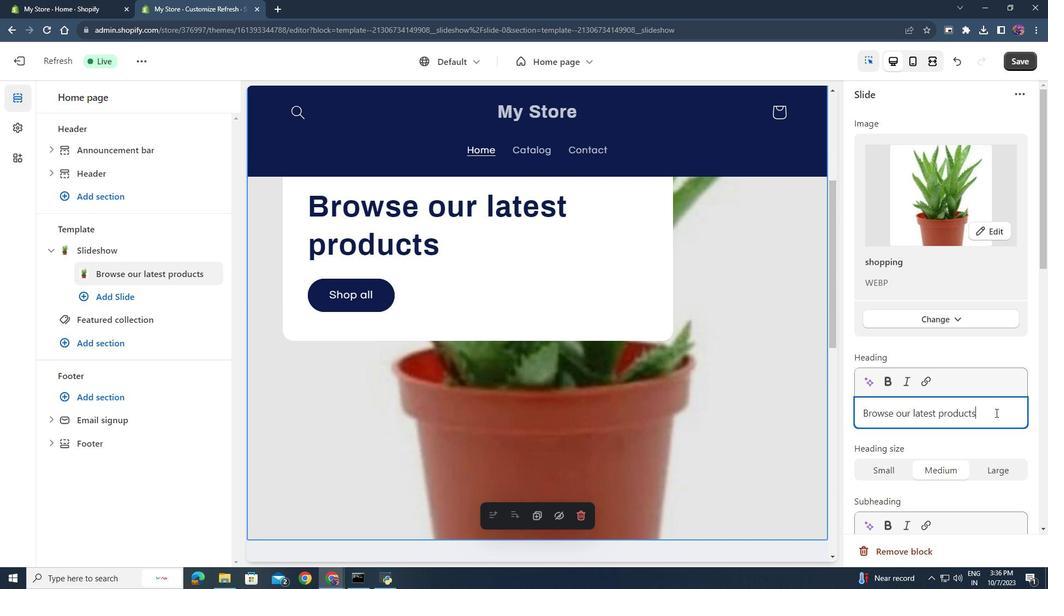 
Action: Mouse moved to (852, 407)
Screenshot: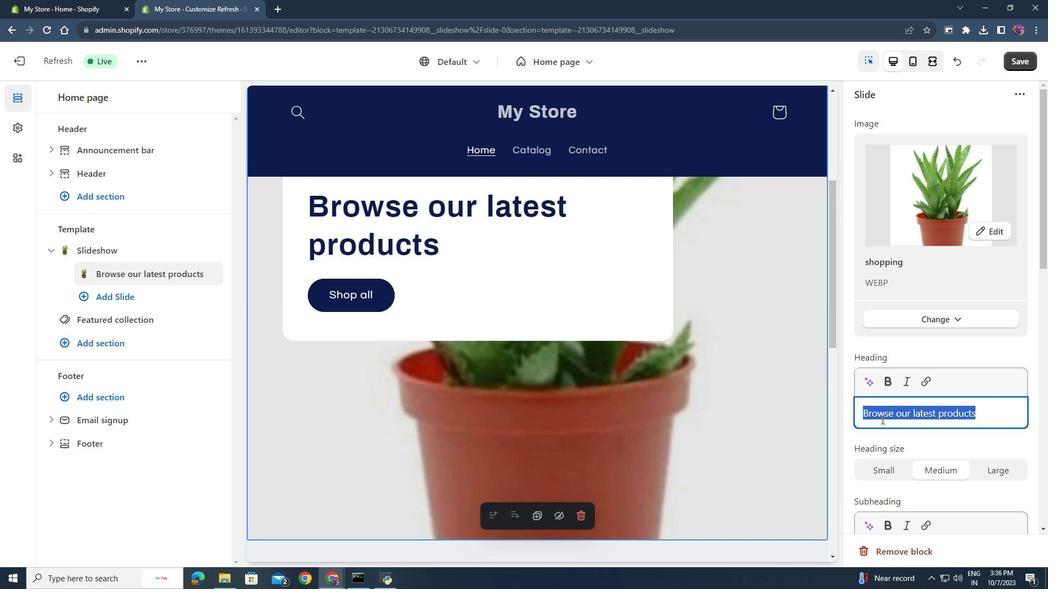 
Action: Key pressed <Key.backspace>
Screenshot: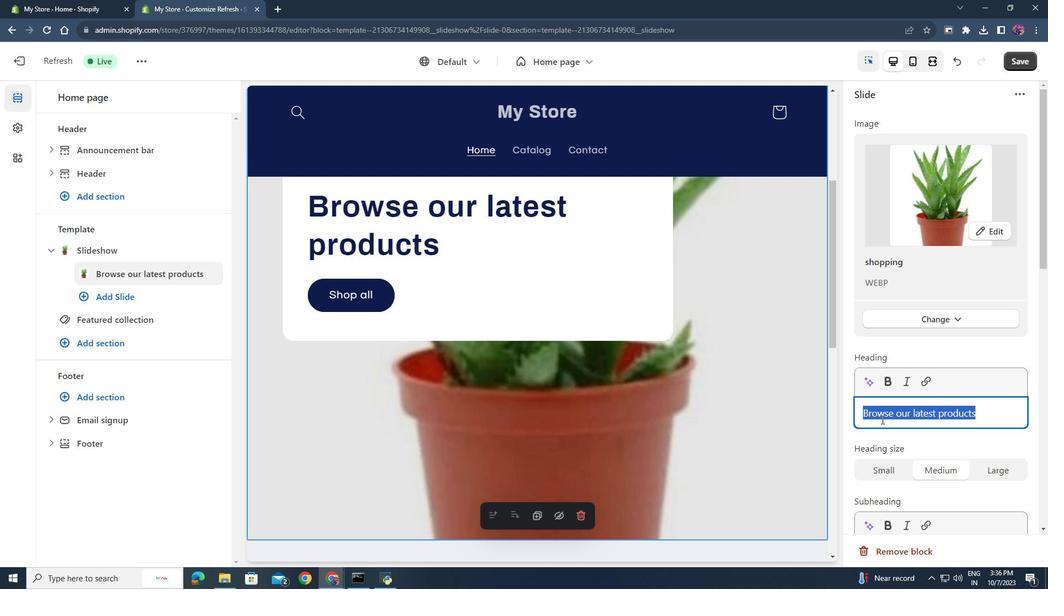 
Action: Mouse moved to (574, 366)
Screenshot: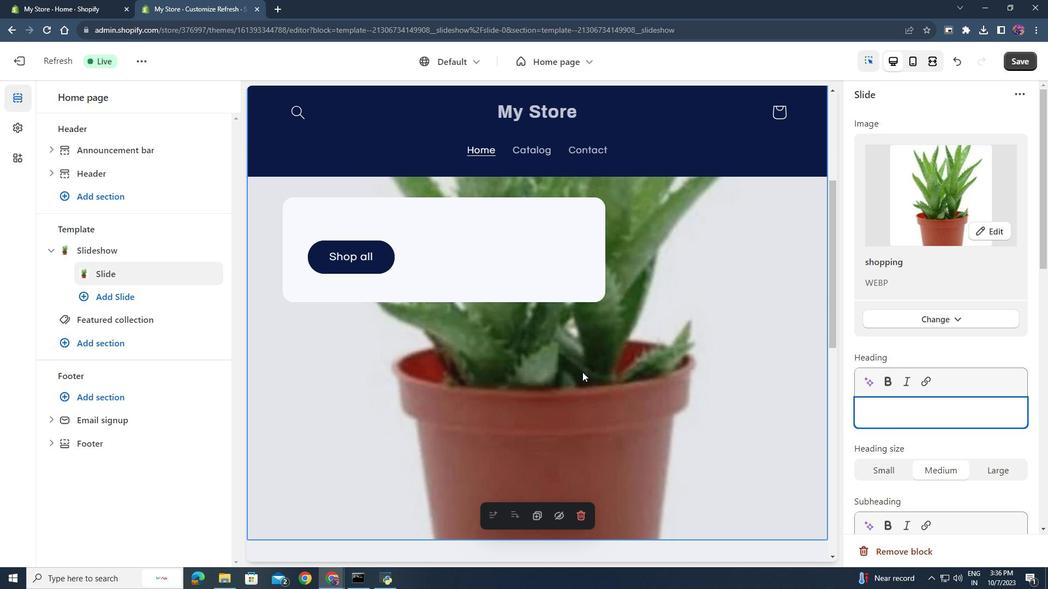 
Action: Mouse scrolled (574, 366) with delta (0, 0)
Screenshot: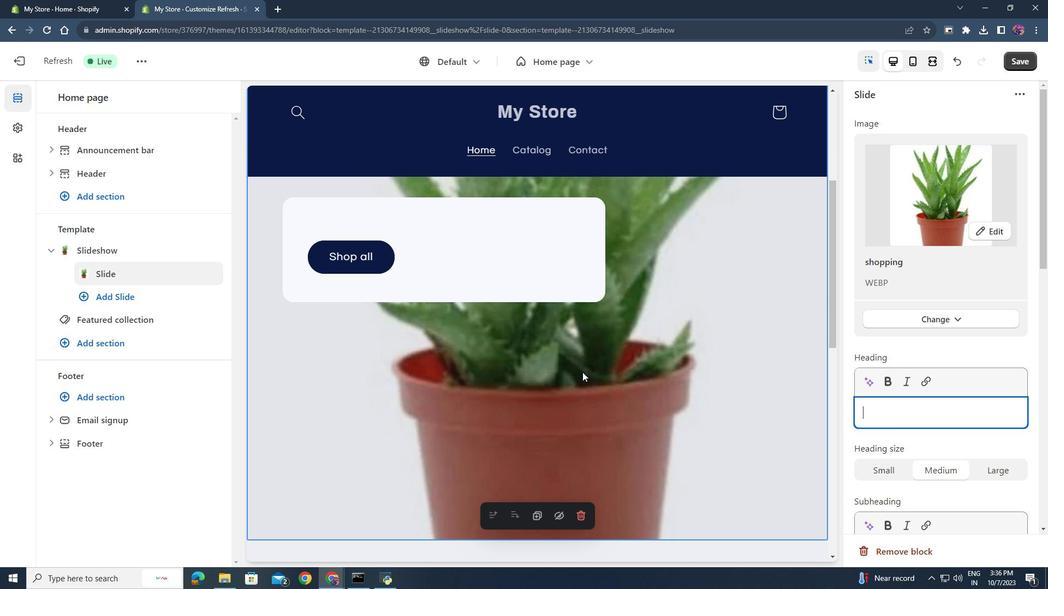 
Action: Mouse scrolled (574, 366) with delta (0, 0)
Screenshot: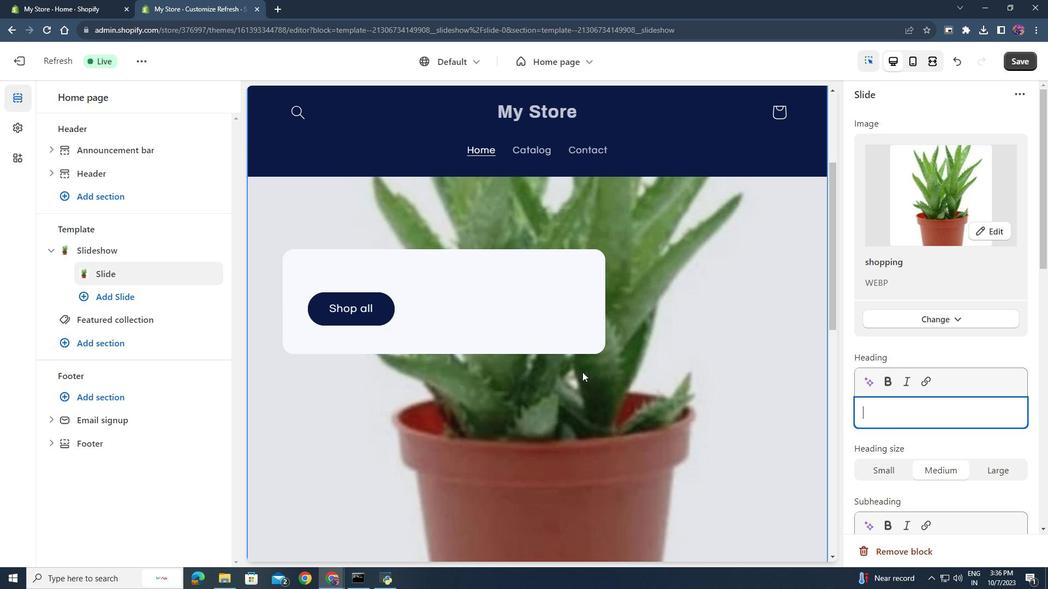 
Action: Mouse moved to (889, 404)
Screenshot: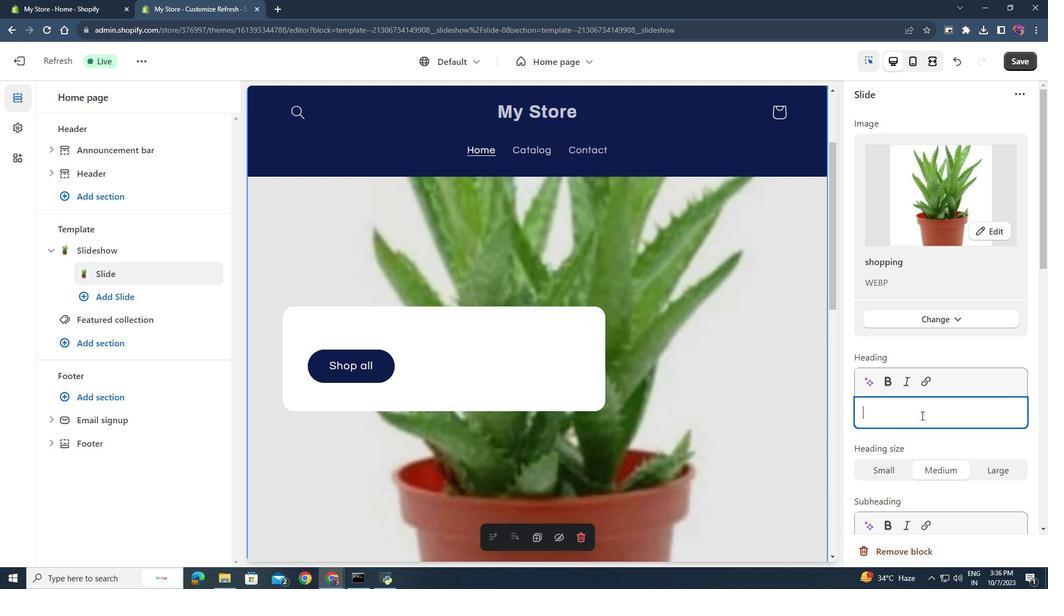 
Action: Mouse scrolled (889, 403) with delta (0, 0)
Screenshot: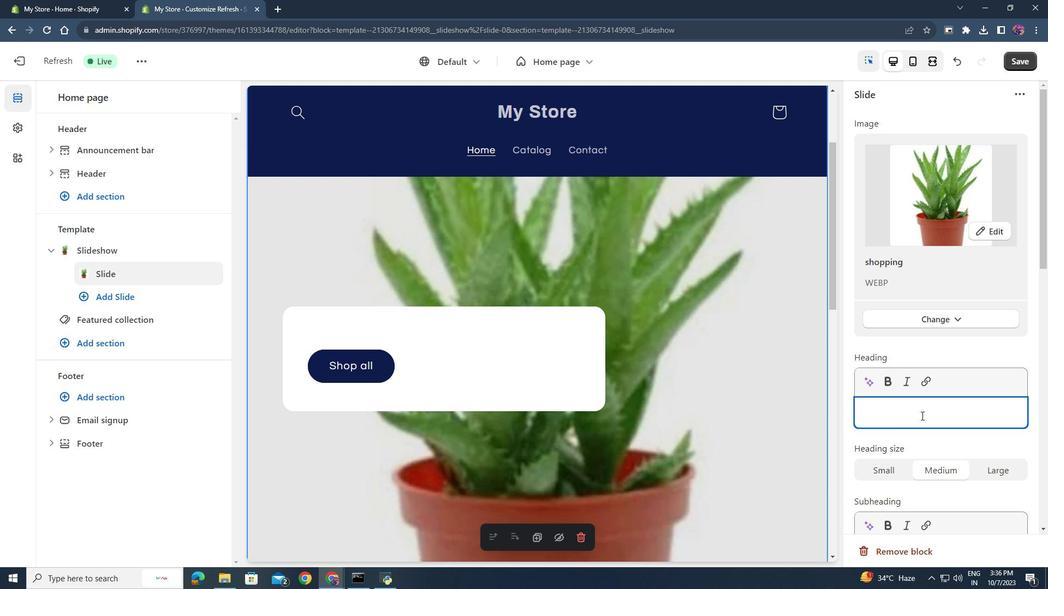 
Action: Mouse scrolled (889, 403) with delta (0, 0)
Screenshot: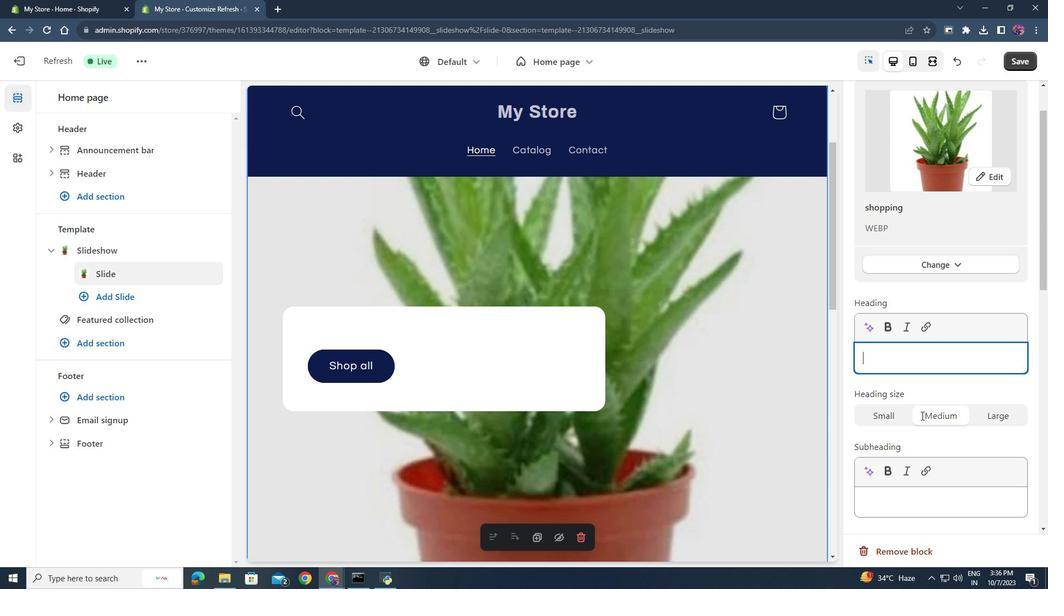 
Action: Mouse scrolled (889, 403) with delta (0, 0)
Screenshot: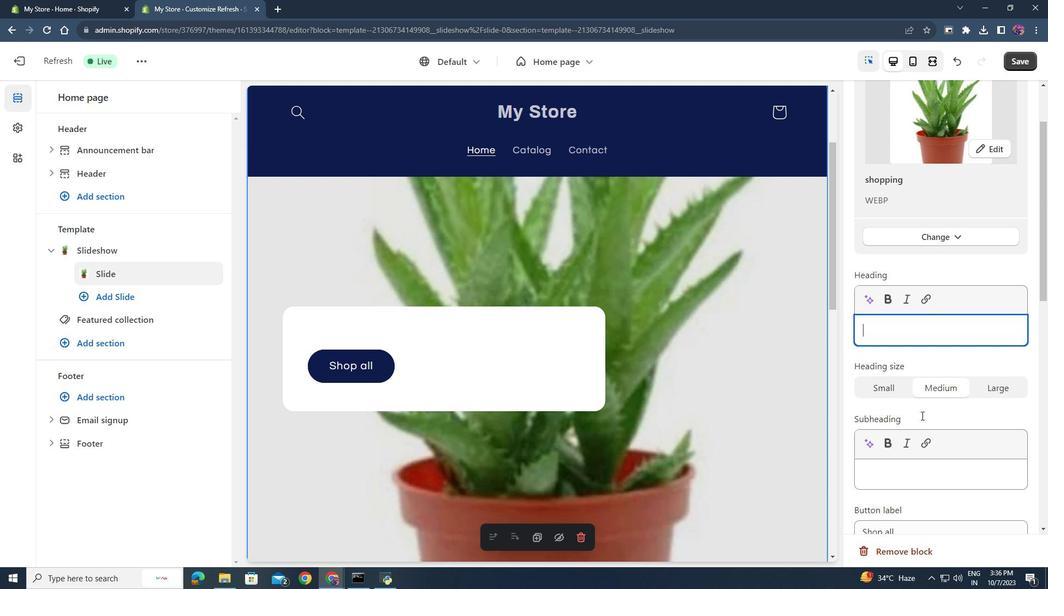 
Action: Mouse scrolled (889, 404) with delta (0, 0)
Screenshot: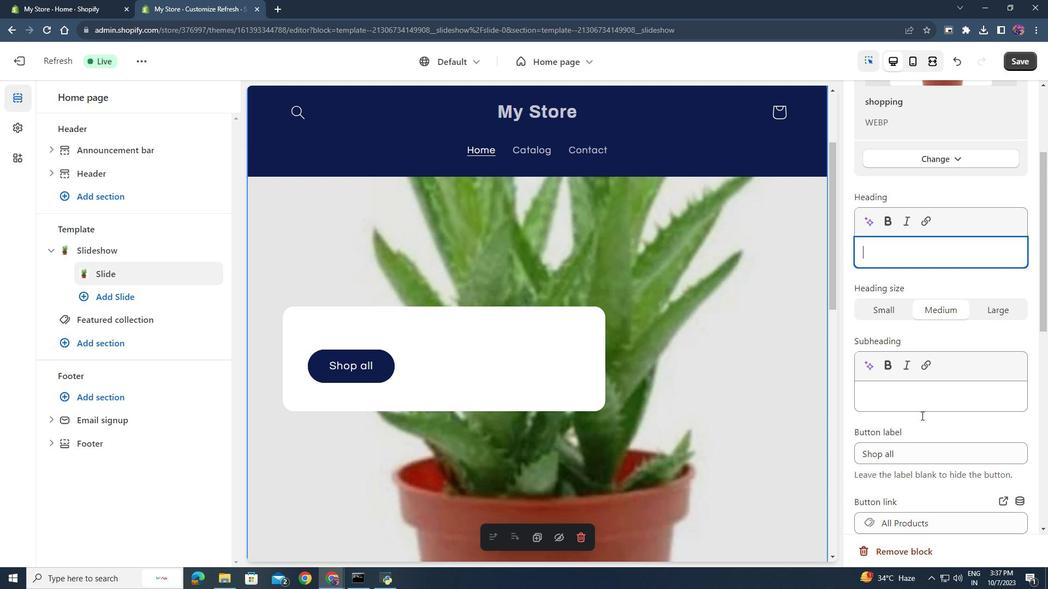 
Action: Mouse moved to (862, 305)
Screenshot: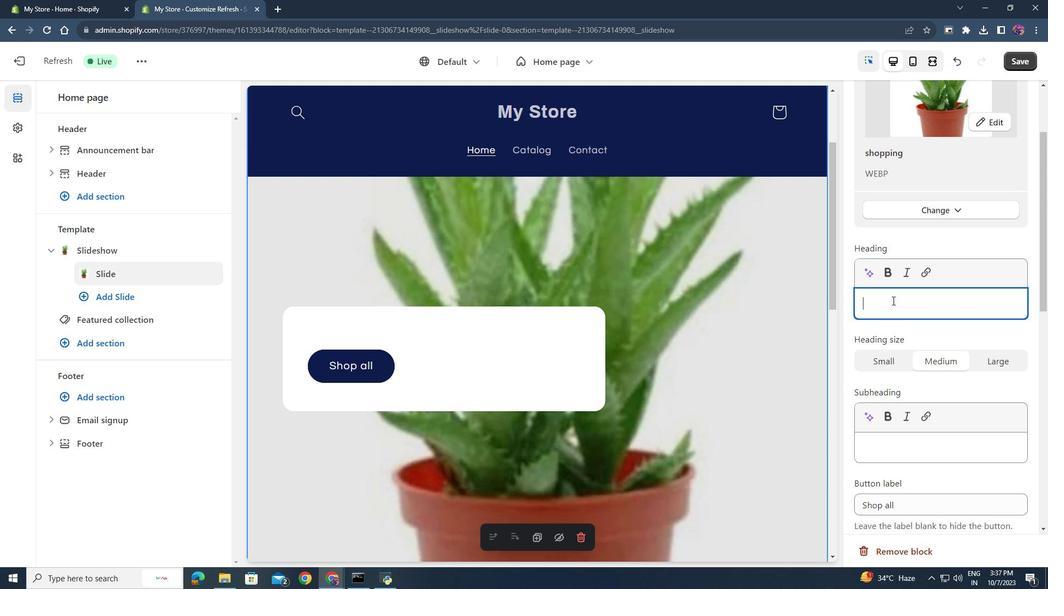 
Action: Mouse pressed left at (862, 305)
Screenshot: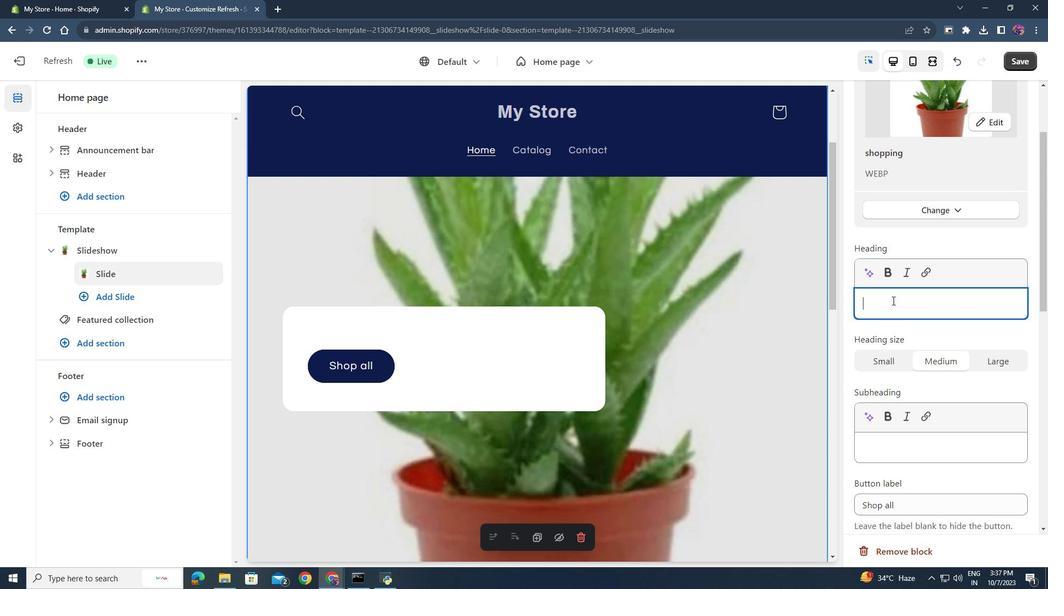 
Action: Mouse moved to (723, 304)
Screenshot: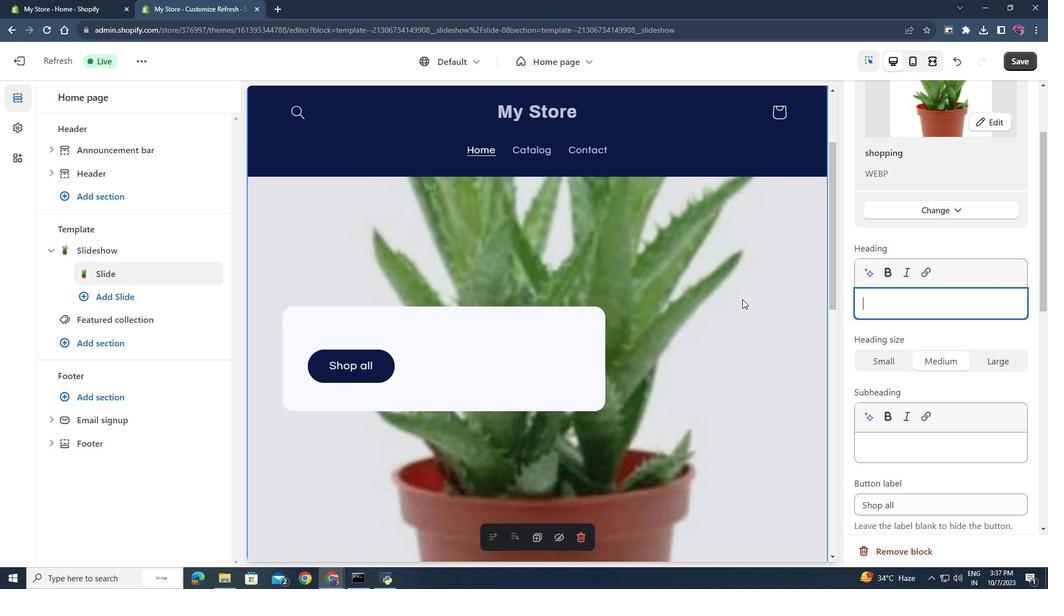
Action: Key pressed <Key.shift><Key.shift><Key.shift><Key.shift><Key.shift><Key.shift><Key.shift><Key.shift><Key.shift><Key.shift><Key.shift><Key.shift><Key.shift><Key.shift><Key.shift><Key.shift><Key.shift><Key.shift>What<Key.space>is<Key.space>herbal<Key.space>medicine
Screenshot: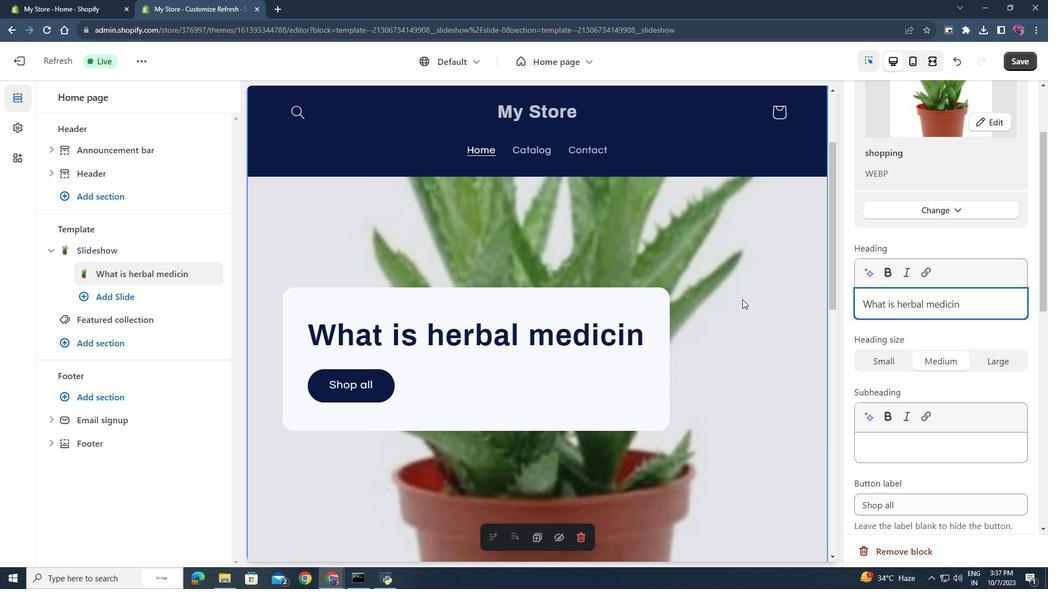 
Action: Mouse moved to (900, 309)
Screenshot: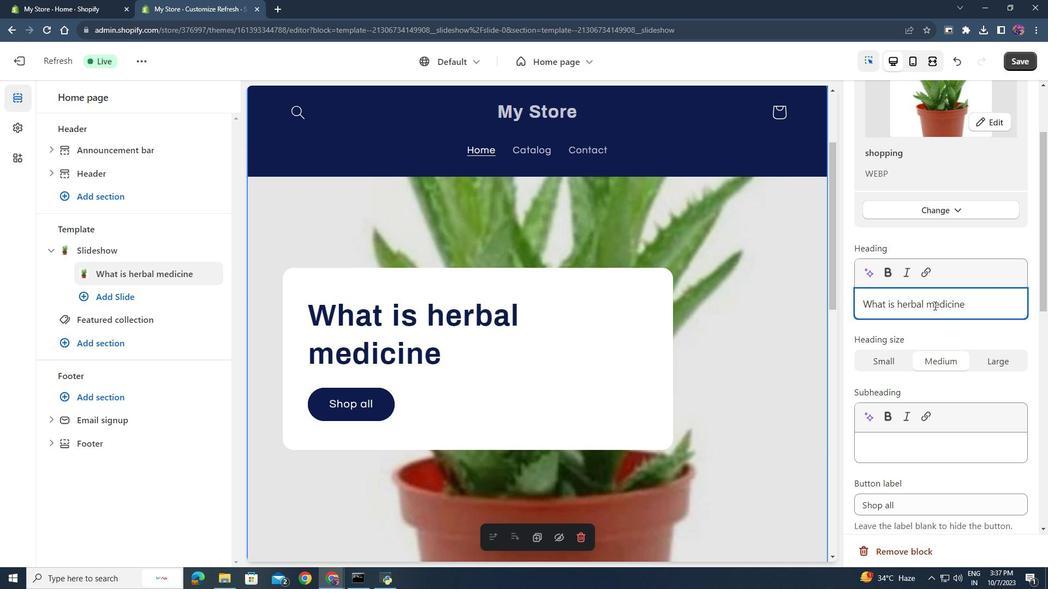 
Action: Mouse pressed left at (900, 309)
Screenshot: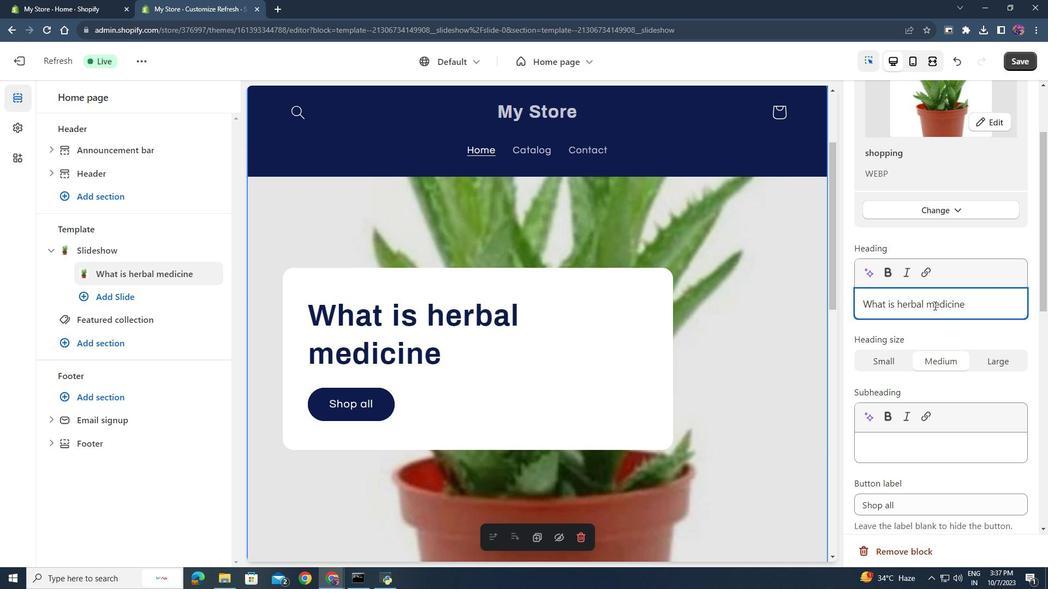 
Action: Mouse moved to (915, 332)
Screenshot: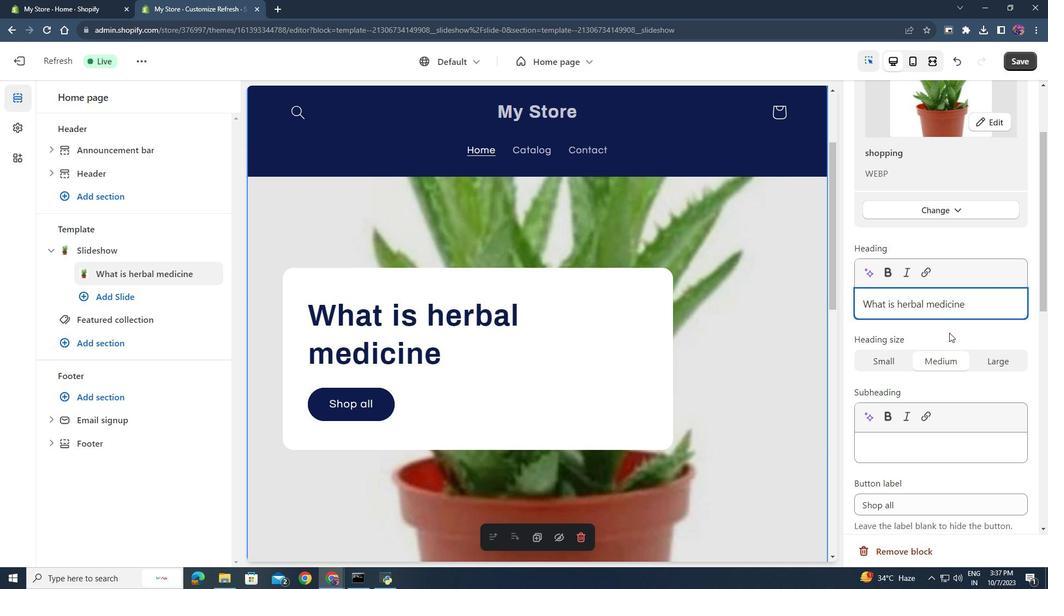 
Action: Key pressed <Key.backspace><Key.shift>M
Screenshot: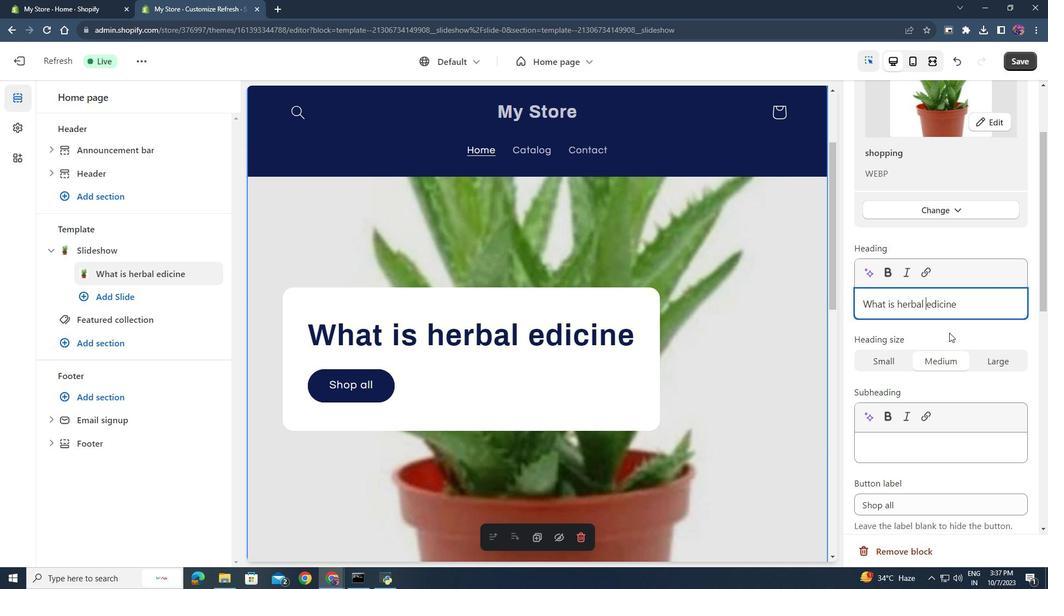 
Action: Mouse moved to (871, 307)
Screenshot: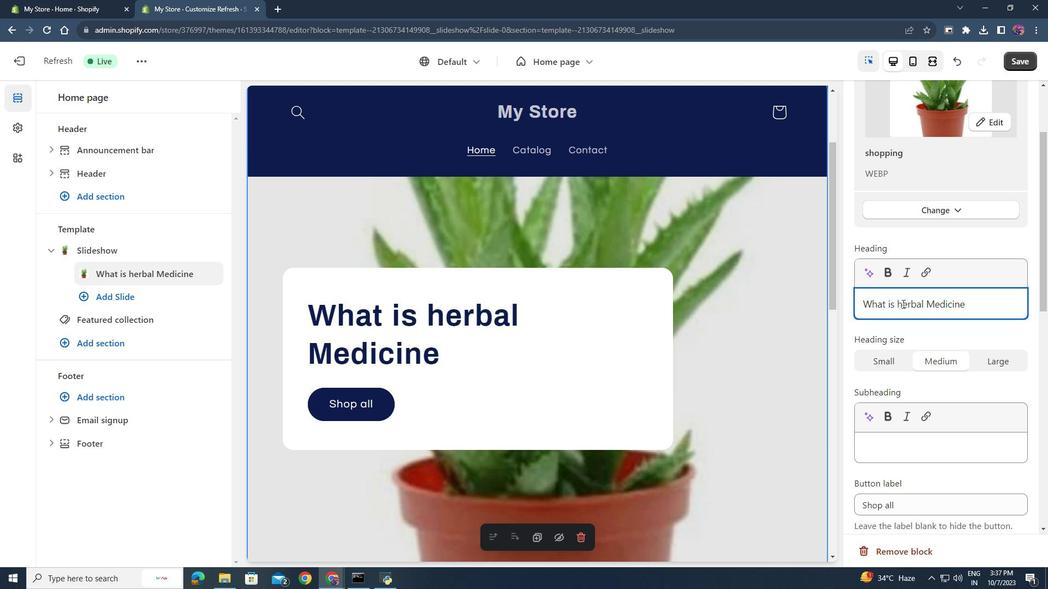 
Action: Mouse pressed left at (871, 307)
Screenshot: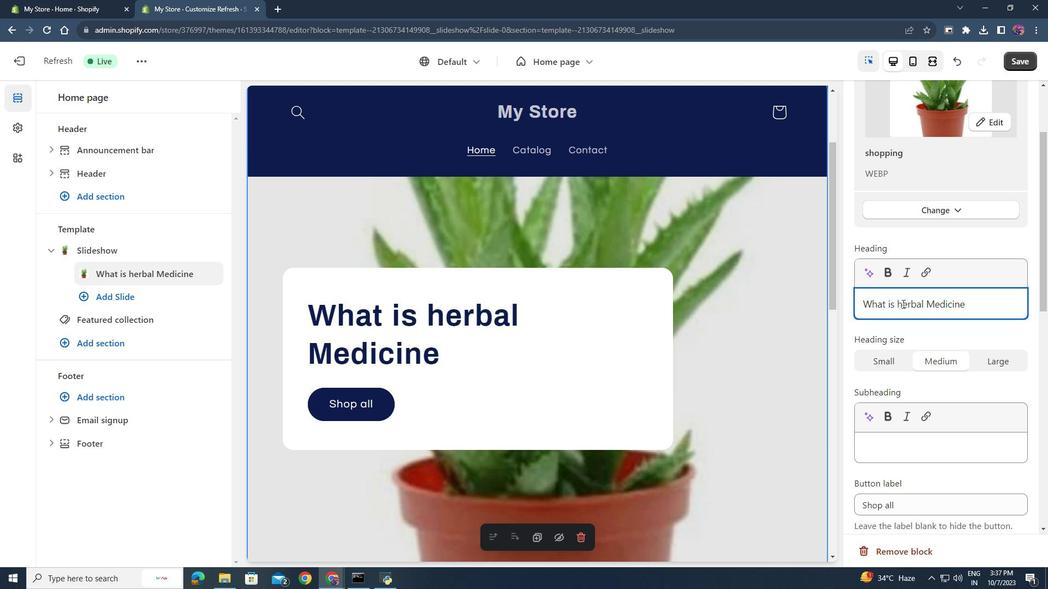 
Action: Mouse moved to (889, 310)
Screenshot: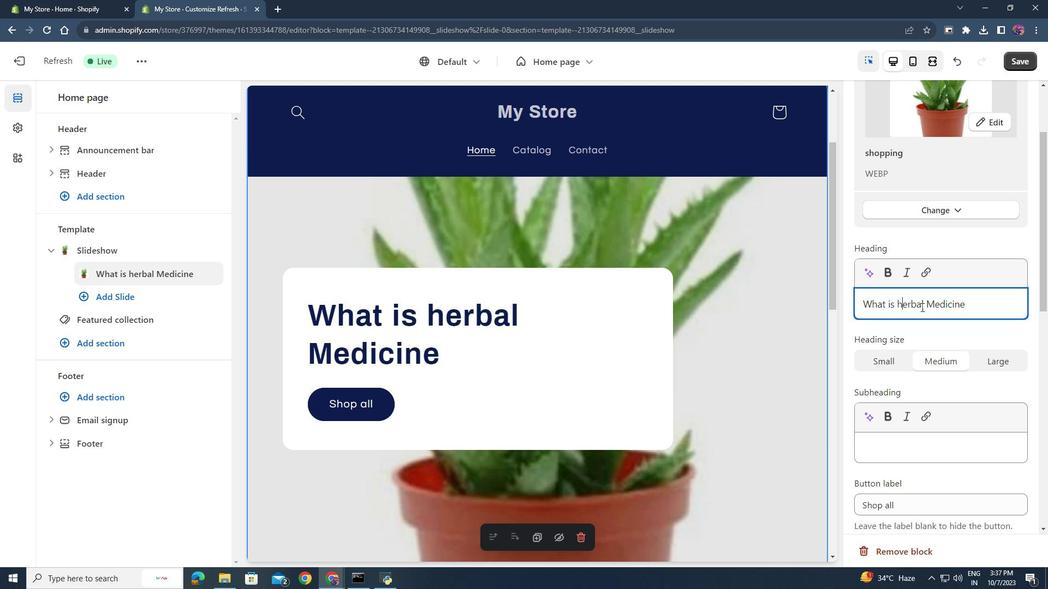 
Action: Key pressed <Key.backspace><Key.shift>H
Screenshot: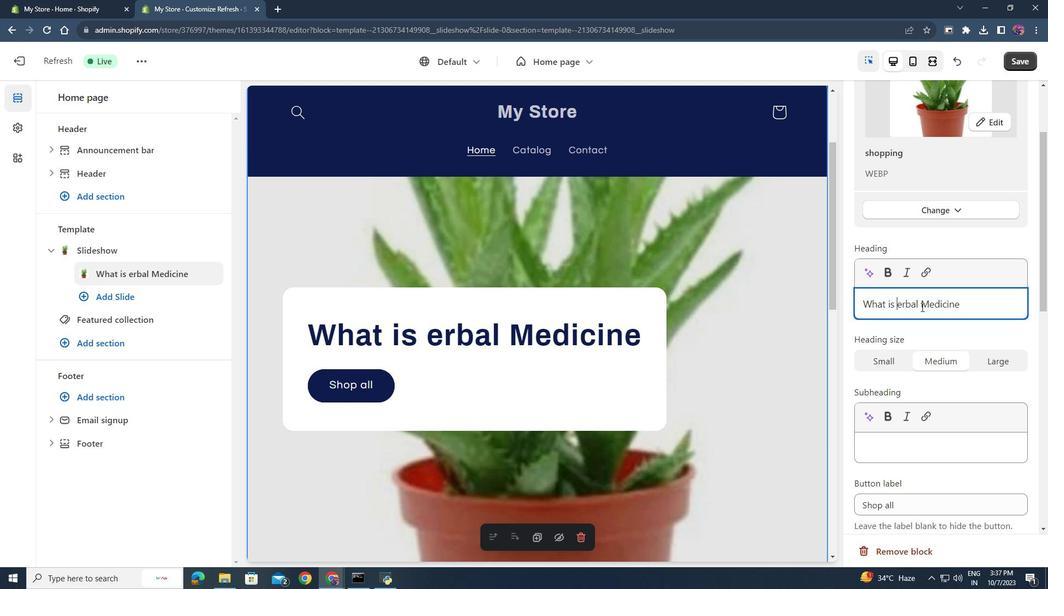
Action: Mouse moved to (882, 381)
Screenshot: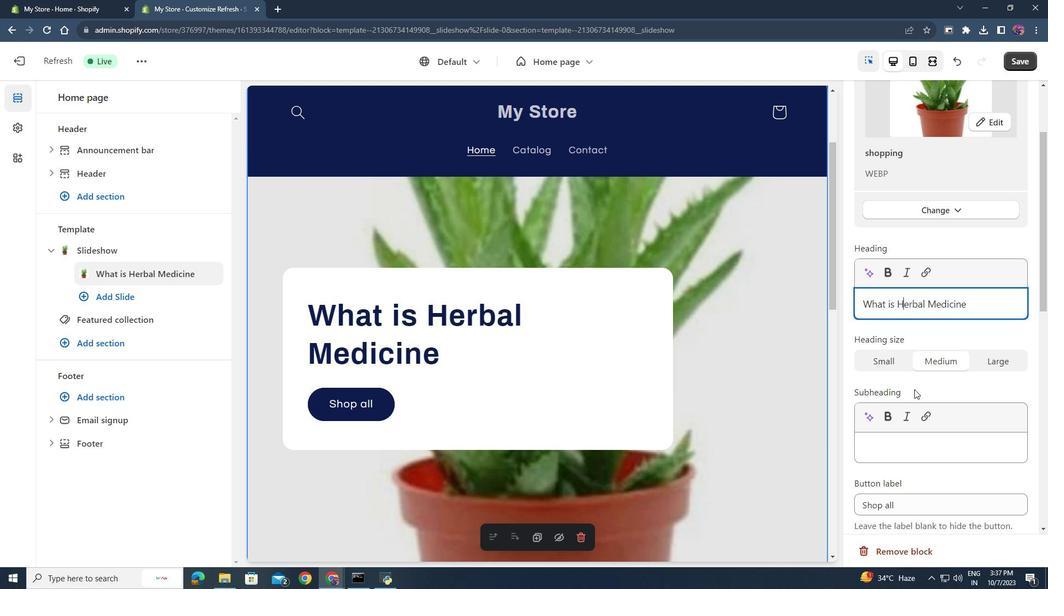 
Action: Mouse scrolled (882, 381) with delta (0, 0)
Screenshot: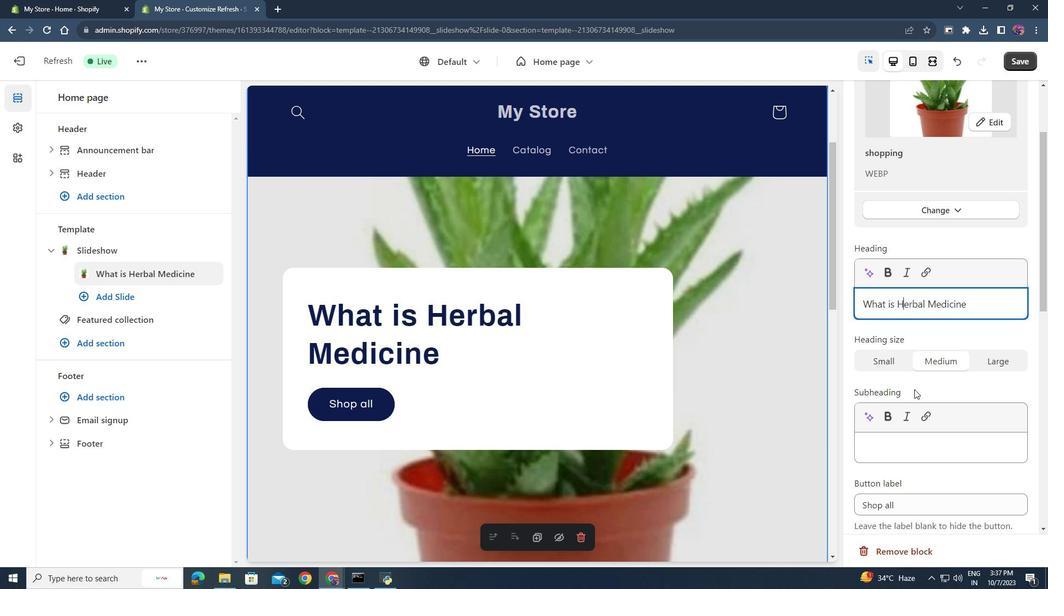 
Action: Mouse moved to (881, 387)
Screenshot: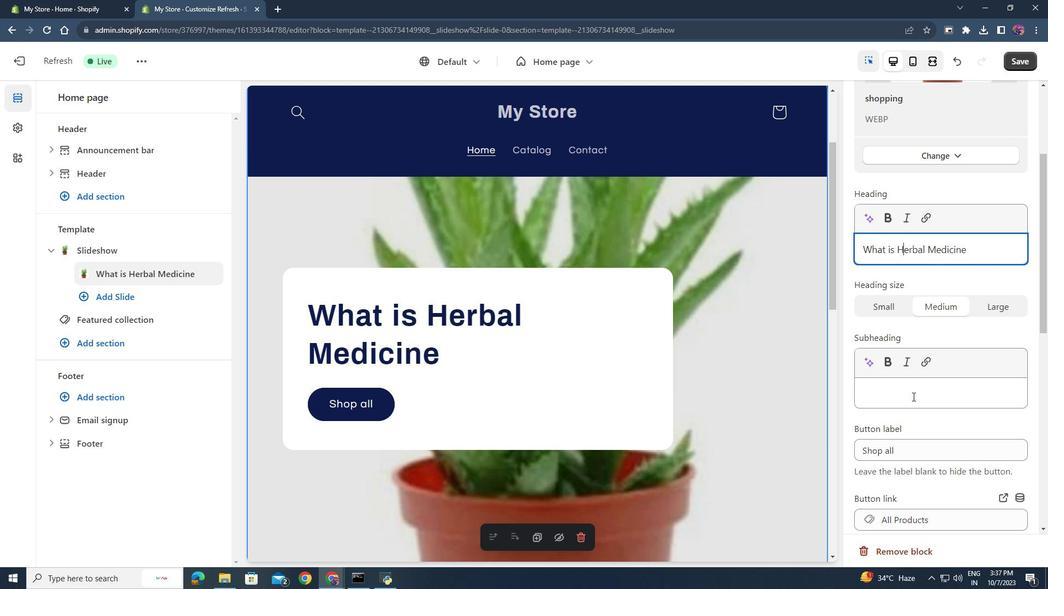 
Action: Mouse pressed left at (881, 387)
Screenshot: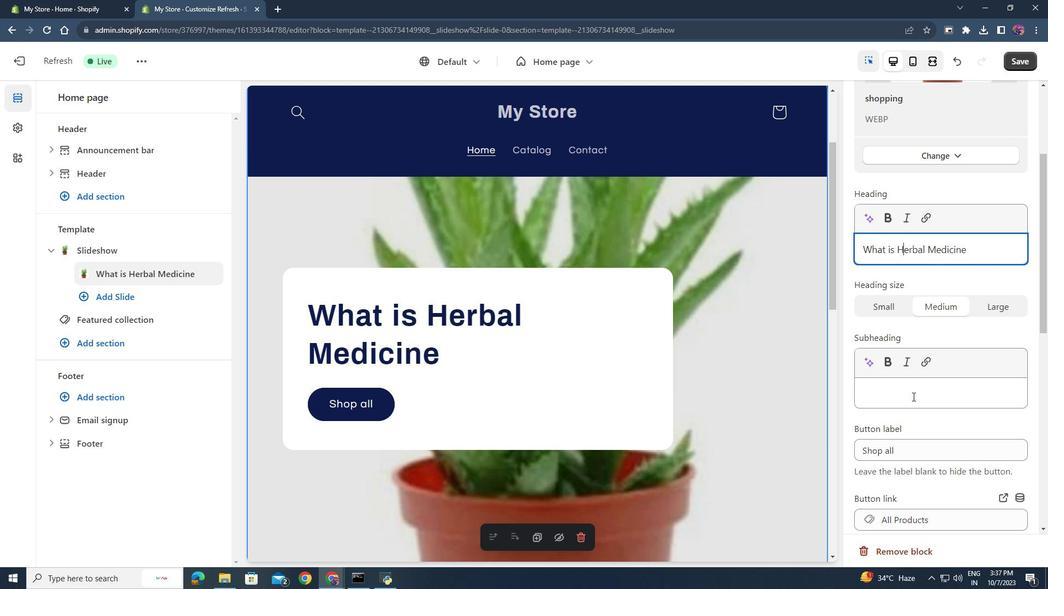 
Action: Mouse moved to (888, 388)
Screenshot: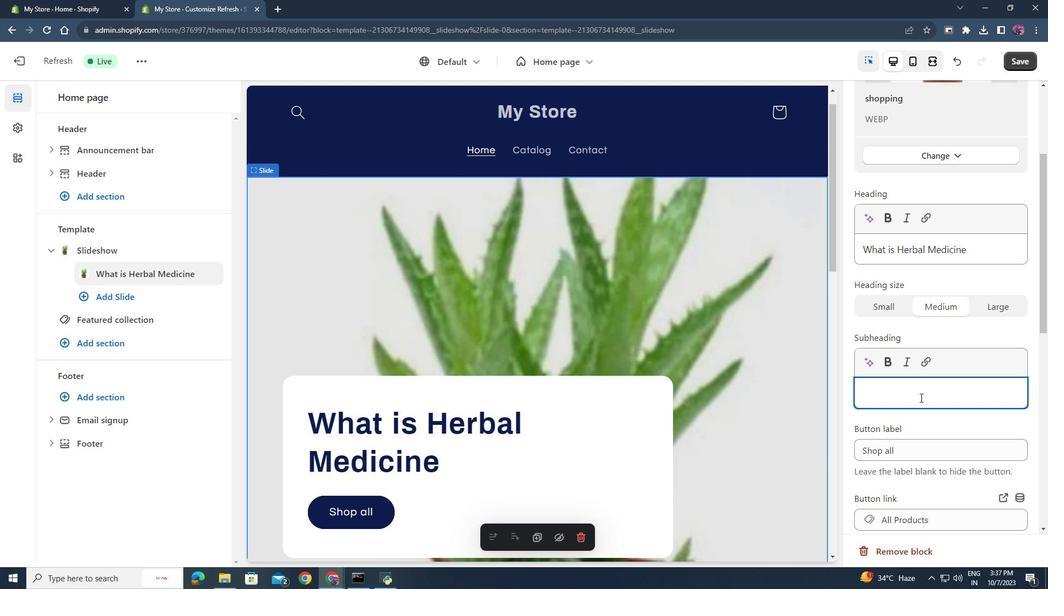 
Action: Key pressed <Key.shift>Herbal<Key.space>medicines<Key.space>or<Key.space>supplements<Key.space>are<Key.space>natural<Key.space>compounds<Key.space>from<Key.space>planet<Key.backspace><Key.backspace>t's<Key.space>leaves,<Key.space>bark,roots,seeds,or<Key.space>flowers<Key.space>that<Key.space>people<Key.space>can<Key.space>use<Key.space>for<Key.space>medicinal<Key.space>purposes.
Screenshot: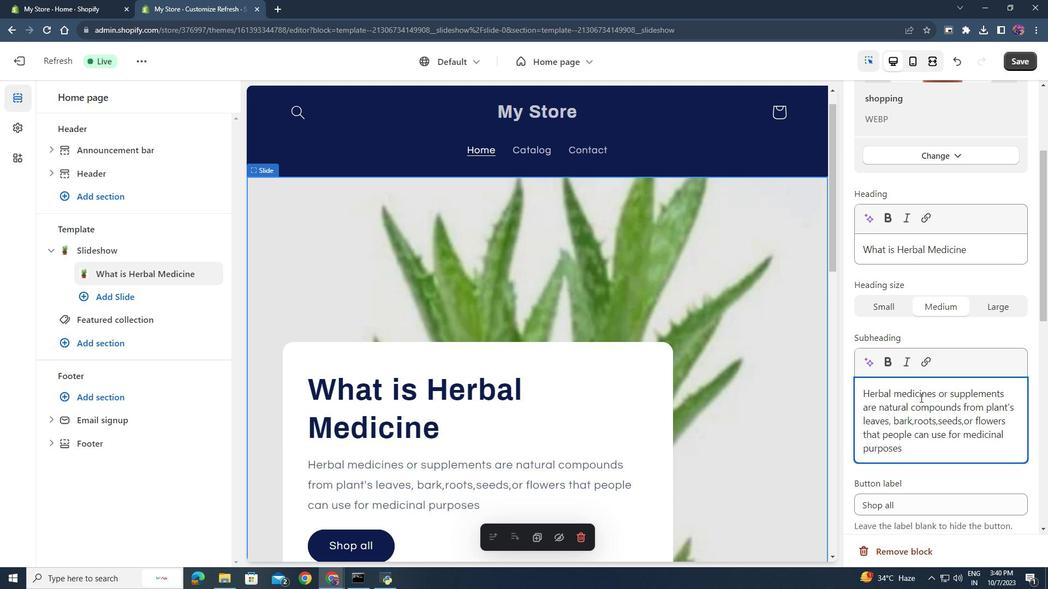 
Action: Mouse moved to (941, 428)
Screenshot: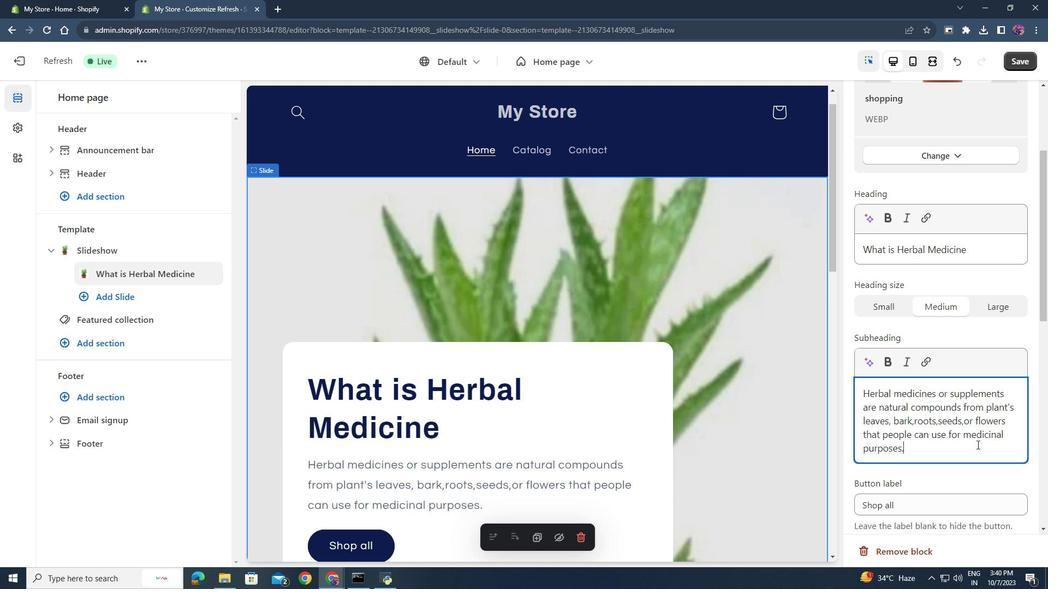 
Action: Mouse scrolled (941, 428) with delta (0, 0)
Screenshot: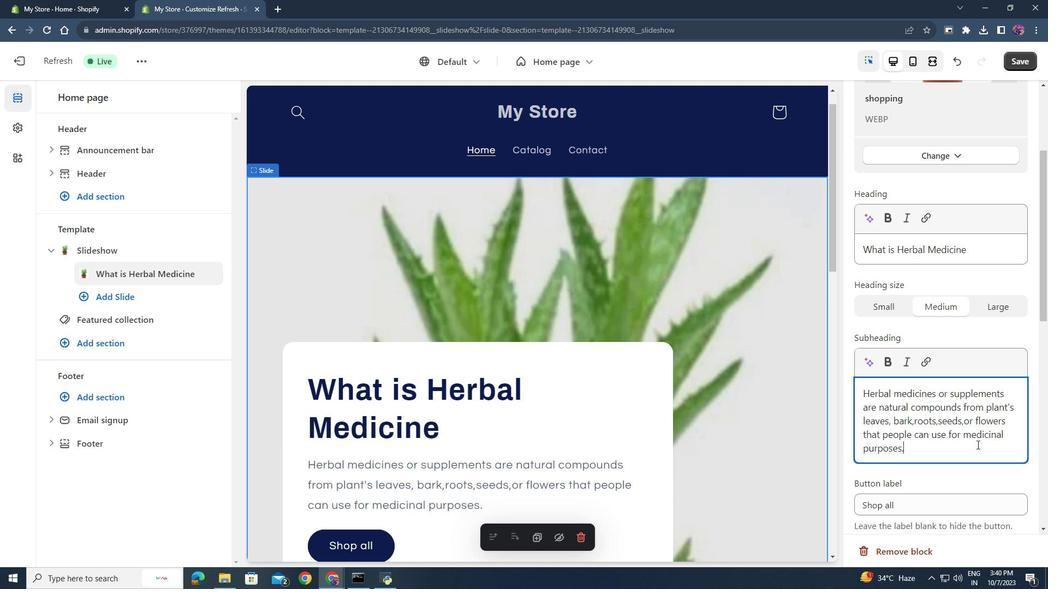 
Action: Mouse scrolled (941, 428) with delta (0, 0)
Screenshot: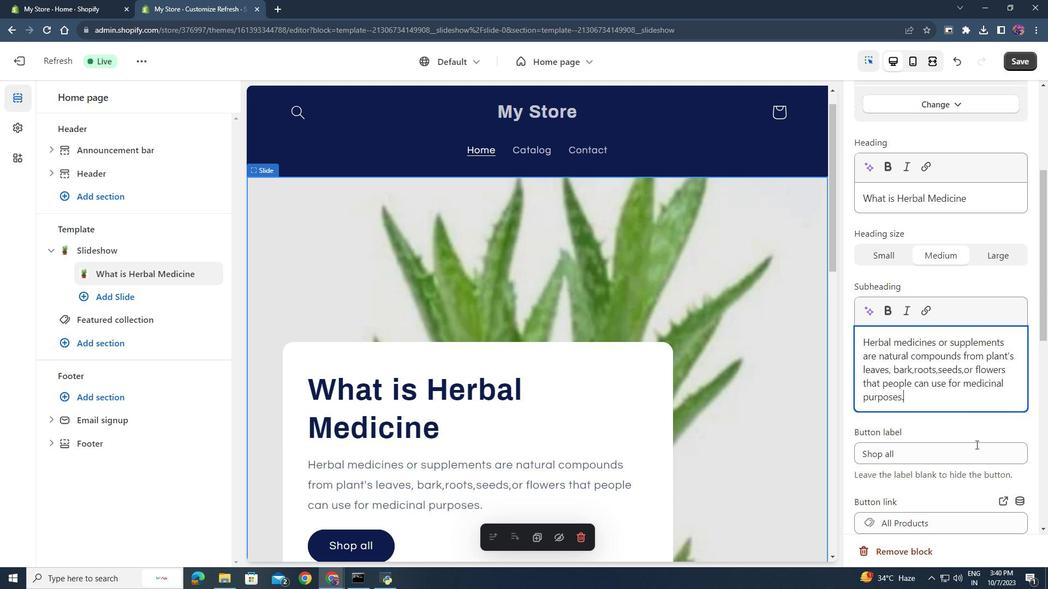 
Action: Mouse moved to (939, 428)
Screenshot: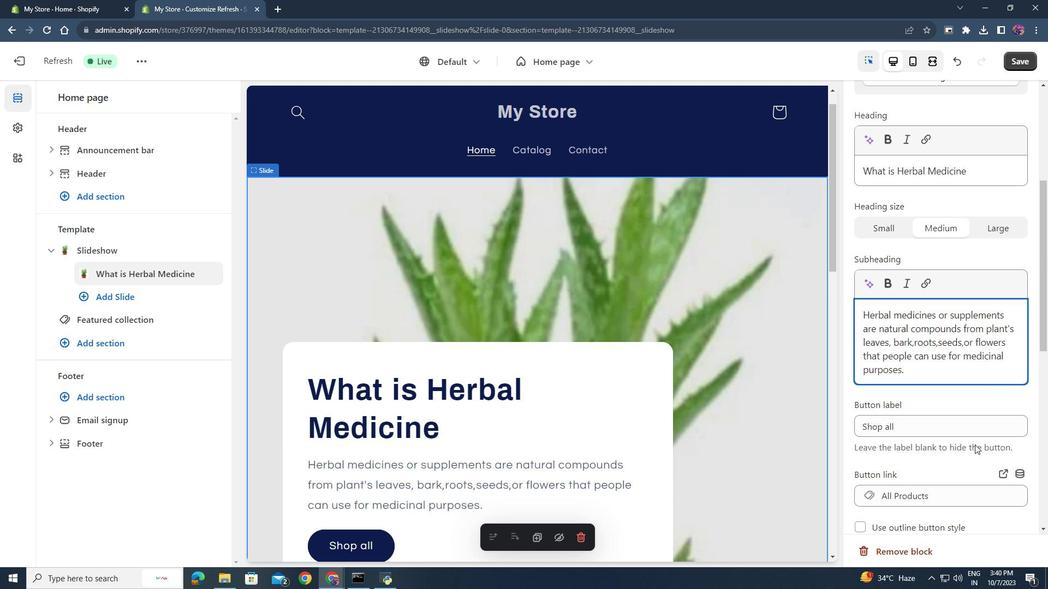 
Action: Mouse scrolled (939, 428) with delta (0, 0)
Screenshot: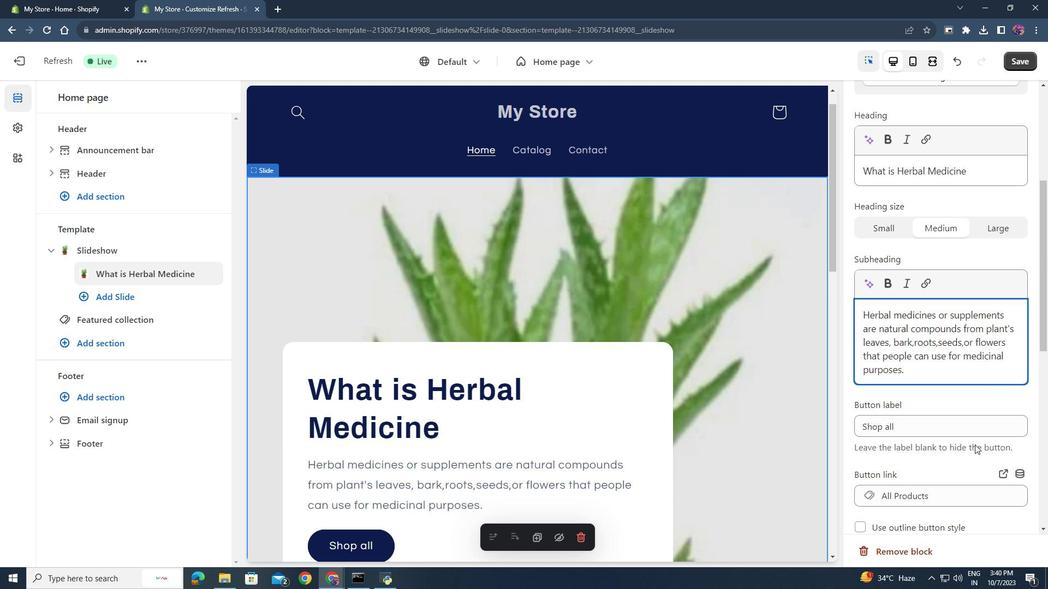 
Action: Mouse moved to (893, 371)
Screenshot: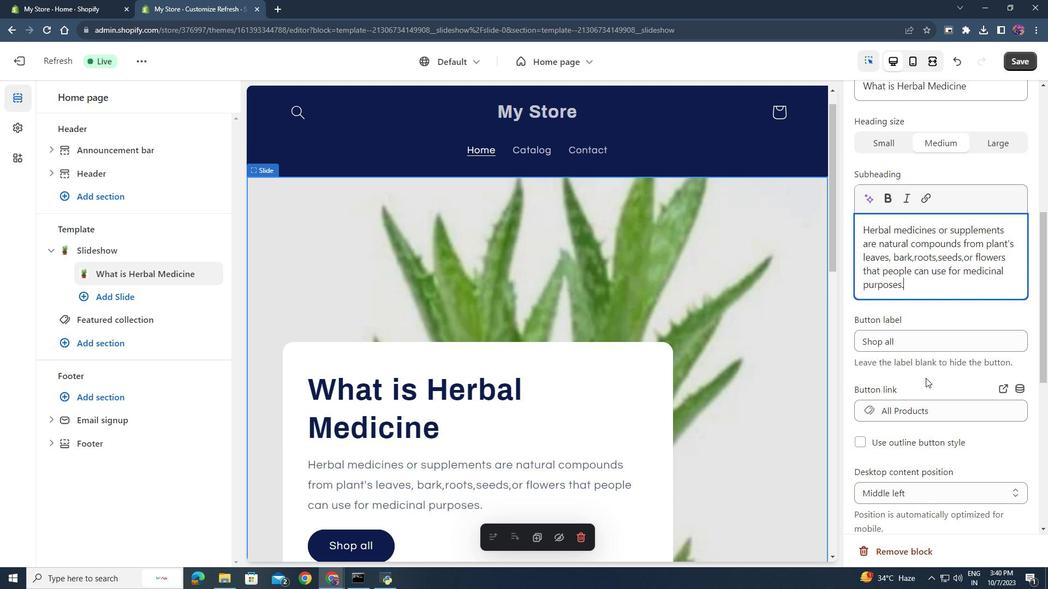 
Action: Mouse pressed left at (893, 371)
